 Task: Research Airbnb options in Machakos, Kenya from 6th December, 2023 to 10th December, 2023 for 1 adult.1  bedroom having 1 bed and 1 bathroom. Property type can be hotel. Amenities needed are: washing machine. Look for 3 properties as per requirement.
Action: Mouse moved to (573, 127)
Screenshot: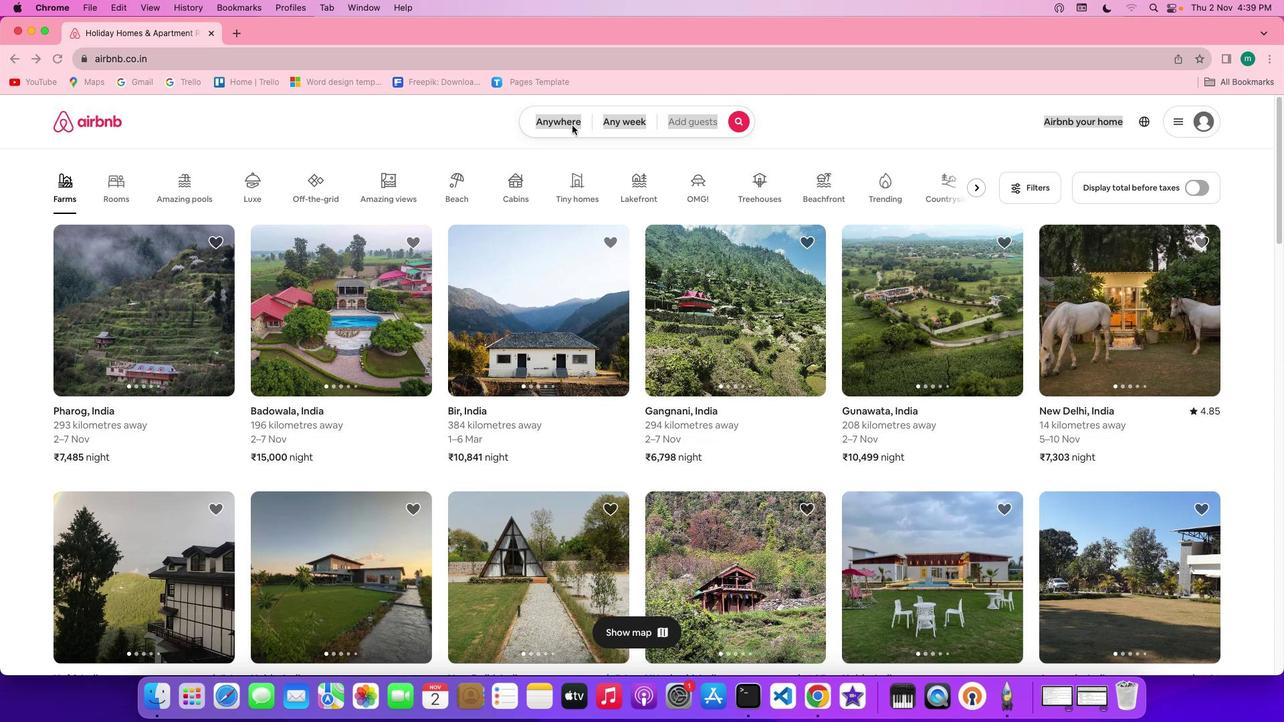 
Action: Mouse pressed left at (573, 127)
Screenshot: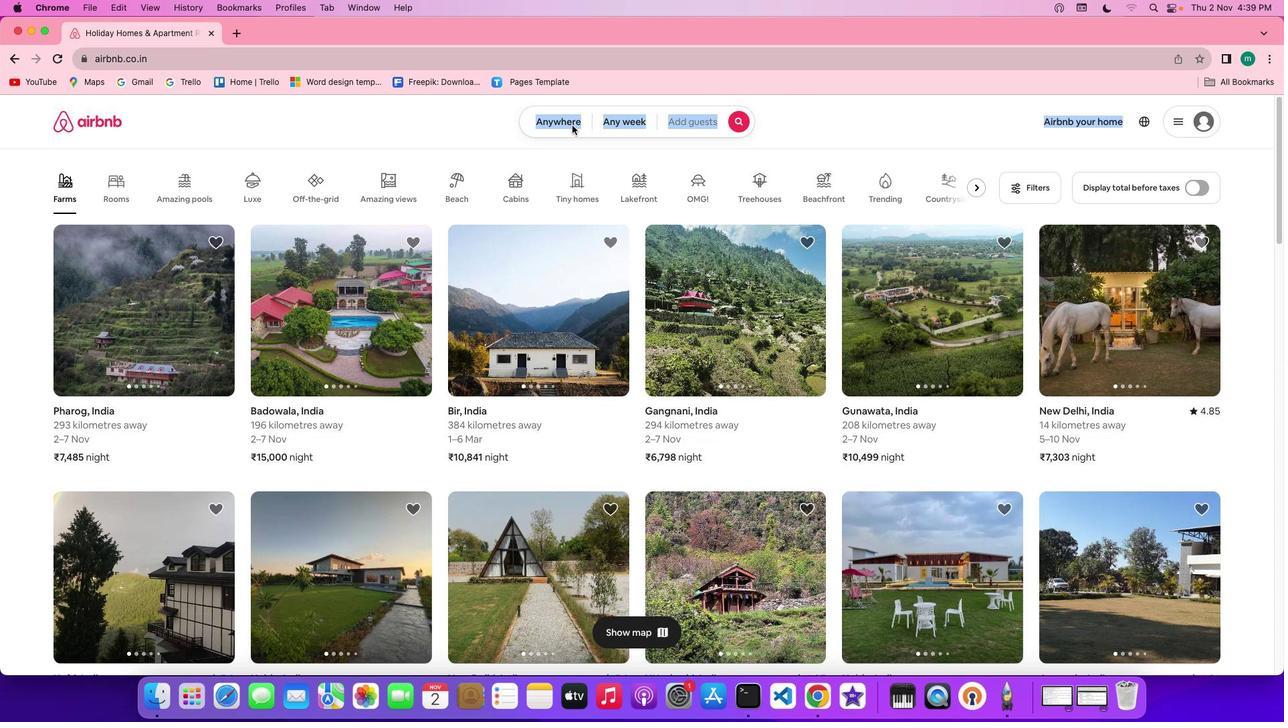 
Action: Mouse pressed left at (573, 127)
Screenshot: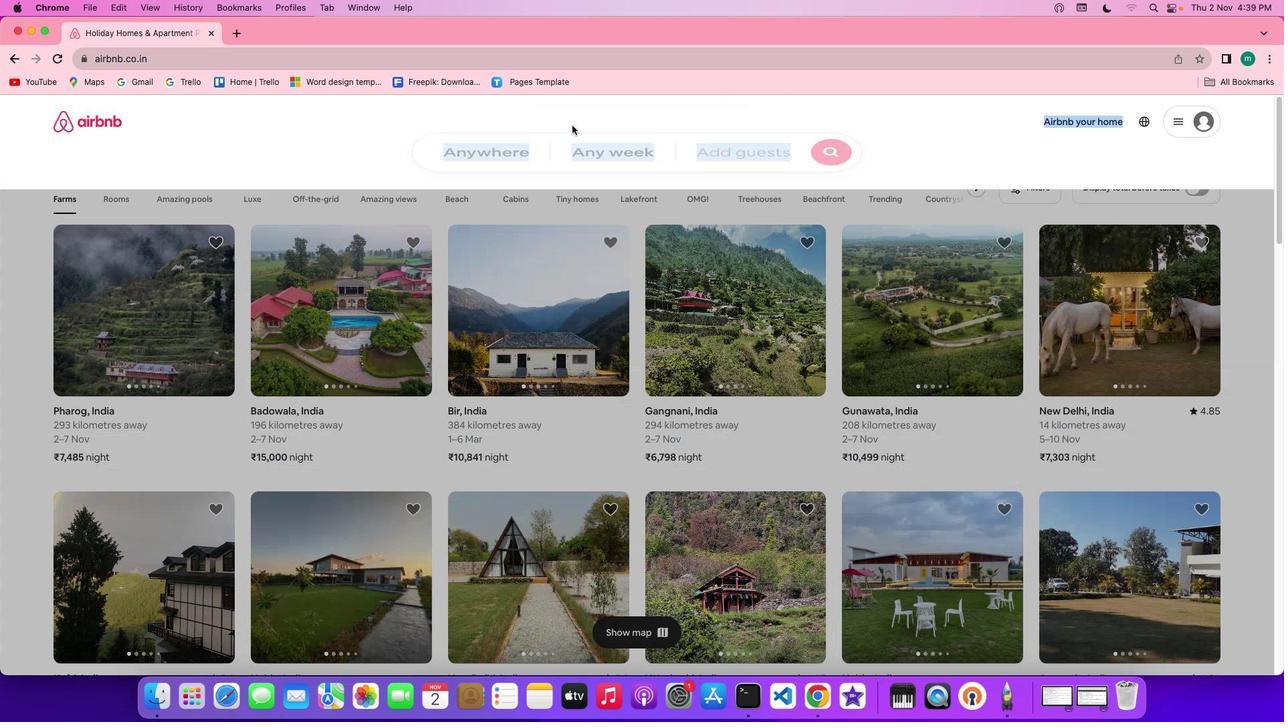 
Action: Mouse moved to (457, 177)
Screenshot: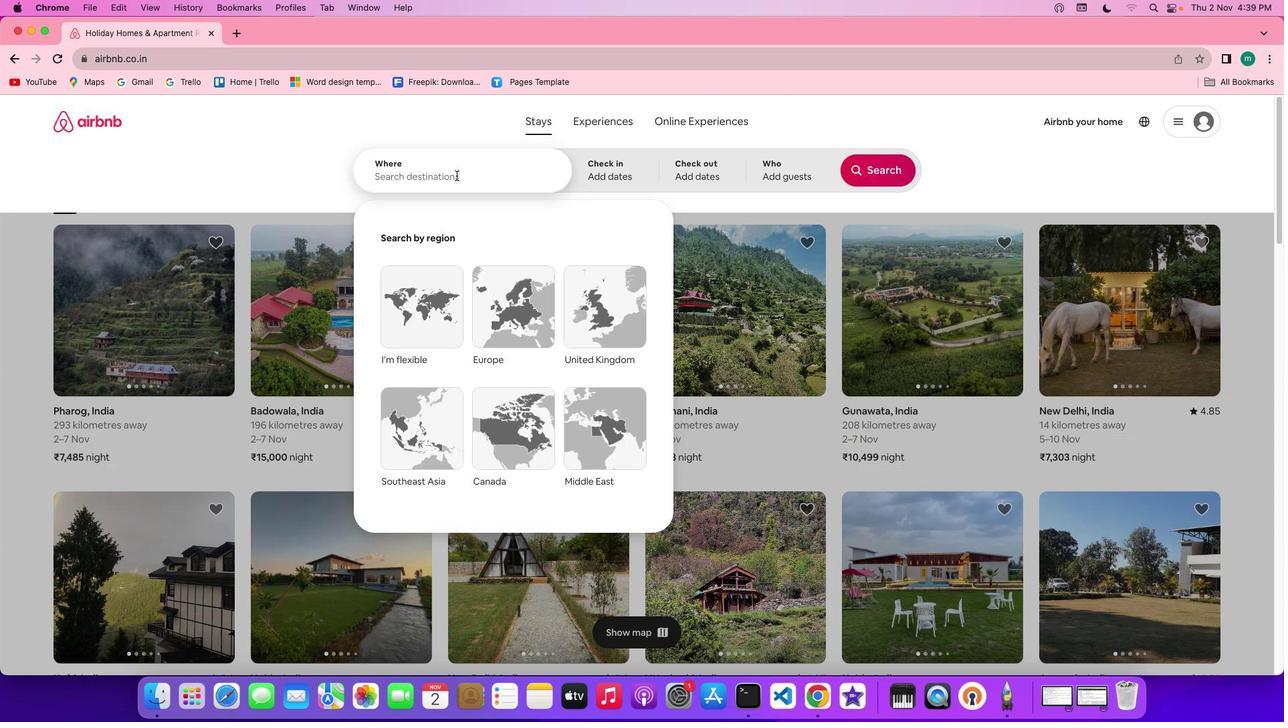 
Action: Key pressed Key.shift'M''a''c''h''a''k''o''s'','Key.shift'K''e''n''y''a'
Screenshot: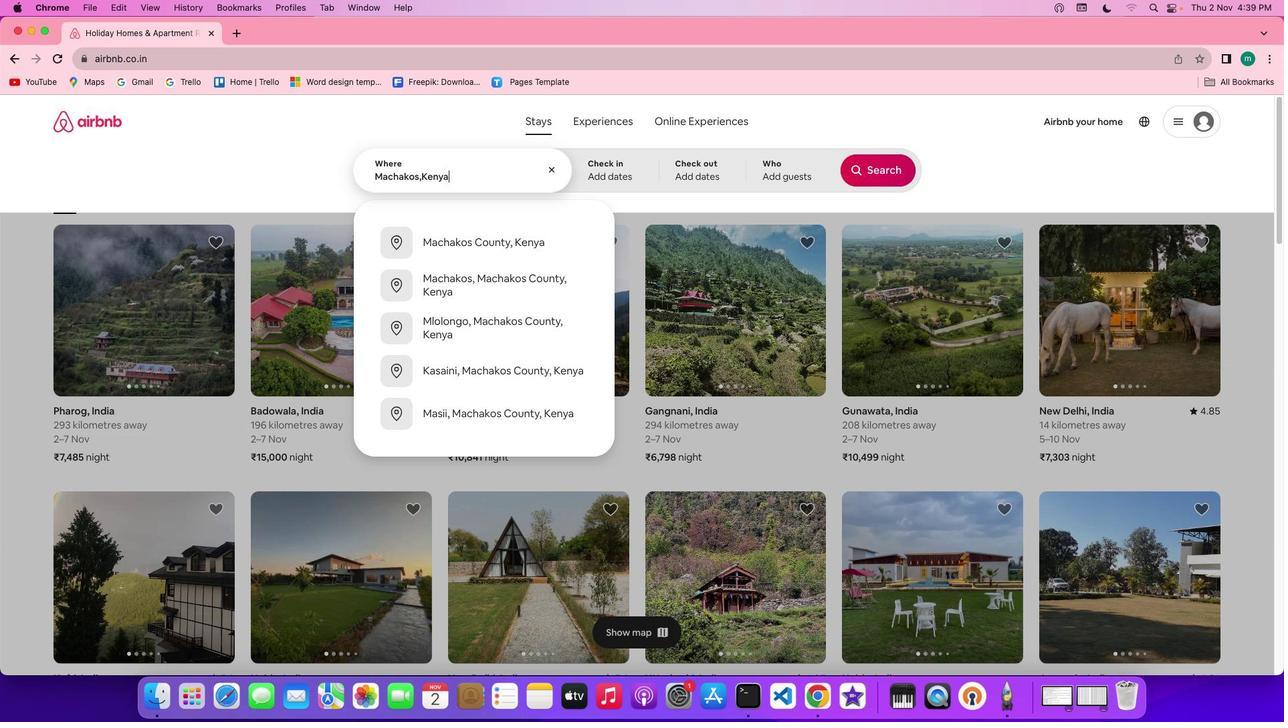 
Action: Mouse moved to (608, 175)
Screenshot: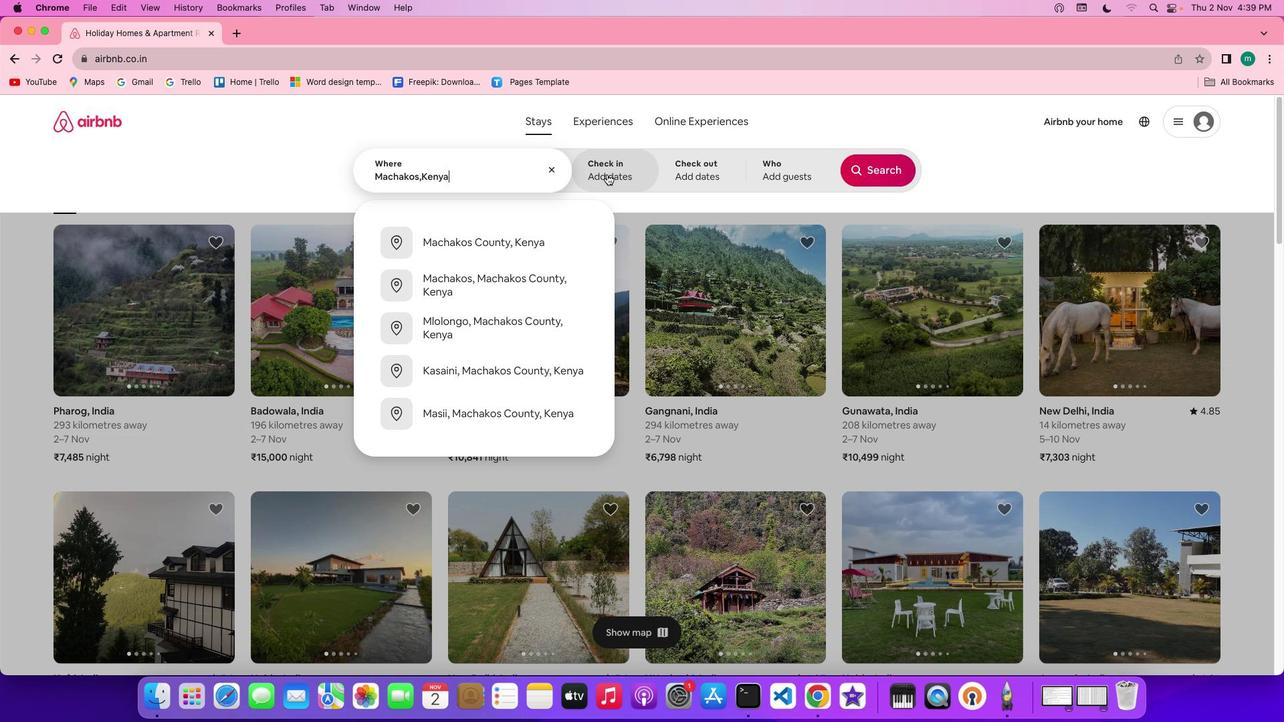 
Action: Mouse pressed left at (608, 175)
Screenshot: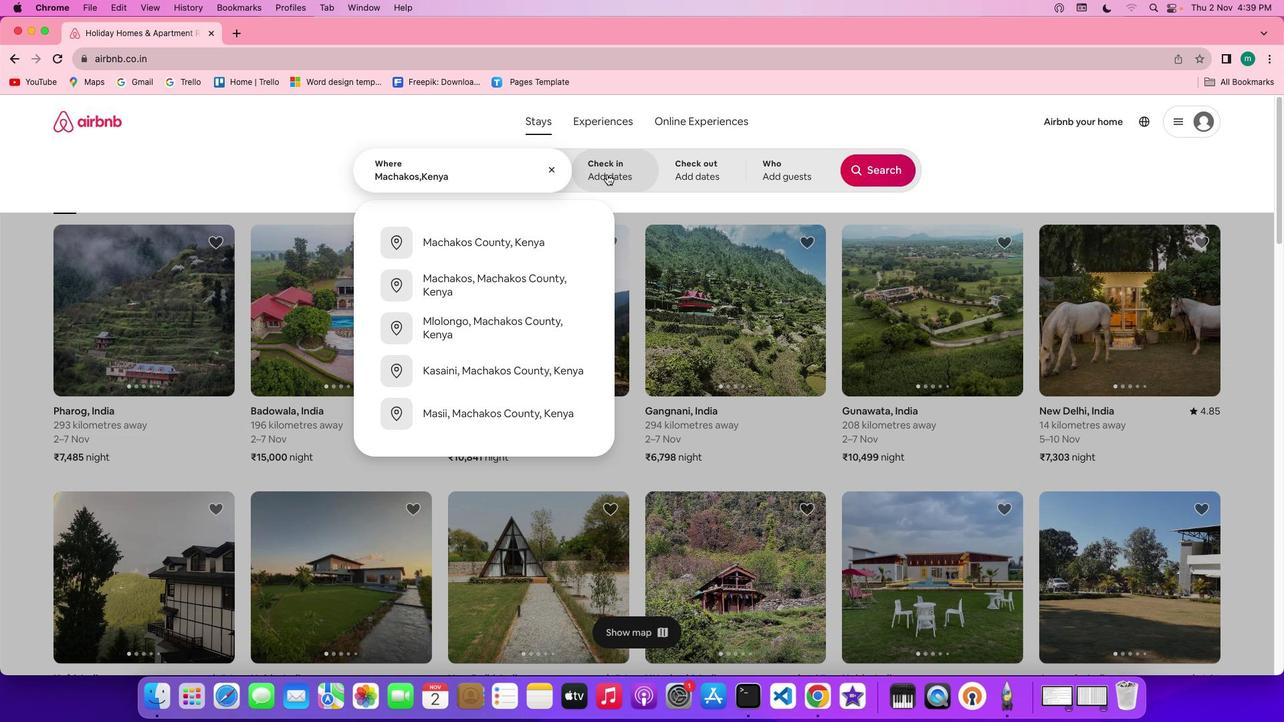 
Action: Mouse moved to (776, 372)
Screenshot: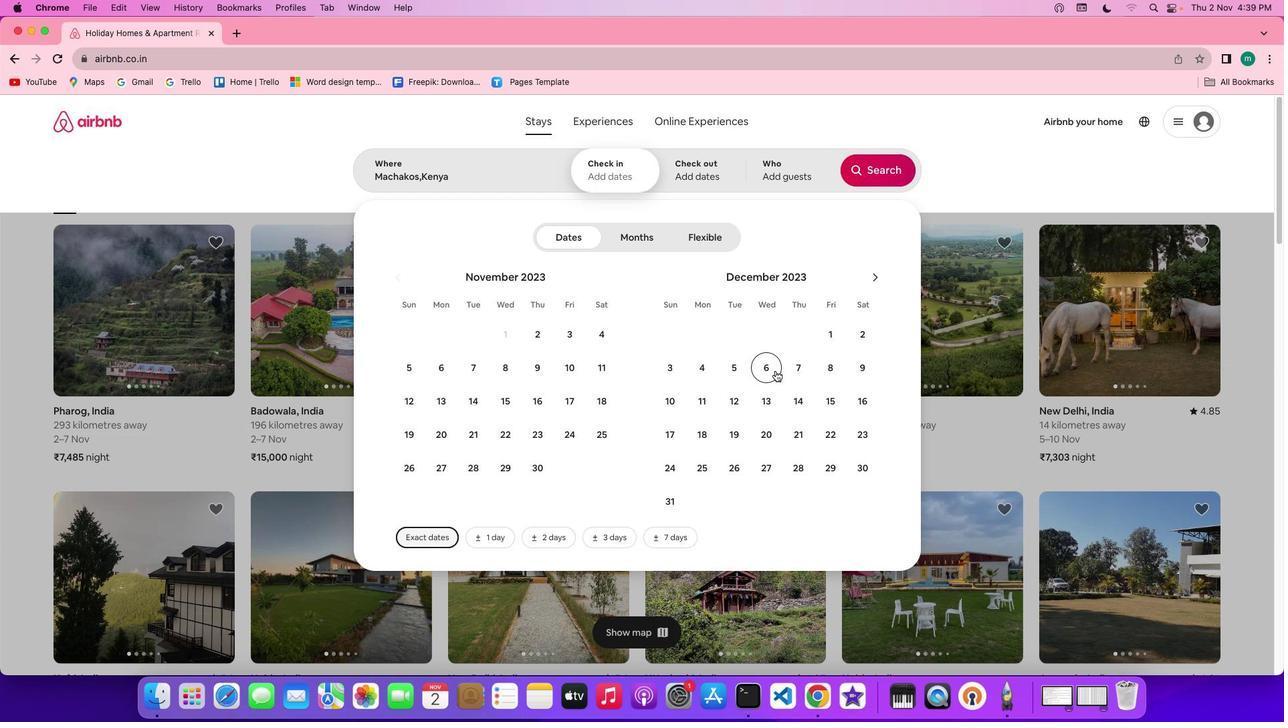 
Action: Mouse pressed left at (776, 372)
Screenshot: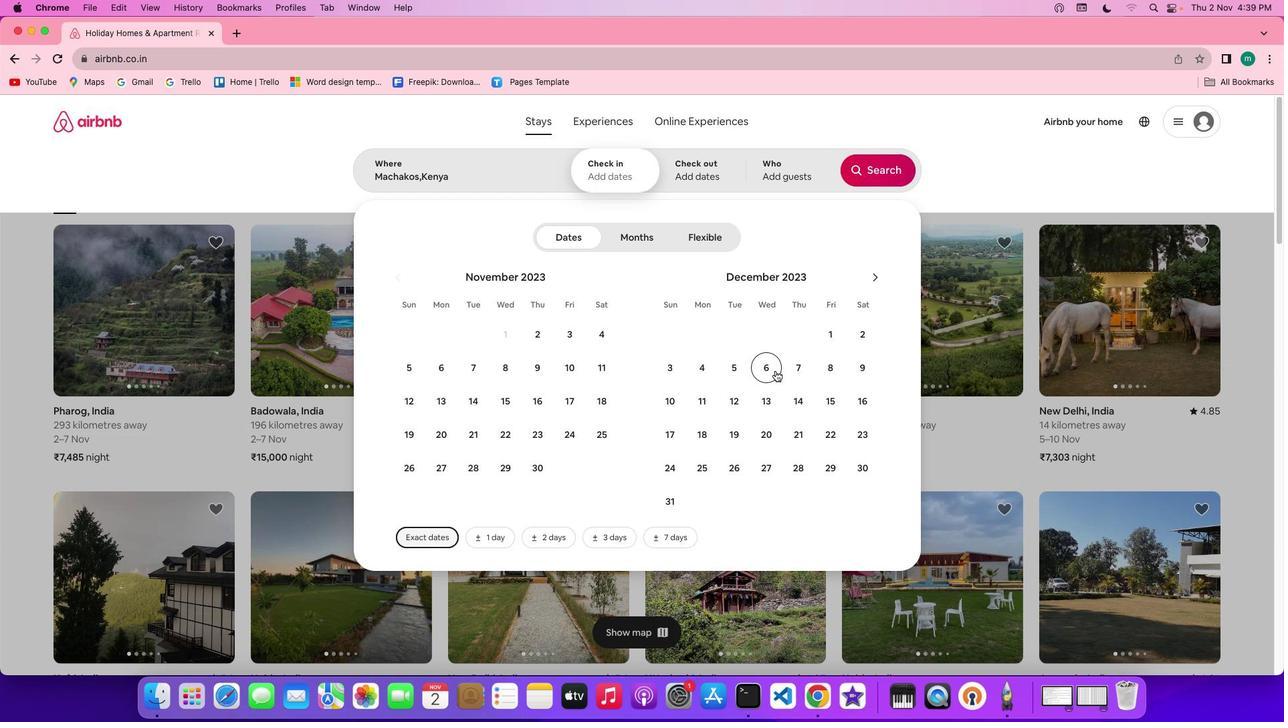 
Action: Mouse moved to (674, 398)
Screenshot: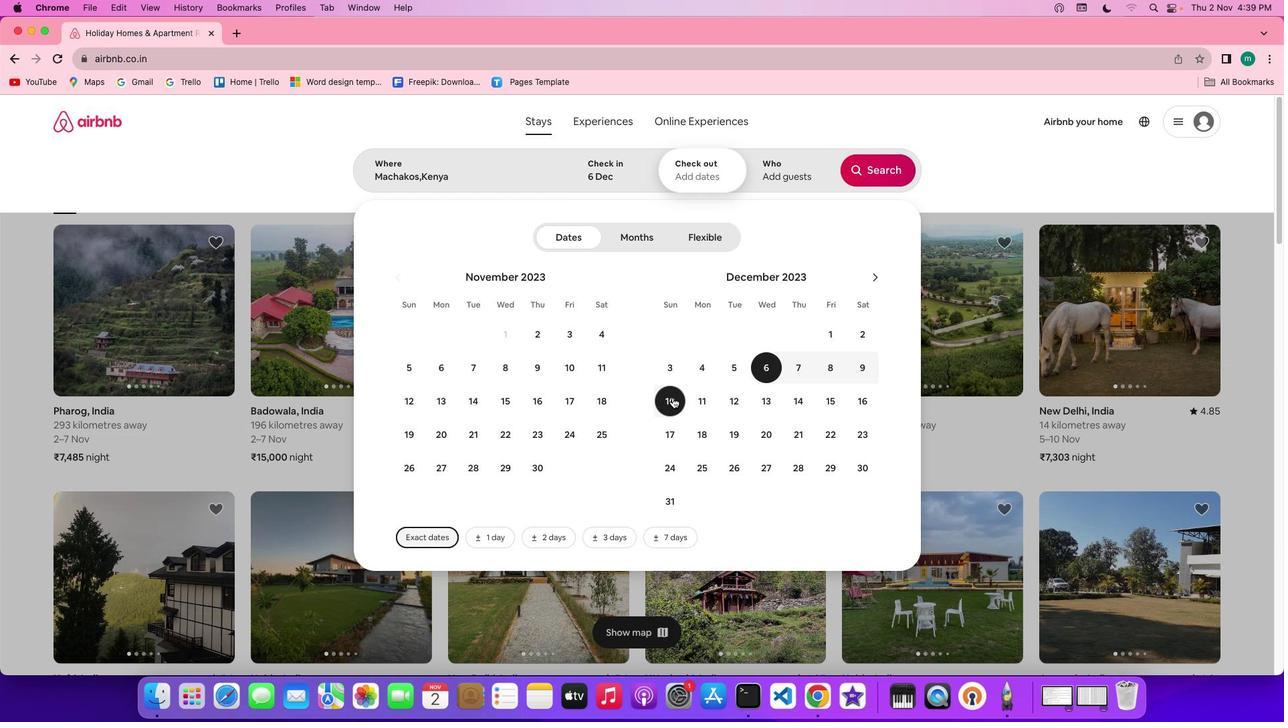 
Action: Mouse pressed left at (674, 398)
Screenshot: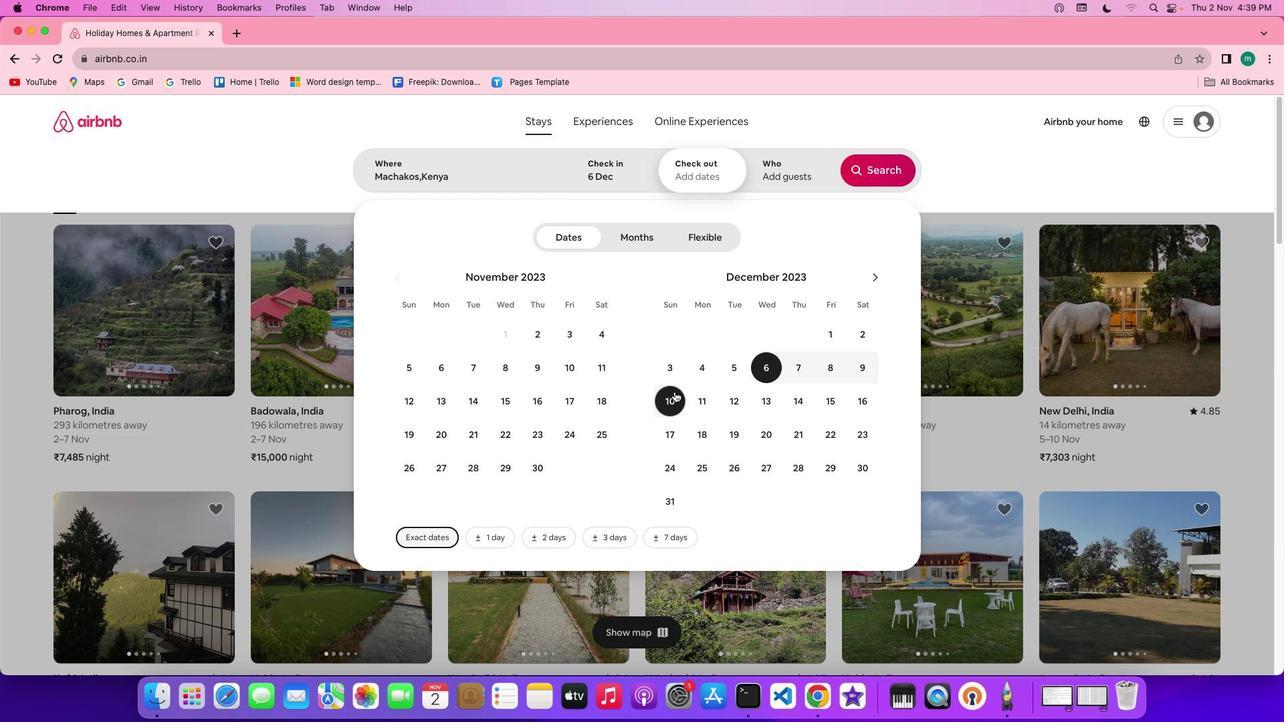 
Action: Mouse moved to (792, 163)
Screenshot: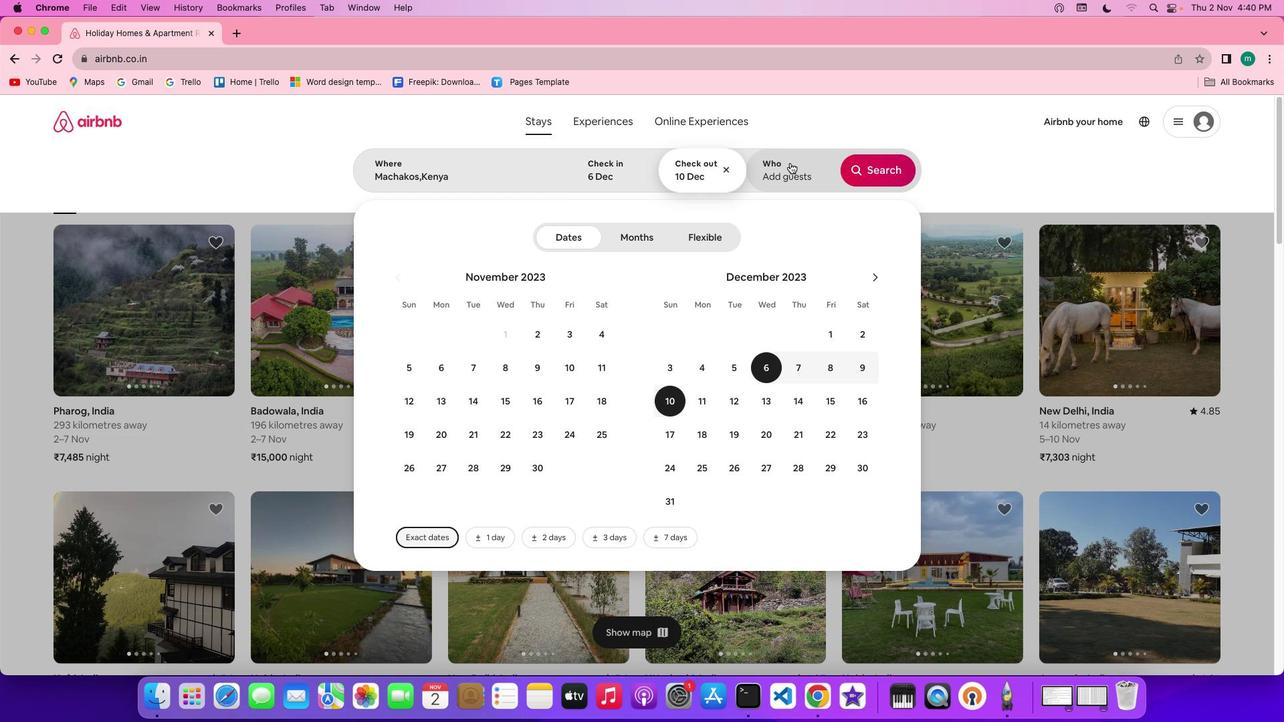 
Action: Mouse pressed left at (792, 163)
Screenshot: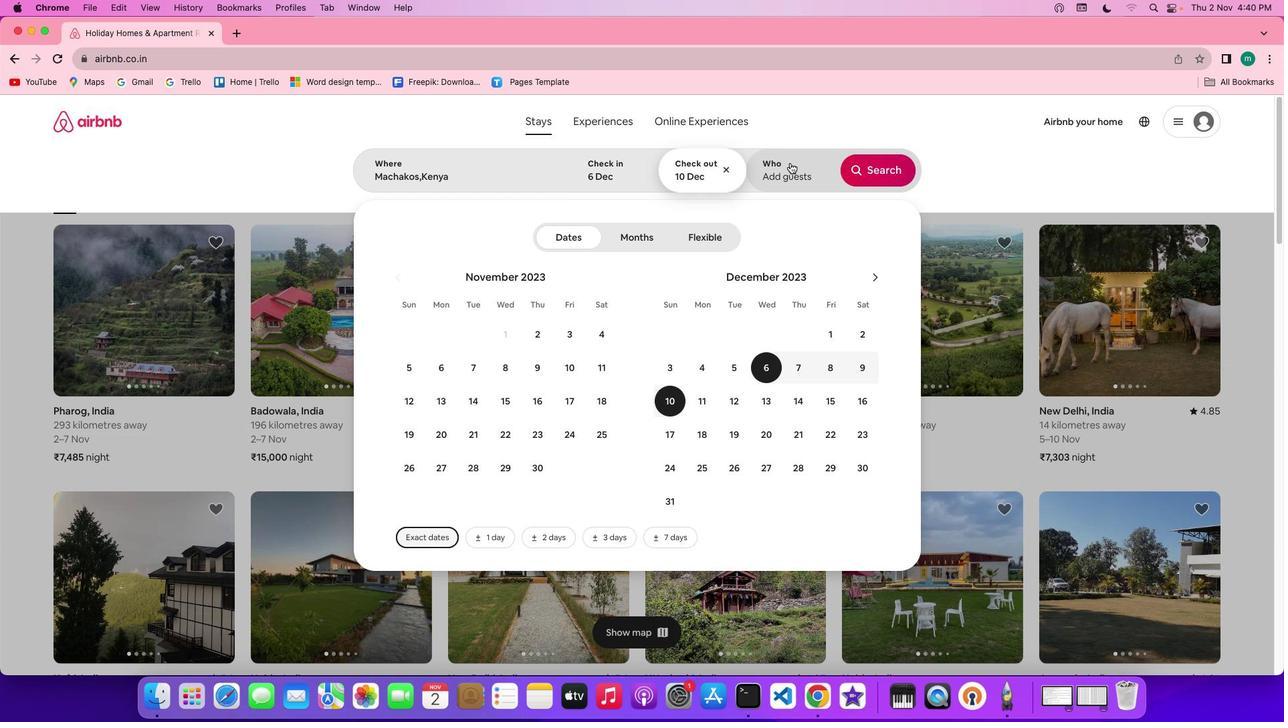 
Action: Mouse moved to (885, 237)
Screenshot: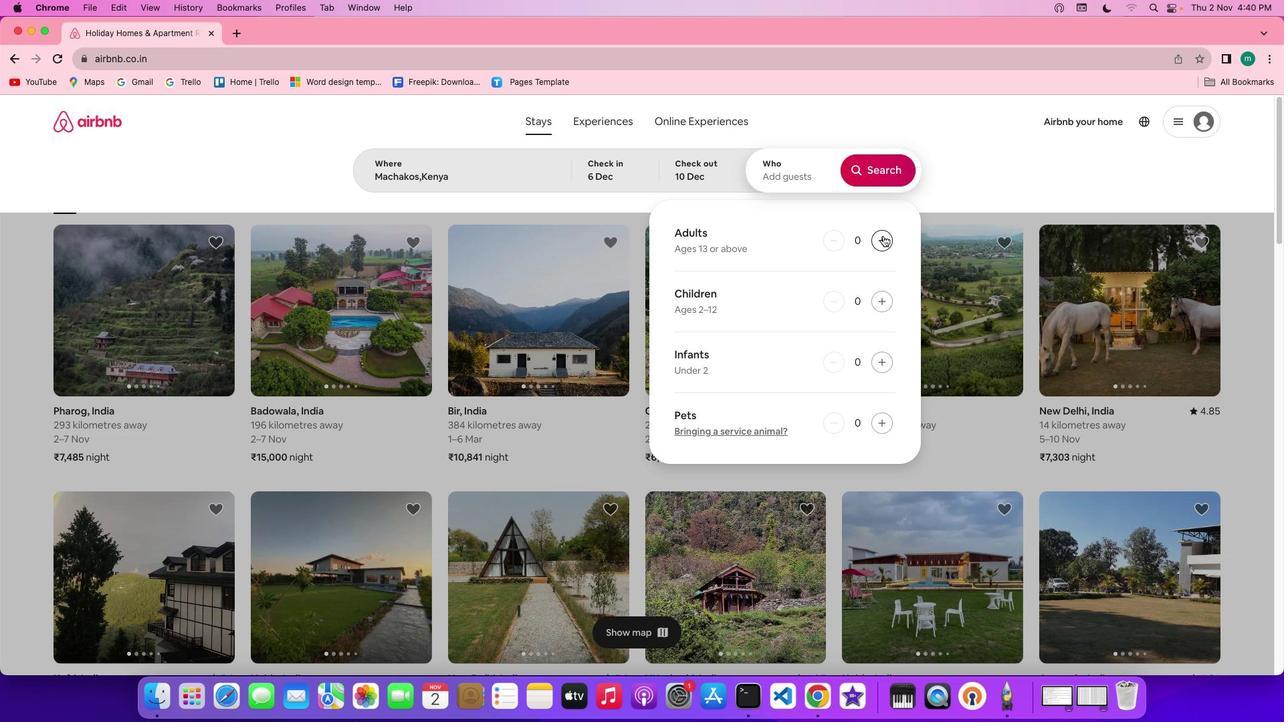 
Action: Mouse pressed left at (885, 237)
Screenshot: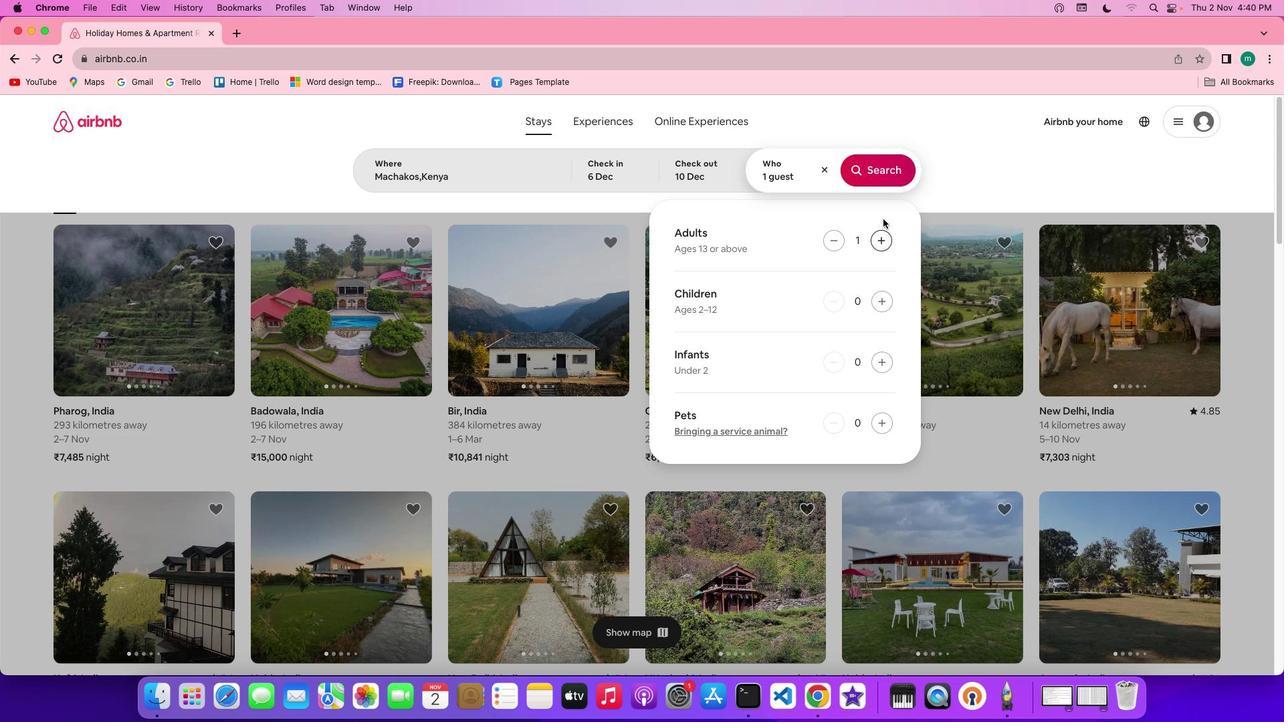 
Action: Mouse moved to (879, 163)
Screenshot: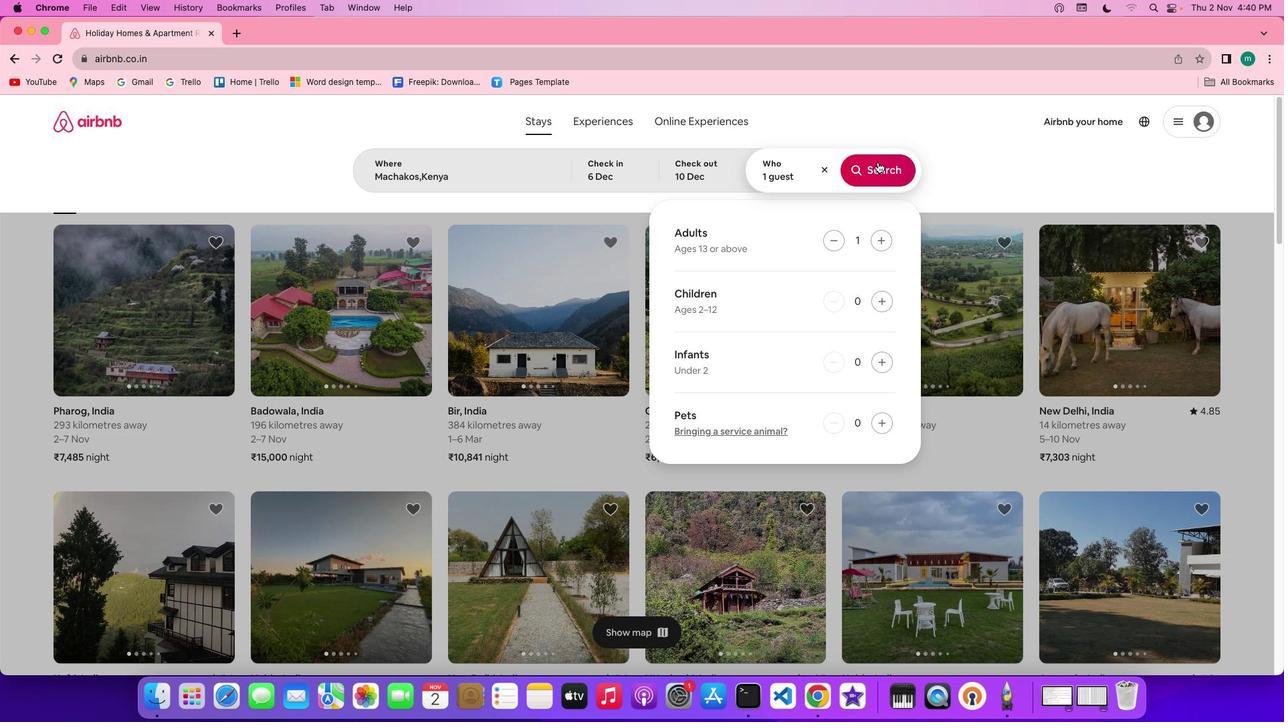 
Action: Mouse pressed left at (879, 163)
Screenshot: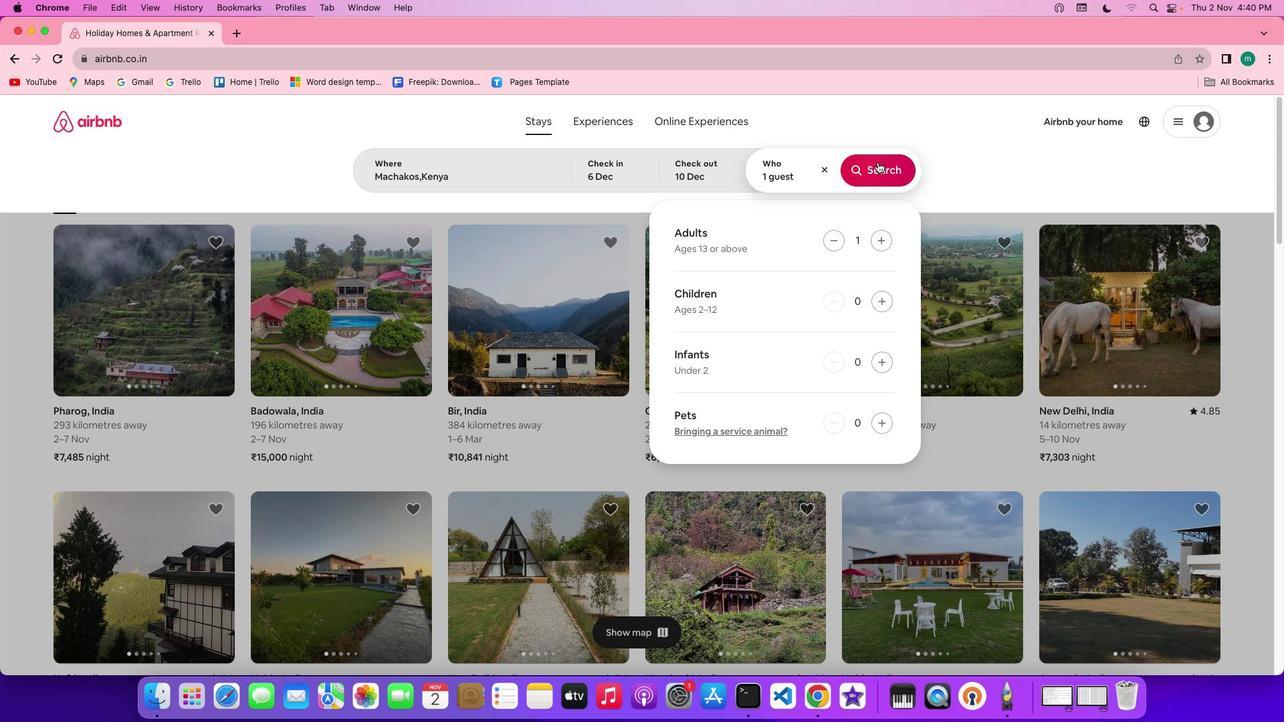 
Action: Mouse moved to (1066, 175)
Screenshot: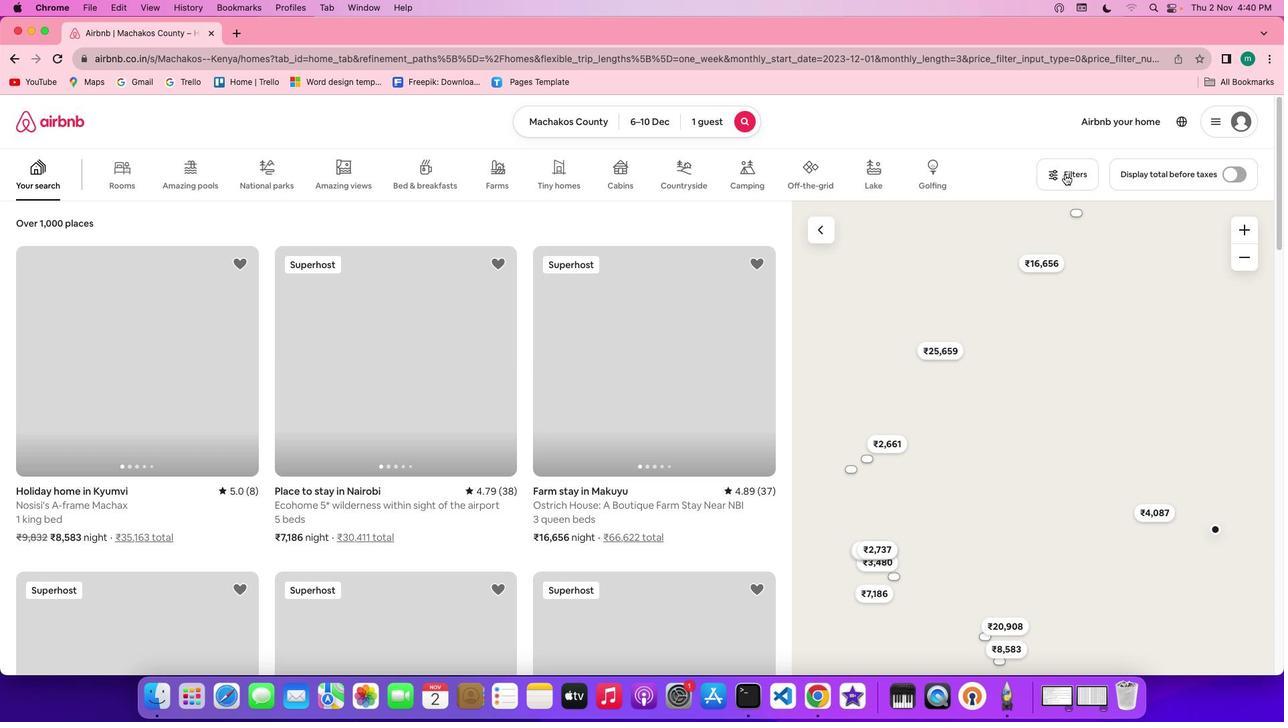 
Action: Mouse pressed left at (1066, 175)
Screenshot: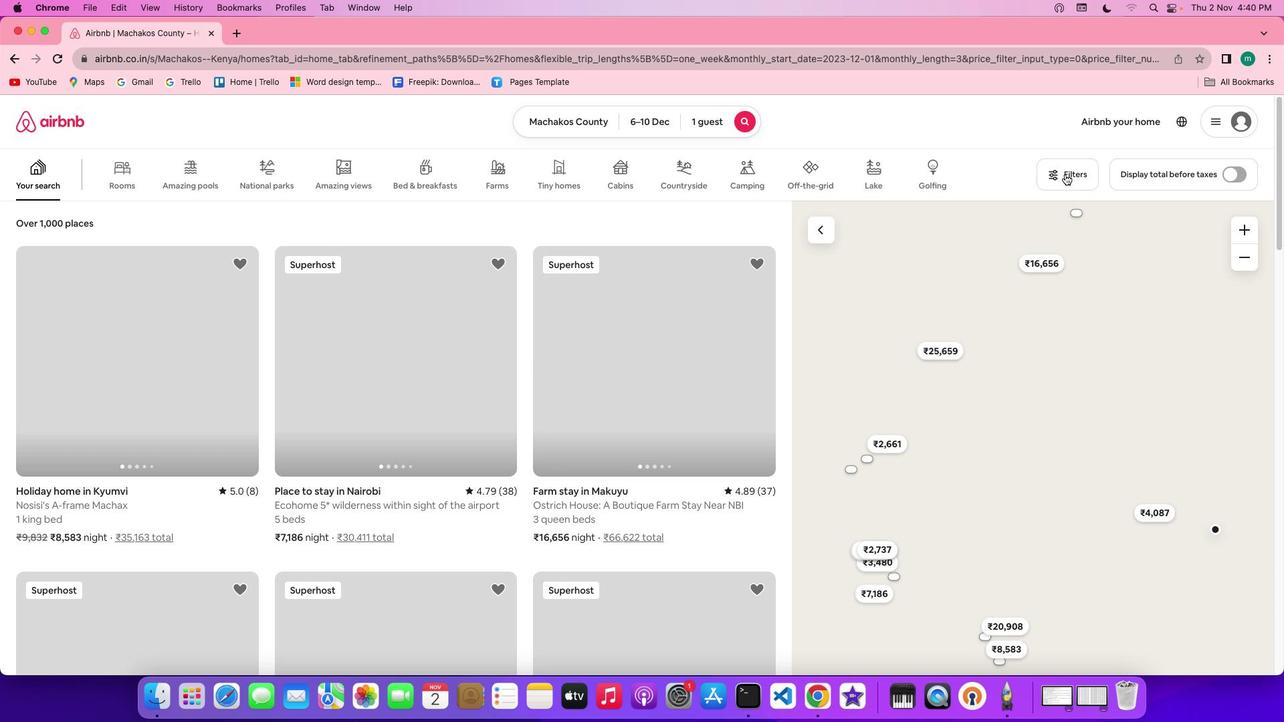 
Action: Mouse moved to (665, 464)
Screenshot: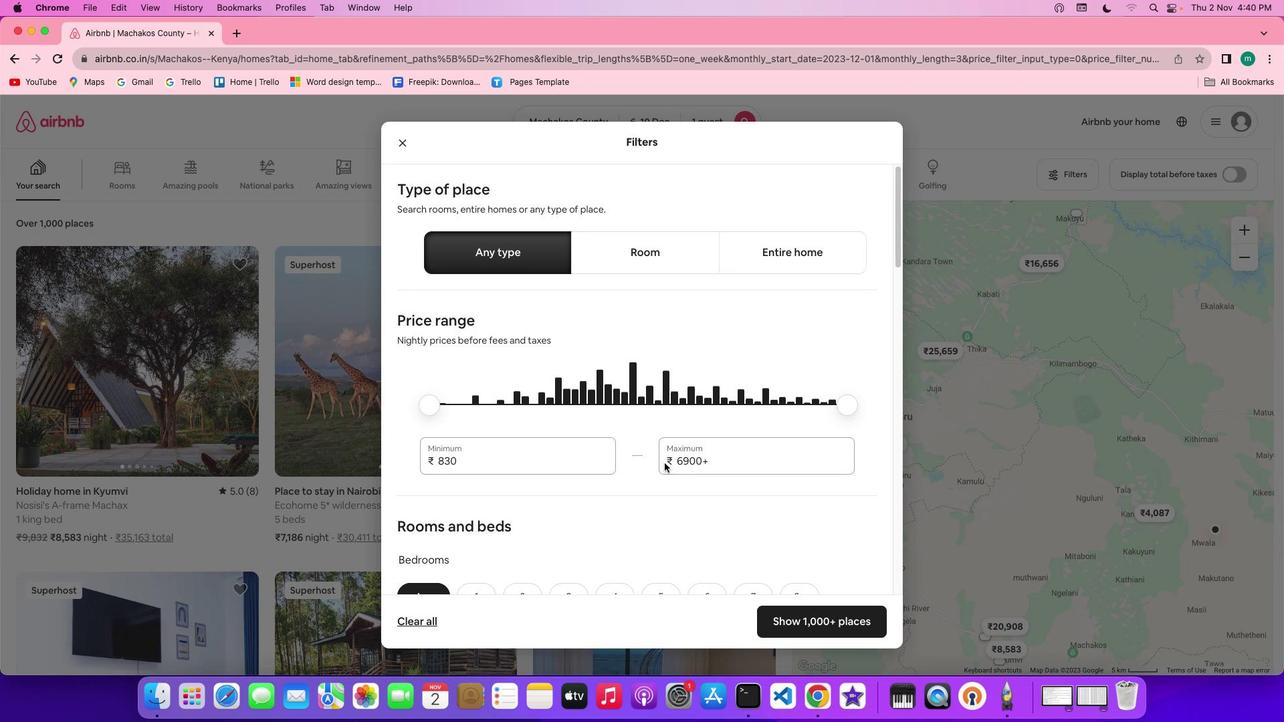
Action: Mouse scrolled (665, 464) with delta (1, 0)
Screenshot: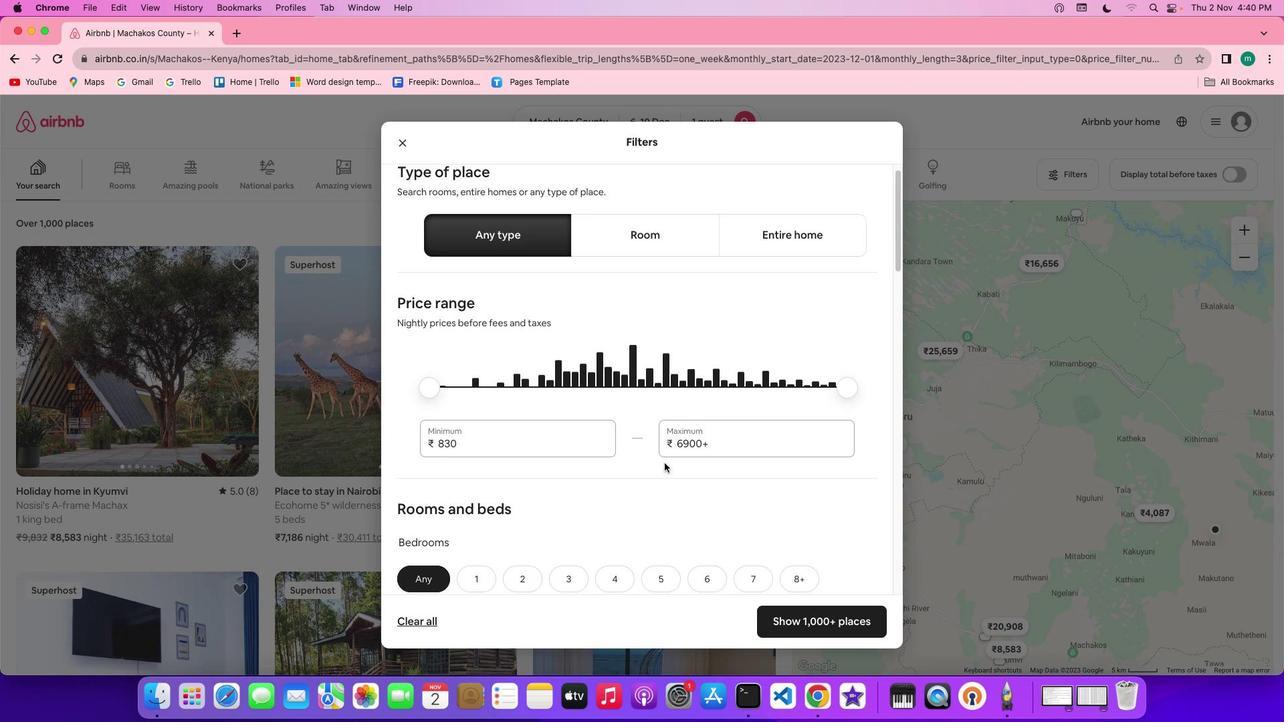 
Action: Mouse scrolled (665, 464) with delta (1, 0)
Screenshot: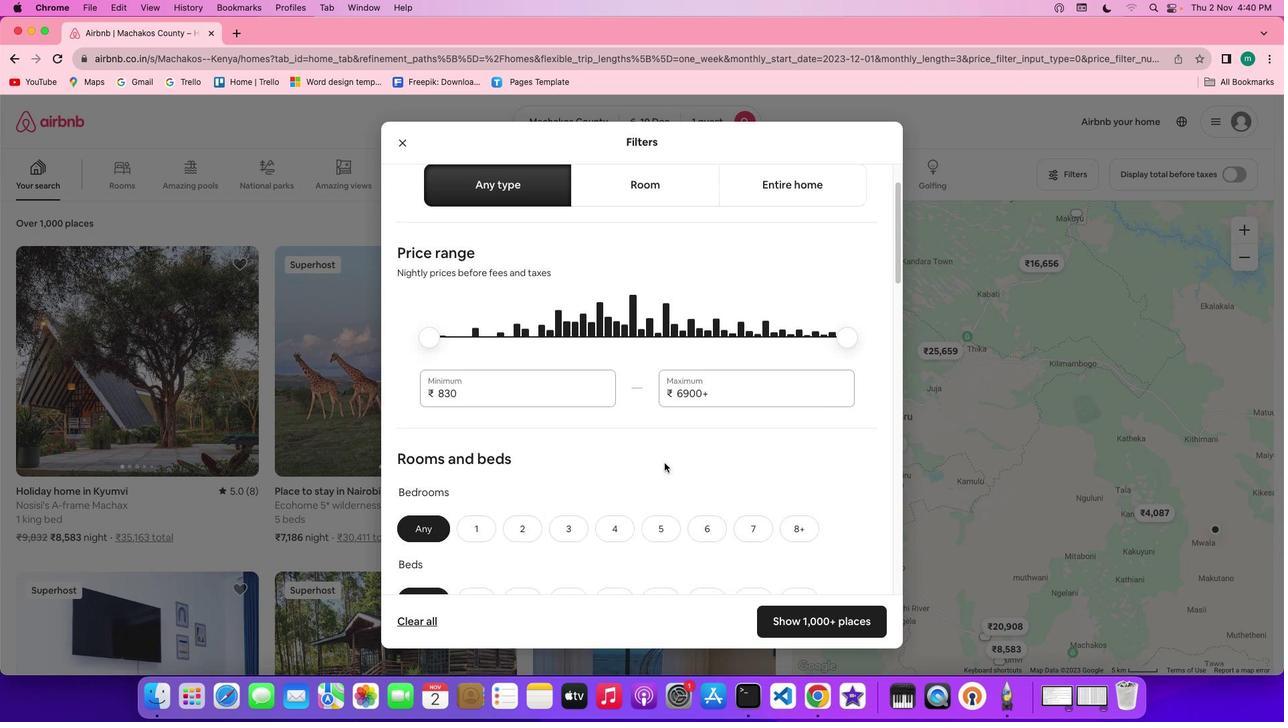 
Action: Mouse scrolled (665, 464) with delta (1, 0)
Screenshot: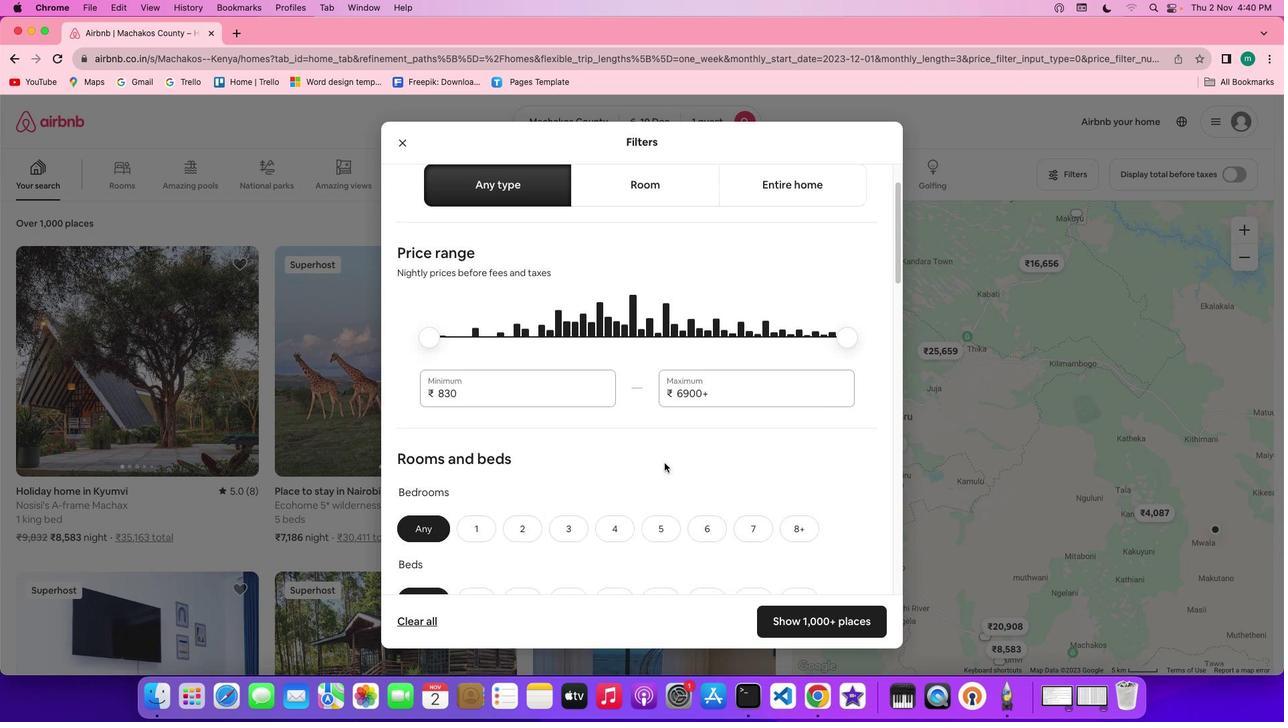 
Action: Mouse scrolled (665, 464) with delta (1, 0)
Screenshot: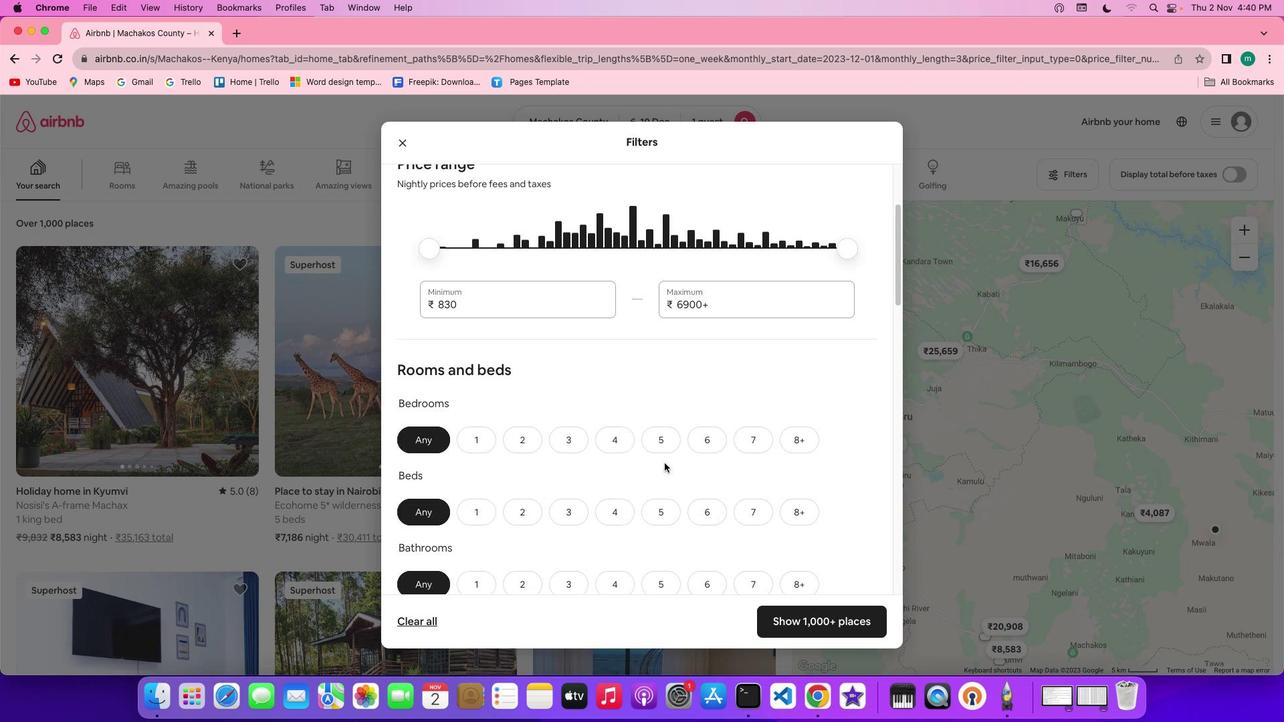 
Action: Mouse scrolled (665, 464) with delta (1, 0)
Screenshot: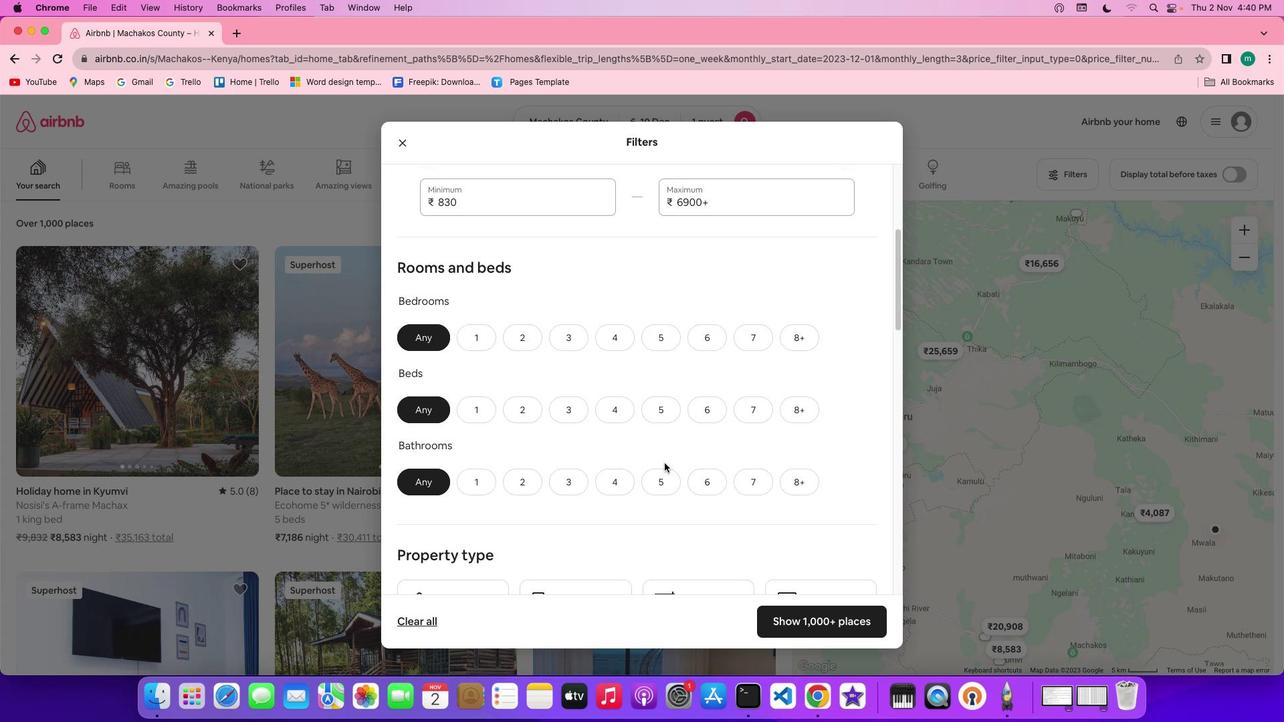
Action: Mouse scrolled (665, 464) with delta (1, 0)
Screenshot: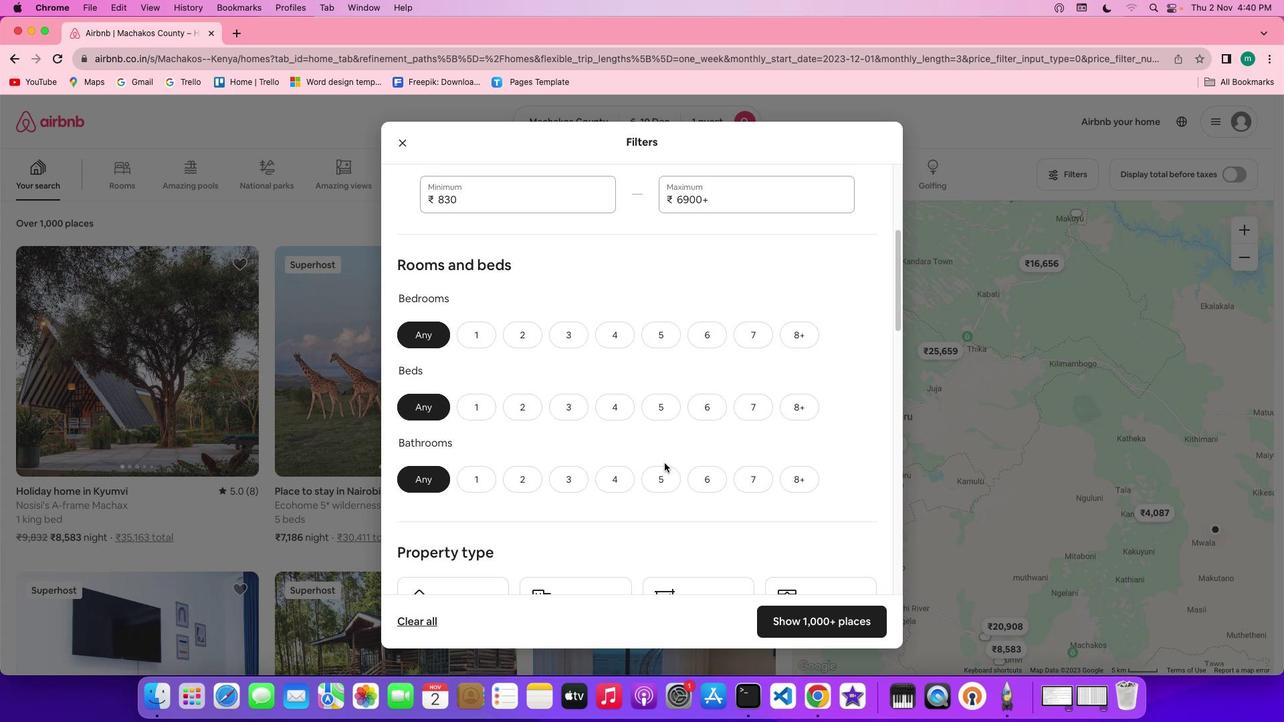 
Action: Mouse moved to (485, 333)
Screenshot: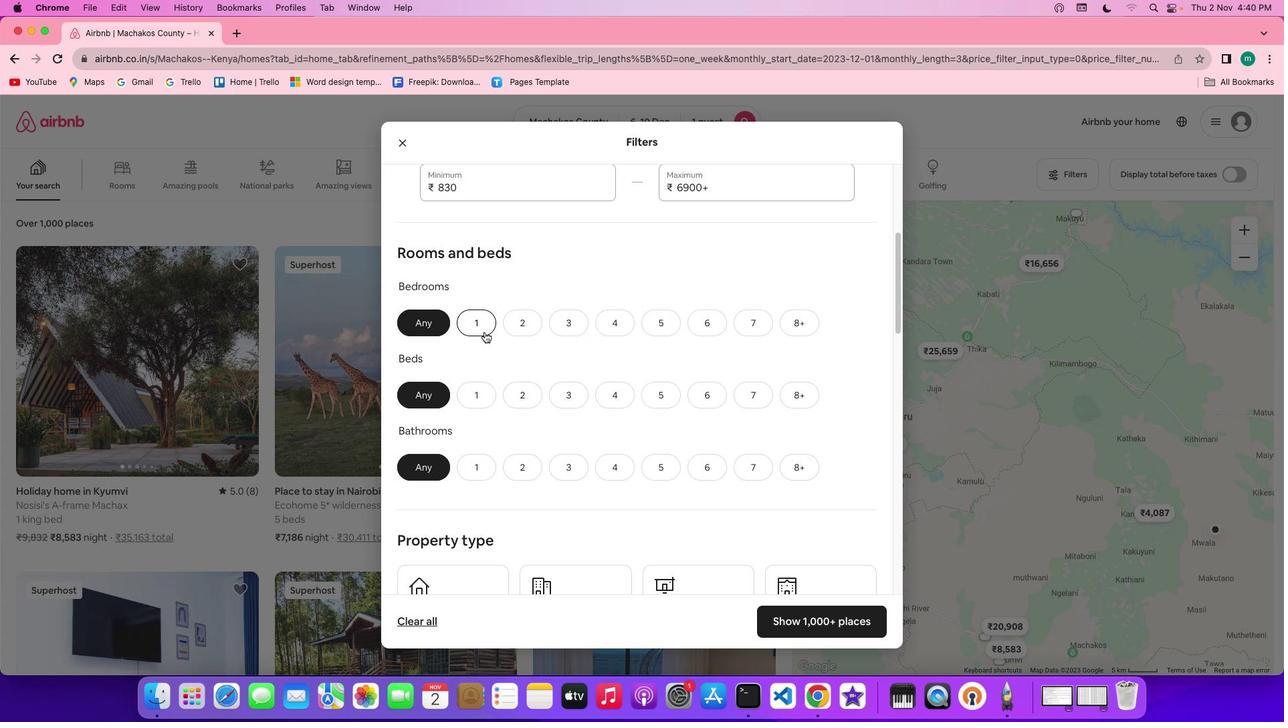 
Action: Mouse pressed left at (485, 333)
Screenshot: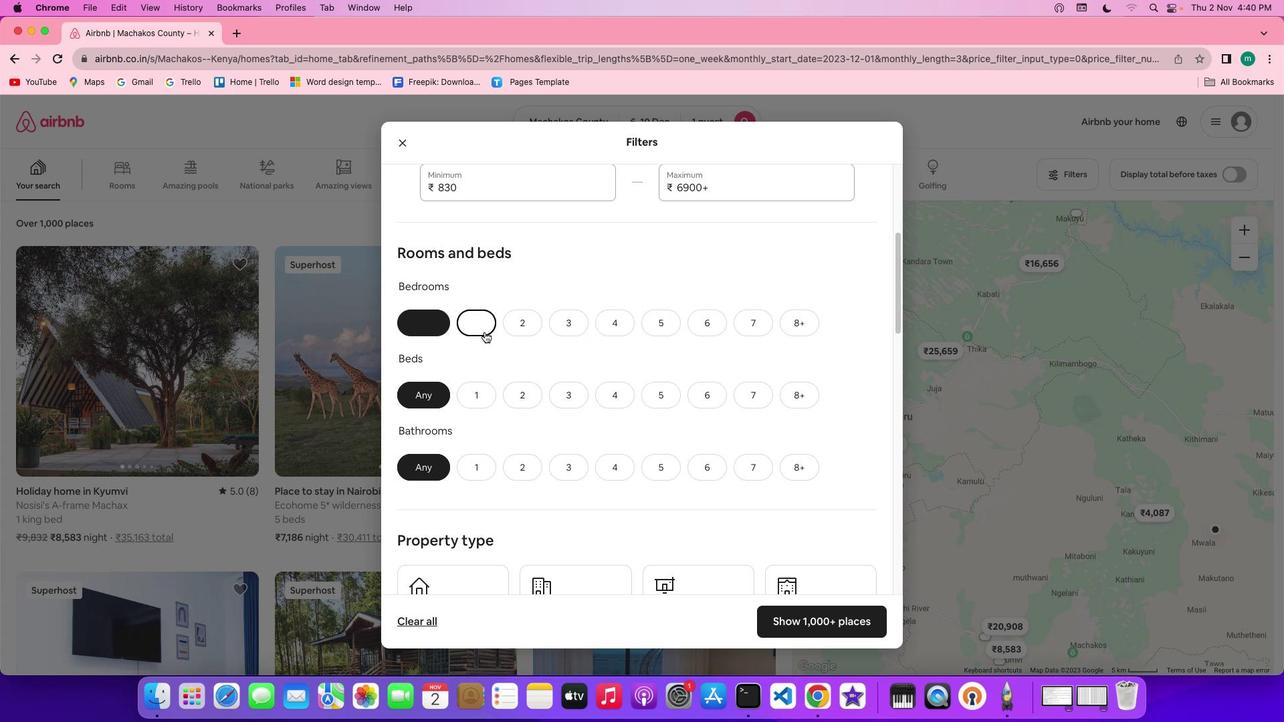 
Action: Mouse moved to (481, 396)
Screenshot: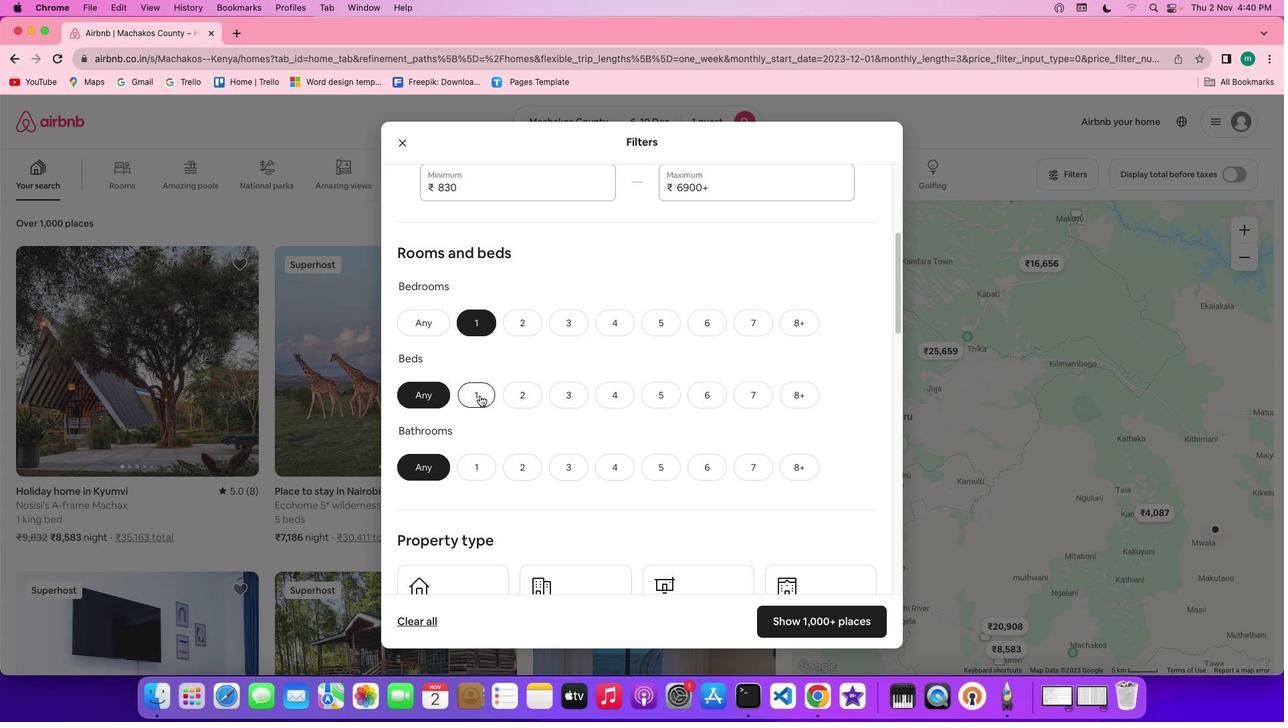 
Action: Mouse pressed left at (481, 396)
Screenshot: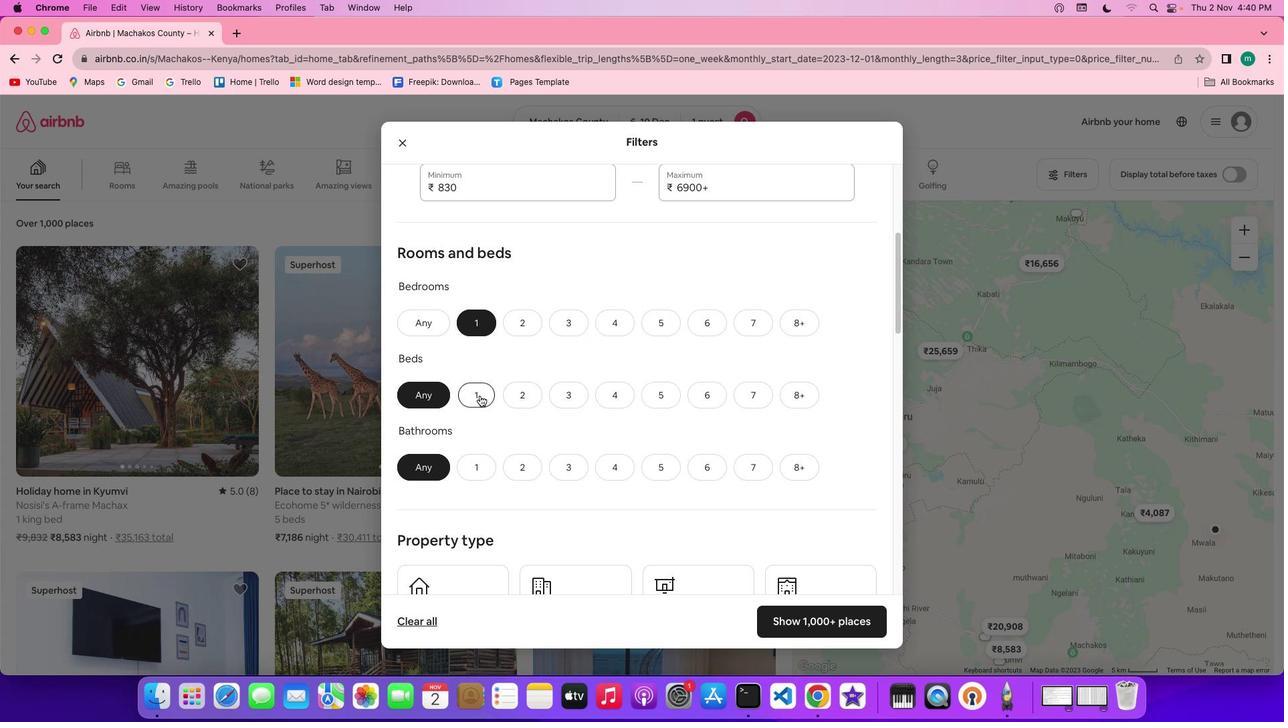 
Action: Mouse moved to (483, 460)
Screenshot: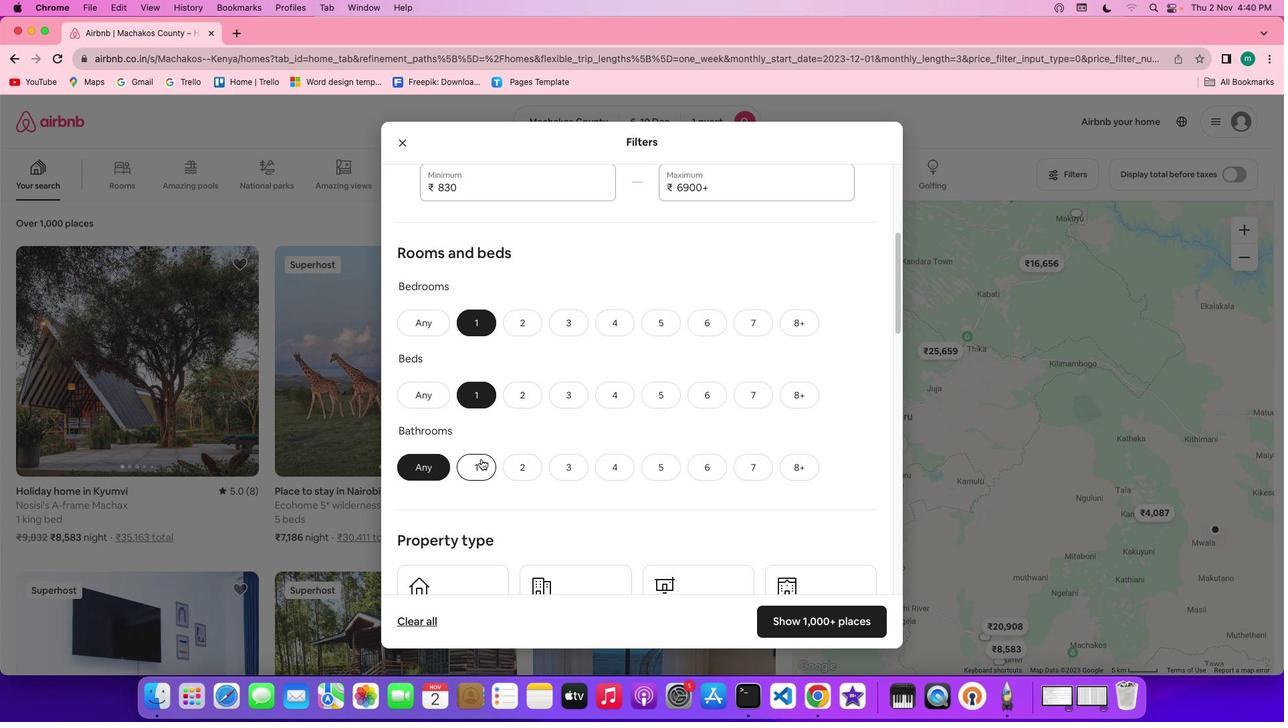 
Action: Mouse pressed left at (483, 460)
Screenshot: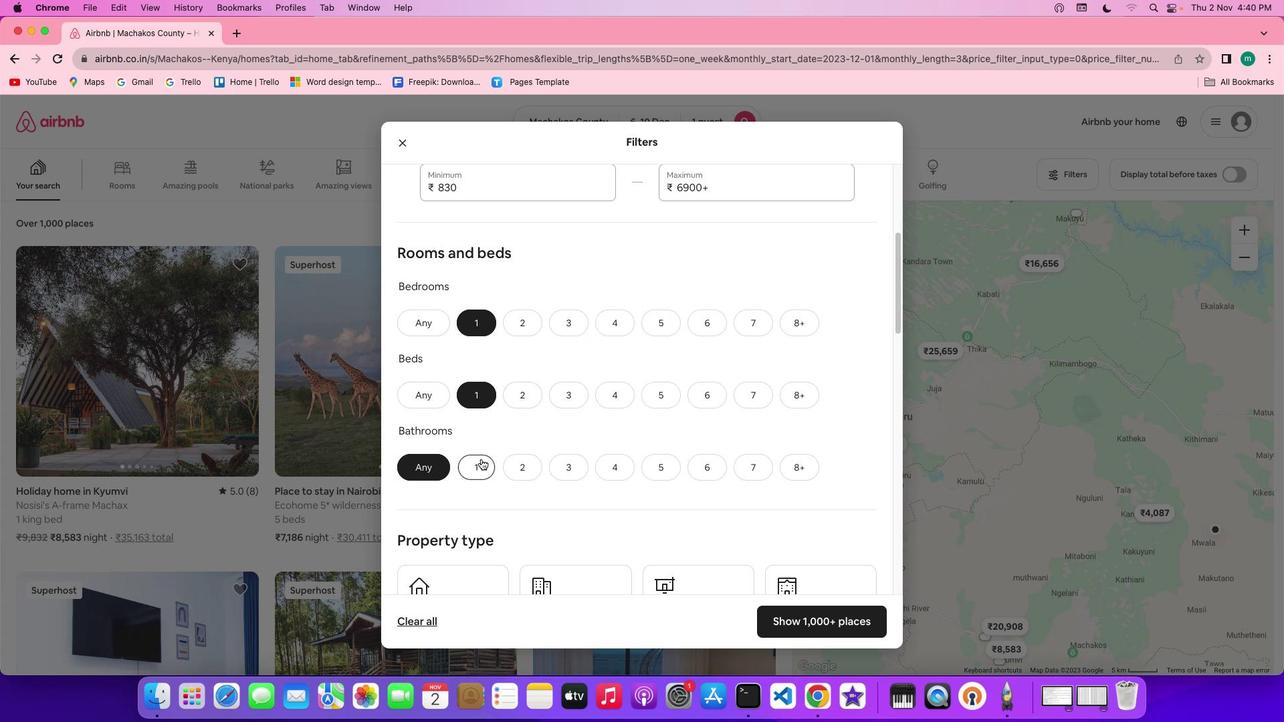 
Action: Mouse moved to (655, 474)
Screenshot: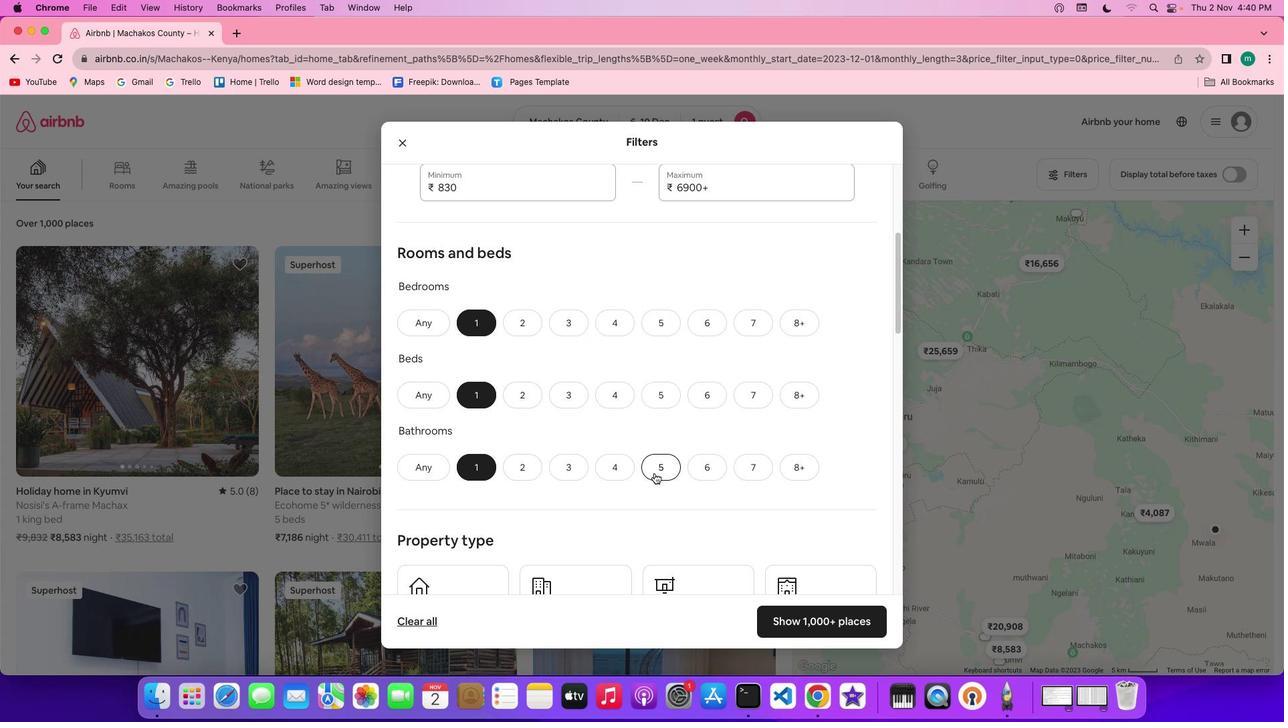 
Action: Mouse scrolled (655, 474) with delta (1, 0)
Screenshot: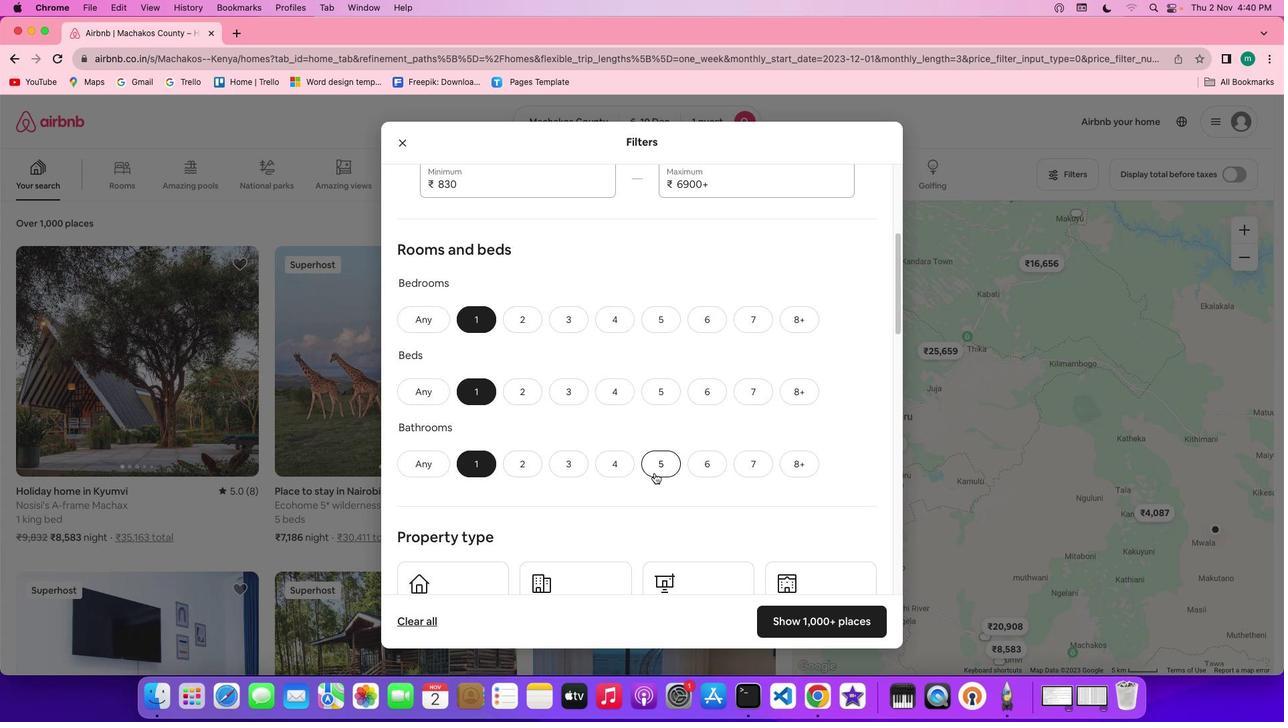 
Action: Mouse scrolled (655, 474) with delta (1, 0)
Screenshot: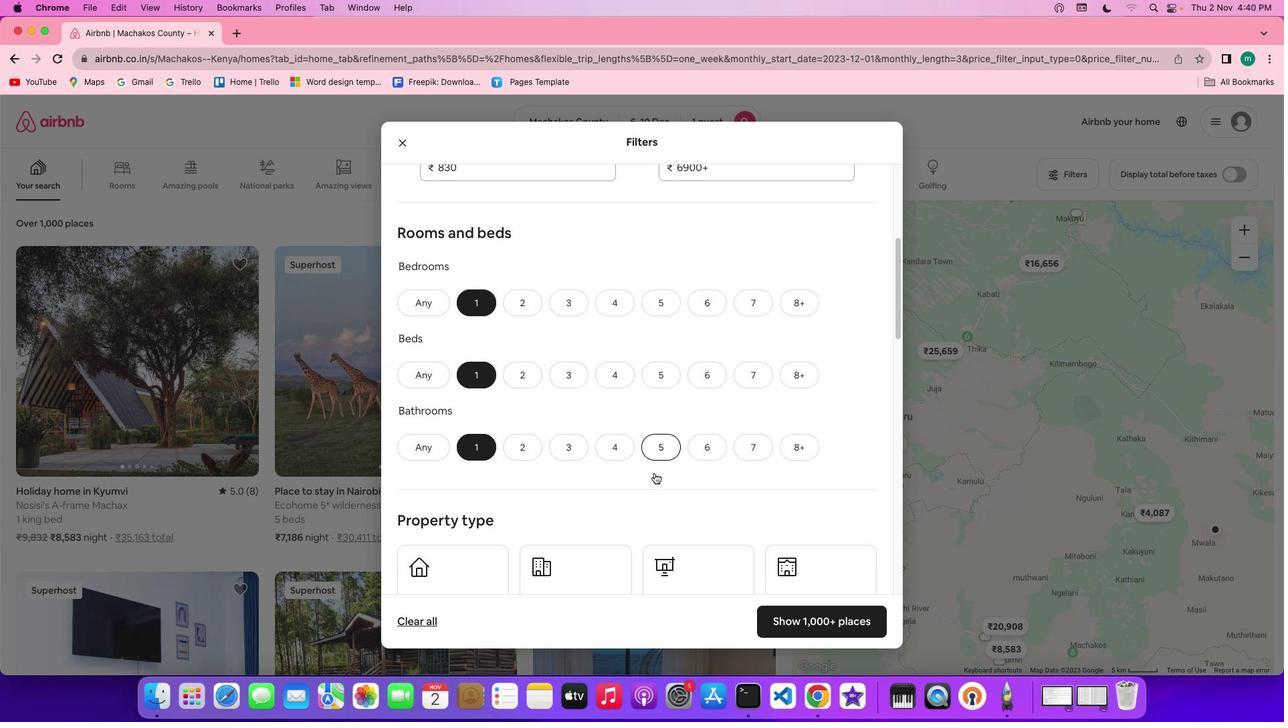 
Action: Mouse scrolled (655, 474) with delta (1, 0)
Screenshot: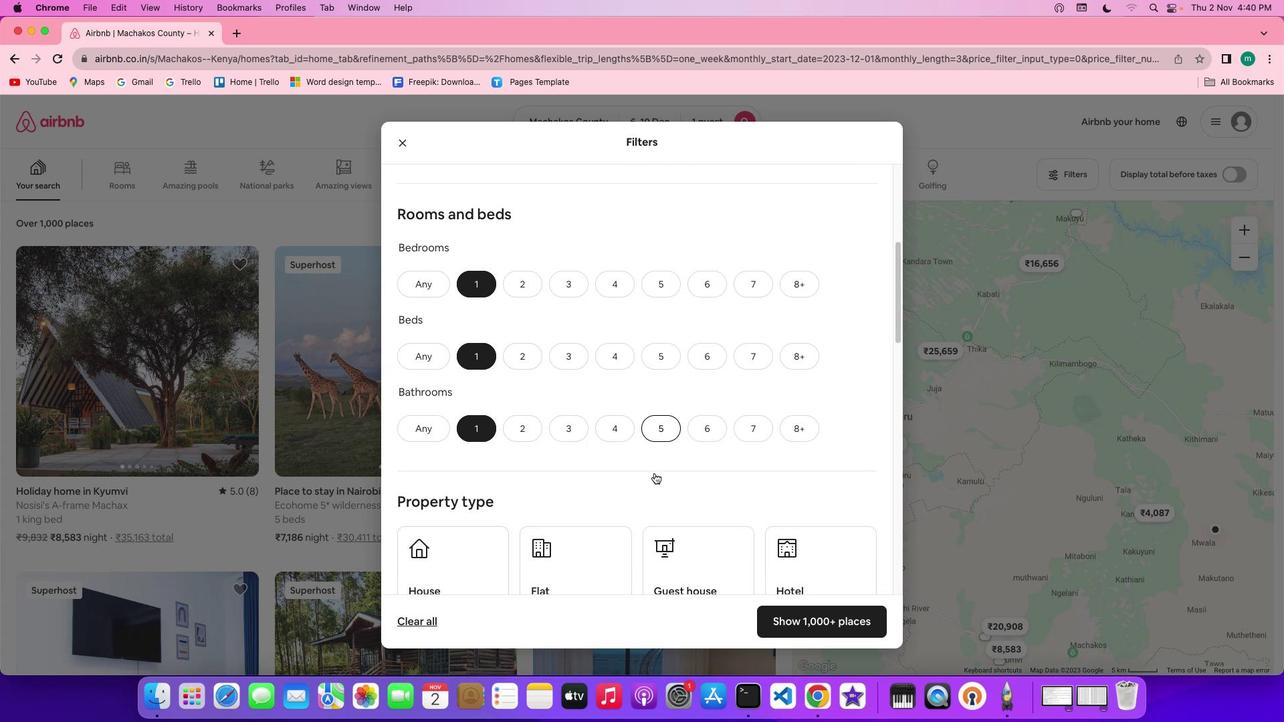 
Action: Mouse scrolled (655, 474) with delta (1, 0)
Screenshot: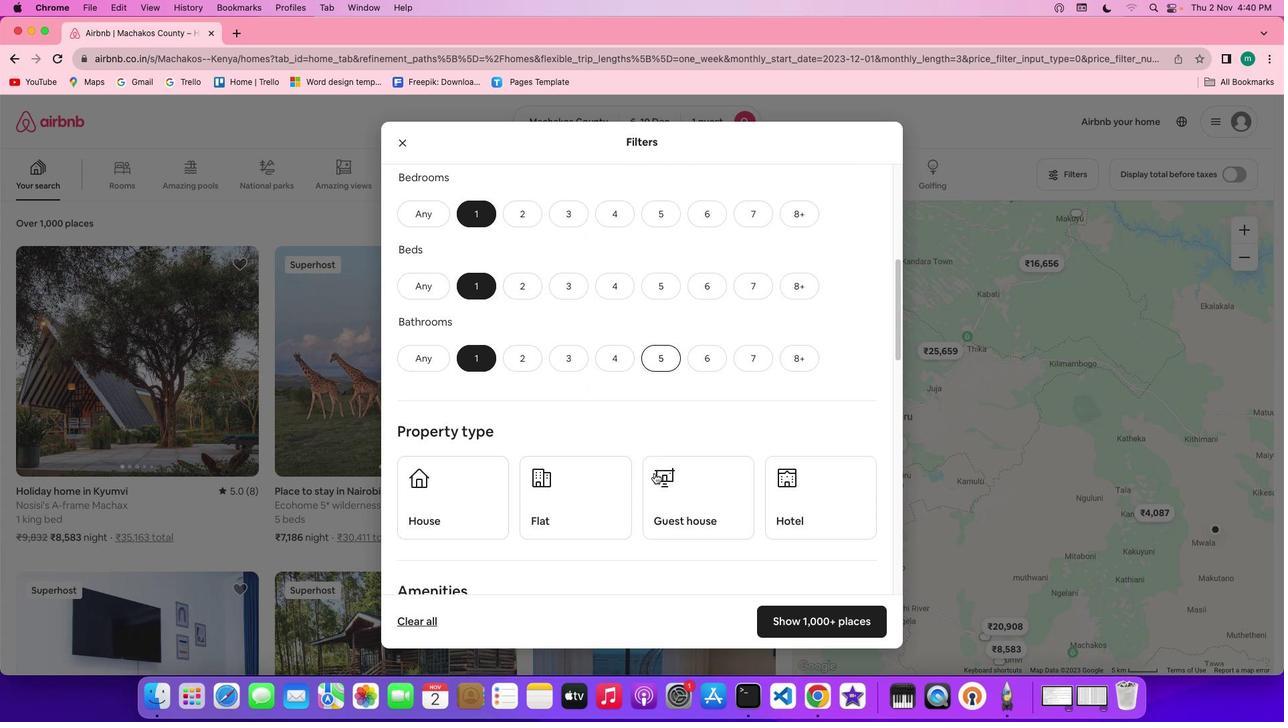 
Action: Mouse scrolled (655, 474) with delta (1, 0)
Screenshot: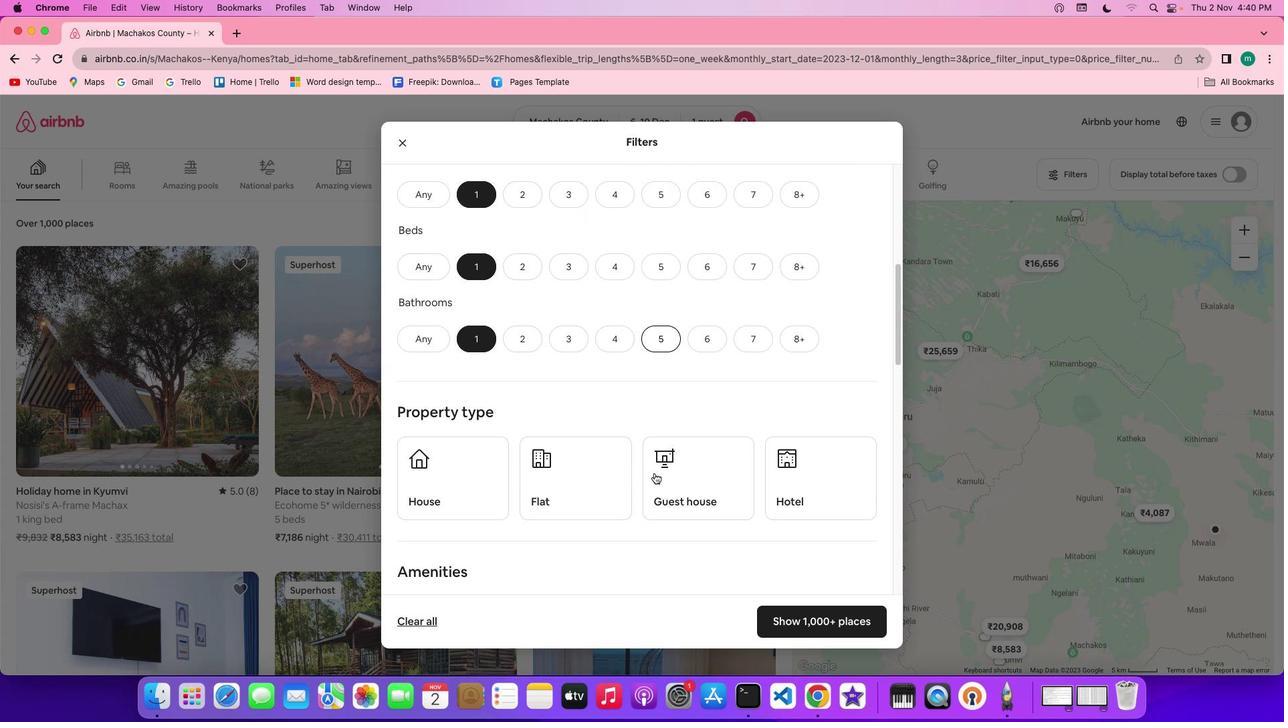 
Action: Mouse scrolled (655, 474) with delta (1, 0)
Screenshot: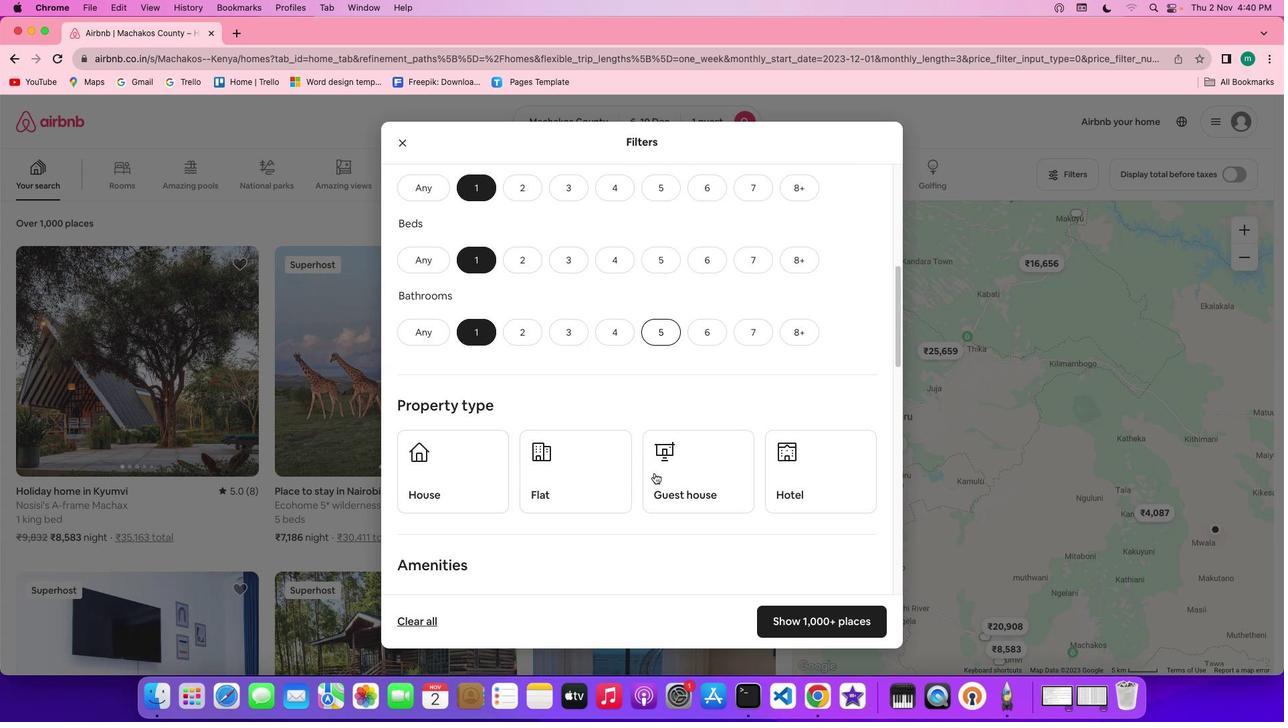 
Action: Mouse scrolled (655, 474) with delta (1, 0)
Screenshot: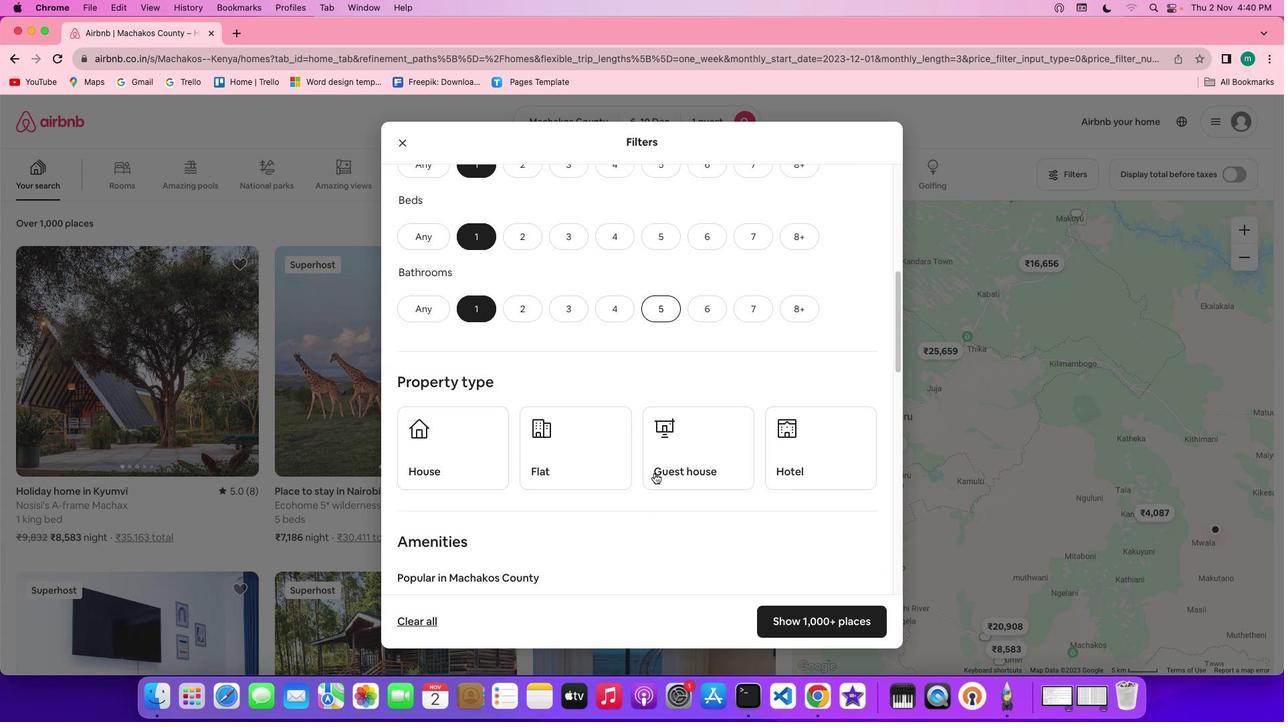 
Action: Mouse scrolled (655, 474) with delta (1, 0)
Screenshot: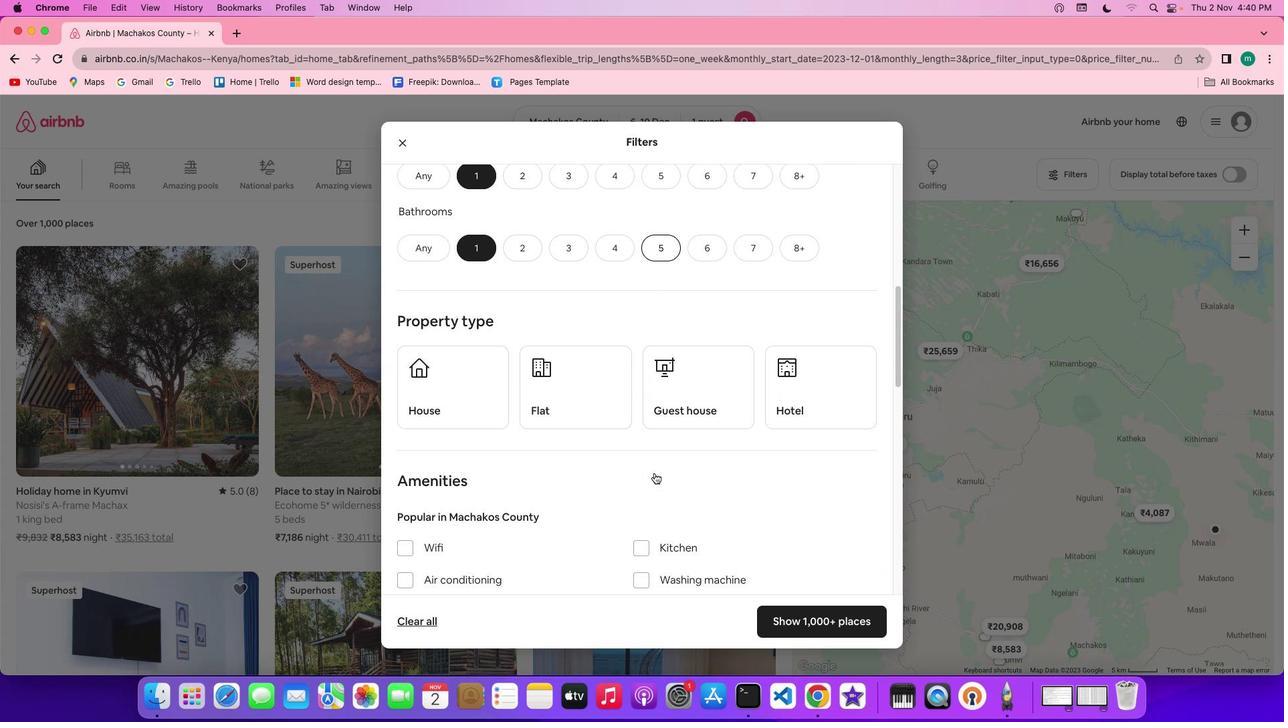 
Action: Mouse scrolled (655, 474) with delta (1, 0)
Screenshot: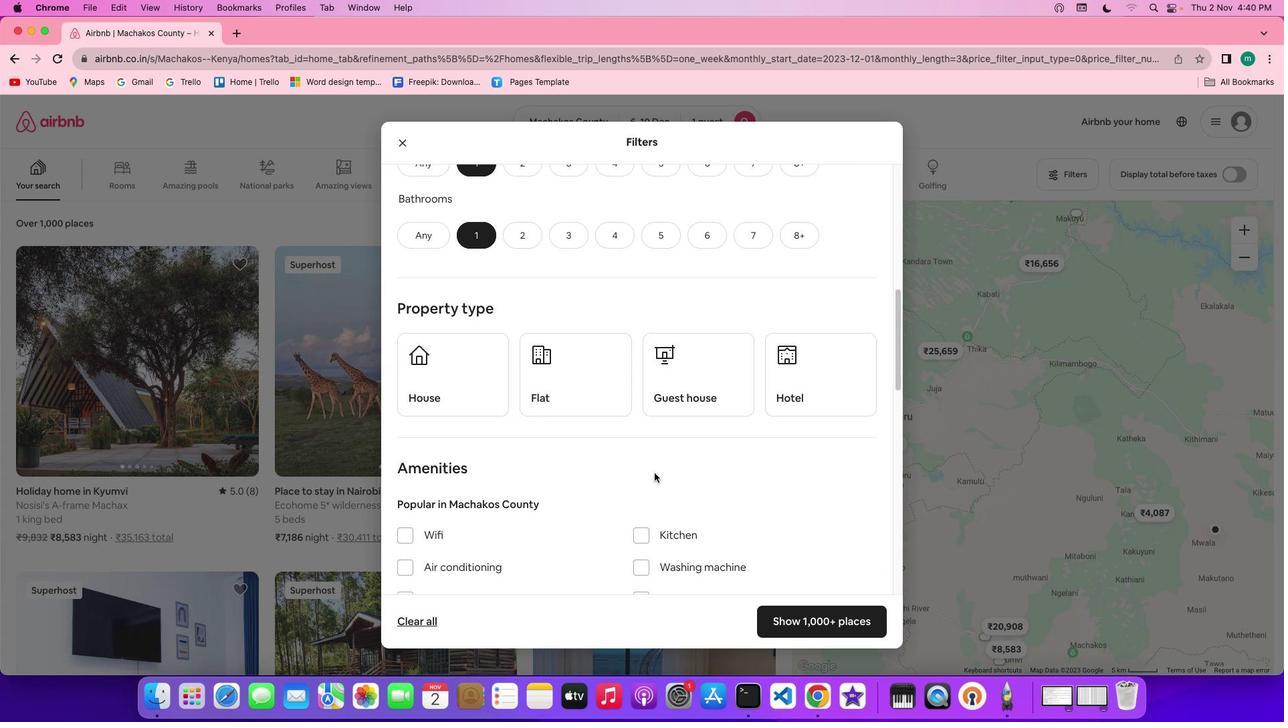 
Action: Mouse scrolled (655, 474) with delta (1, 0)
Screenshot: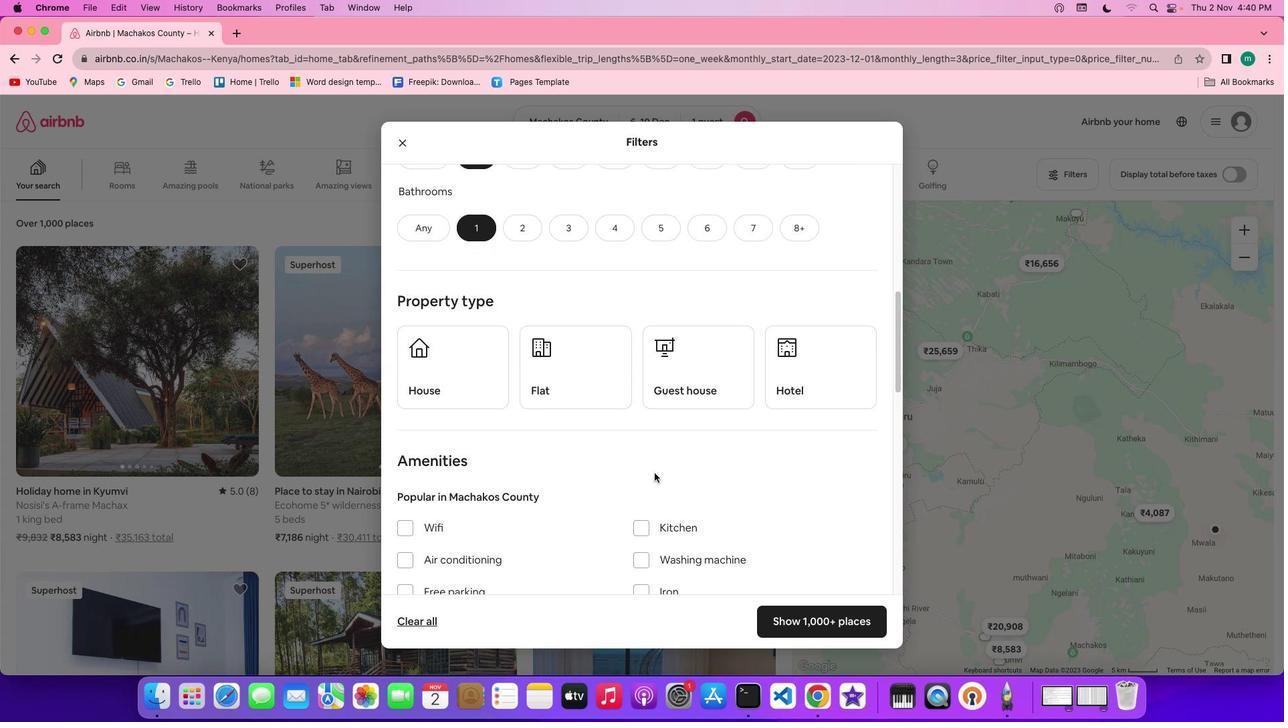 
Action: Mouse scrolled (655, 474) with delta (1, 0)
Screenshot: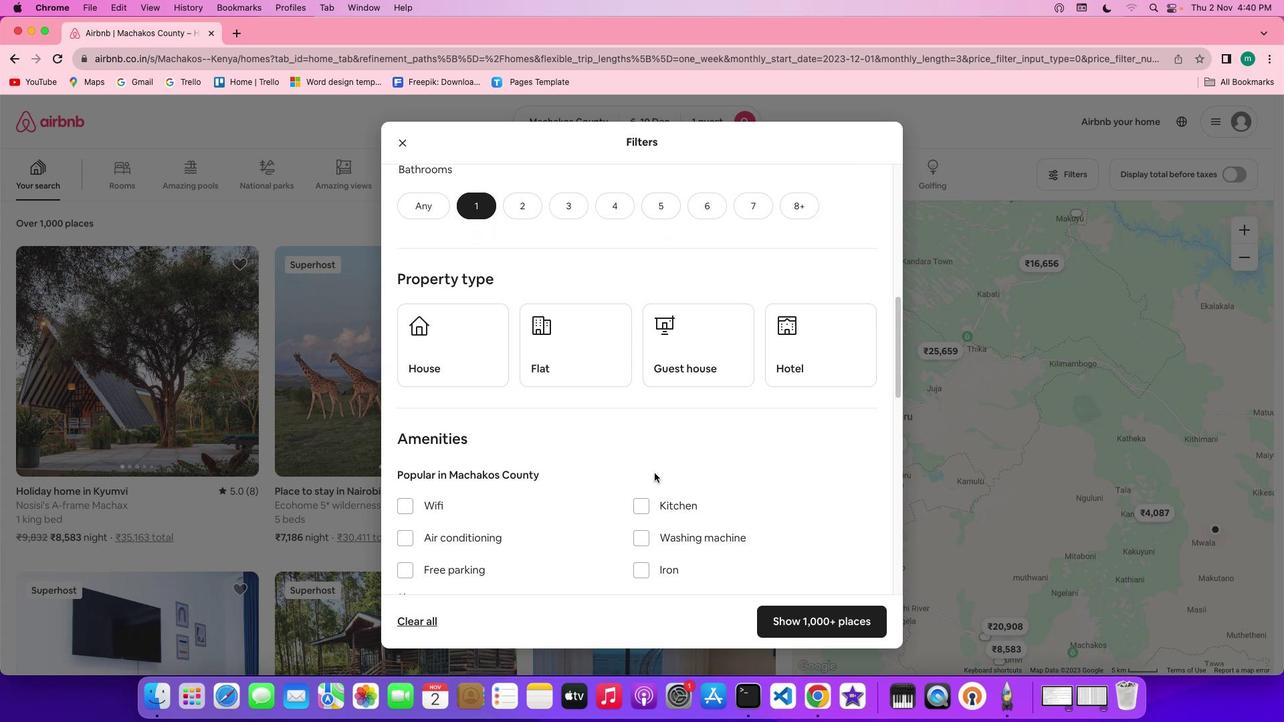 
Action: Mouse scrolled (655, 474) with delta (1, 0)
Screenshot: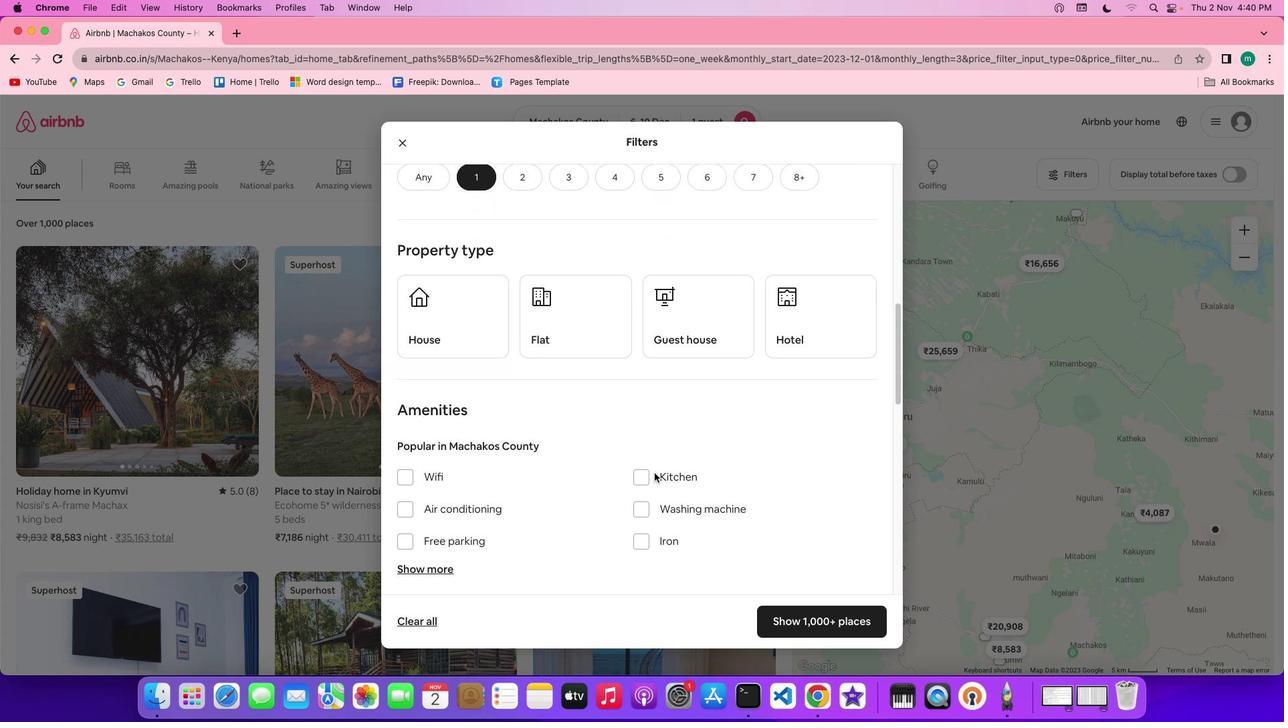 
Action: Mouse moved to (766, 337)
Screenshot: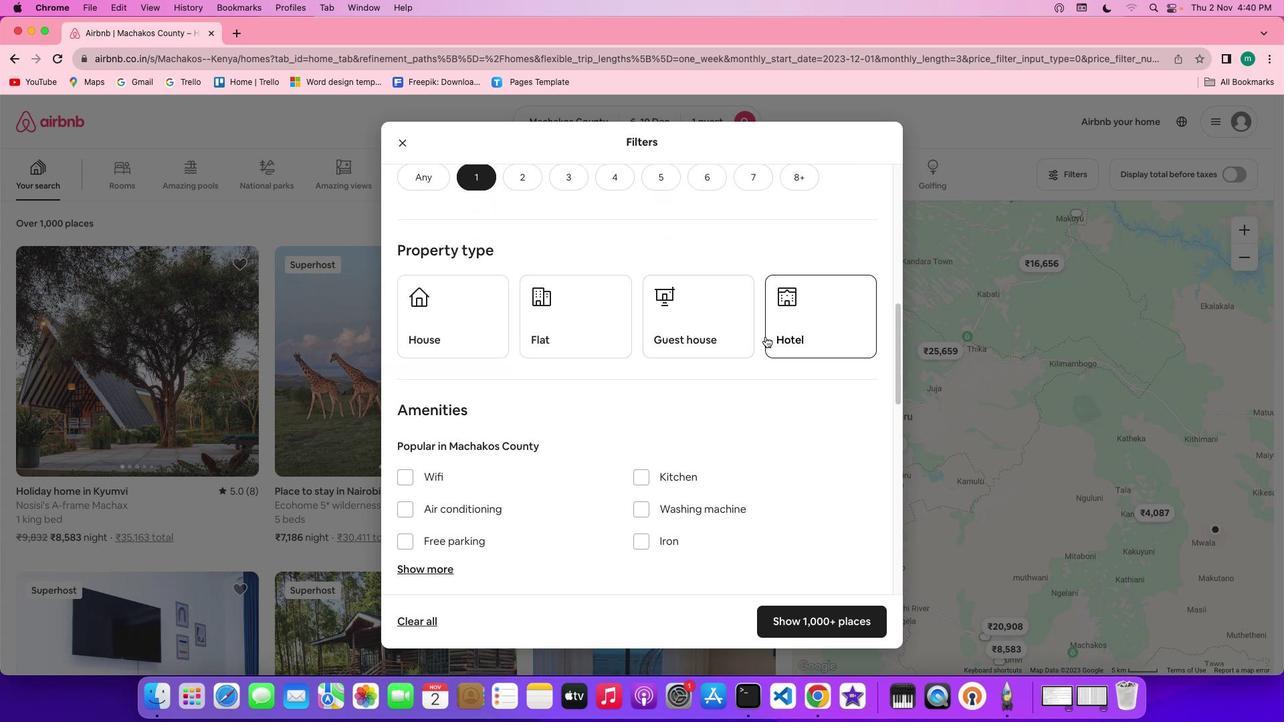 
Action: Mouse pressed left at (766, 337)
Screenshot: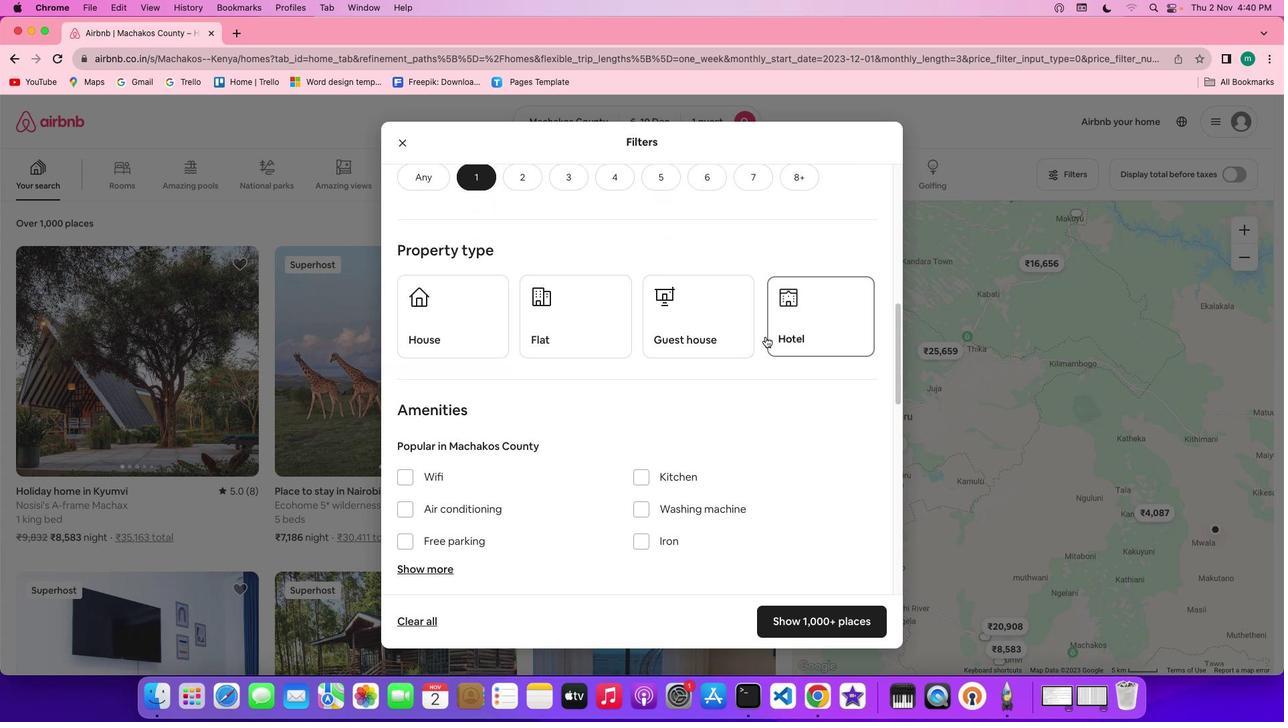 
Action: Mouse moved to (790, 337)
Screenshot: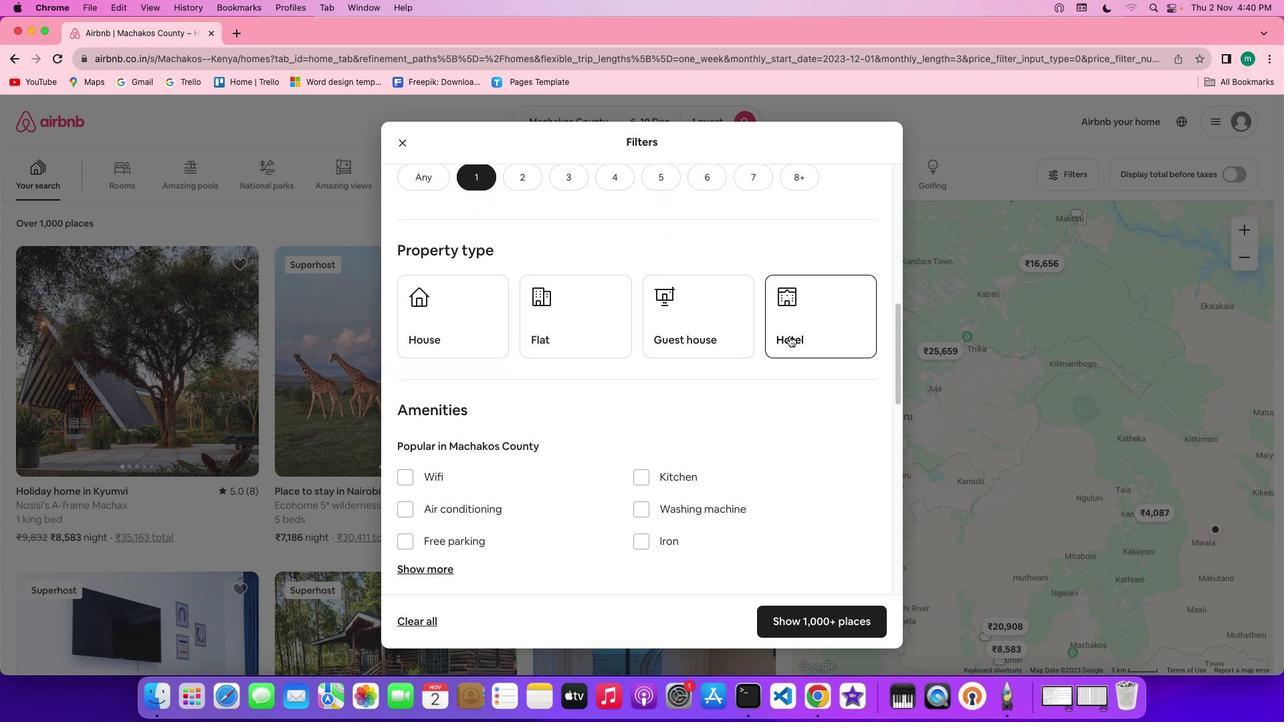 
Action: Mouse pressed left at (790, 337)
Screenshot: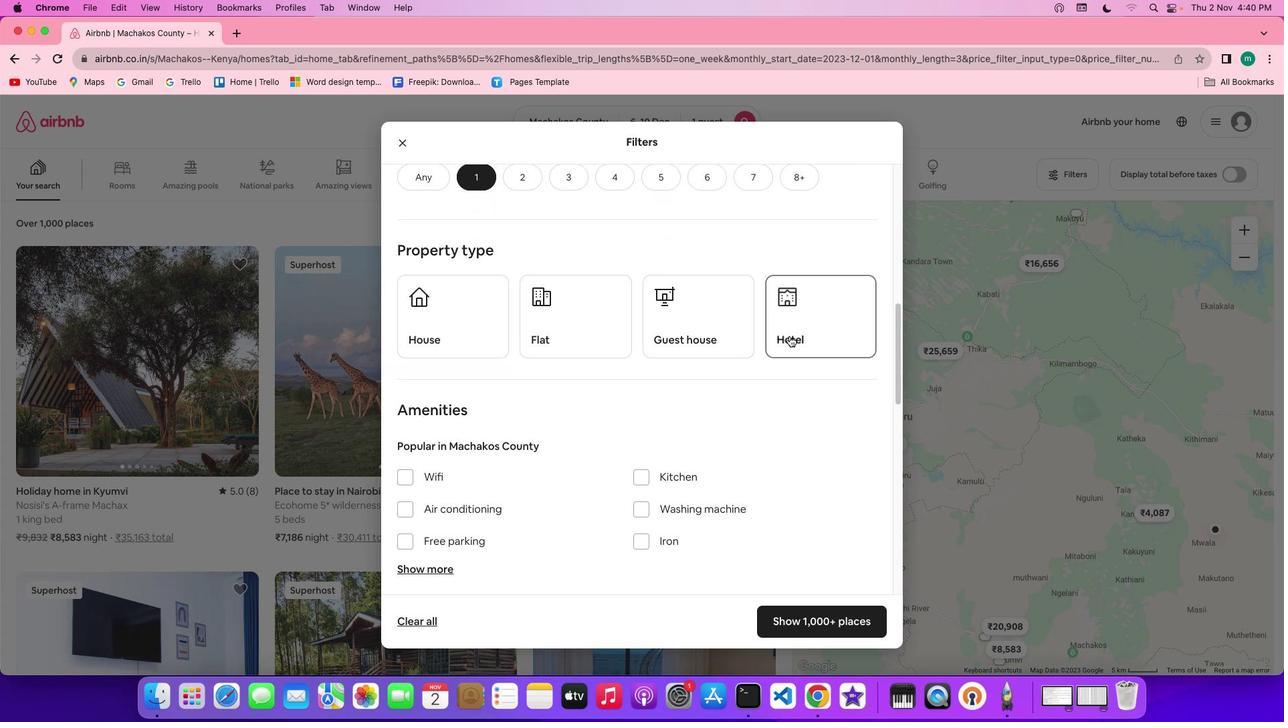 
Action: Mouse moved to (656, 439)
Screenshot: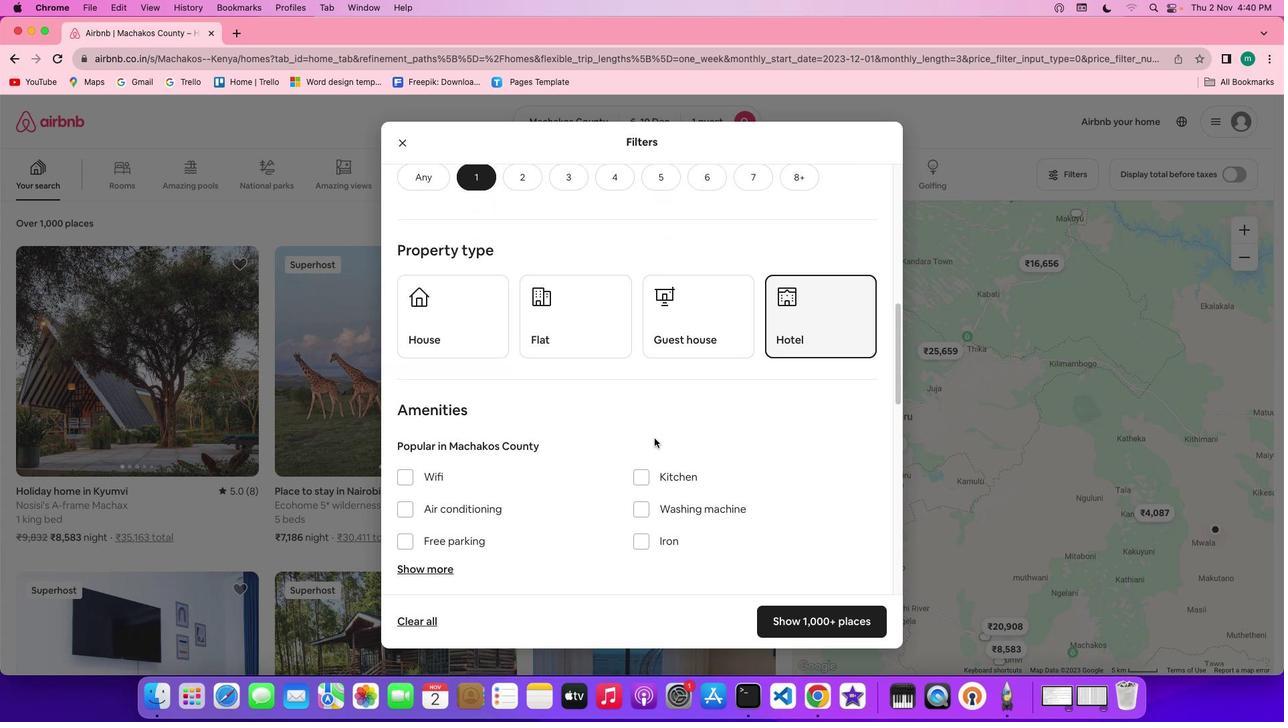 
Action: Mouse scrolled (656, 439) with delta (1, 0)
Screenshot: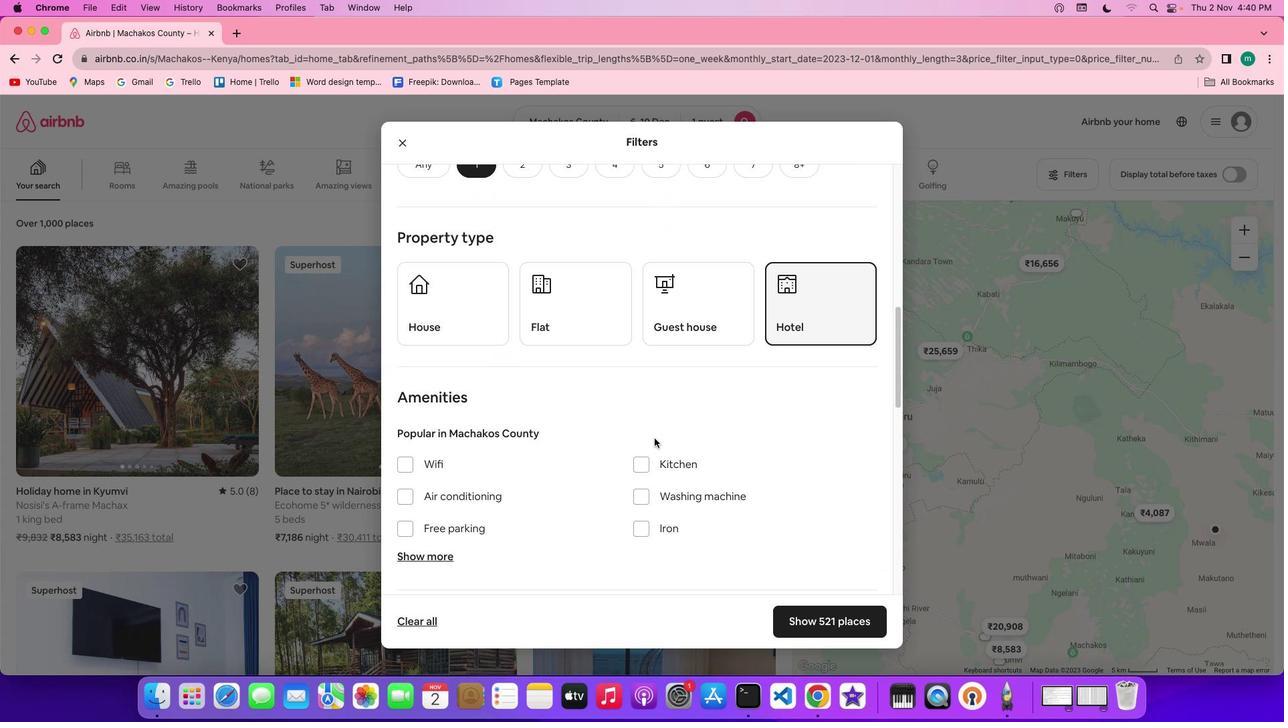 
Action: Mouse scrolled (656, 439) with delta (1, 0)
Screenshot: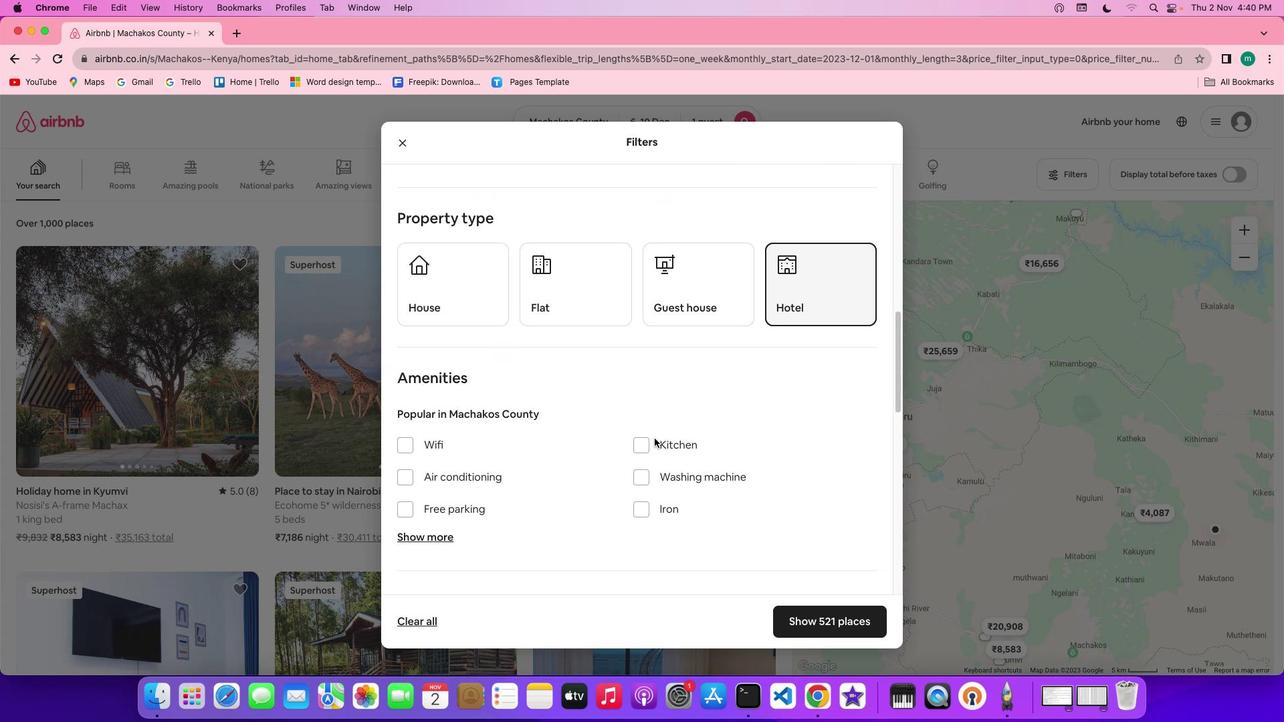
Action: Mouse scrolled (656, 439) with delta (1, 0)
Screenshot: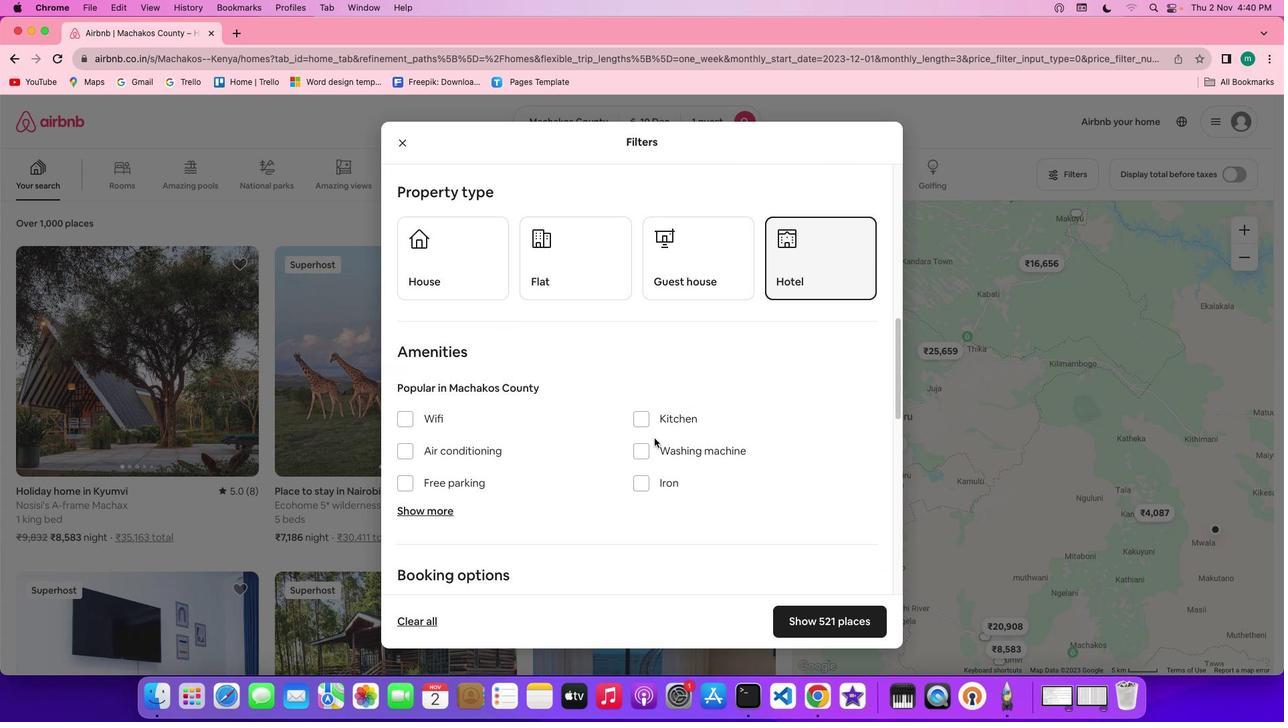 
Action: Mouse scrolled (656, 439) with delta (1, 0)
Screenshot: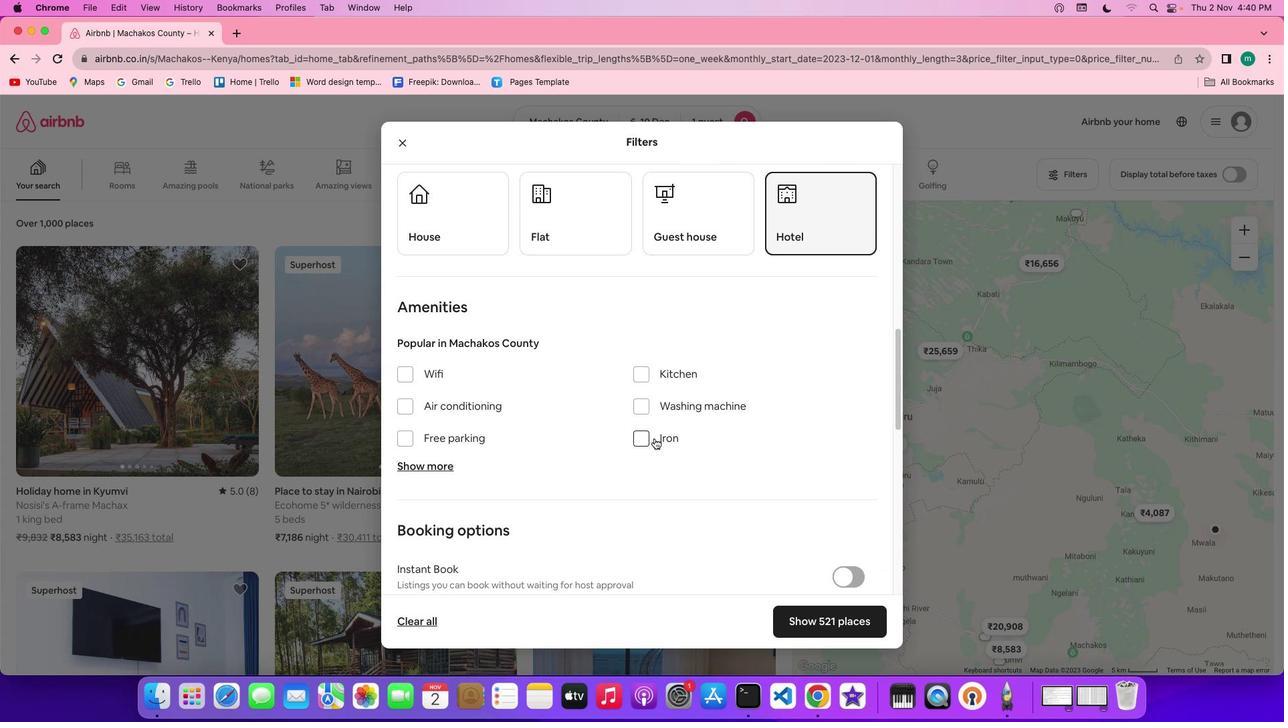 
Action: Mouse scrolled (656, 439) with delta (1, 0)
Screenshot: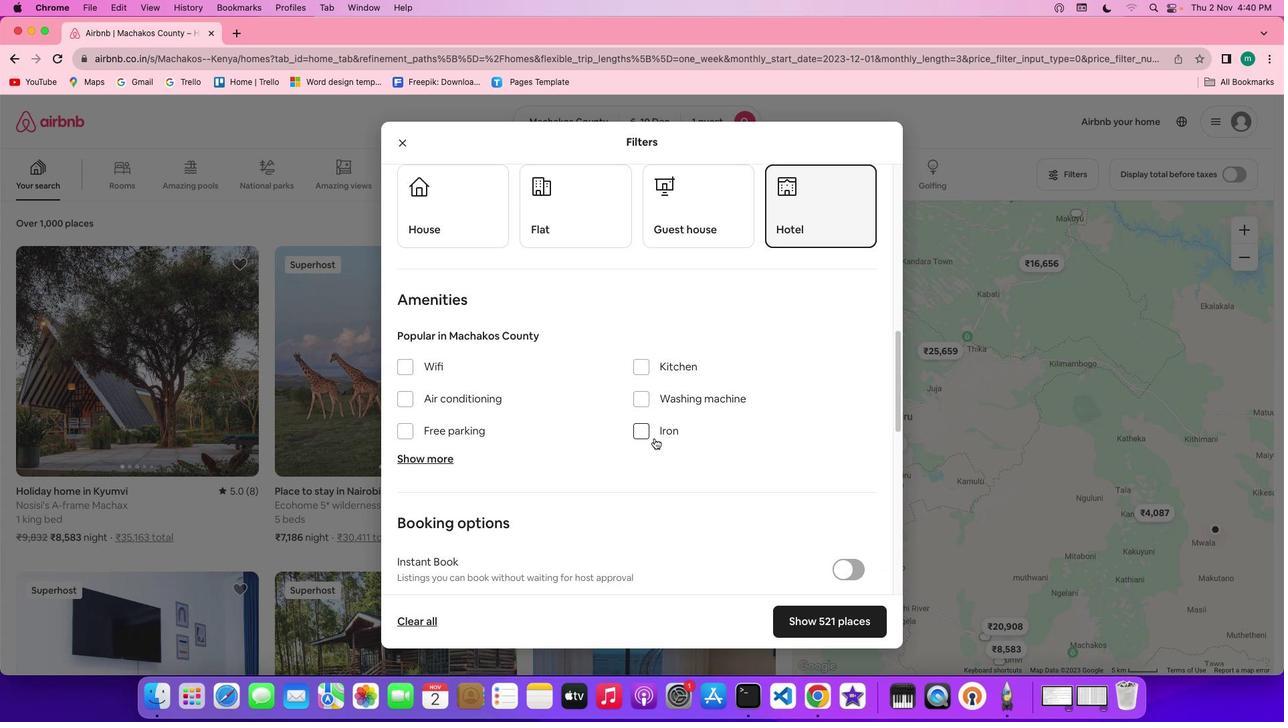 
Action: Mouse scrolled (656, 439) with delta (1, 0)
Screenshot: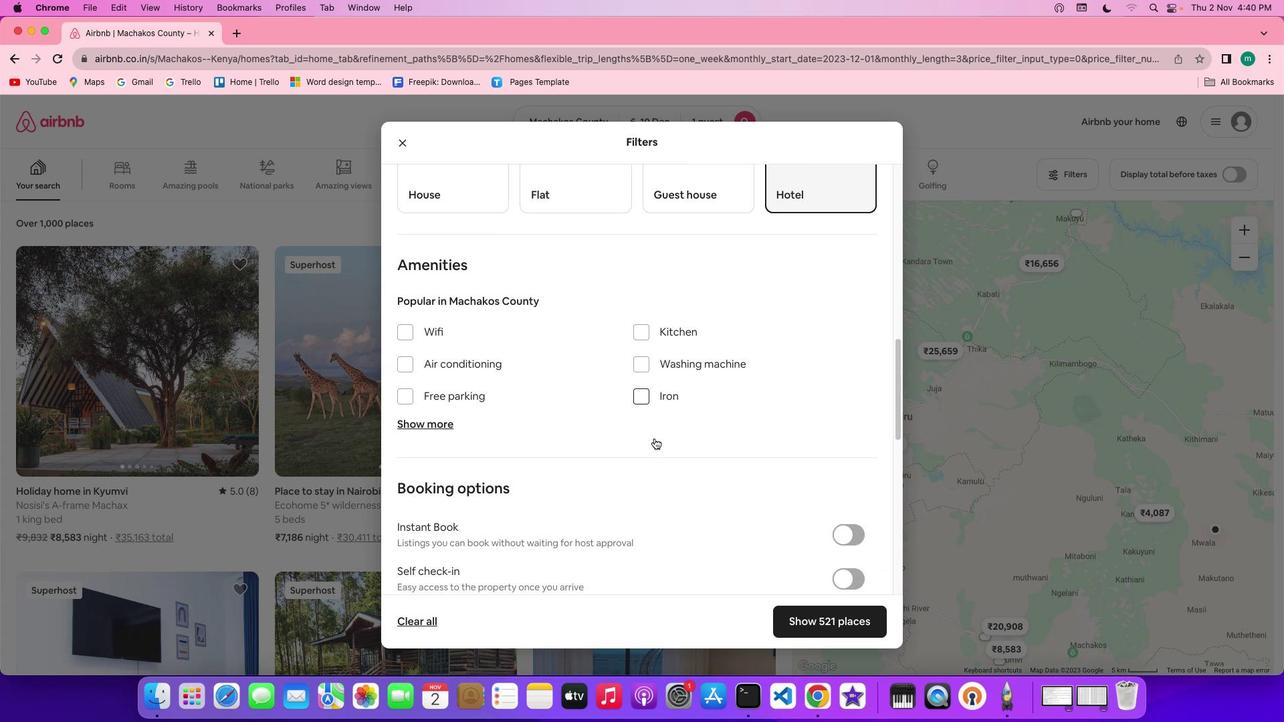 
Action: Mouse scrolled (656, 439) with delta (1, 0)
Screenshot: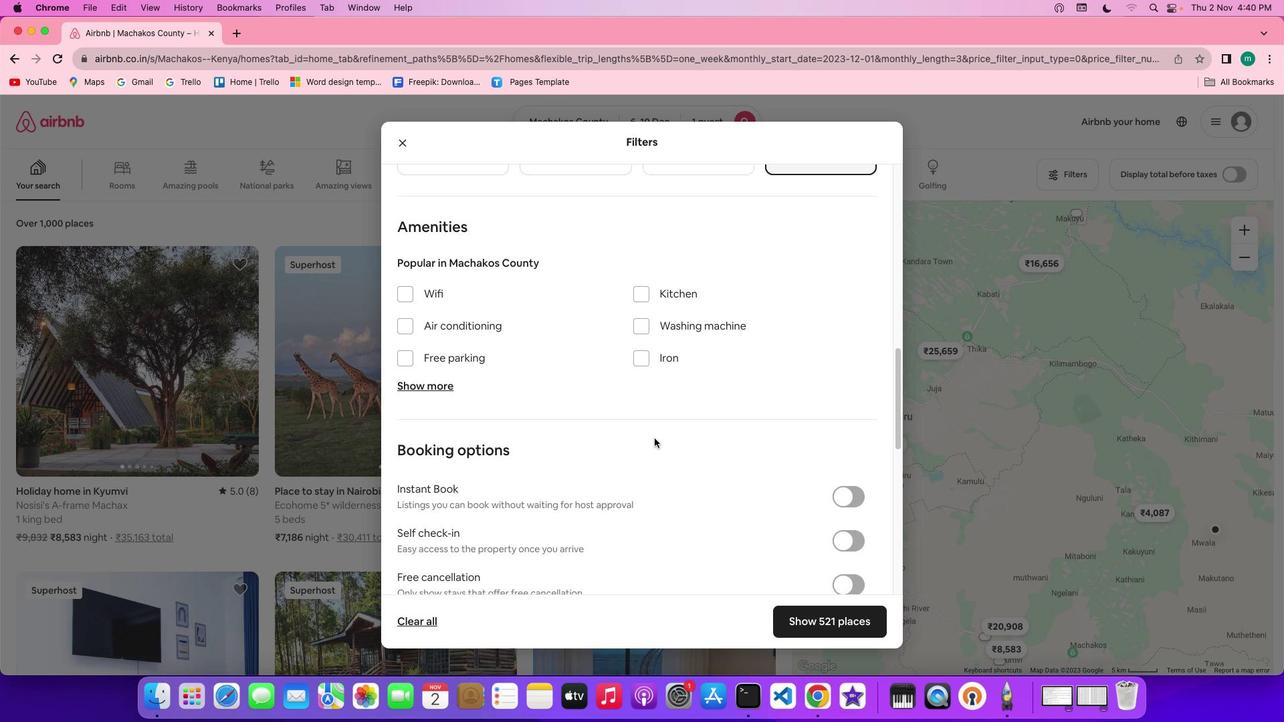 
Action: Mouse scrolled (656, 439) with delta (1, 0)
Screenshot: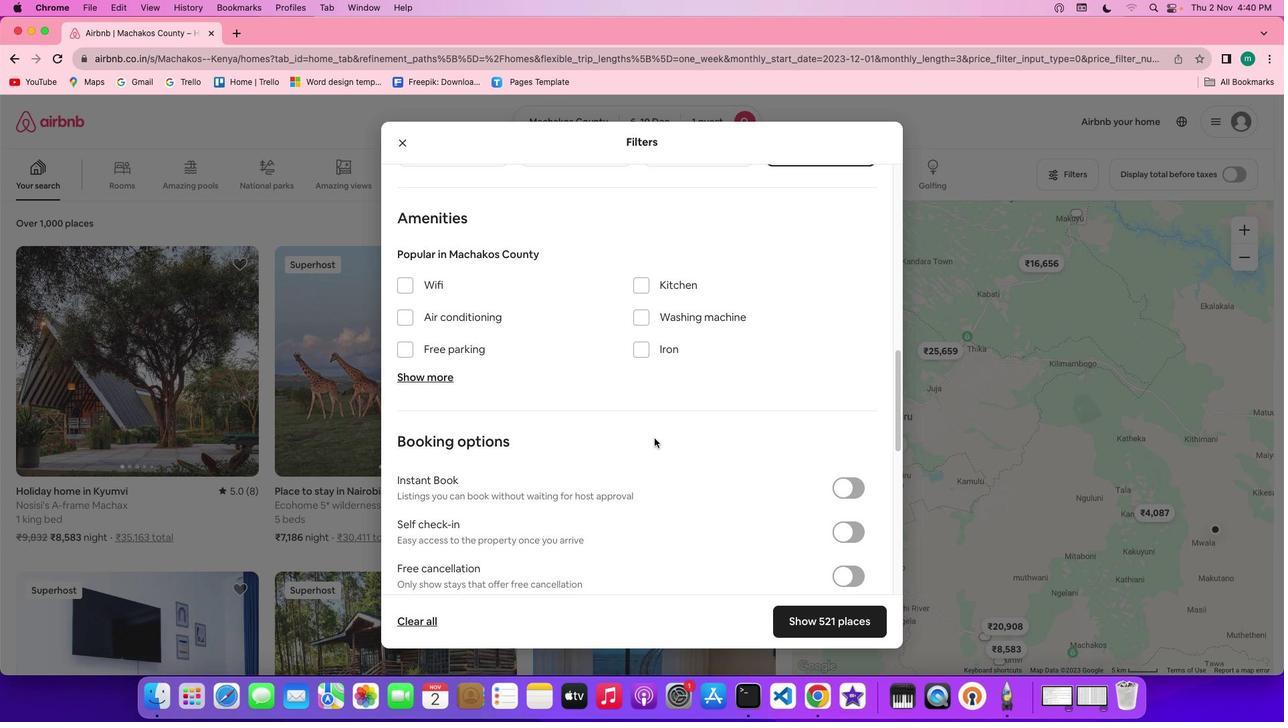 
Action: Mouse scrolled (656, 439) with delta (1, 0)
Screenshot: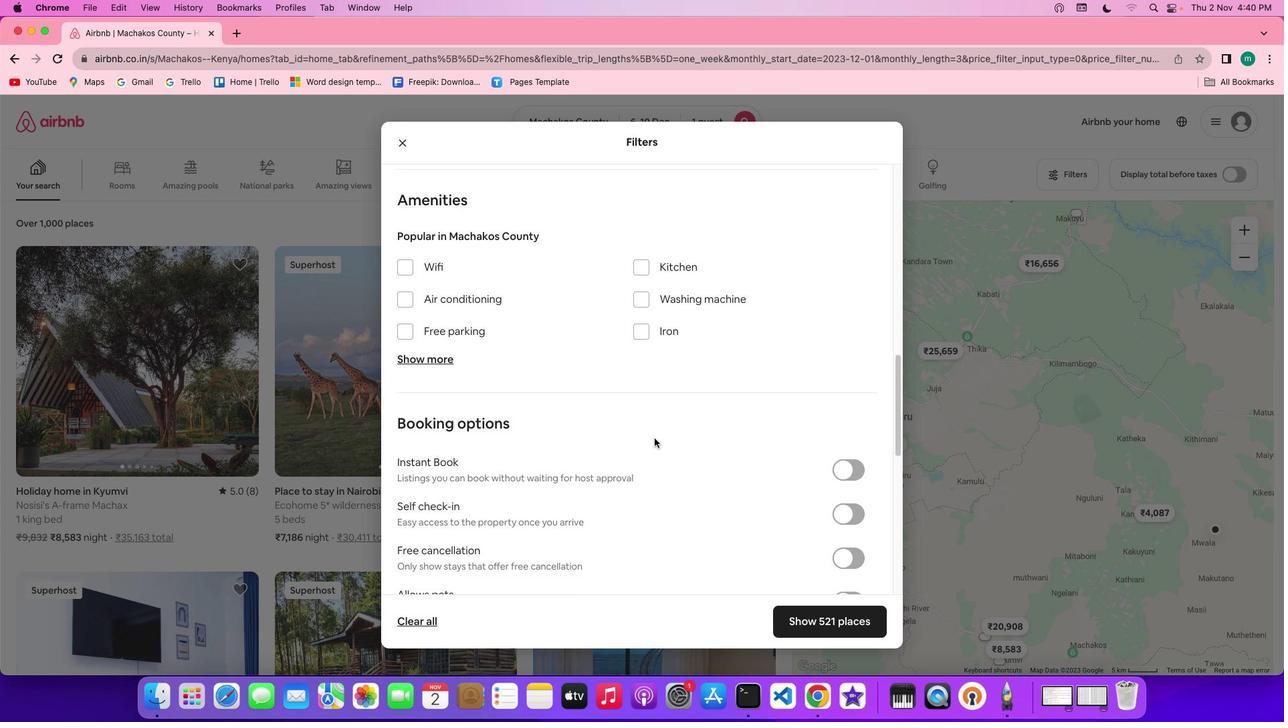 
Action: Mouse scrolled (656, 439) with delta (1, 0)
Screenshot: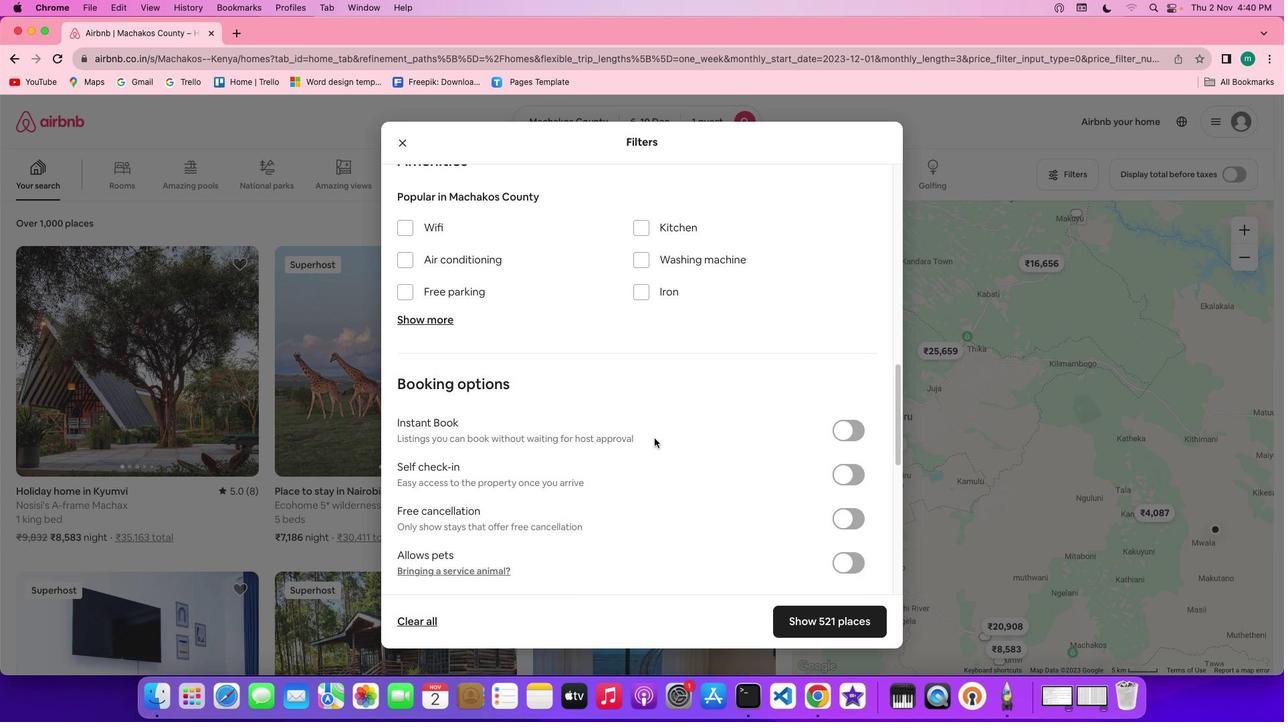 
Action: Mouse moved to (651, 258)
Screenshot: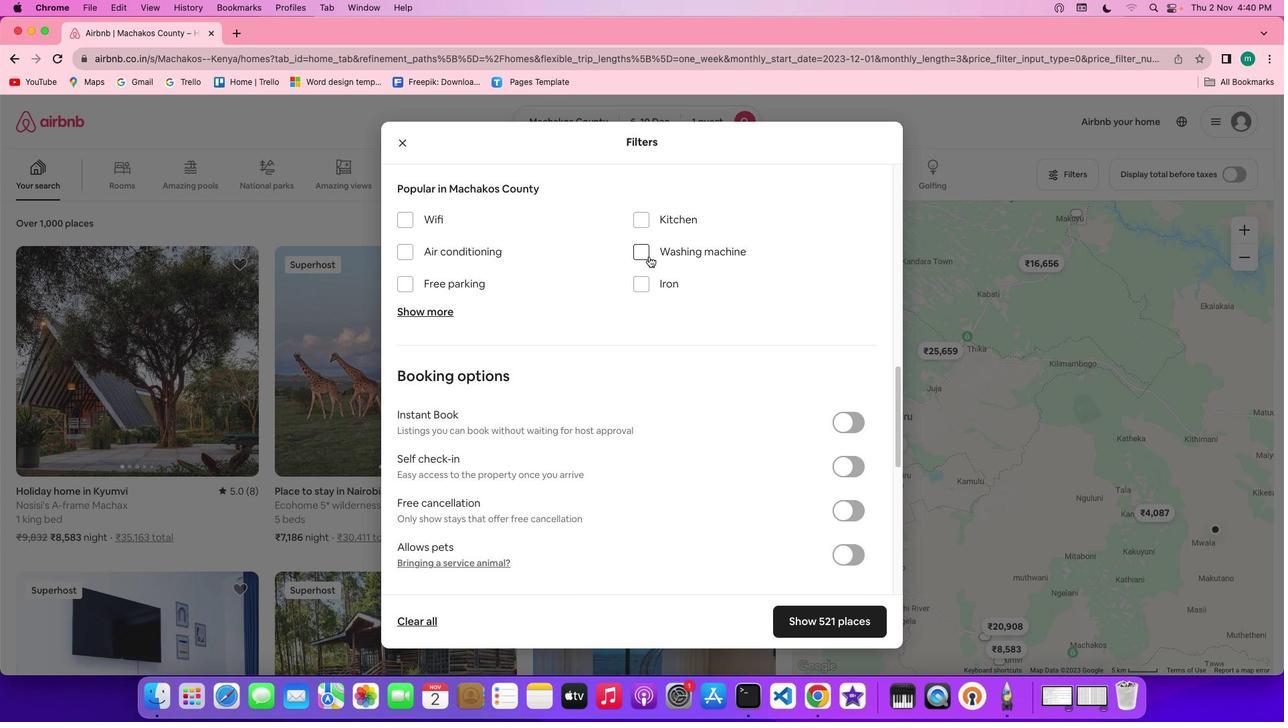 
Action: Mouse pressed left at (651, 258)
Screenshot: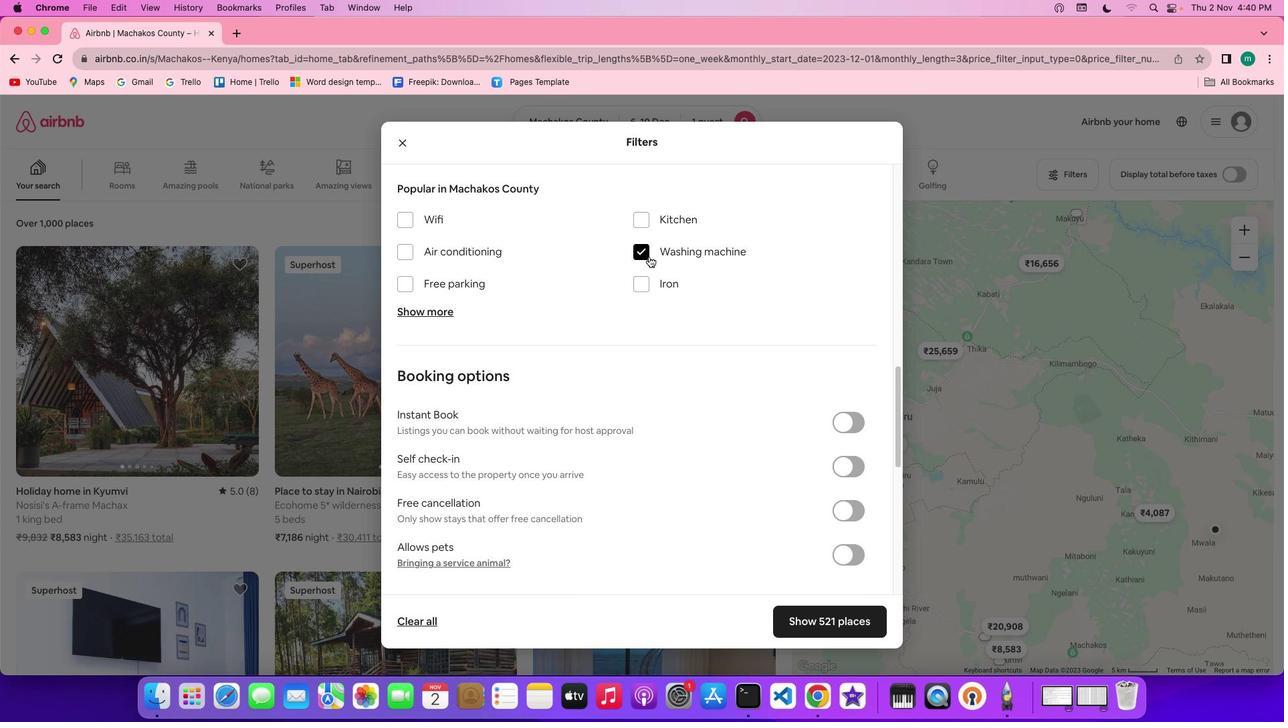 
Action: Mouse moved to (647, 457)
Screenshot: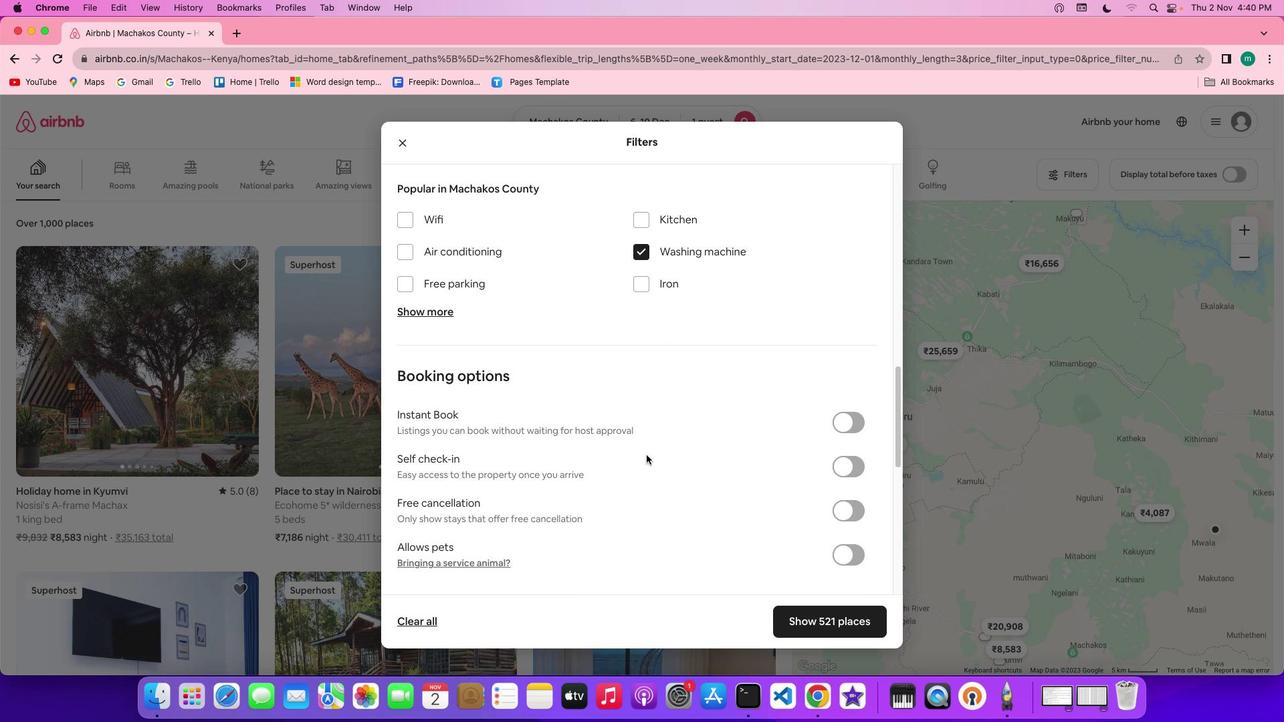
Action: Mouse scrolled (647, 457) with delta (1, 0)
Screenshot: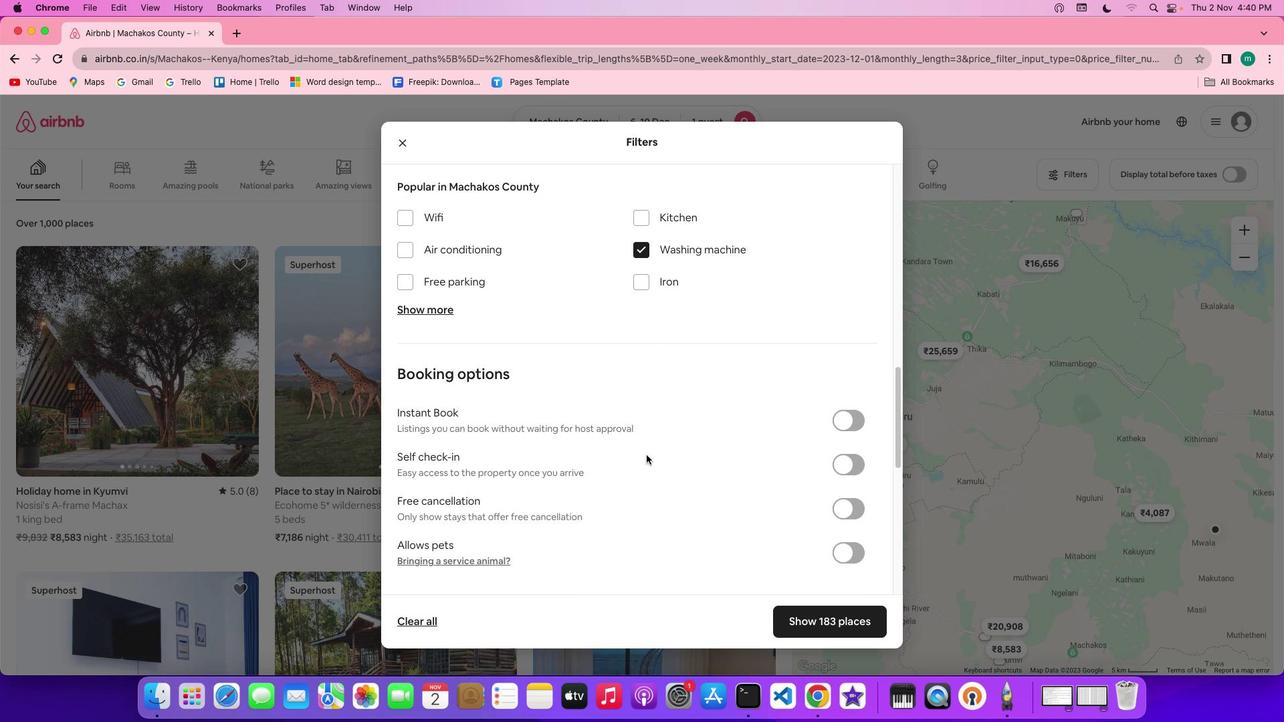 
Action: Mouse scrolled (647, 457) with delta (1, 0)
Screenshot: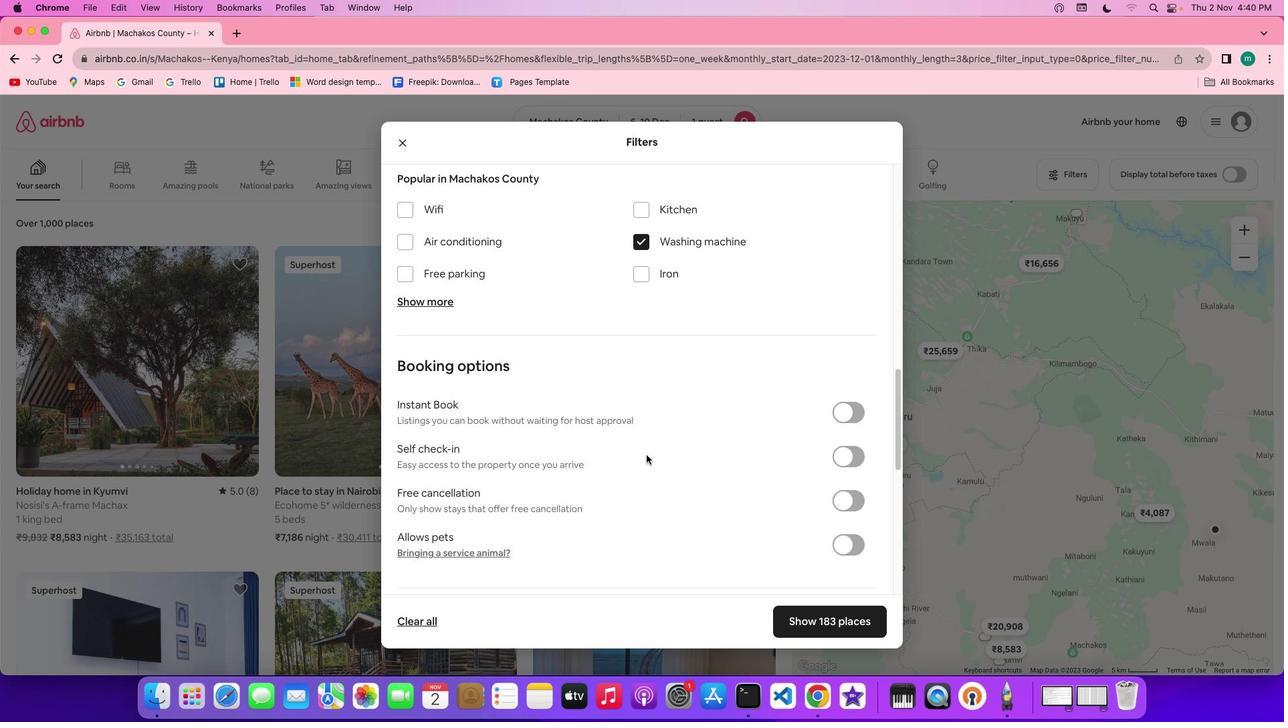 
Action: Mouse scrolled (647, 457) with delta (1, 0)
Screenshot: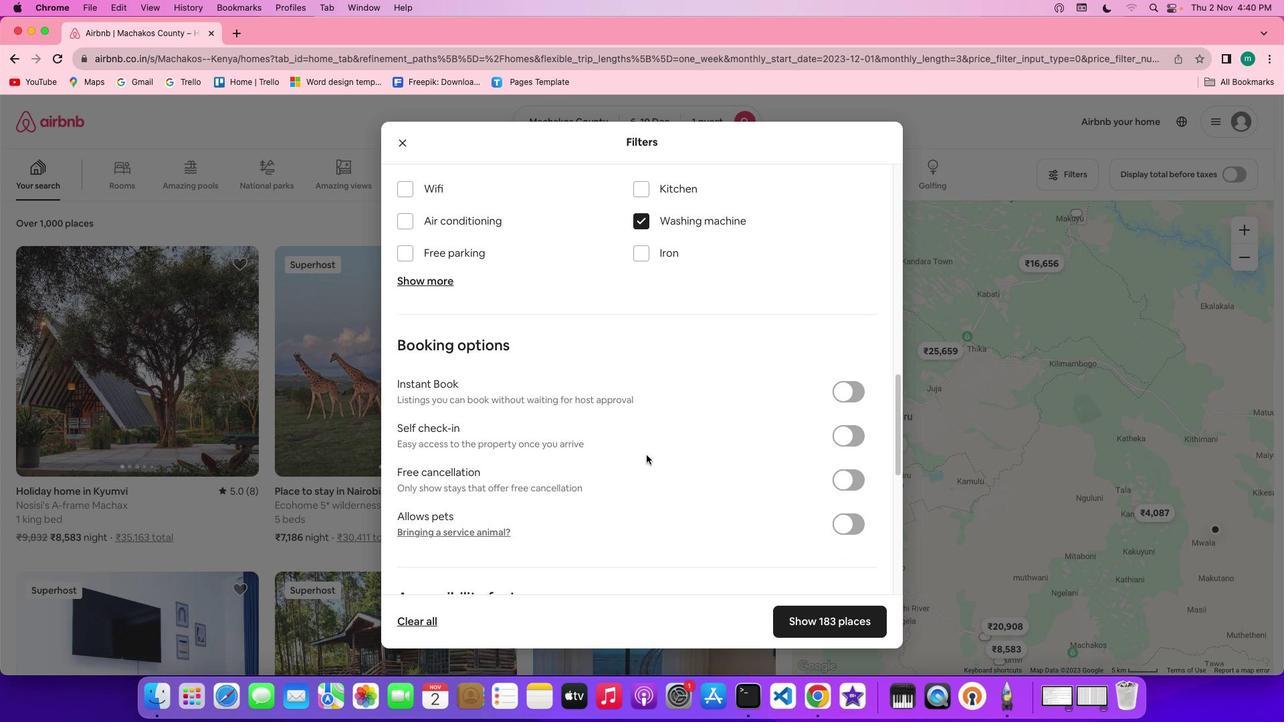 
Action: Mouse scrolled (647, 457) with delta (1, 0)
Screenshot: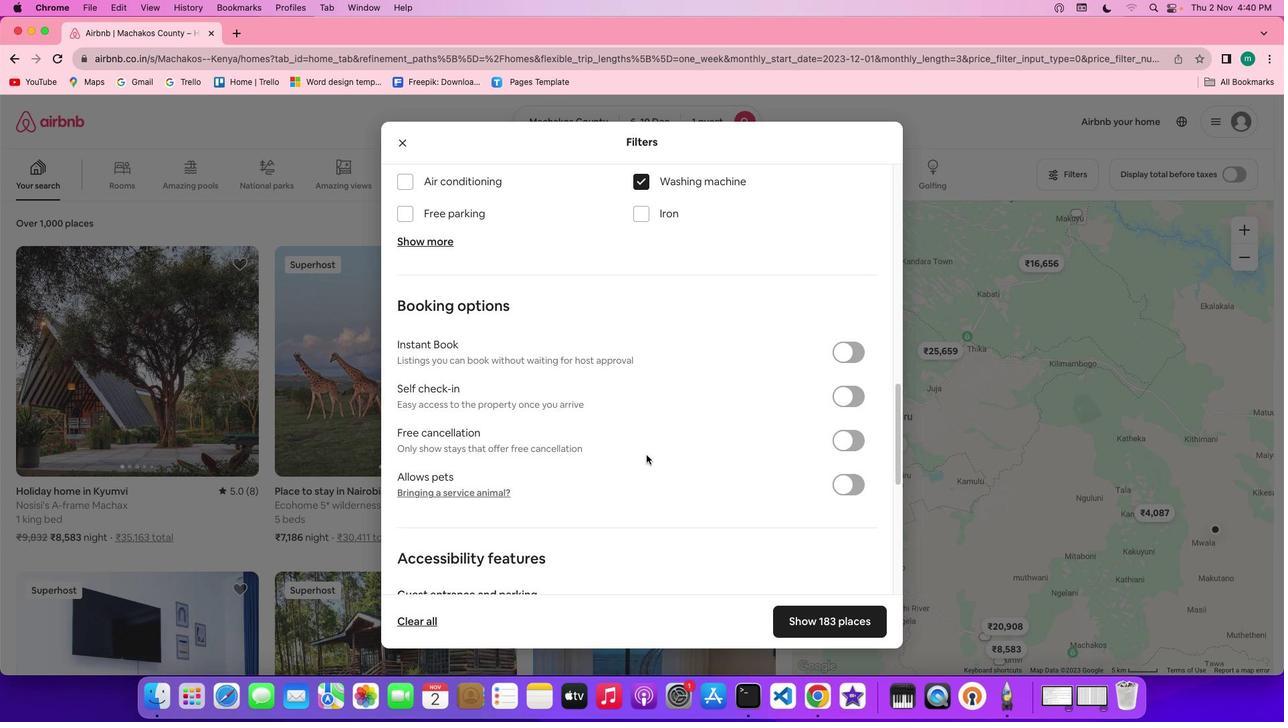 
Action: Mouse scrolled (647, 457) with delta (1, 0)
Screenshot: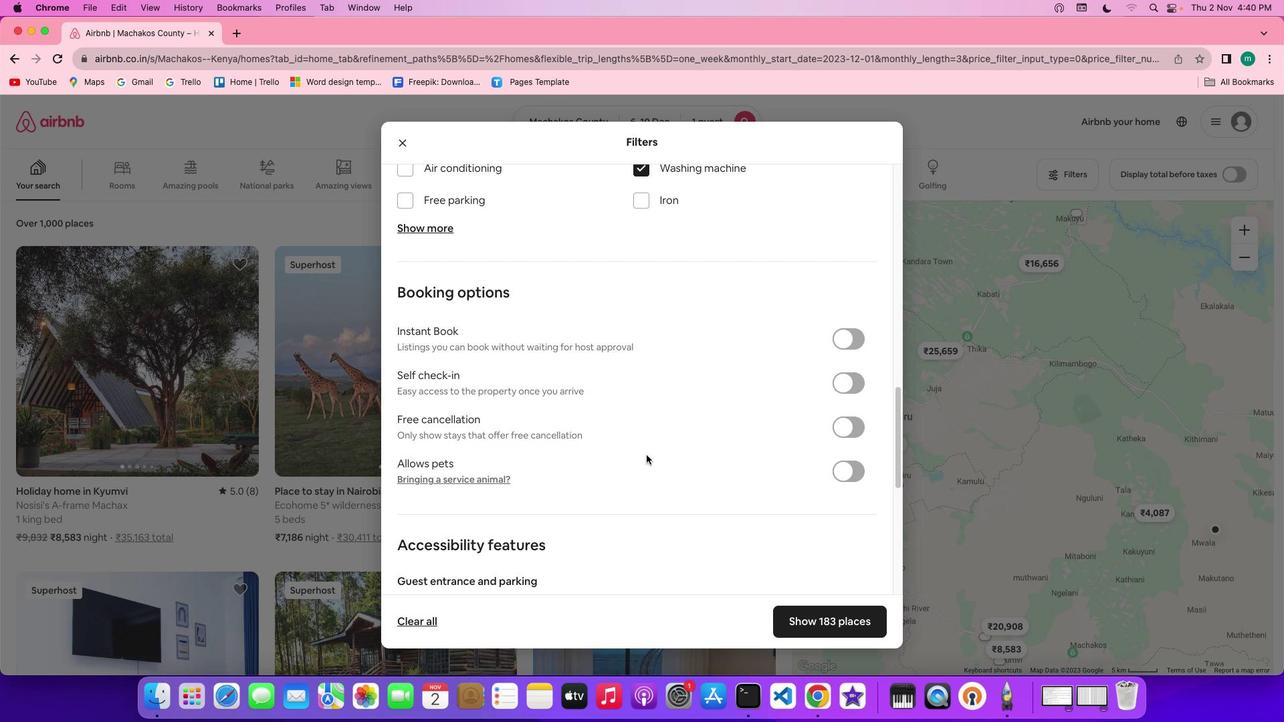 
Action: Mouse scrolled (647, 457) with delta (1, 0)
Screenshot: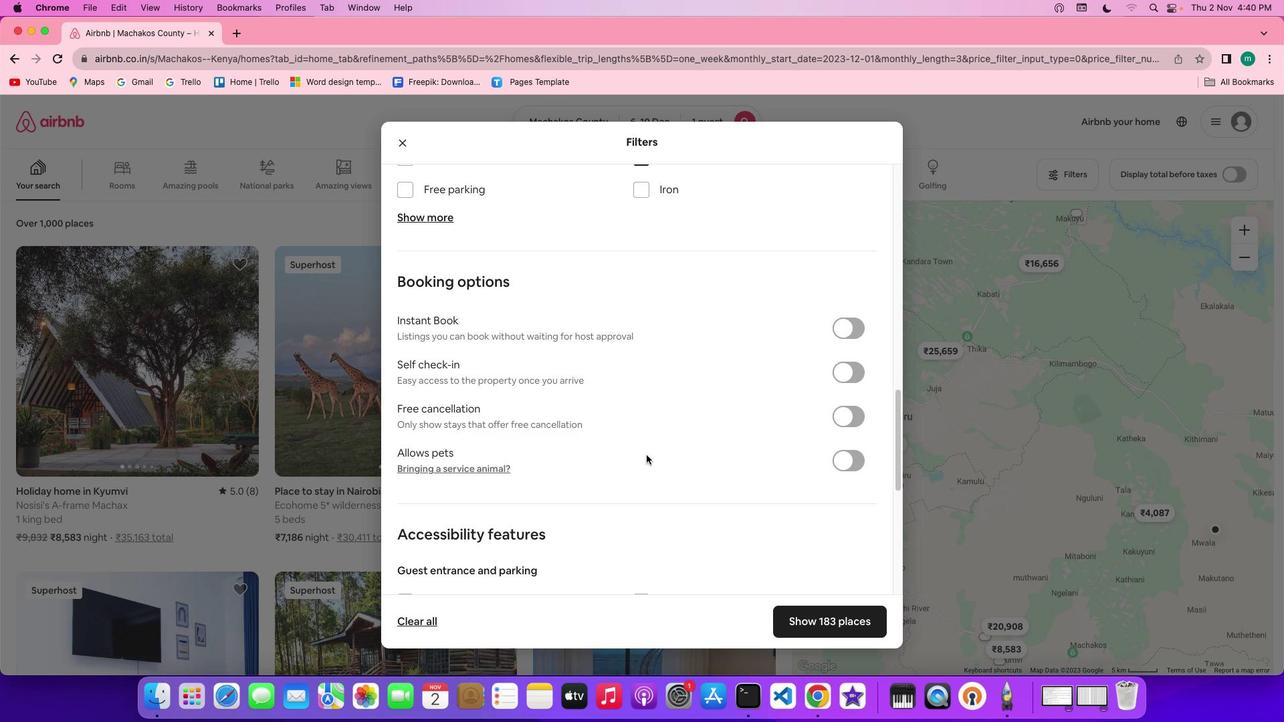 
Action: Mouse scrolled (647, 457) with delta (1, 0)
Screenshot: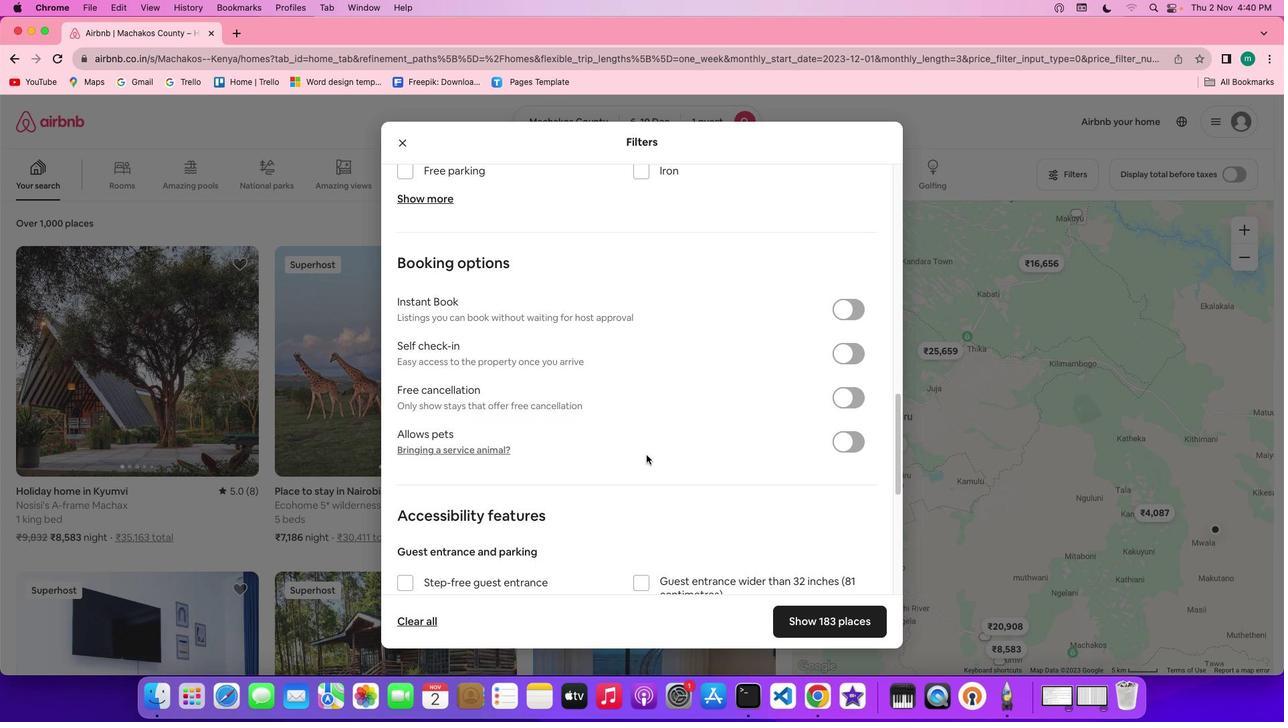 
Action: Mouse scrolled (647, 457) with delta (1, 0)
Screenshot: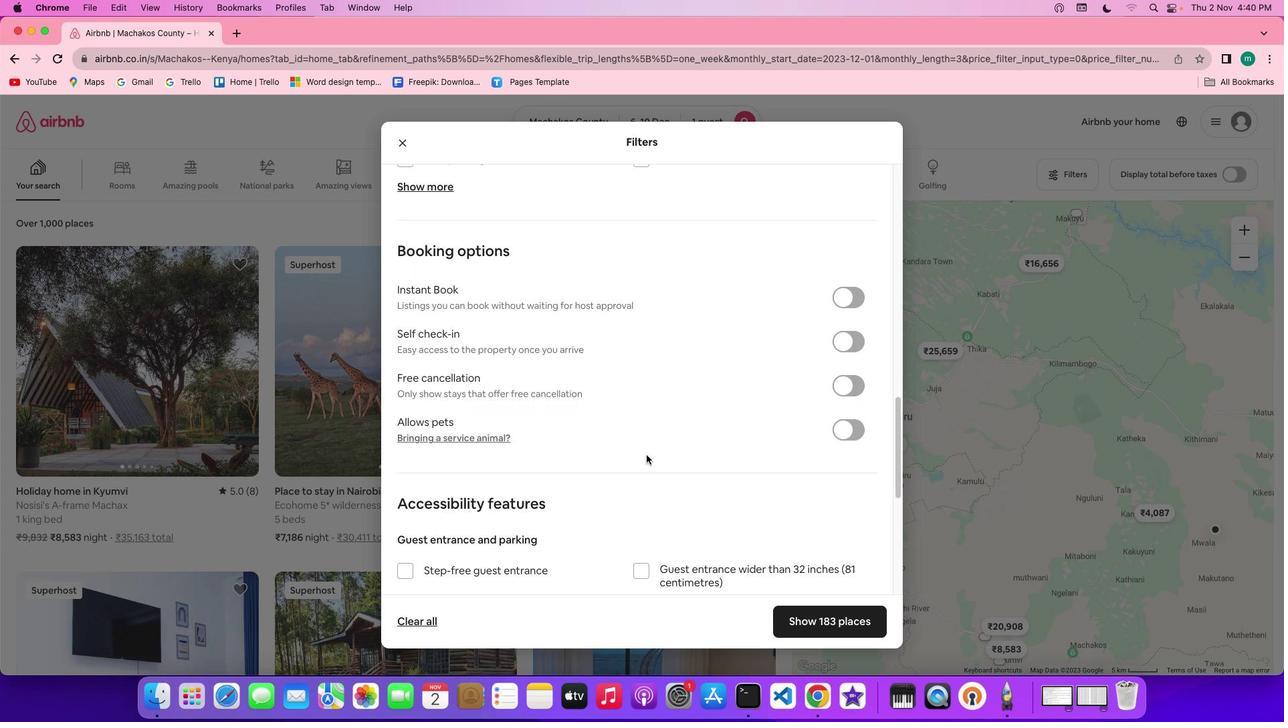 
Action: Mouse scrolled (647, 457) with delta (1, 0)
Screenshot: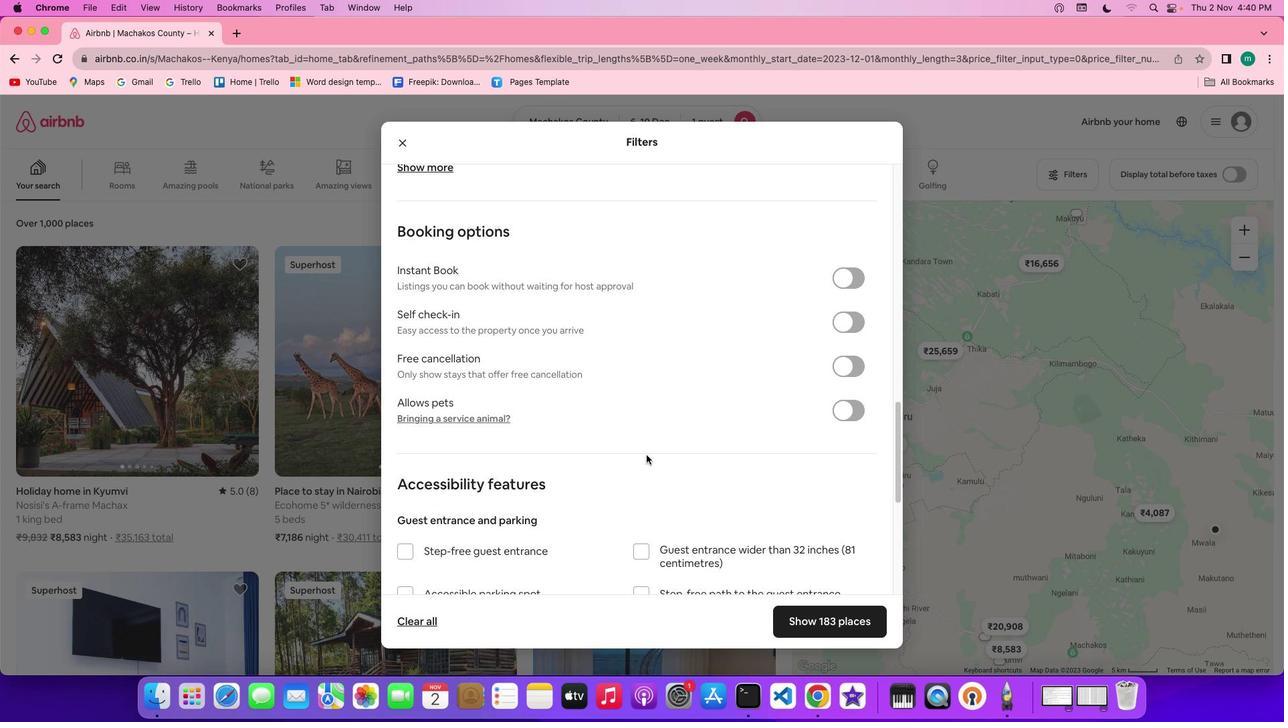 
Action: Mouse scrolled (647, 457) with delta (1, 0)
Screenshot: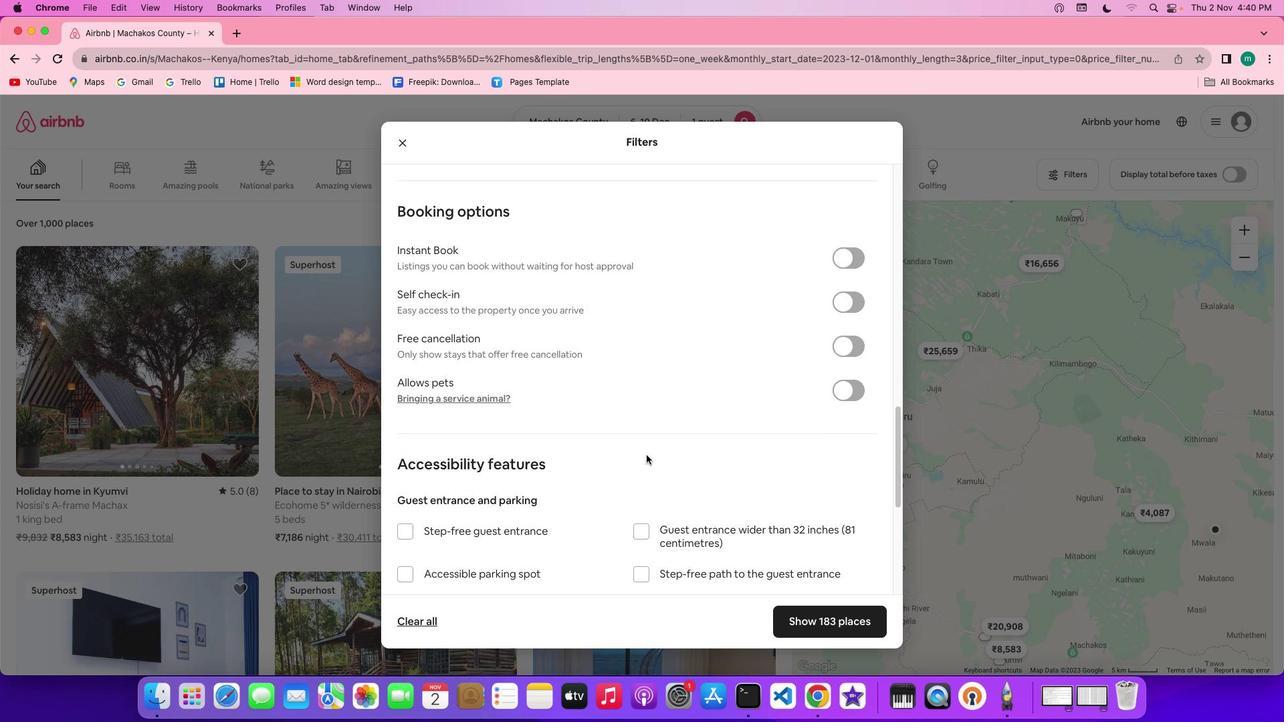 
Action: Mouse scrolled (647, 457) with delta (1, 0)
Screenshot: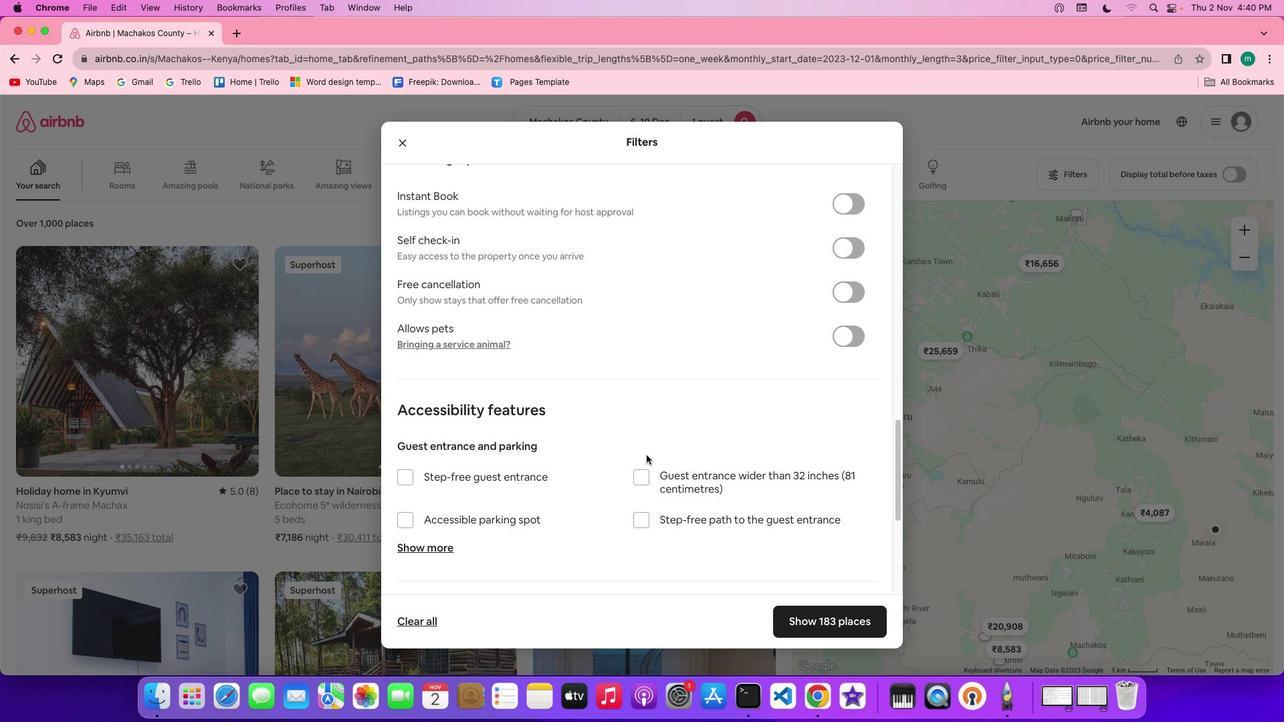 
Action: Mouse scrolled (647, 457) with delta (1, 0)
Screenshot: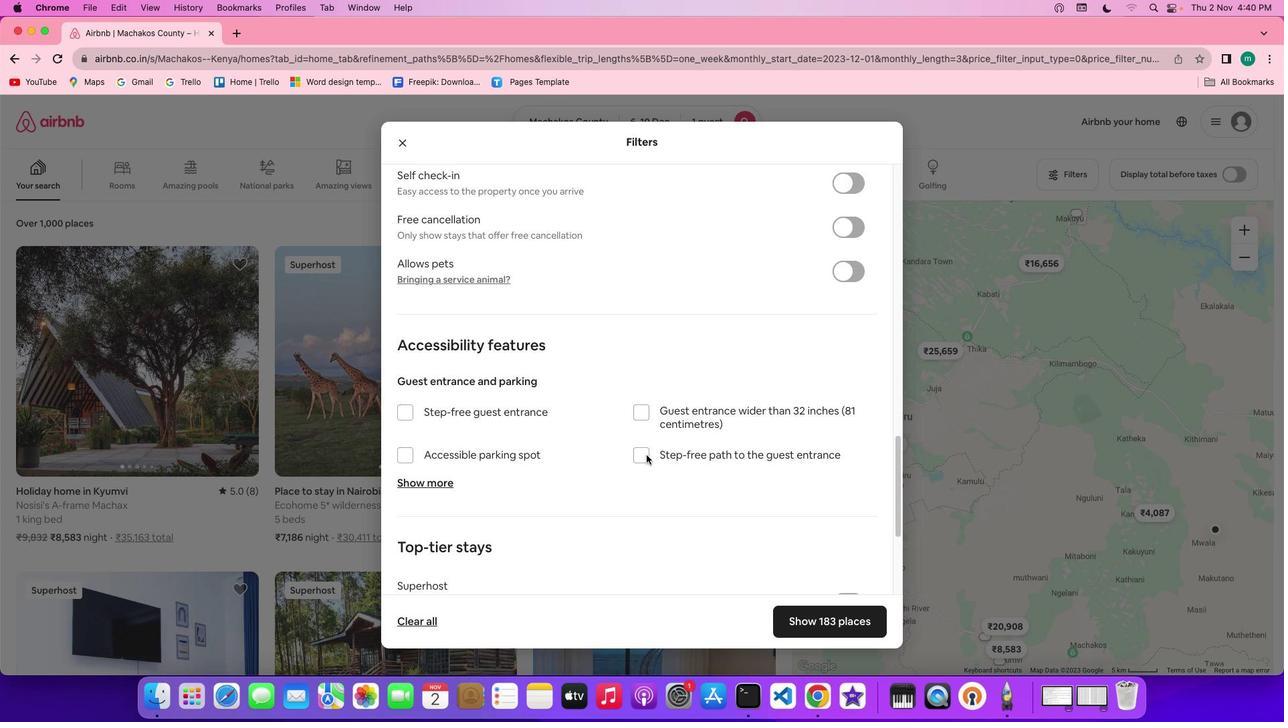 
Action: Mouse scrolled (647, 457) with delta (1, 0)
Screenshot: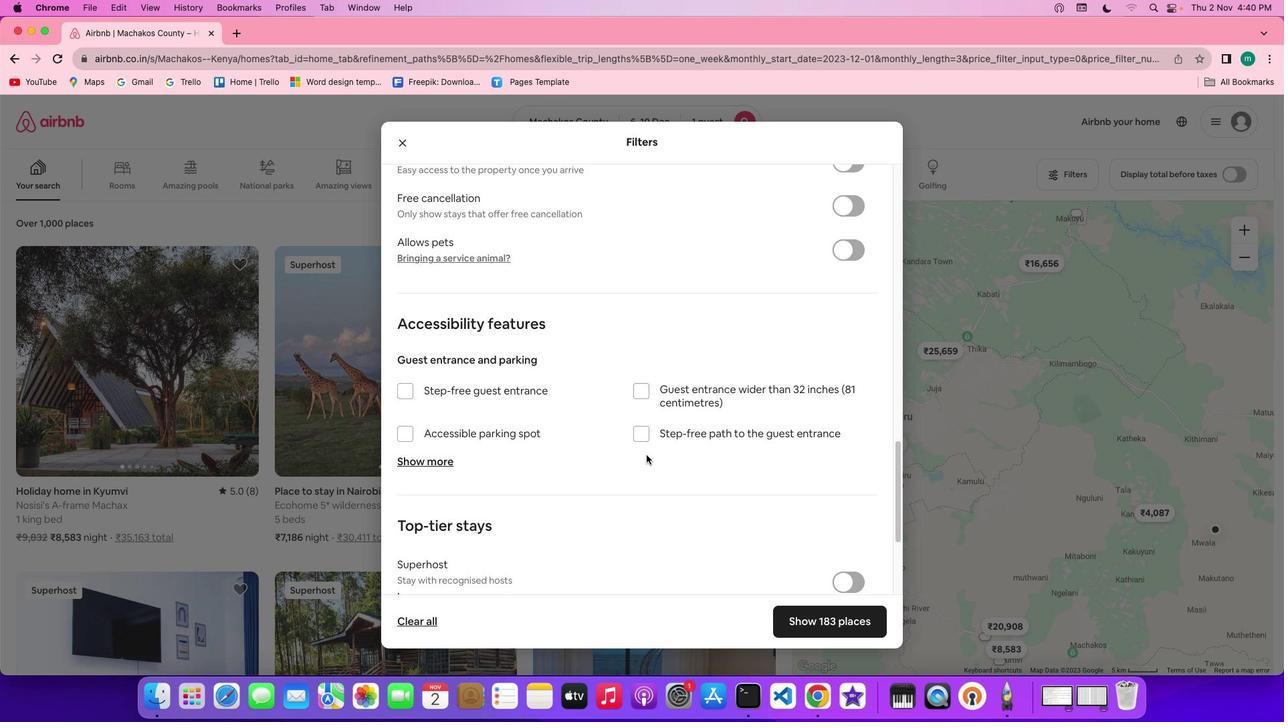 
Action: Mouse scrolled (647, 457) with delta (1, 0)
Screenshot: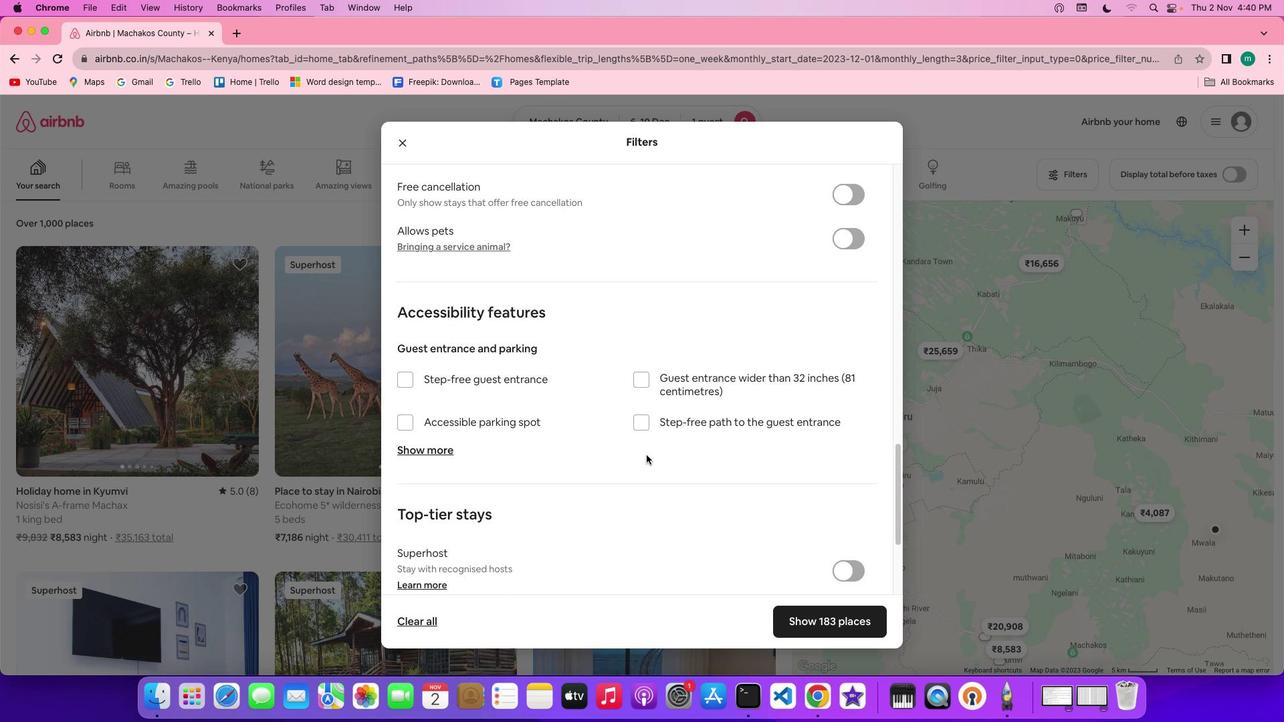 
Action: Mouse scrolled (647, 457) with delta (1, 0)
Screenshot: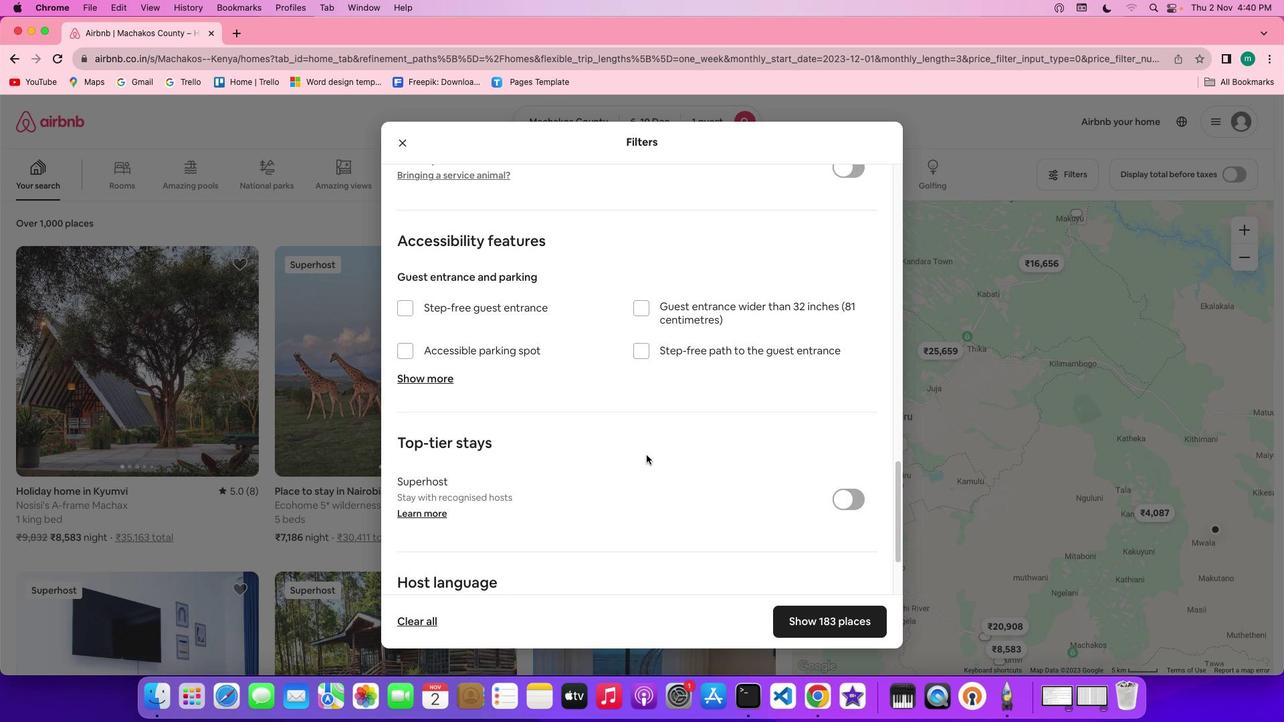 
Action: Mouse scrolled (647, 457) with delta (1, 0)
Screenshot: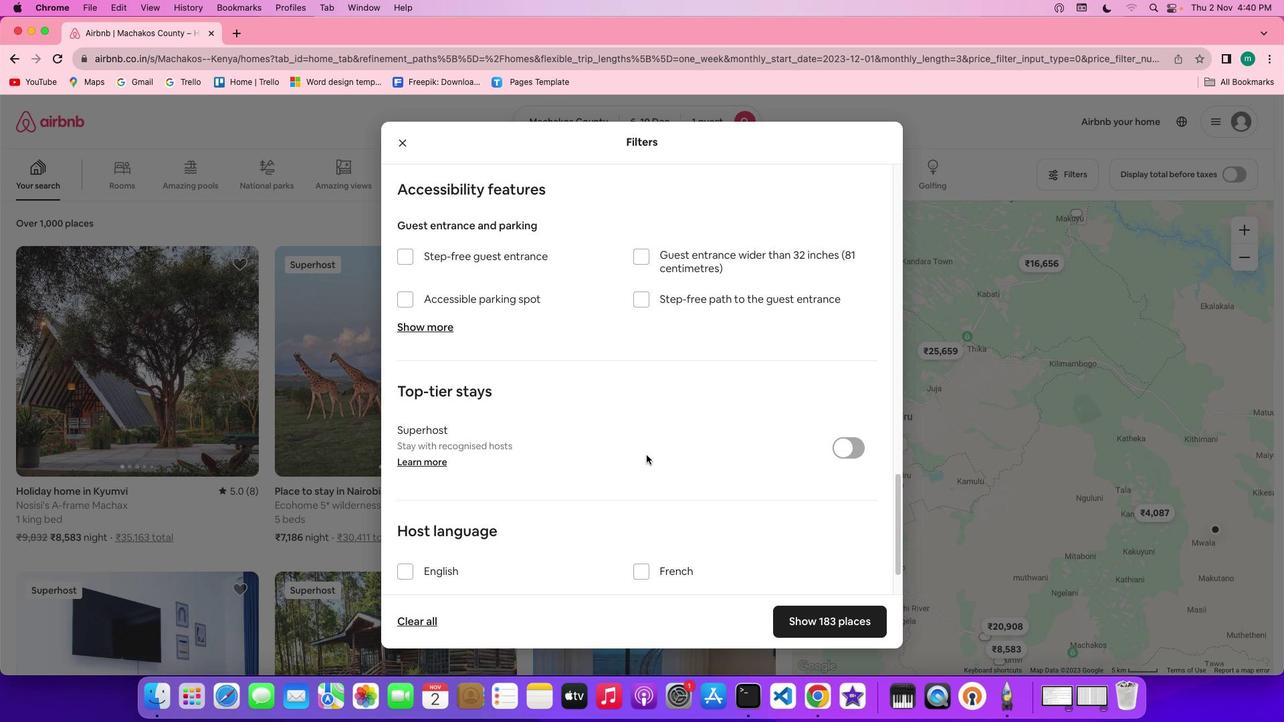 
Action: Mouse scrolled (647, 457) with delta (1, 0)
Screenshot: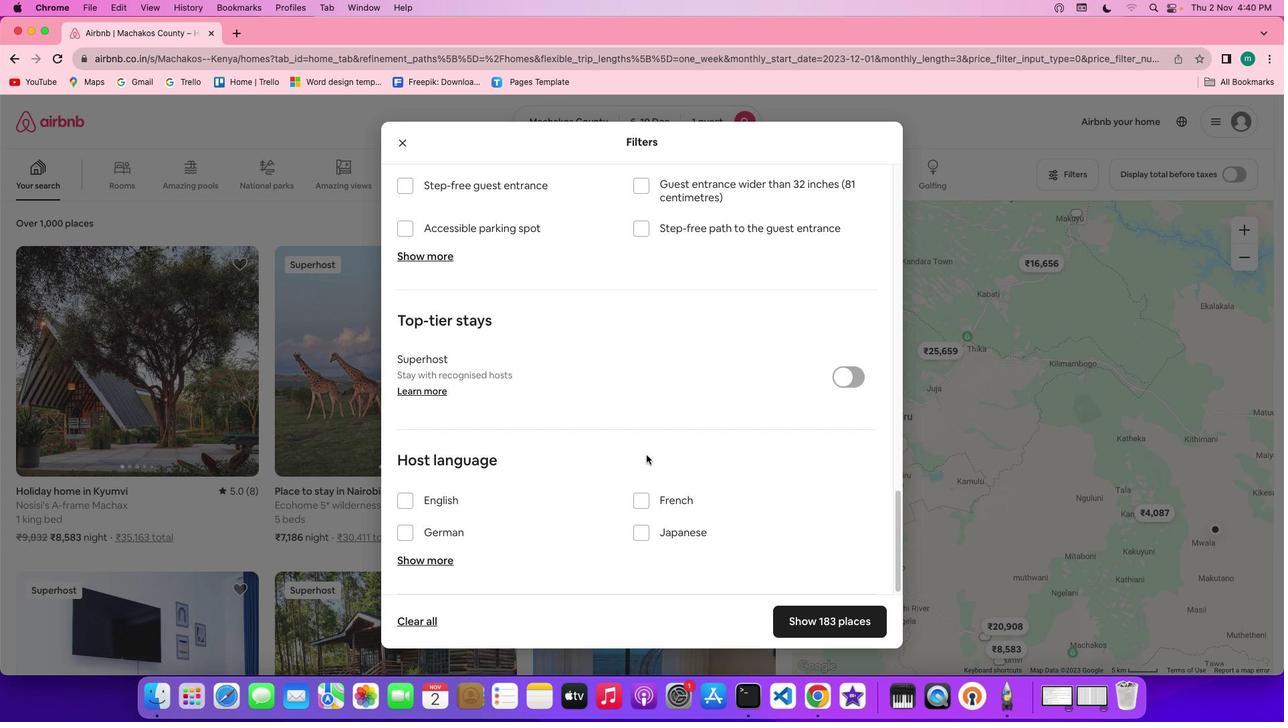 
Action: Mouse scrolled (647, 457) with delta (1, 0)
Screenshot: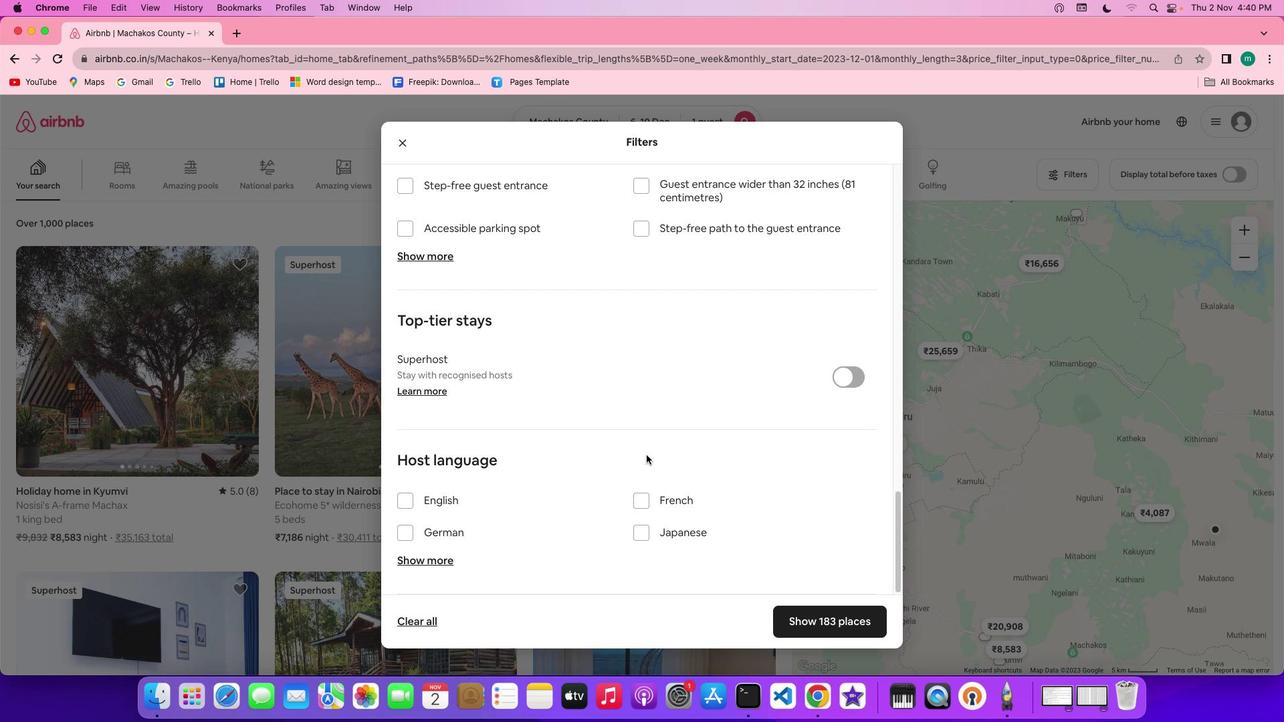 
Action: Mouse scrolled (647, 457) with delta (1, 0)
Screenshot: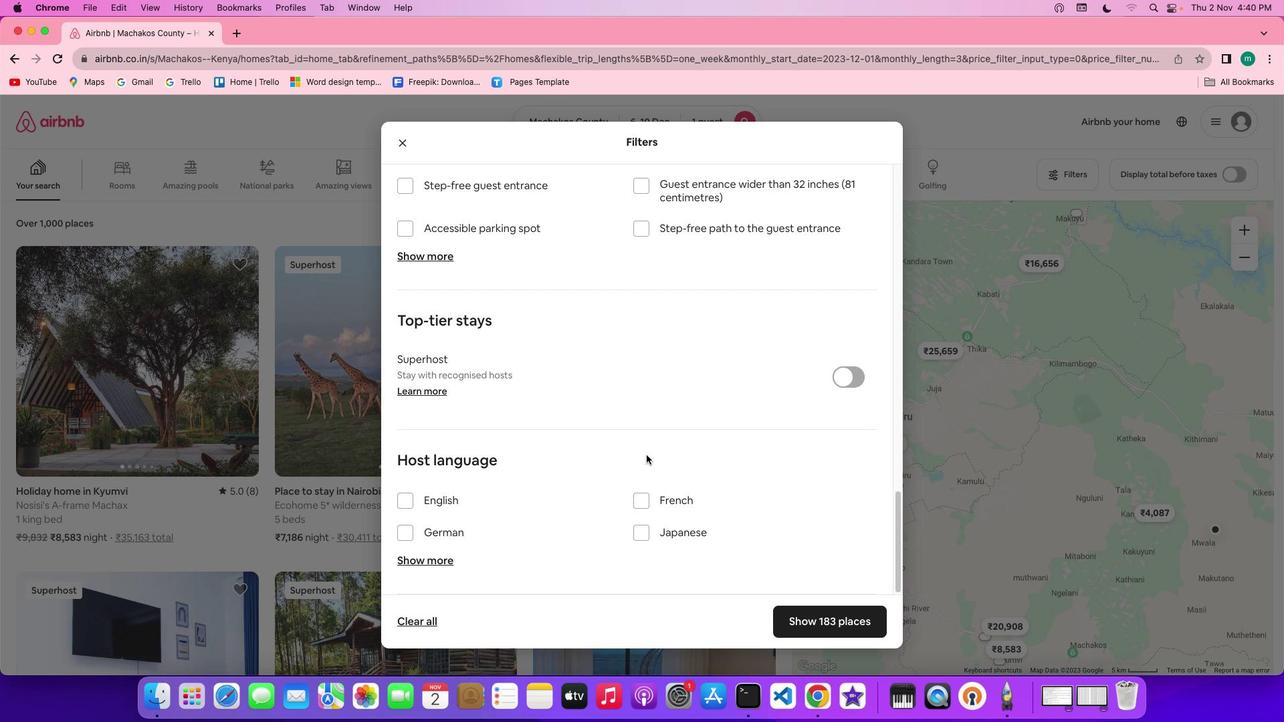 
Action: Mouse scrolled (647, 457) with delta (1, 0)
Screenshot: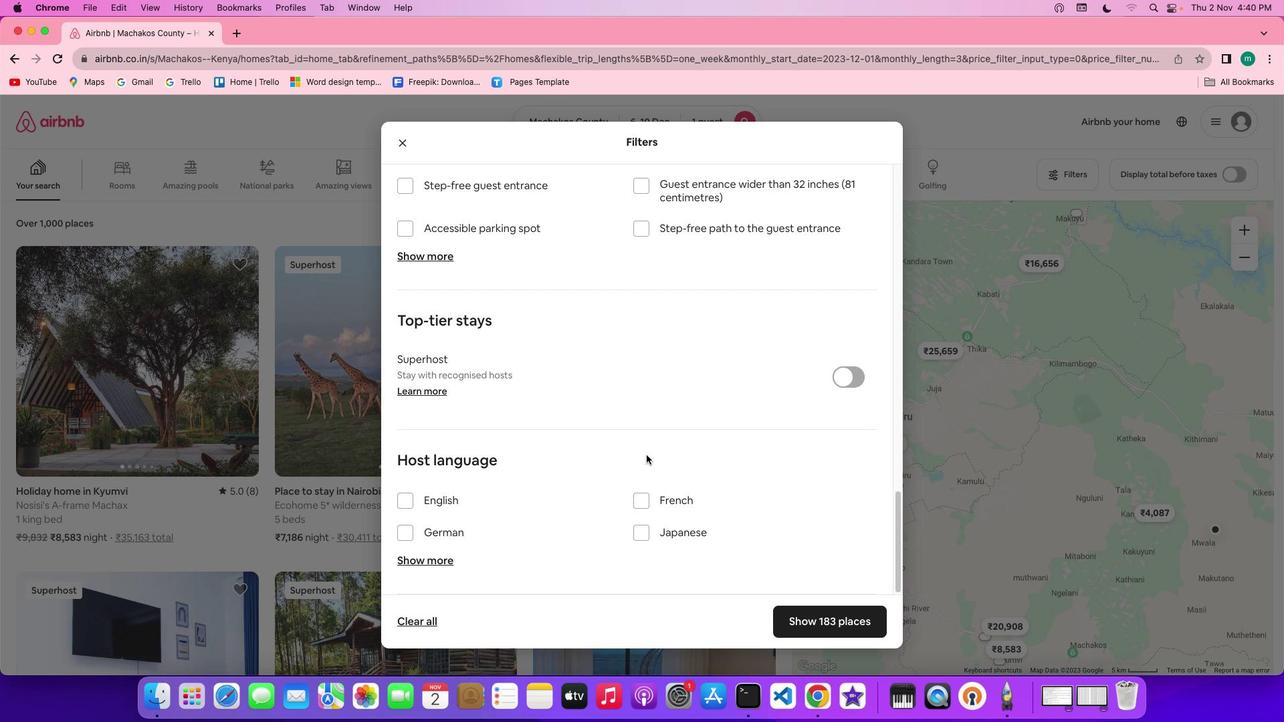 
Action: Mouse scrolled (647, 457) with delta (1, -1)
Screenshot: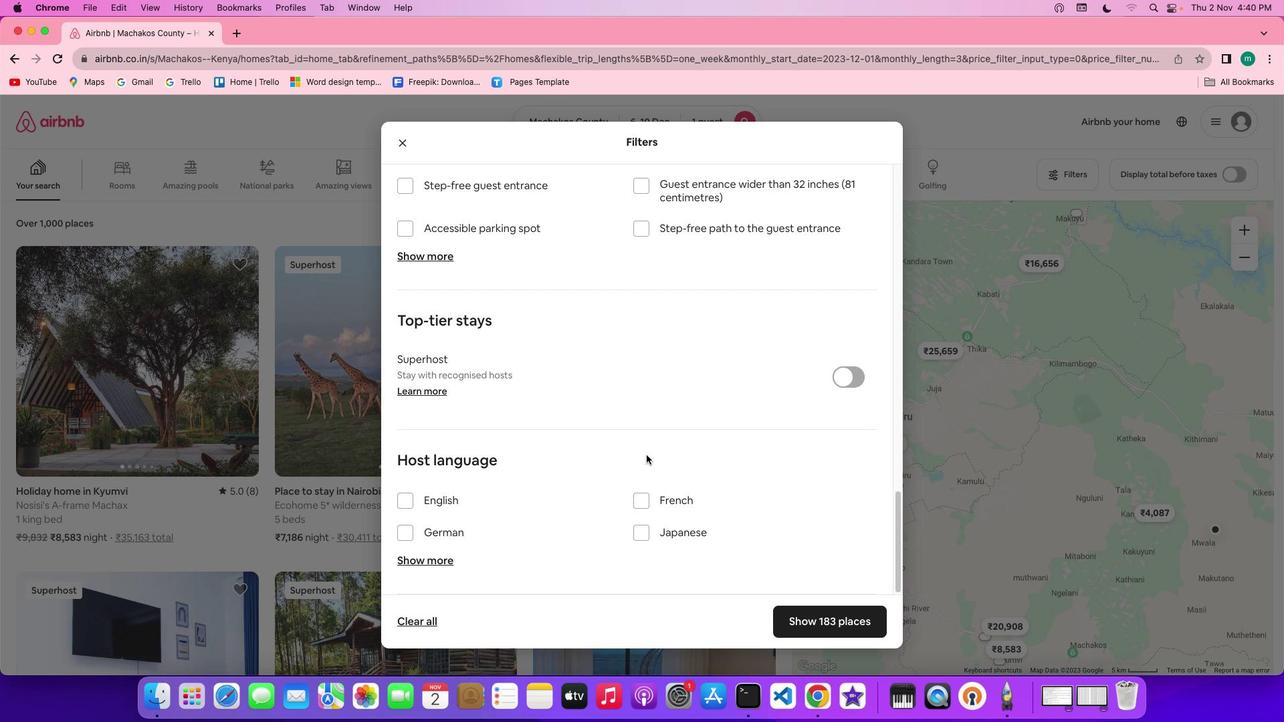 
Action: Mouse scrolled (647, 457) with delta (1, -1)
Screenshot: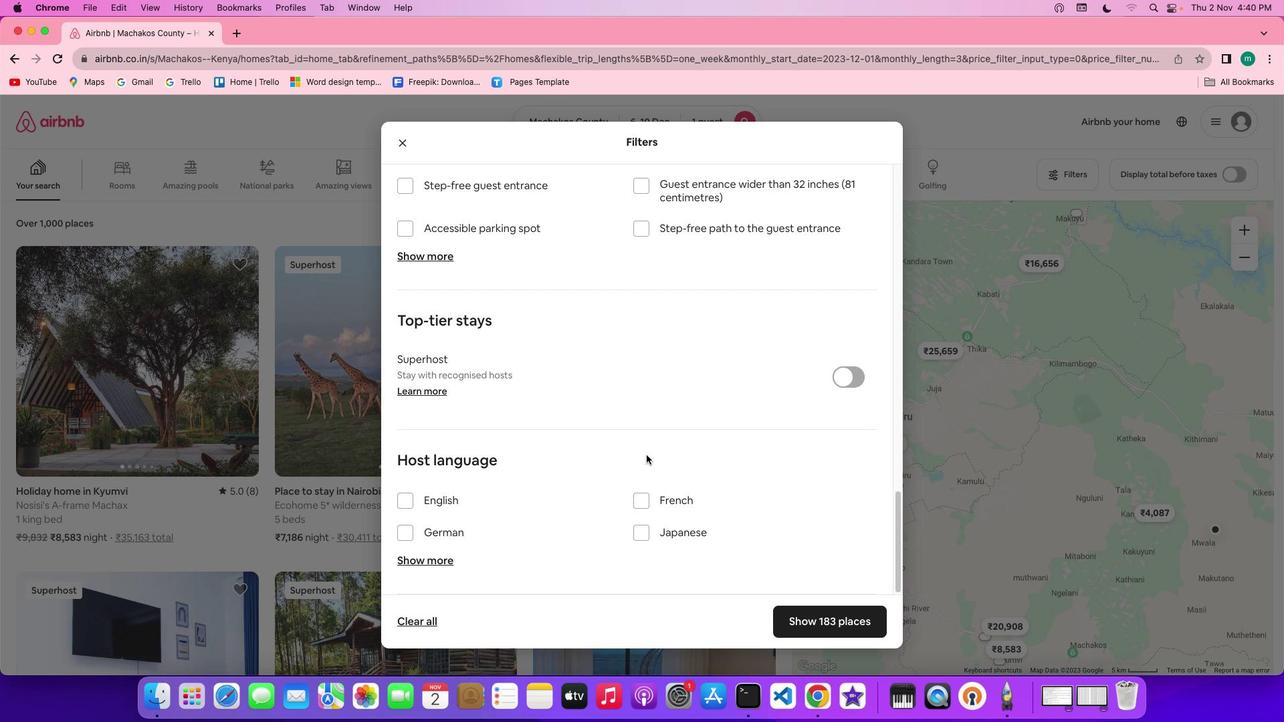 
Action: Mouse scrolled (647, 457) with delta (1, 0)
Screenshot: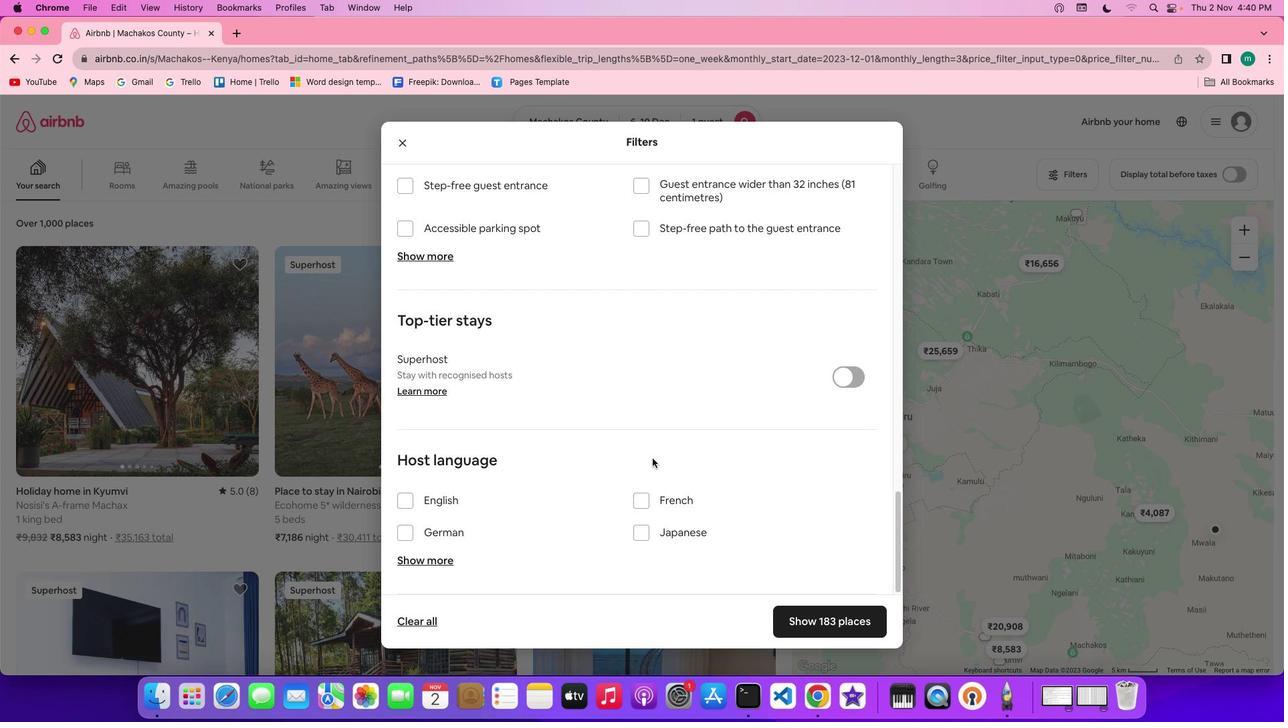 
Action: Mouse moved to (647, 457)
Screenshot: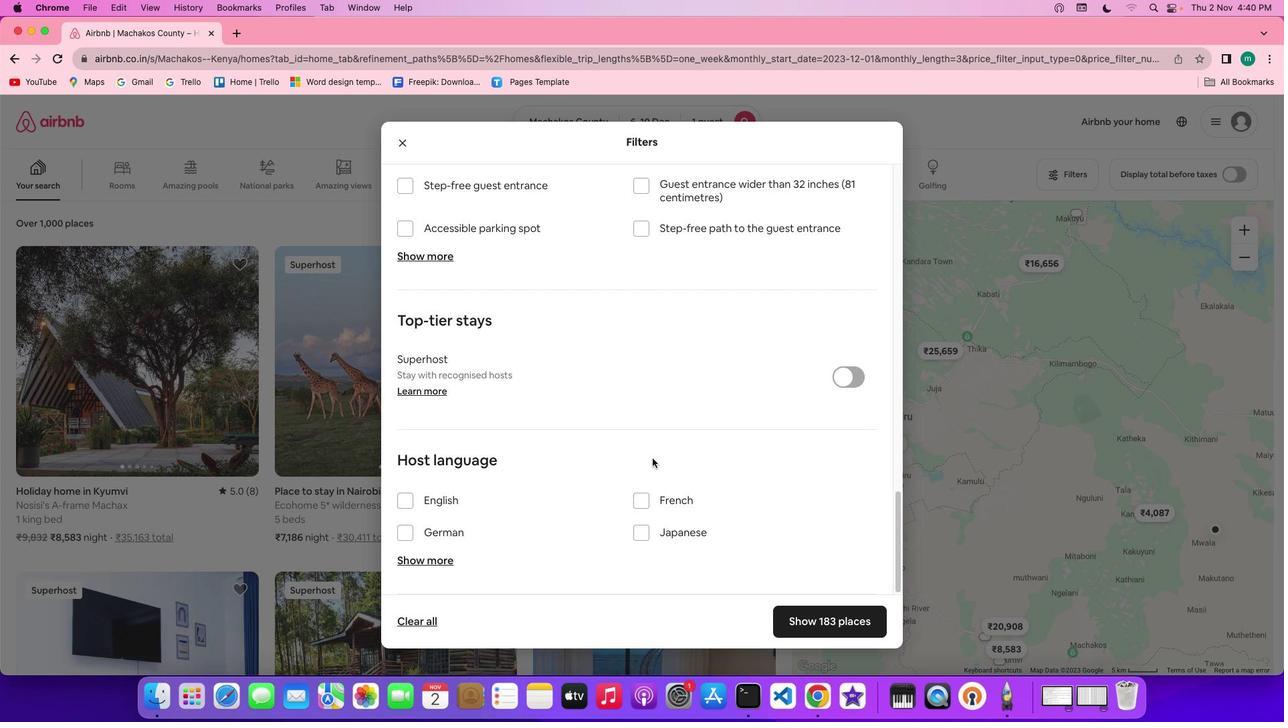 
Action: Mouse scrolled (647, 457) with delta (1, 0)
Screenshot: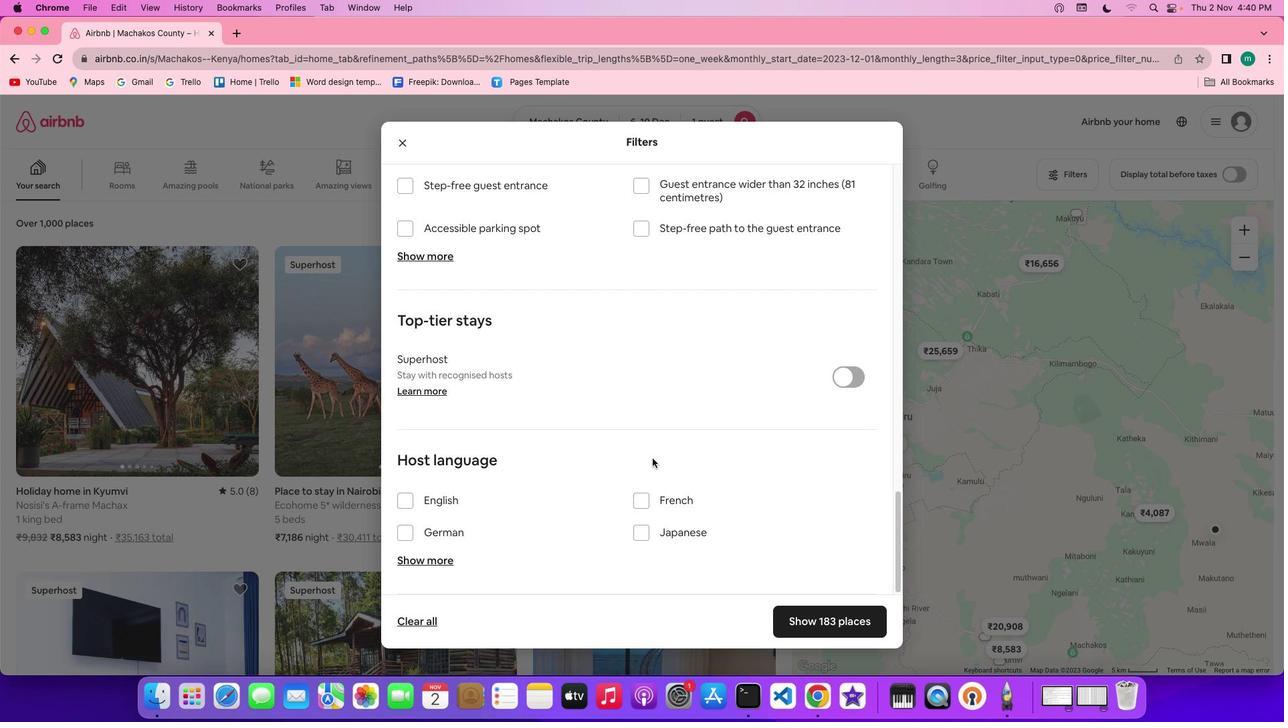 
Action: Mouse scrolled (647, 457) with delta (1, 0)
Screenshot: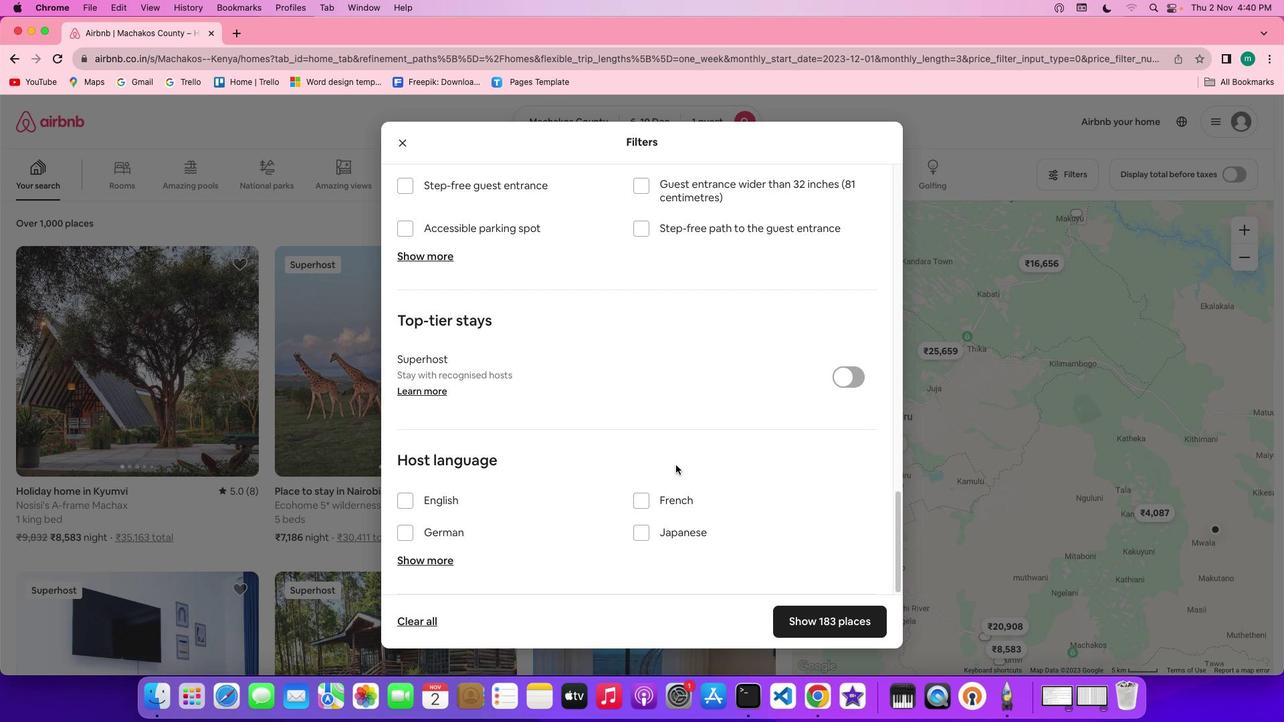 
Action: Mouse moved to (647, 457)
Screenshot: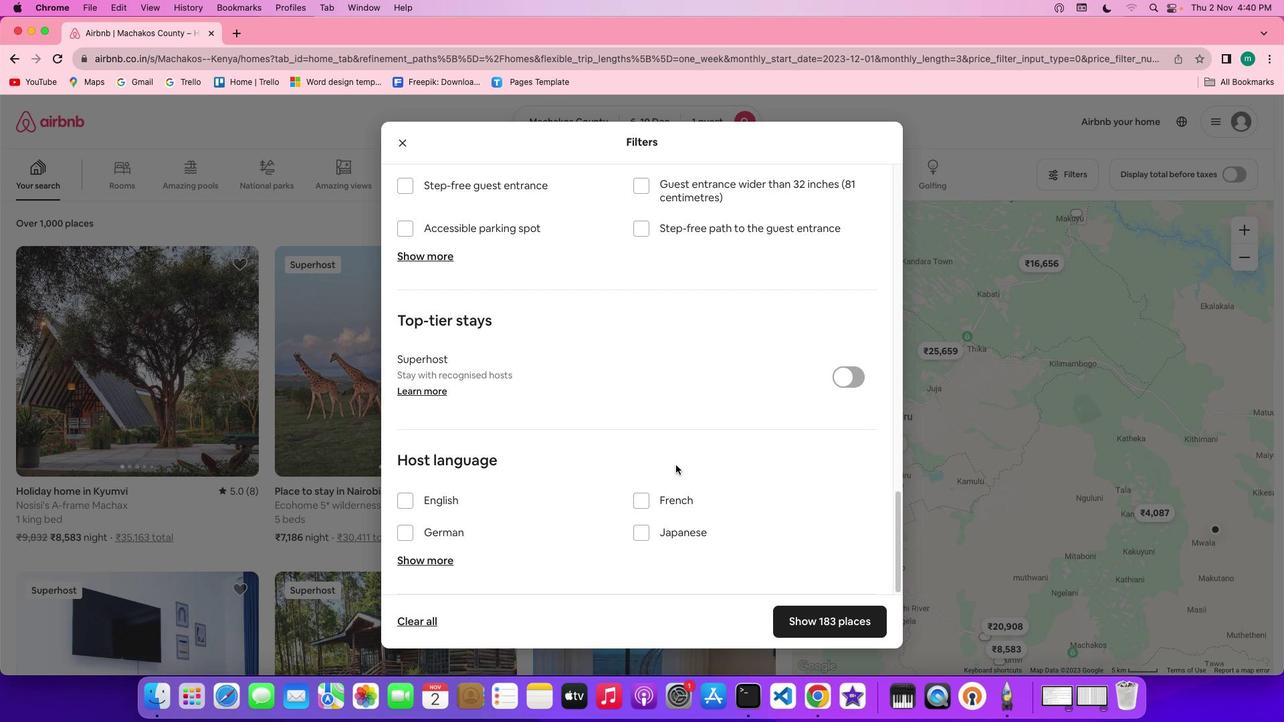 
Action: Mouse scrolled (647, 457) with delta (1, -1)
Screenshot: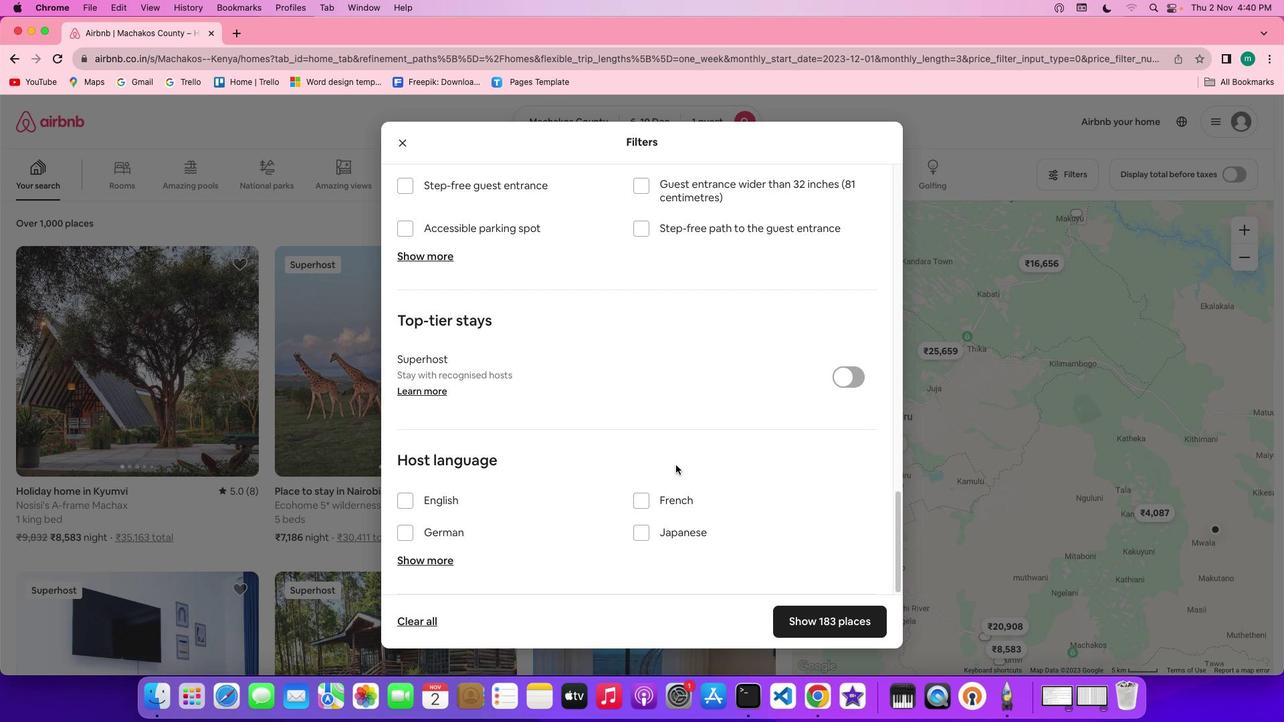 
Action: Mouse scrolled (647, 457) with delta (1, -2)
Screenshot: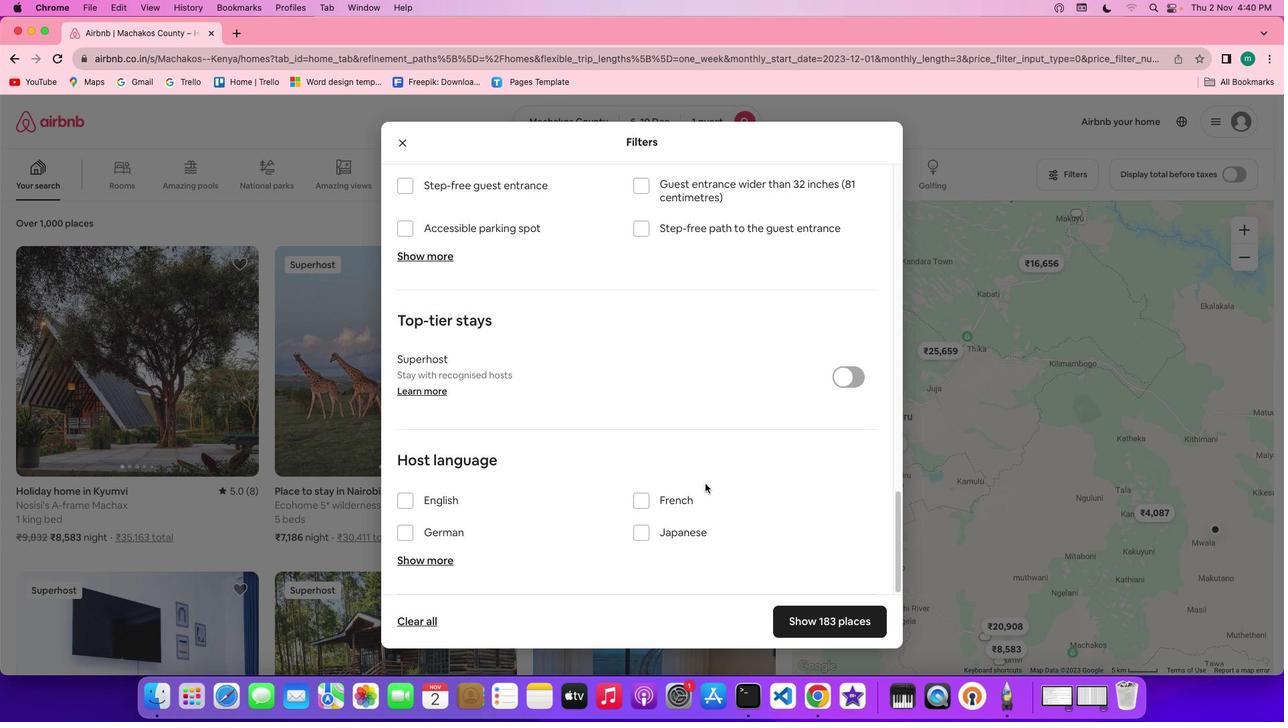 
Action: Mouse moved to (831, 630)
Screenshot: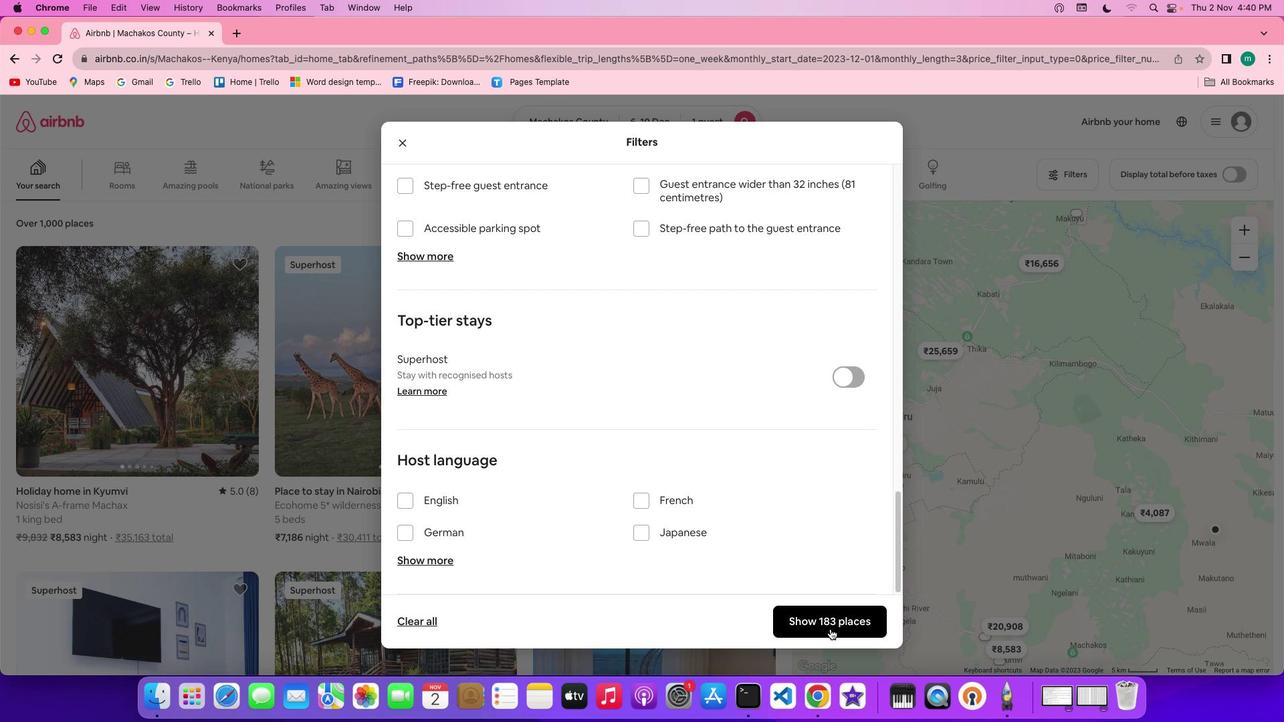 
Action: Mouse pressed left at (831, 630)
Screenshot: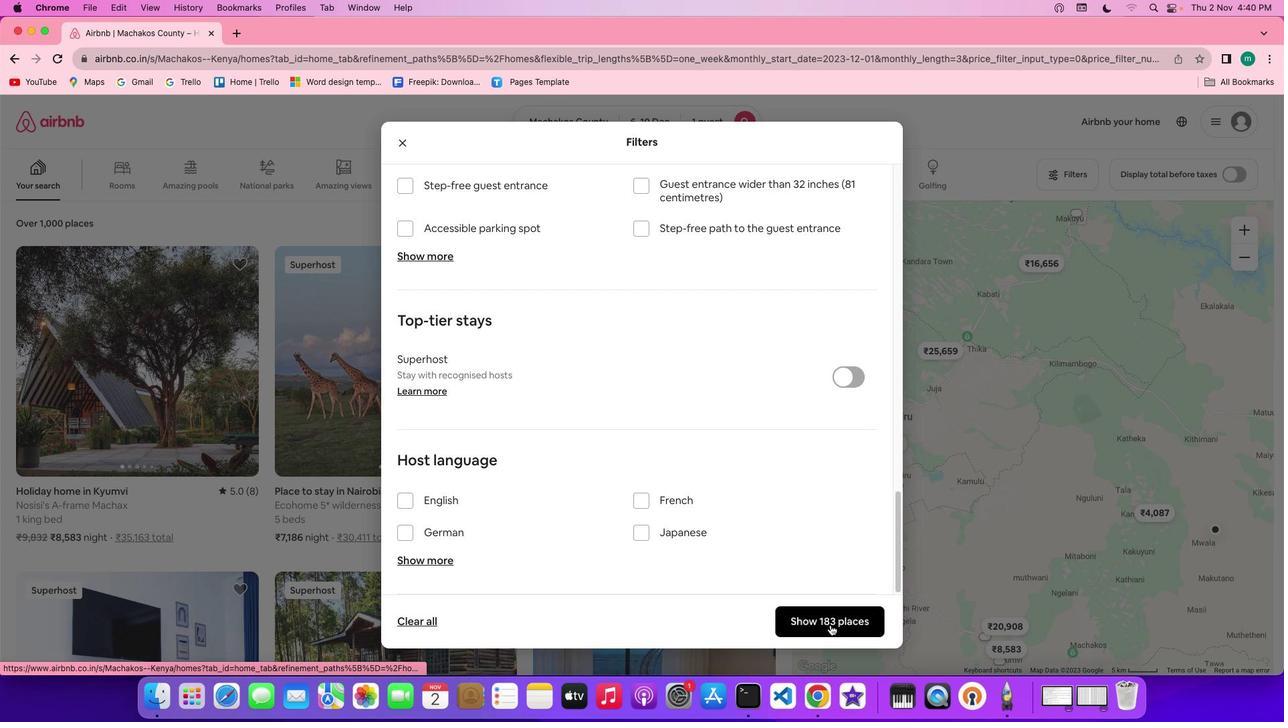 
Action: Mouse moved to (184, 385)
Screenshot: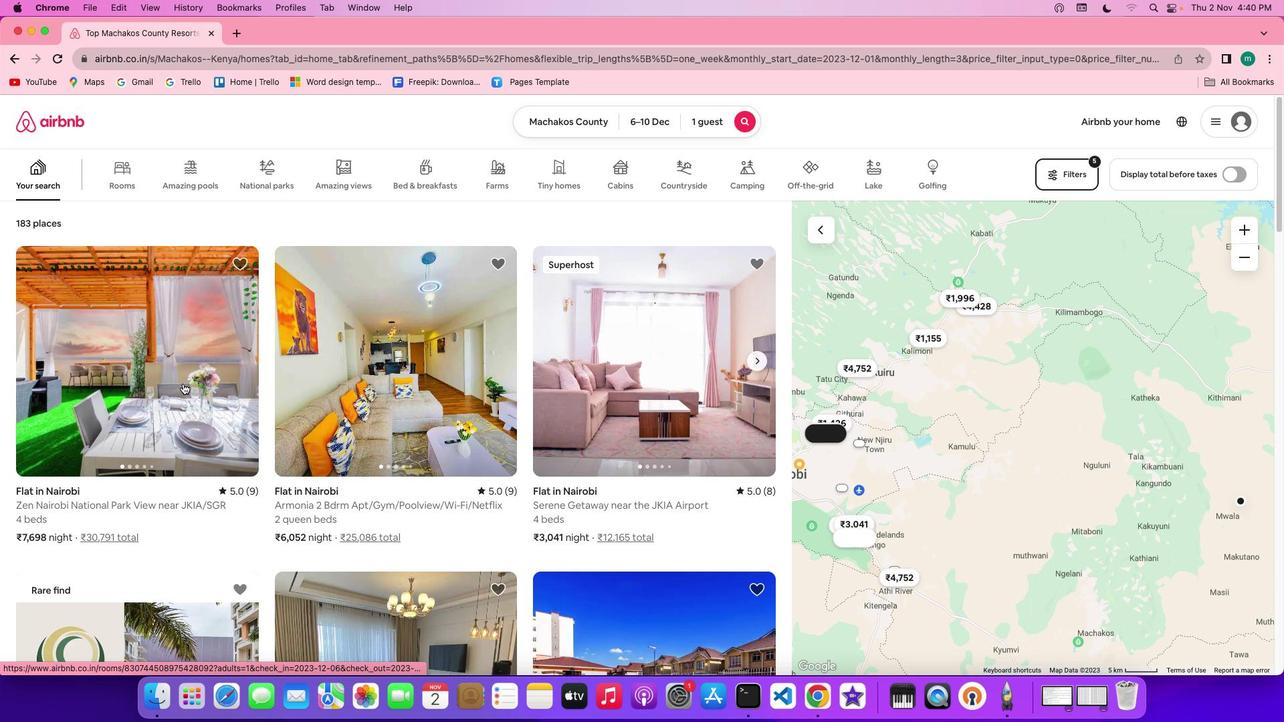 
Action: Mouse pressed left at (184, 385)
Screenshot: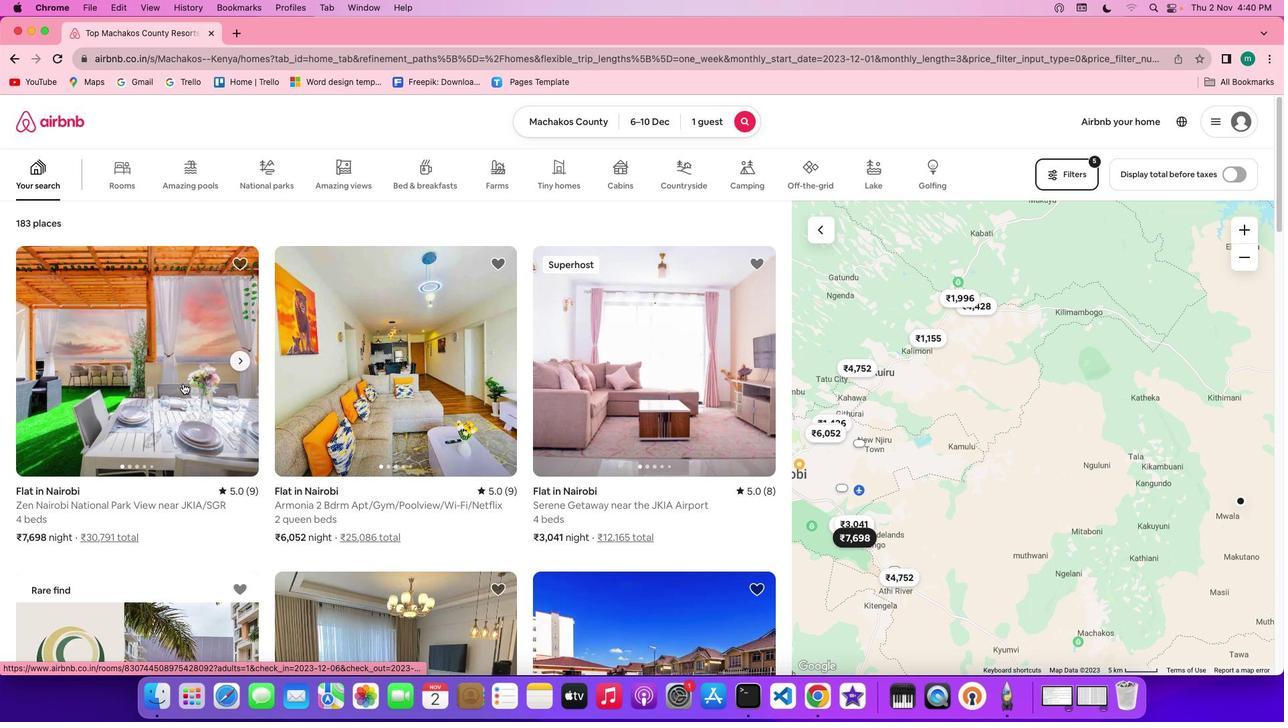 
Action: Mouse moved to (919, 495)
Screenshot: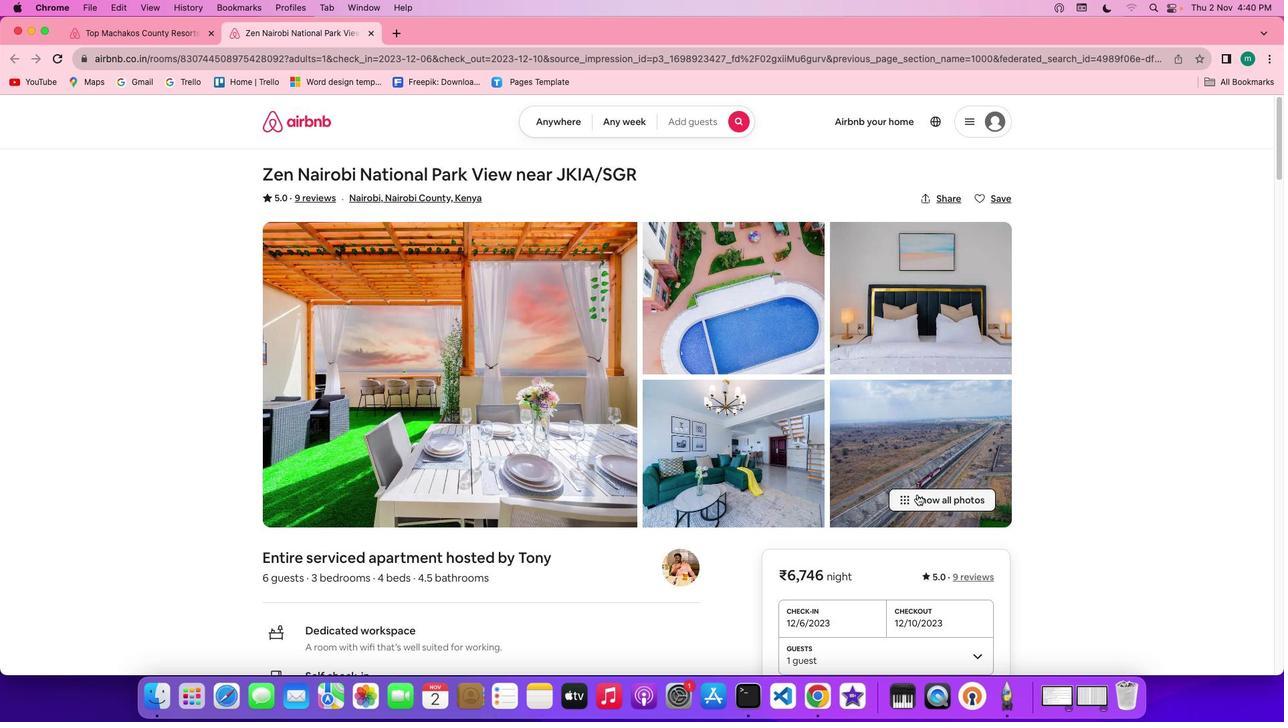 
Action: Mouse pressed left at (919, 495)
Screenshot: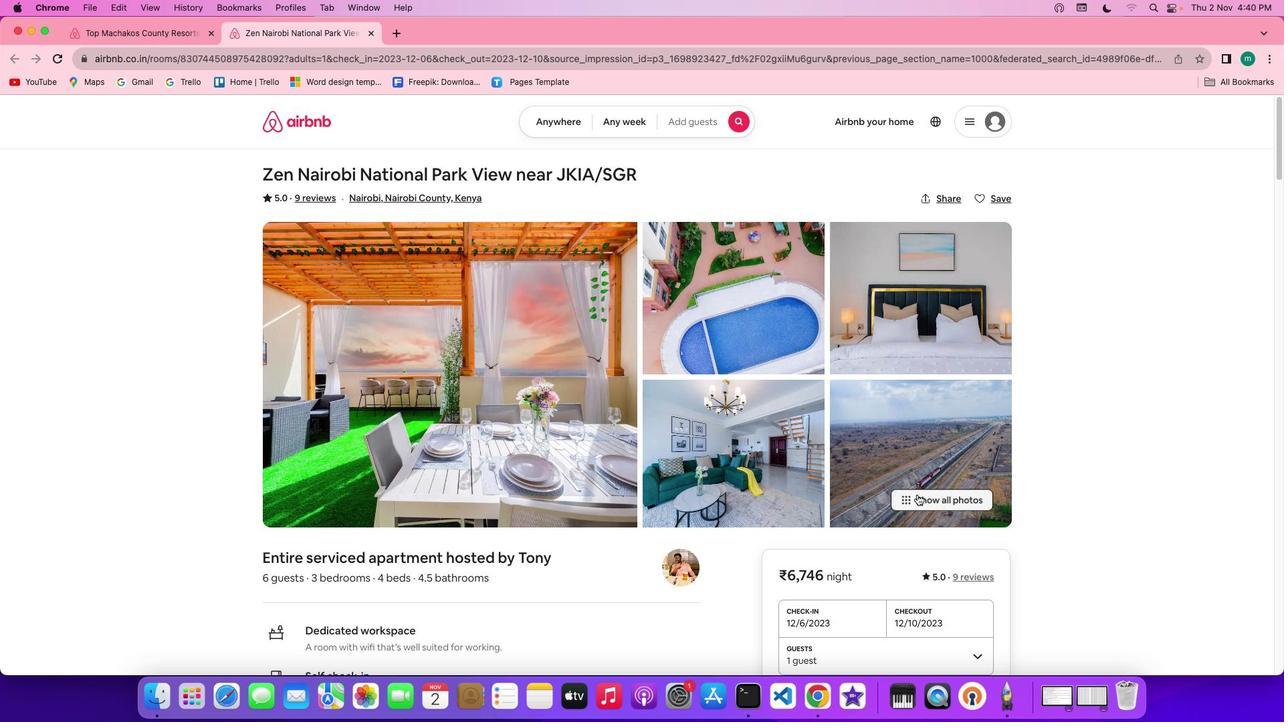 
Action: Mouse moved to (762, 493)
Screenshot: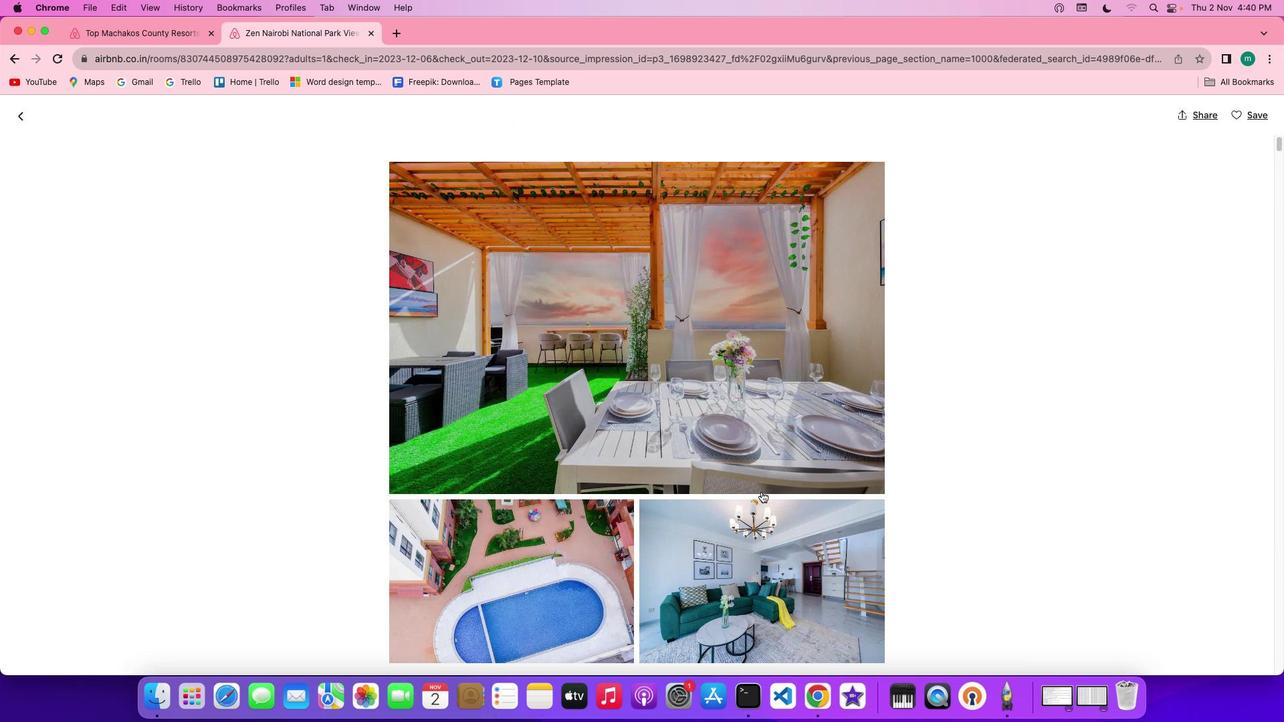 
Action: Mouse scrolled (762, 493) with delta (1, 0)
Screenshot: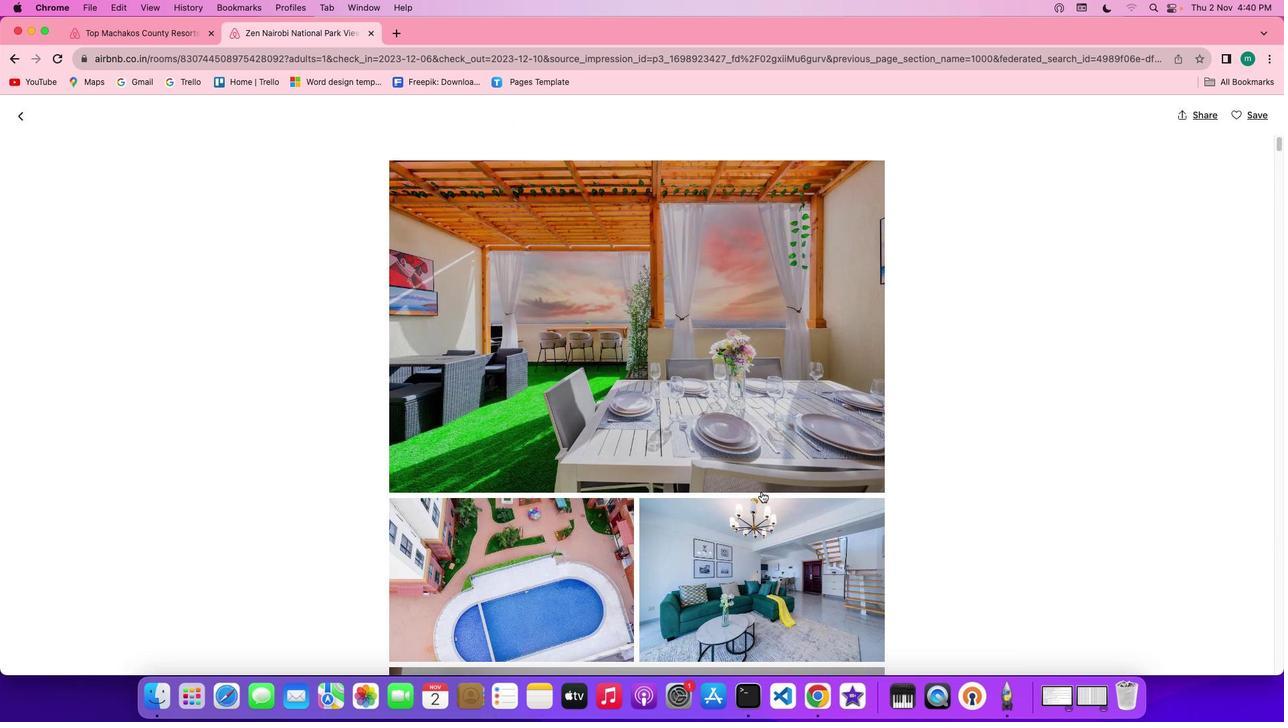 
Action: Mouse scrolled (762, 493) with delta (1, 0)
Screenshot: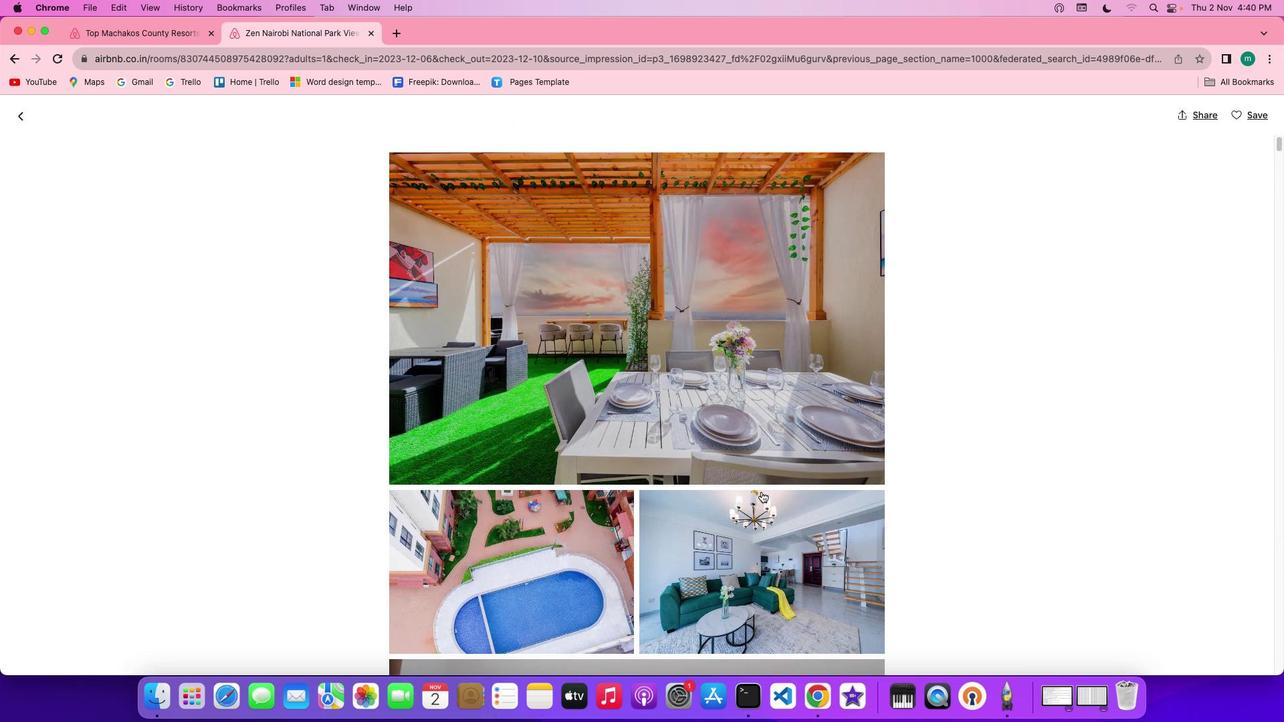 
Action: Mouse scrolled (762, 493) with delta (1, 0)
Screenshot: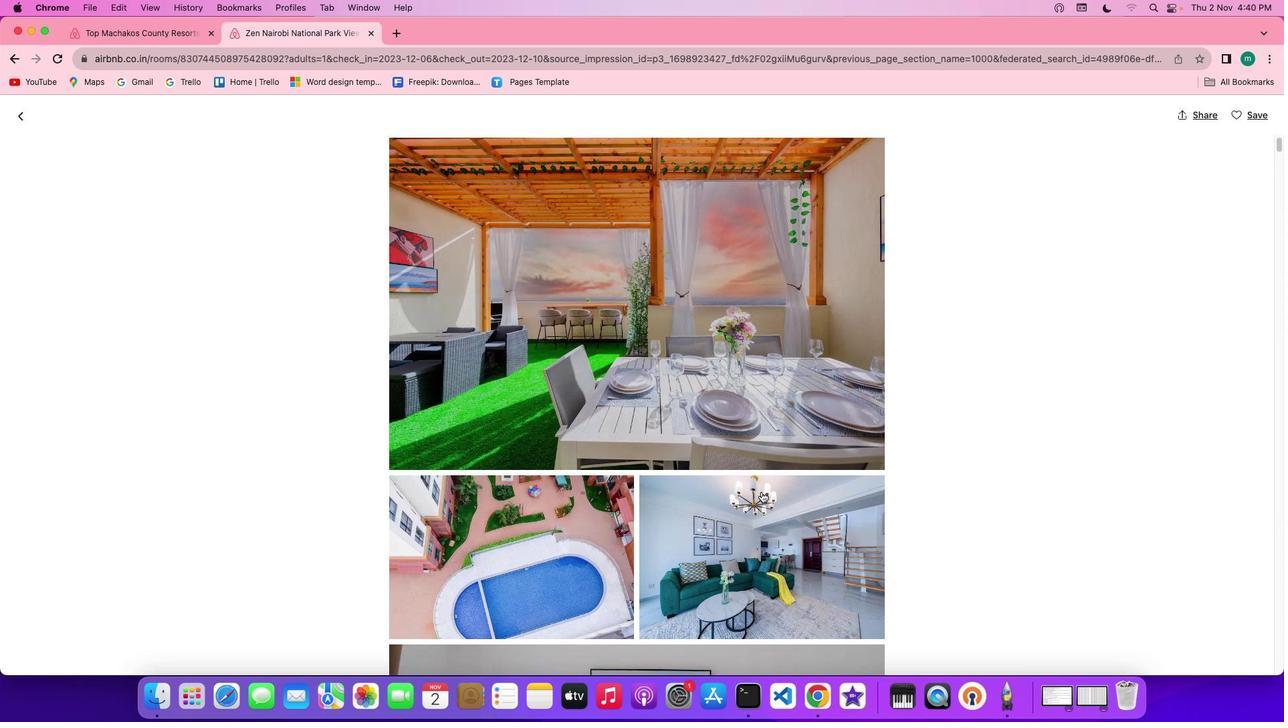 
Action: Mouse scrolled (762, 493) with delta (1, 0)
Screenshot: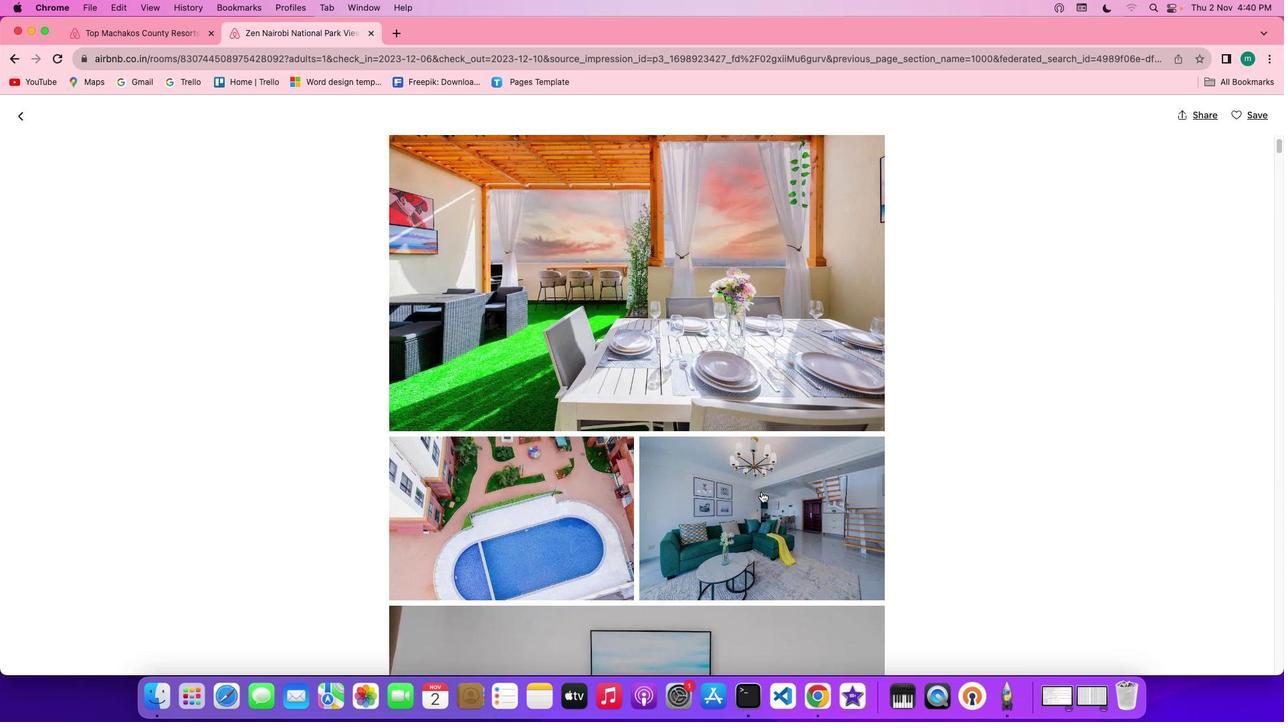 
Action: Mouse scrolled (762, 493) with delta (1, 0)
Screenshot: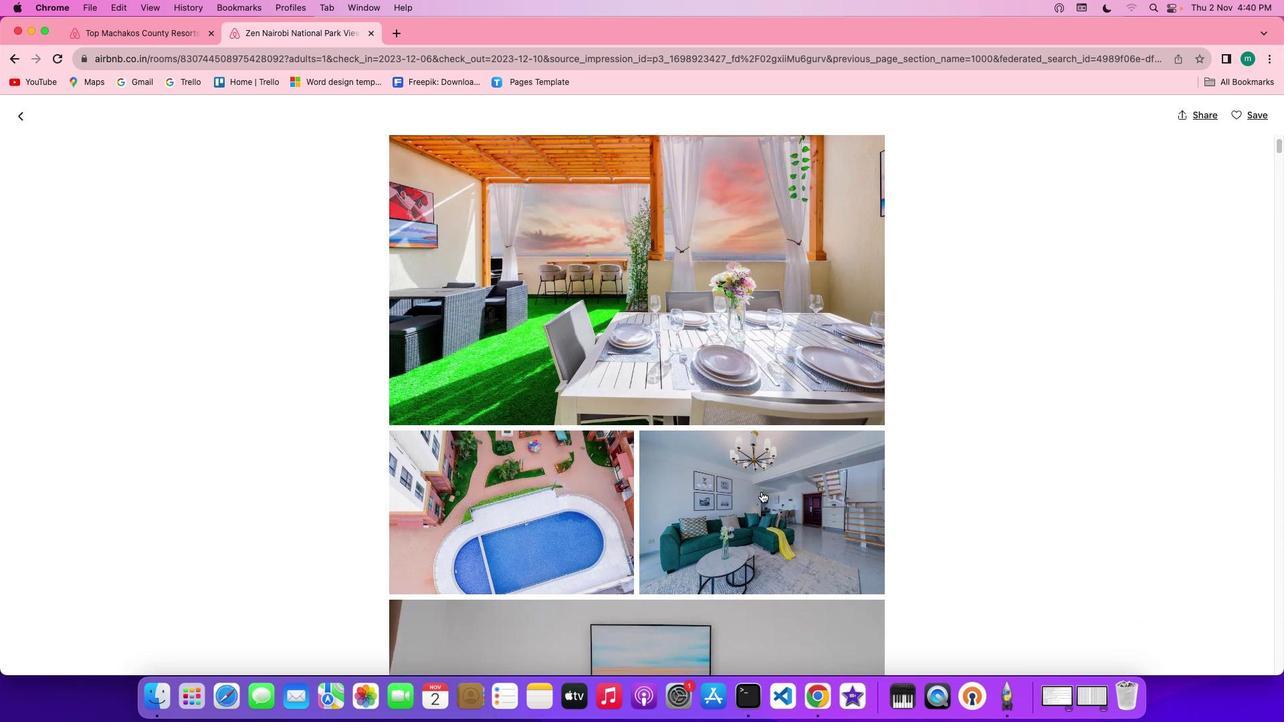 
Action: Mouse scrolled (762, 493) with delta (1, 0)
Screenshot: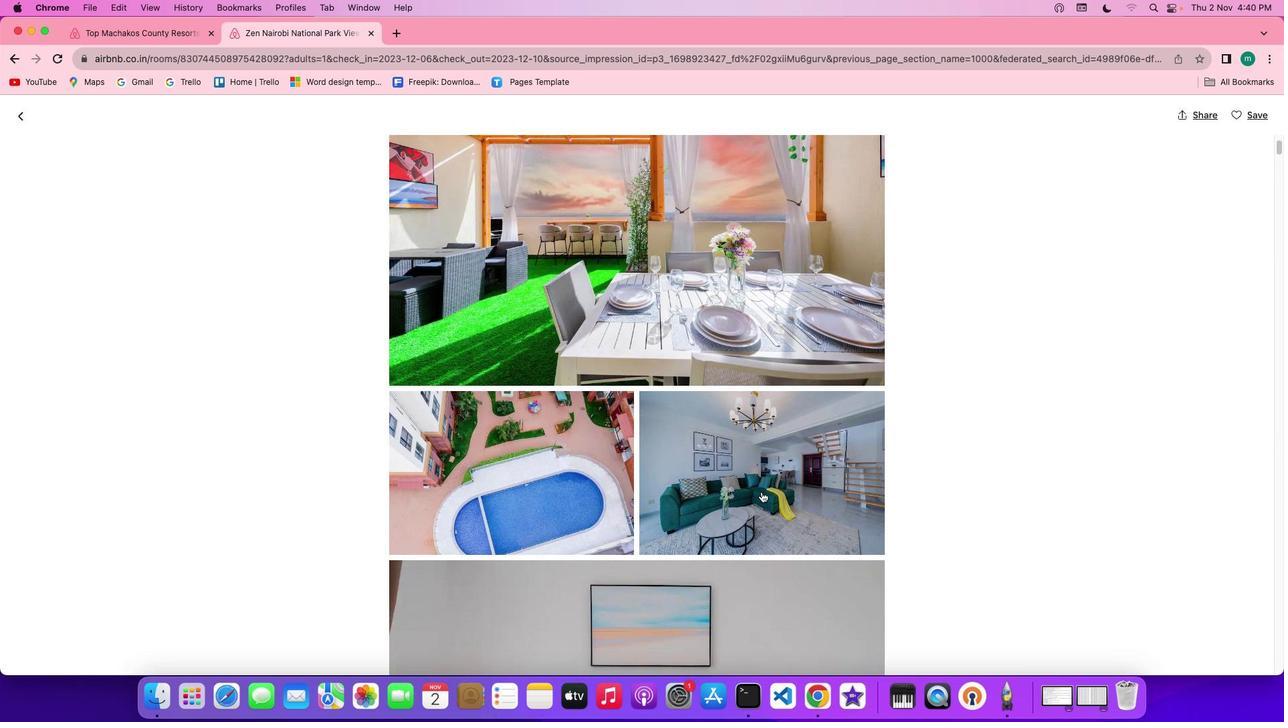 
Action: Mouse scrolled (762, 493) with delta (1, 0)
Screenshot: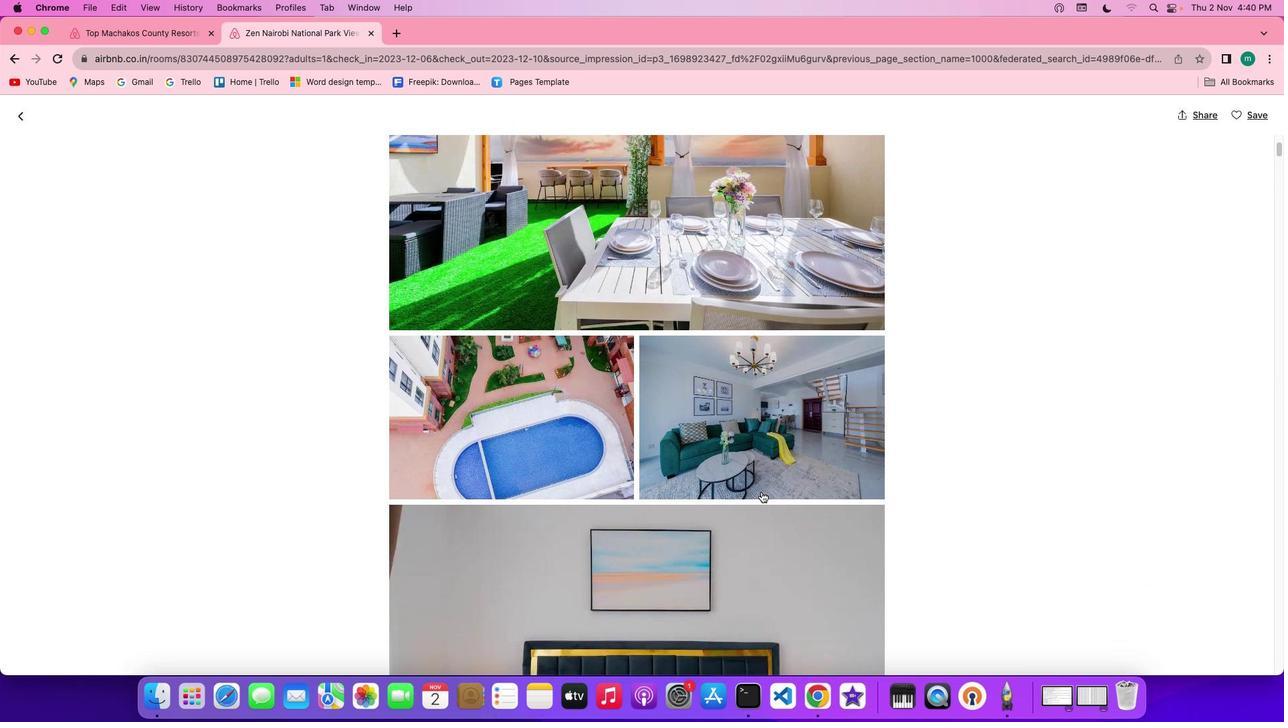 
Action: Mouse scrolled (762, 493) with delta (1, 0)
Screenshot: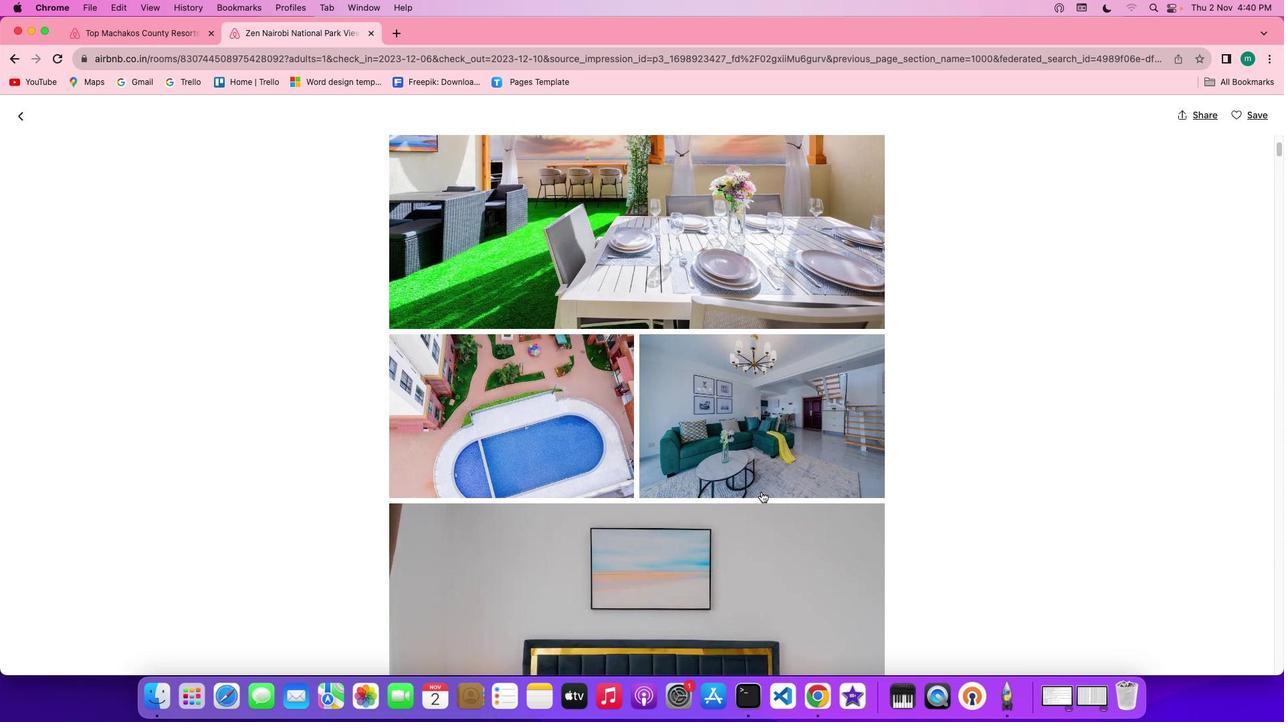 
Action: Mouse scrolled (762, 493) with delta (1, 0)
Screenshot: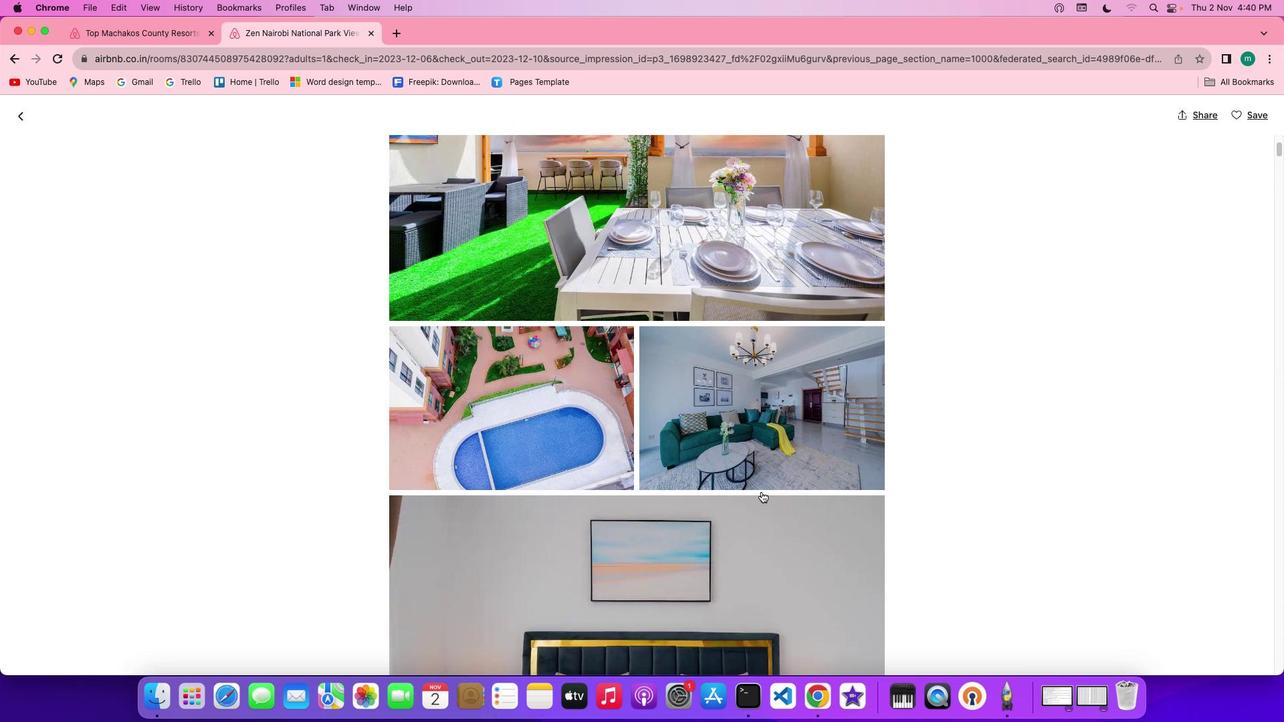 
Action: Mouse scrolled (762, 493) with delta (1, 0)
Screenshot: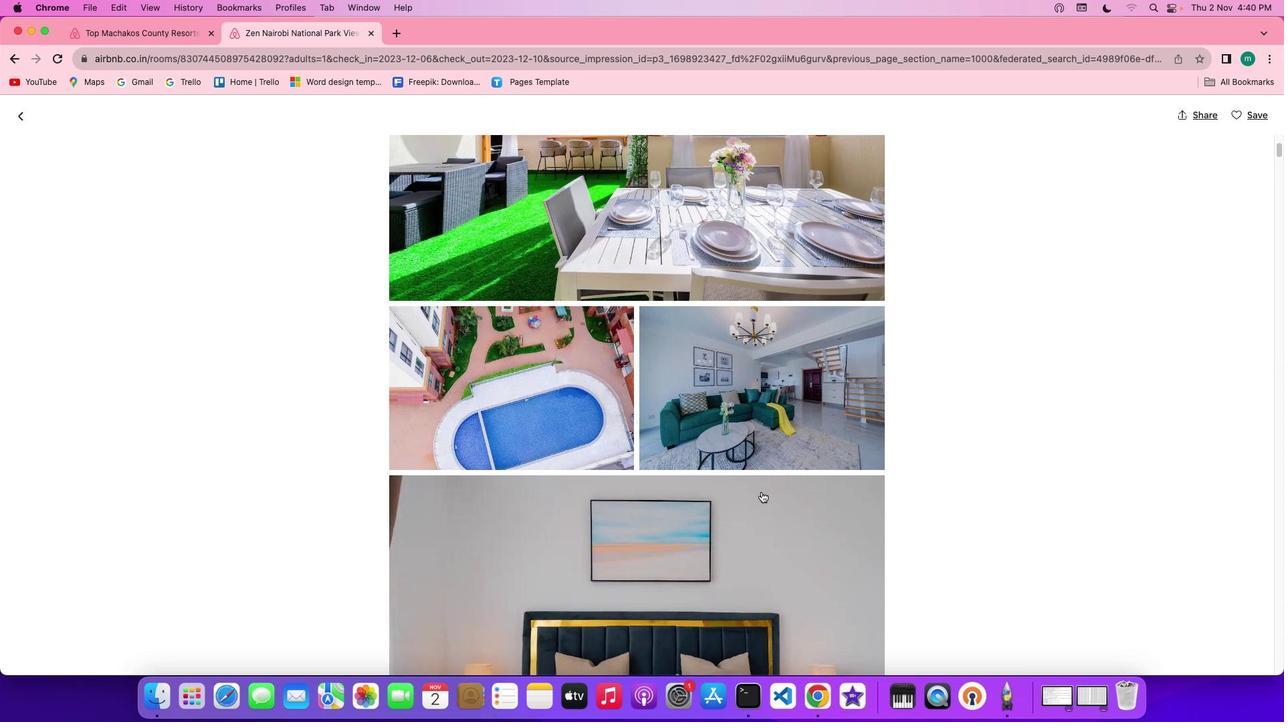 
Action: Mouse scrolled (762, 493) with delta (1, 0)
Screenshot: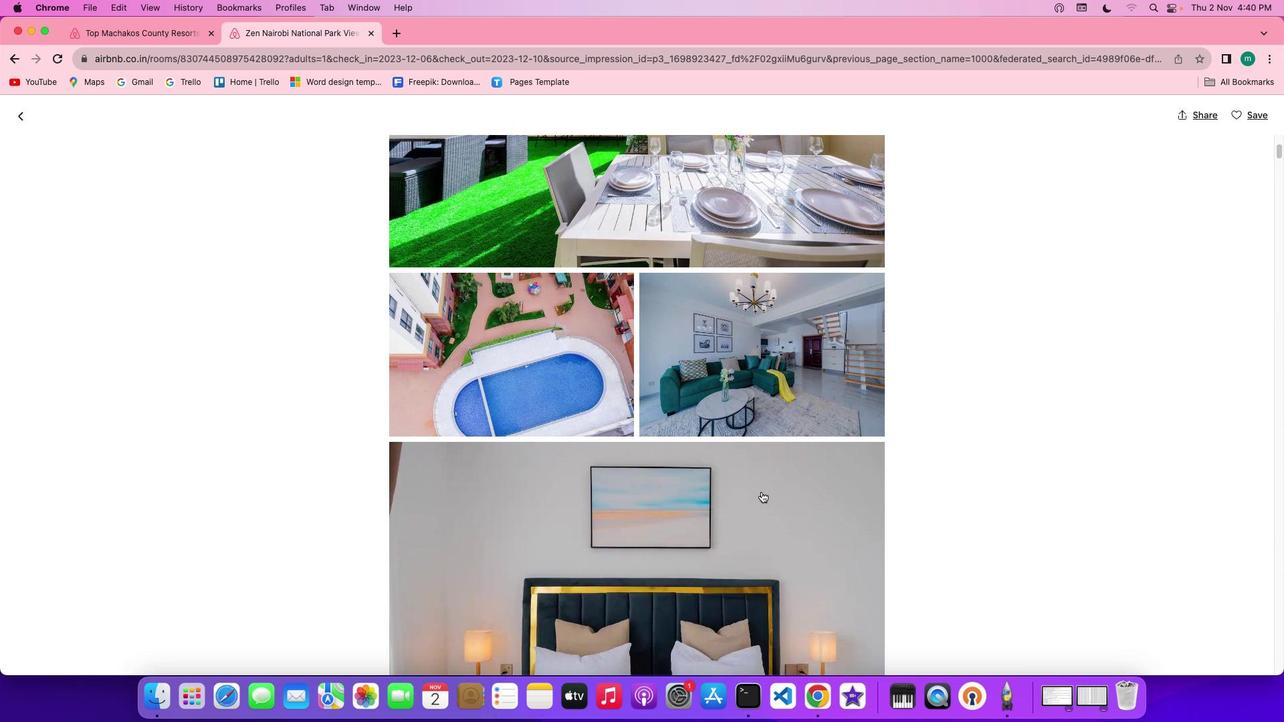 
Action: Mouse scrolled (762, 493) with delta (1, 0)
Screenshot: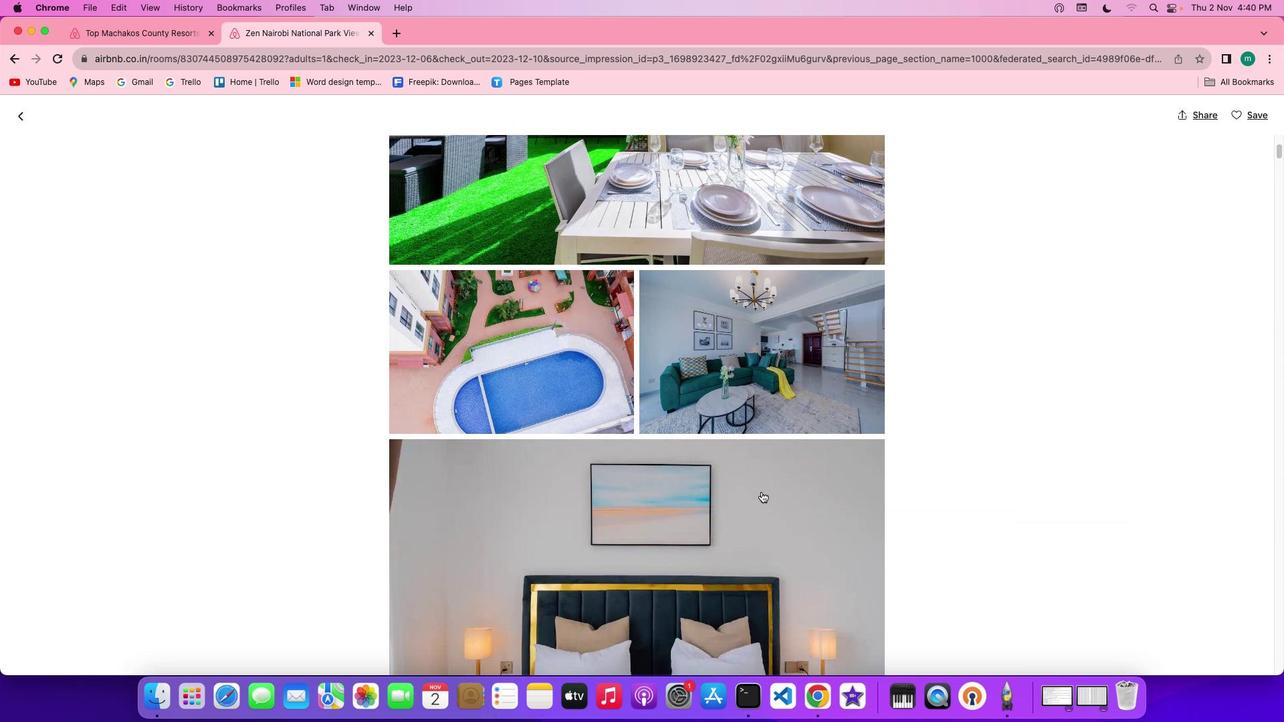 
Action: Mouse scrolled (762, 493) with delta (1, 0)
Screenshot: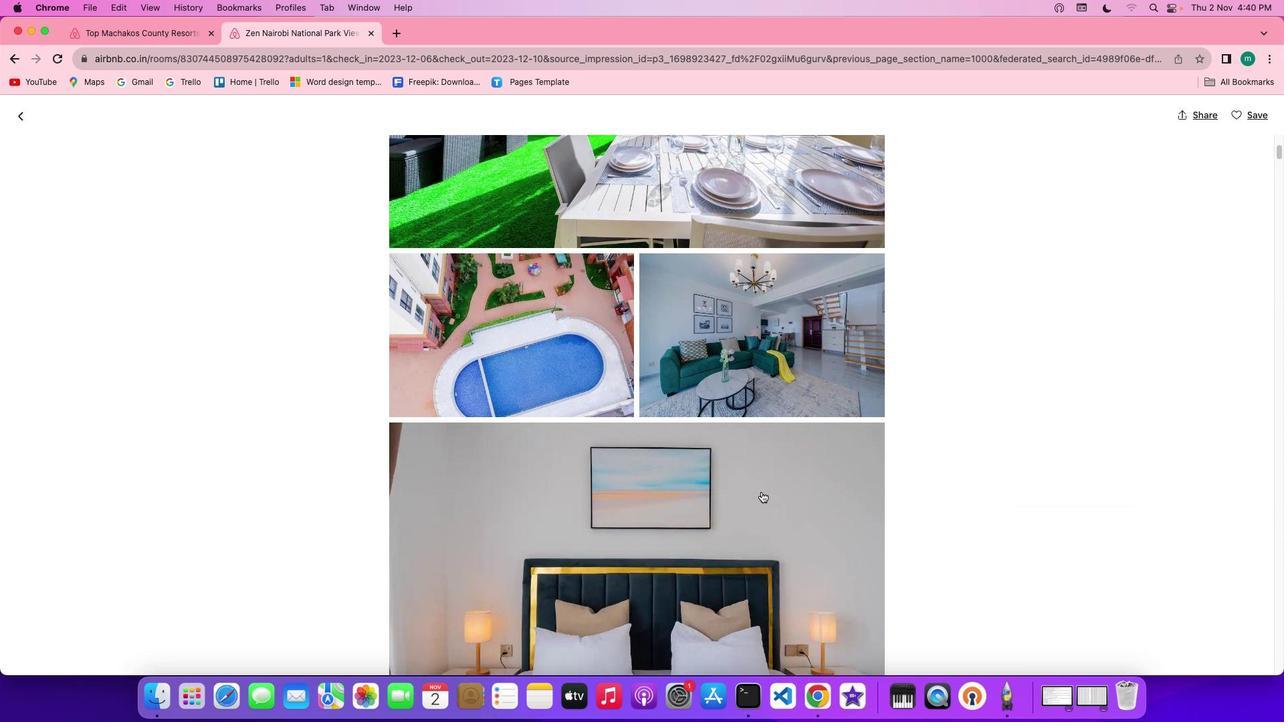 
Action: Mouse scrolled (762, 493) with delta (1, 0)
Screenshot: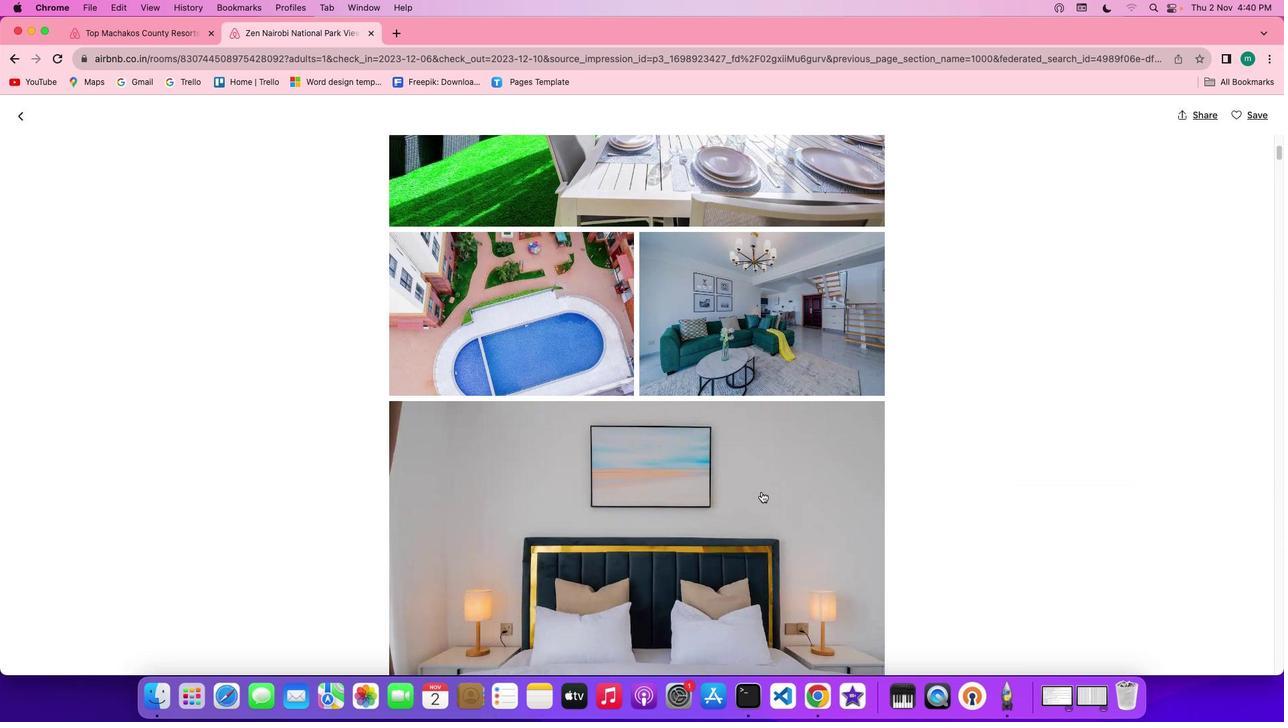 
Action: Mouse scrolled (762, 493) with delta (1, 0)
Screenshot: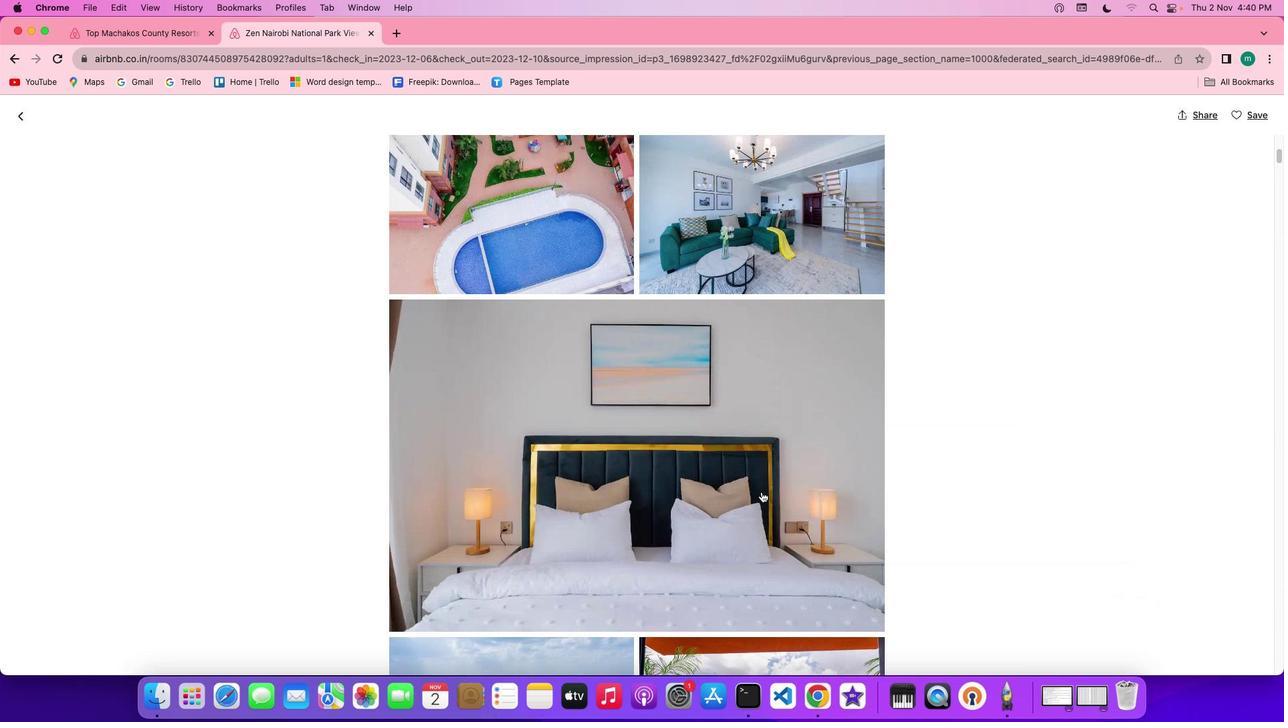 
Action: Mouse scrolled (762, 493) with delta (1, 0)
Screenshot: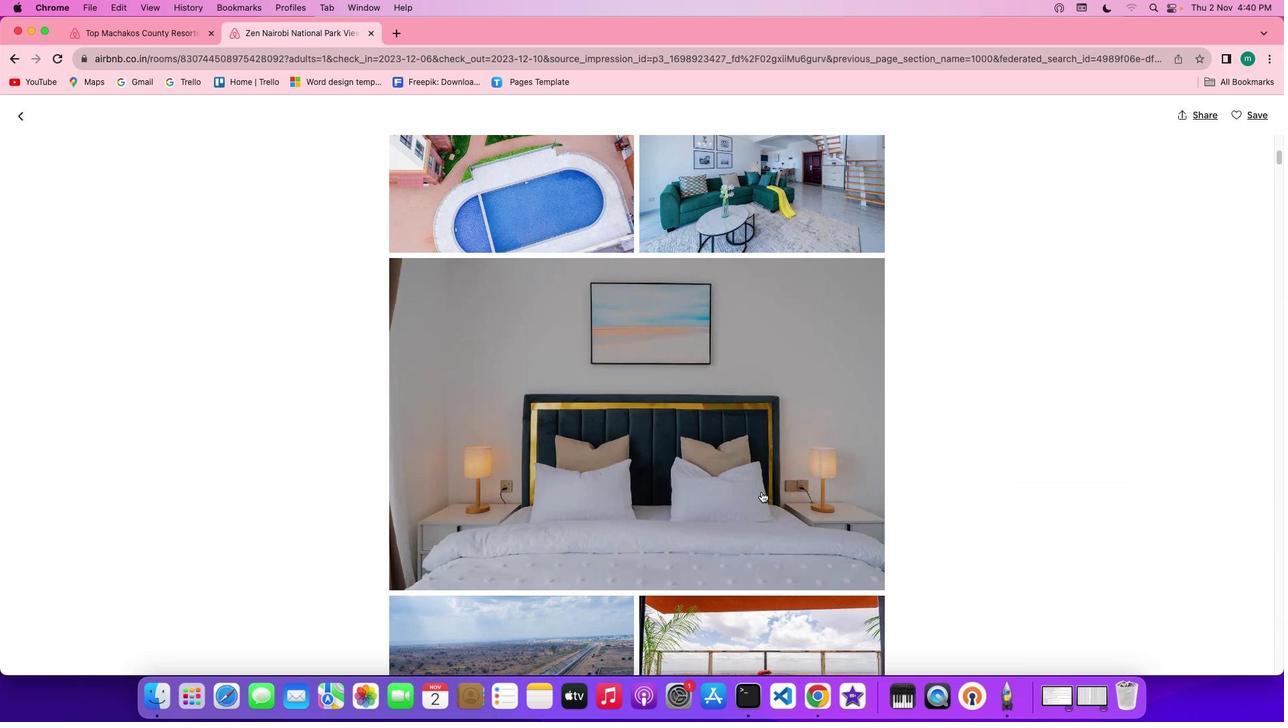 
Action: Mouse scrolled (762, 493) with delta (1, 0)
Screenshot: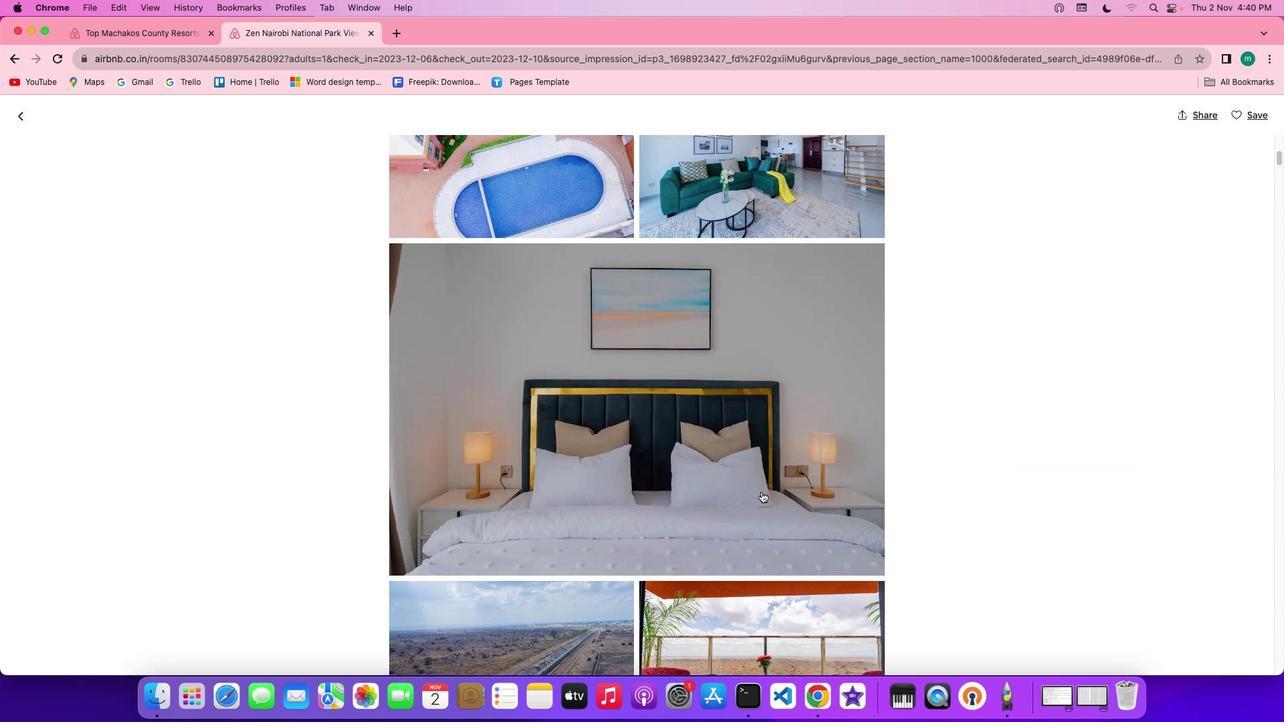 
Action: Mouse scrolled (762, 493) with delta (1, 0)
Screenshot: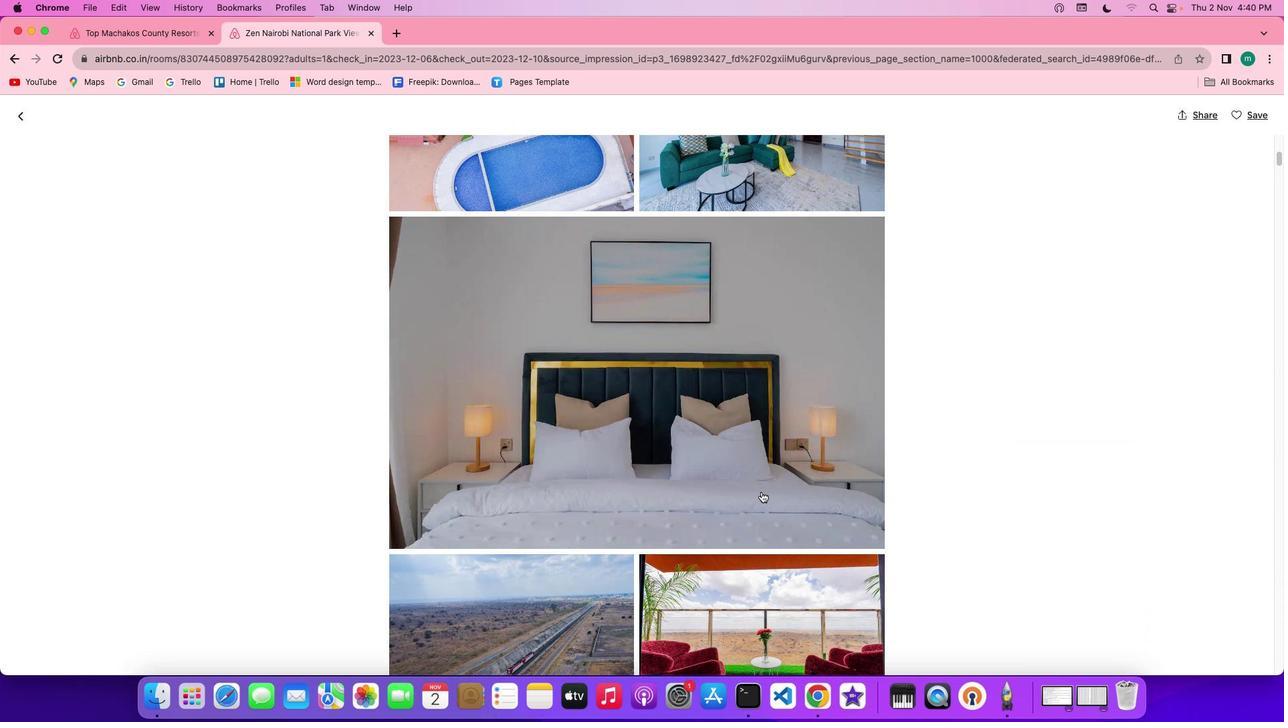 
Action: Mouse scrolled (762, 493) with delta (1, 0)
Screenshot: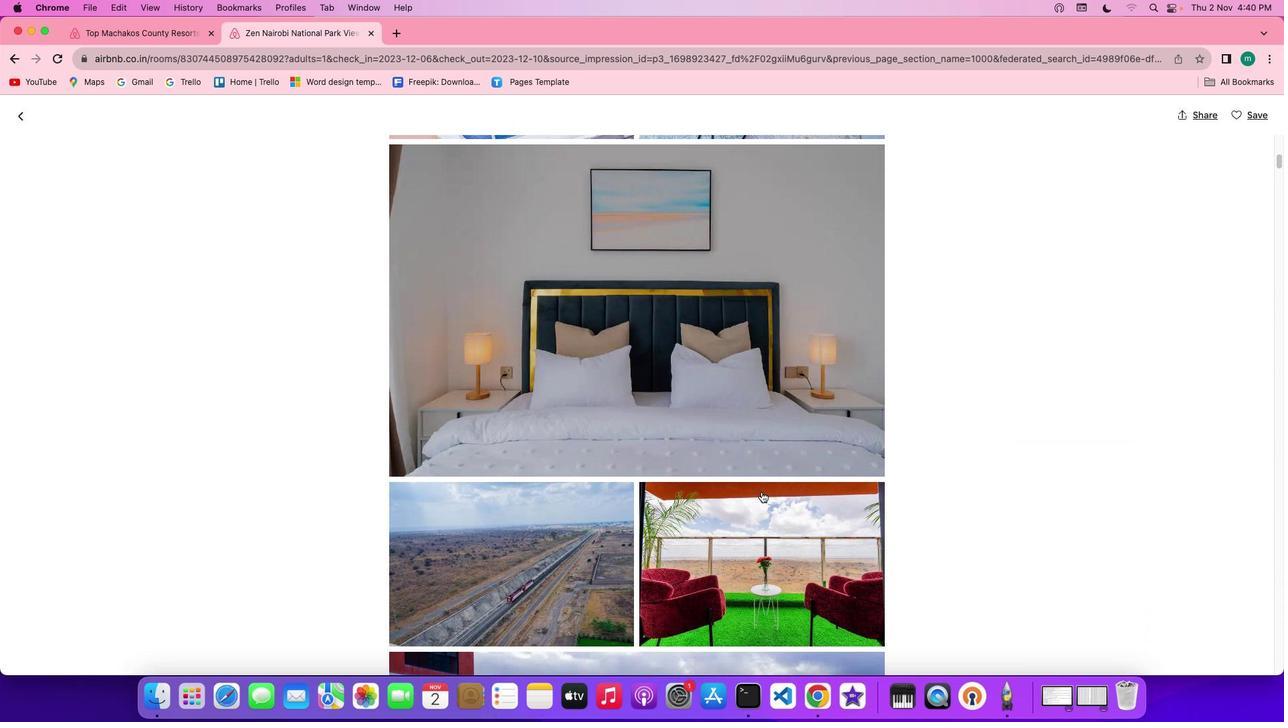 
Action: Mouse scrolled (762, 493) with delta (1, 0)
Screenshot: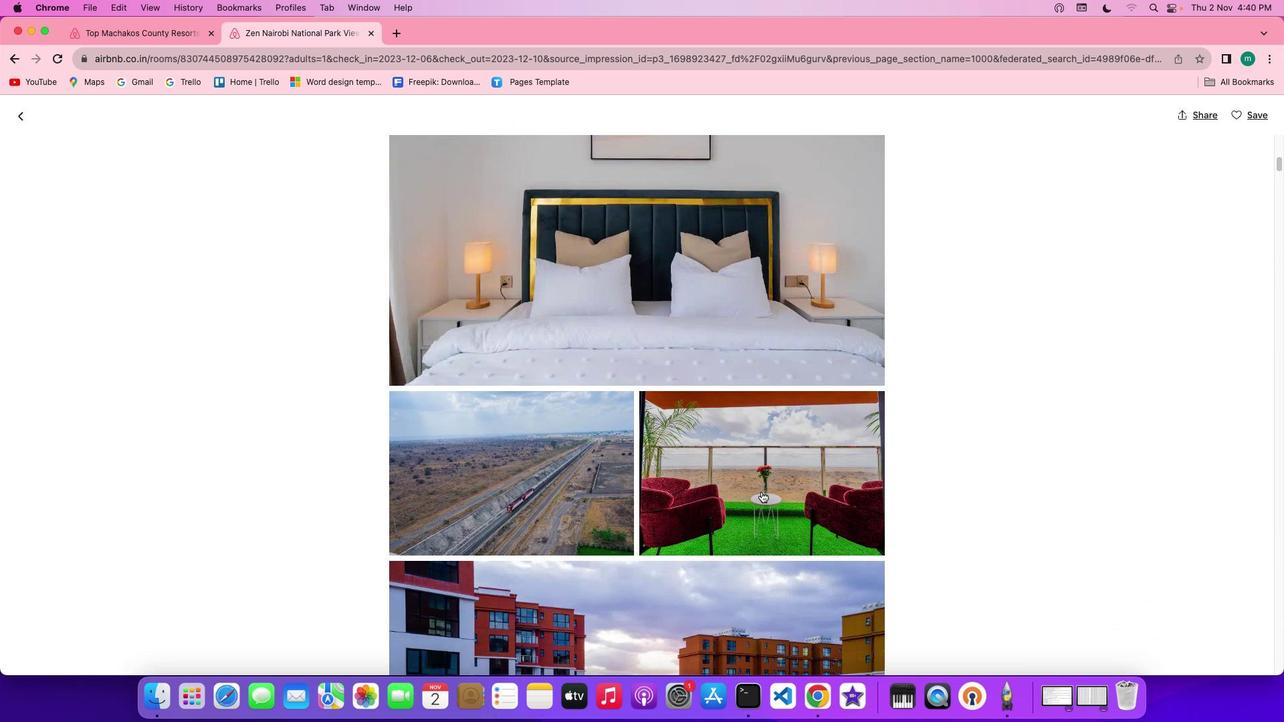 
Action: Mouse scrolled (762, 493) with delta (1, 0)
Screenshot: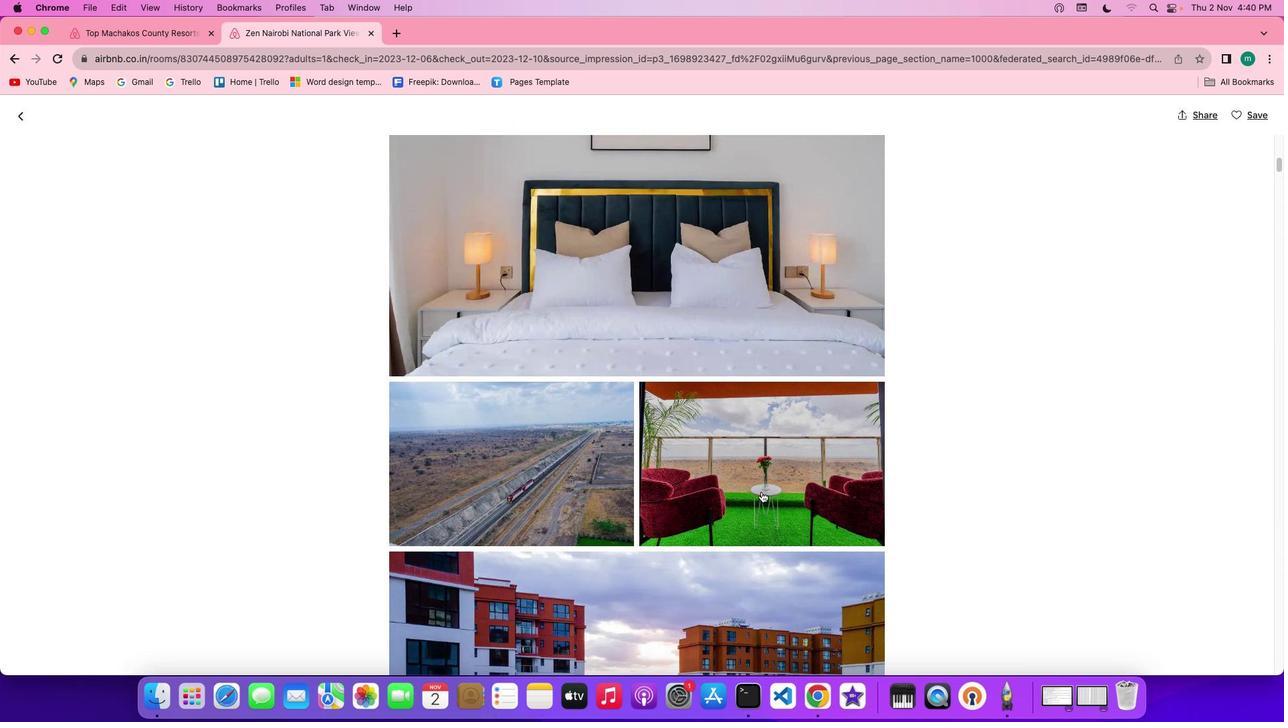 
Action: Mouse scrolled (762, 493) with delta (1, 0)
Screenshot: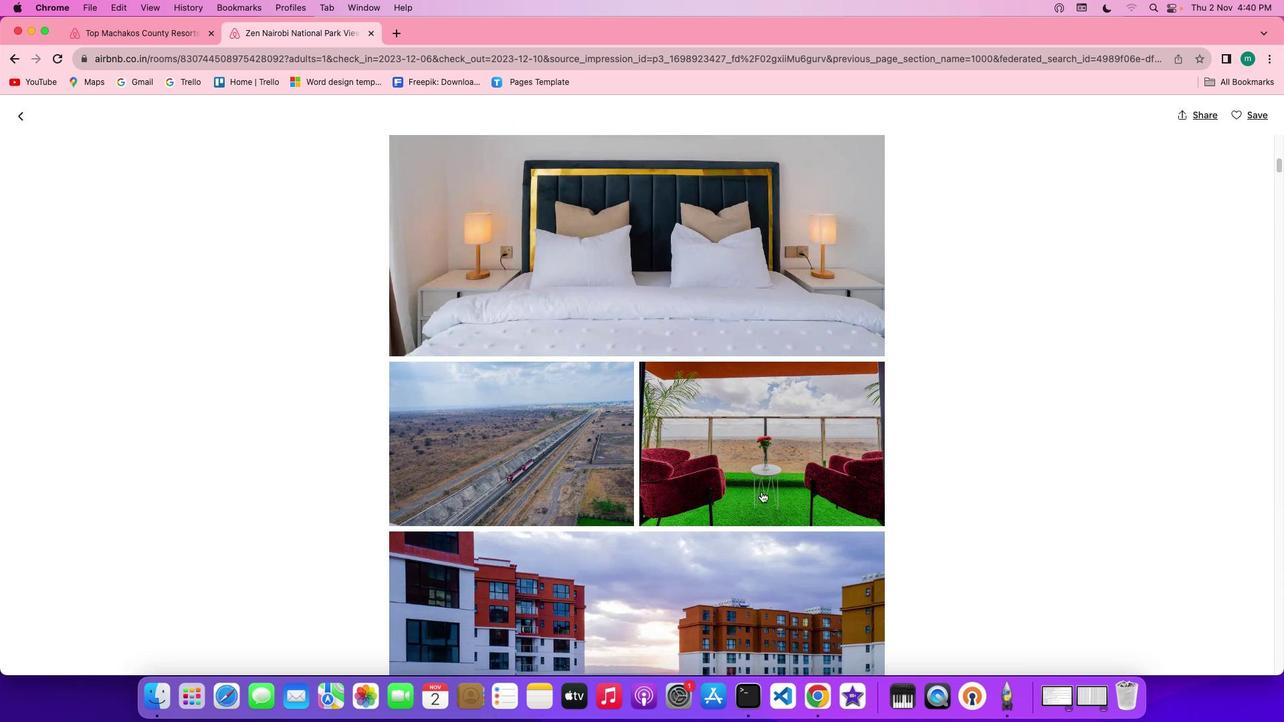 
Action: Mouse scrolled (762, 493) with delta (1, 0)
Screenshot: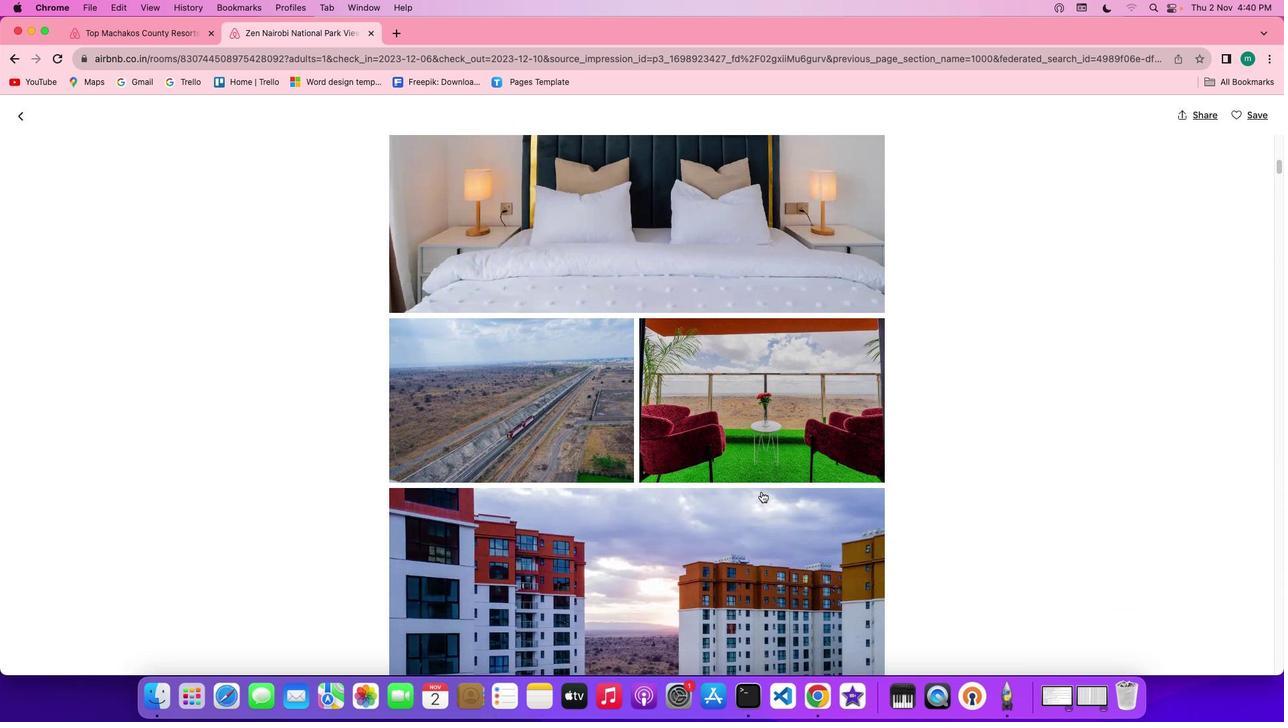
Action: Mouse scrolled (762, 493) with delta (1, 0)
Screenshot: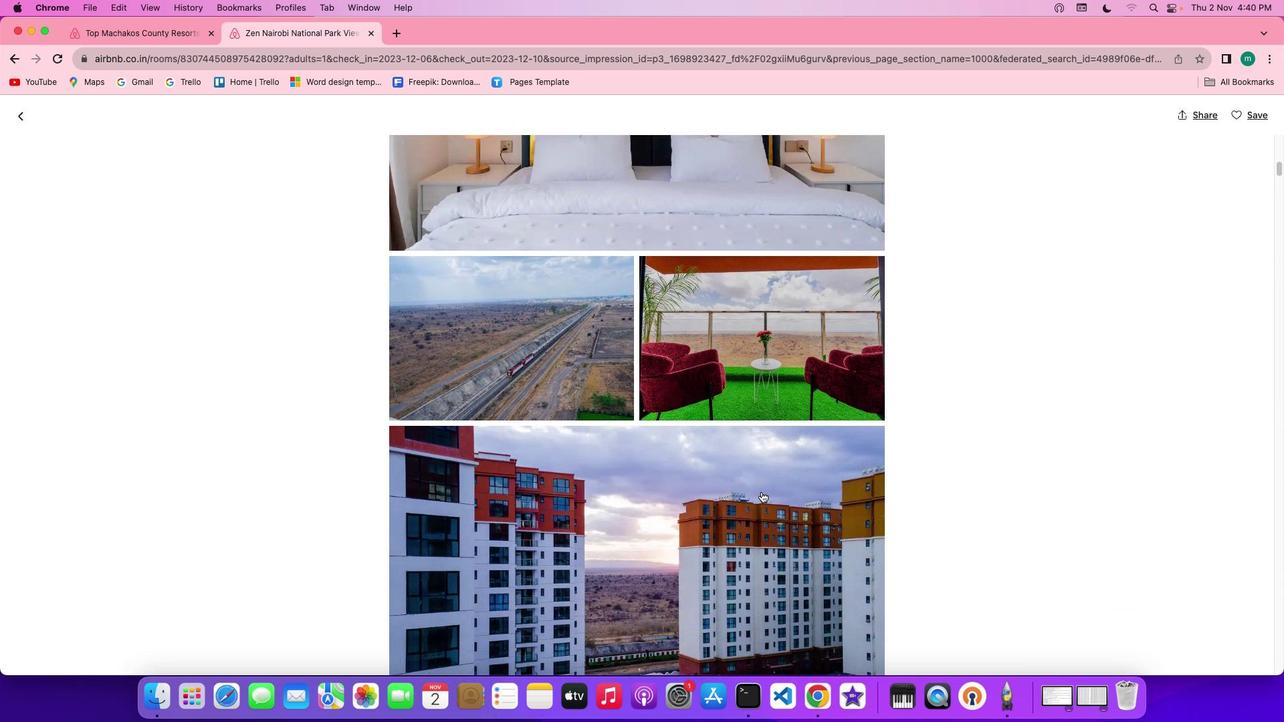 
Action: Mouse scrolled (762, 493) with delta (1, 0)
Screenshot: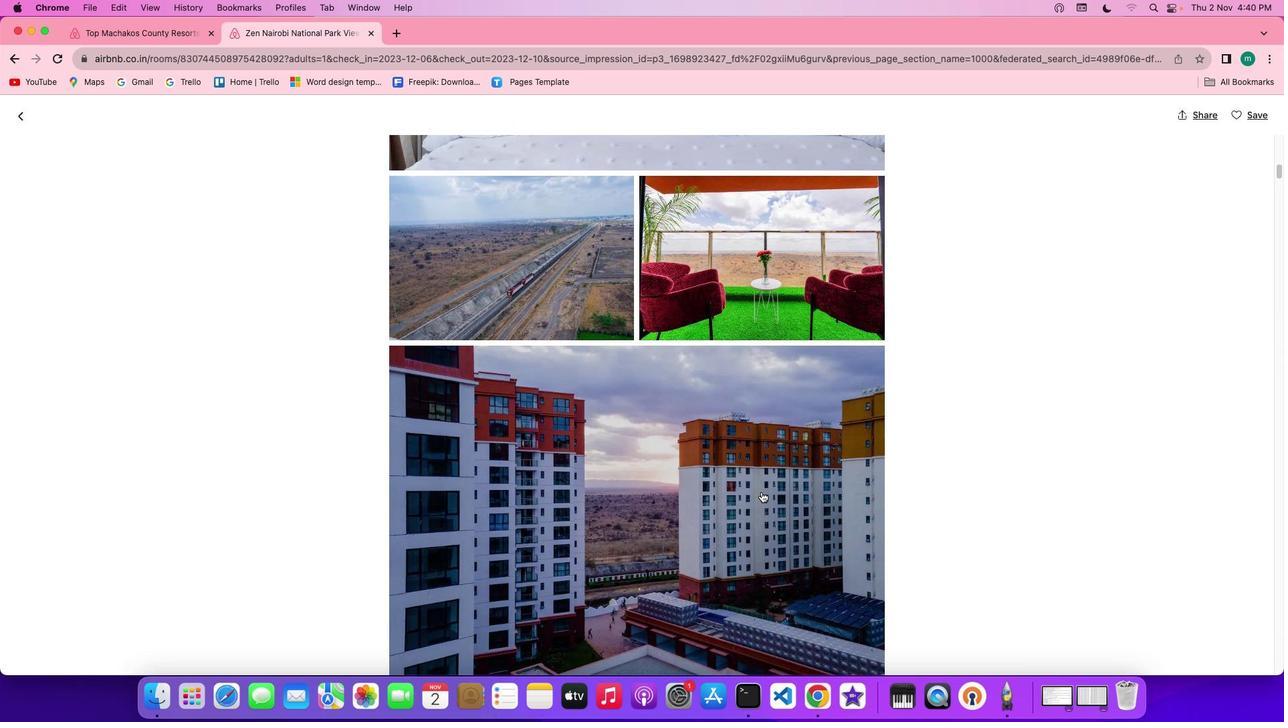 
Action: Mouse scrolled (762, 493) with delta (1, 0)
Screenshot: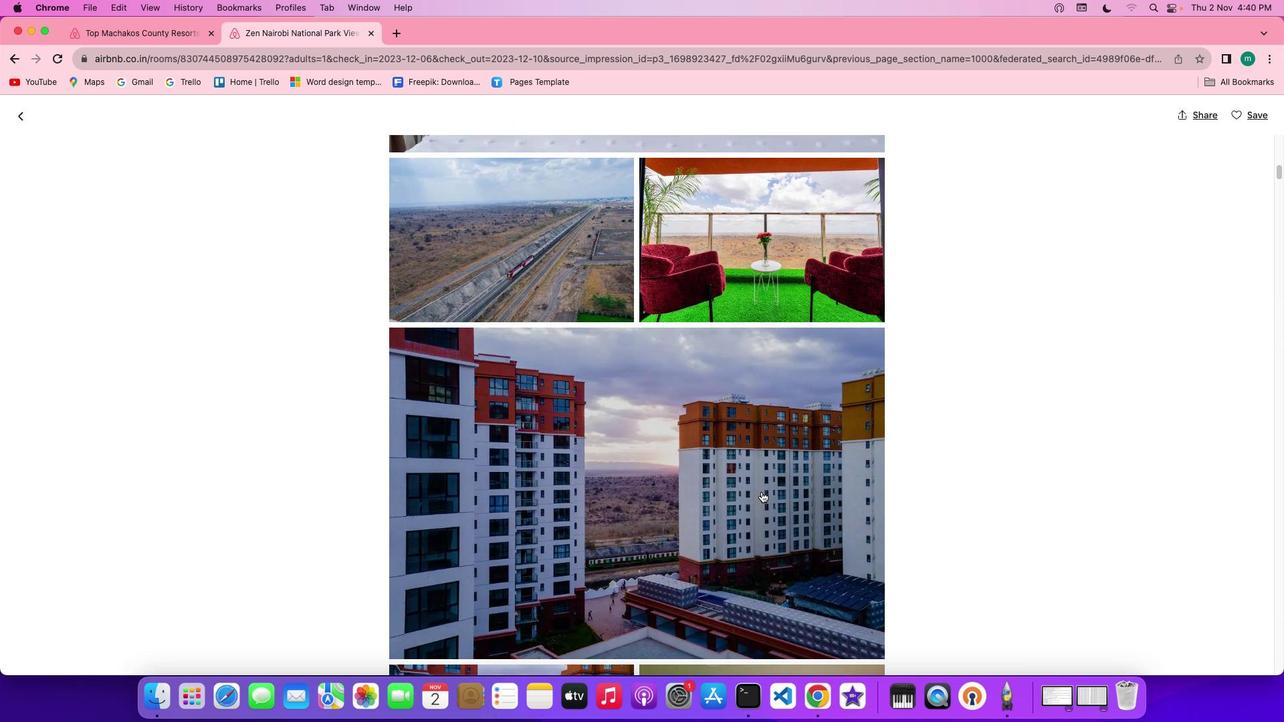 
Action: Mouse scrolled (762, 493) with delta (1, 0)
Screenshot: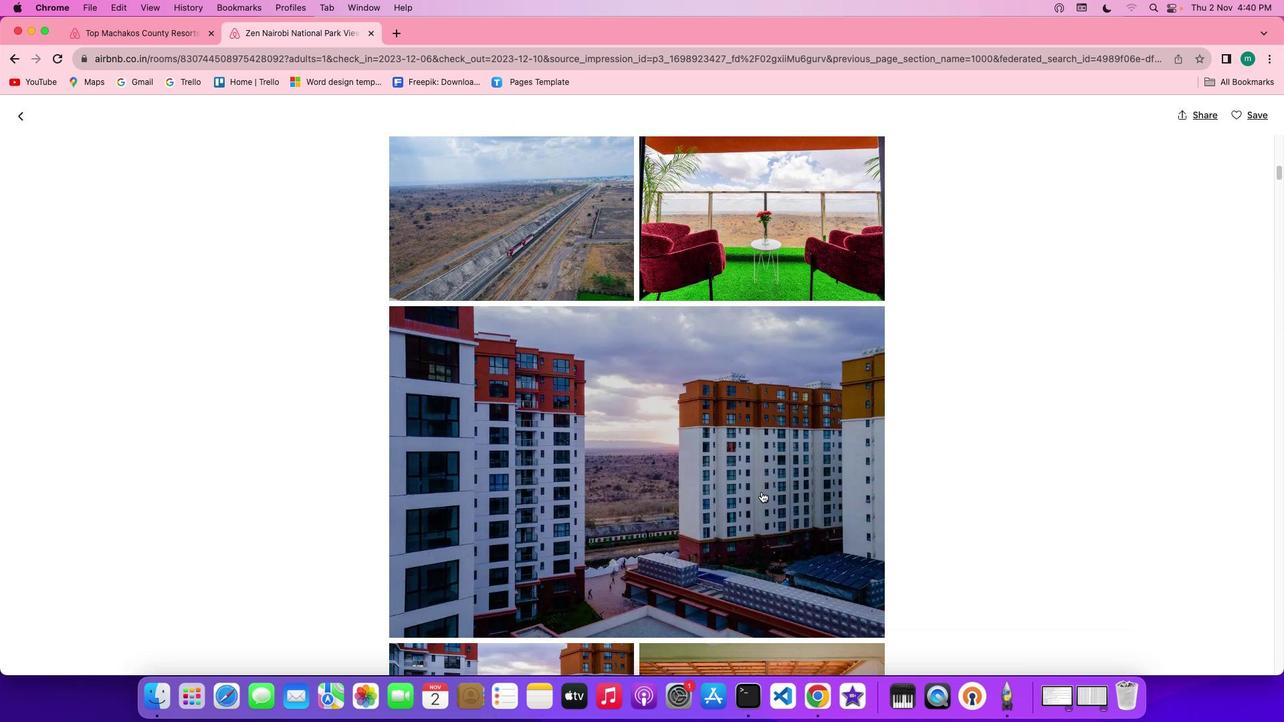 
Action: Mouse scrolled (762, 493) with delta (1, 0)
Screenshot: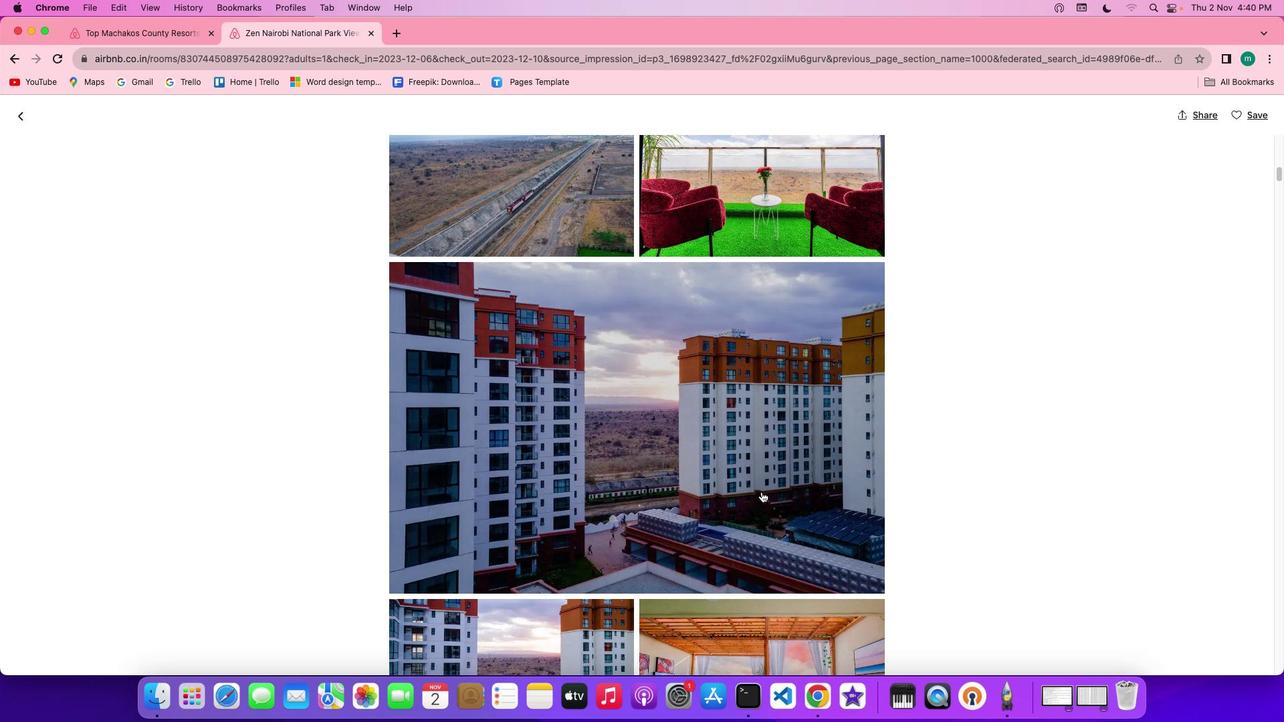 
Action: Mouse scrolled (762, 493) with delta (1, 0)
Screenshot: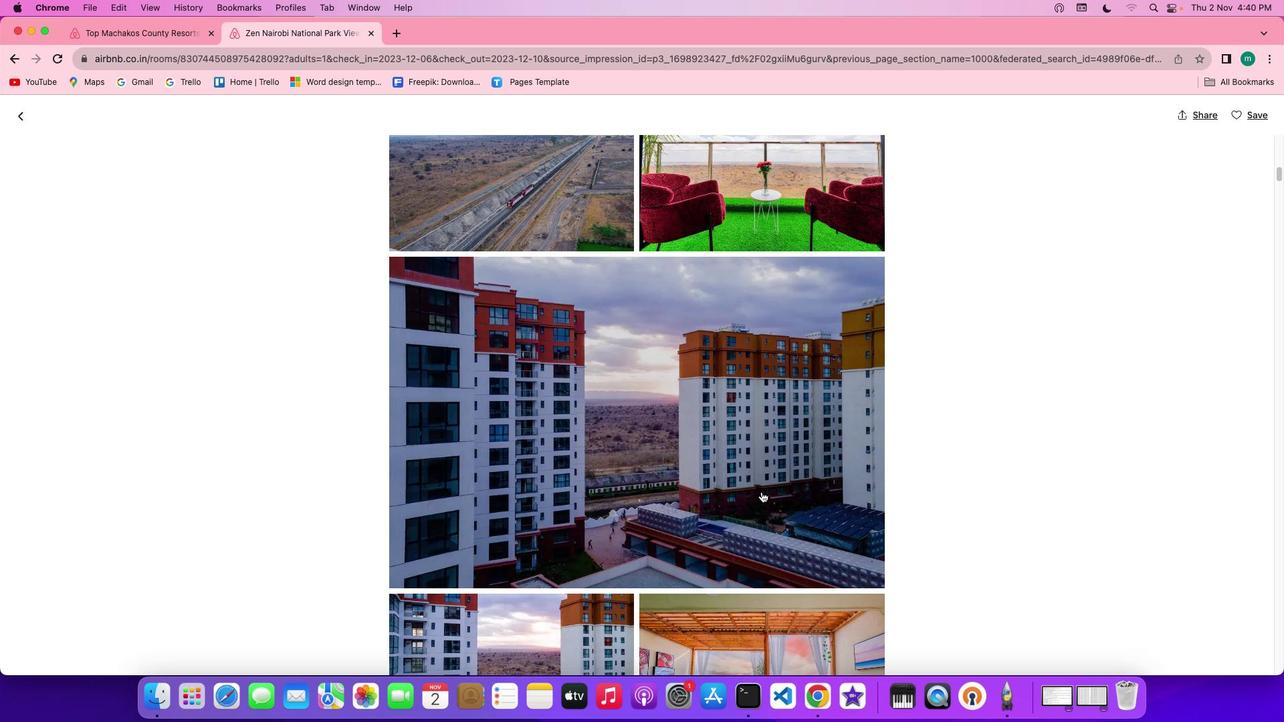 
Action: Mouse scrolled (762, 493) with delta (1, 0)
Screenshot: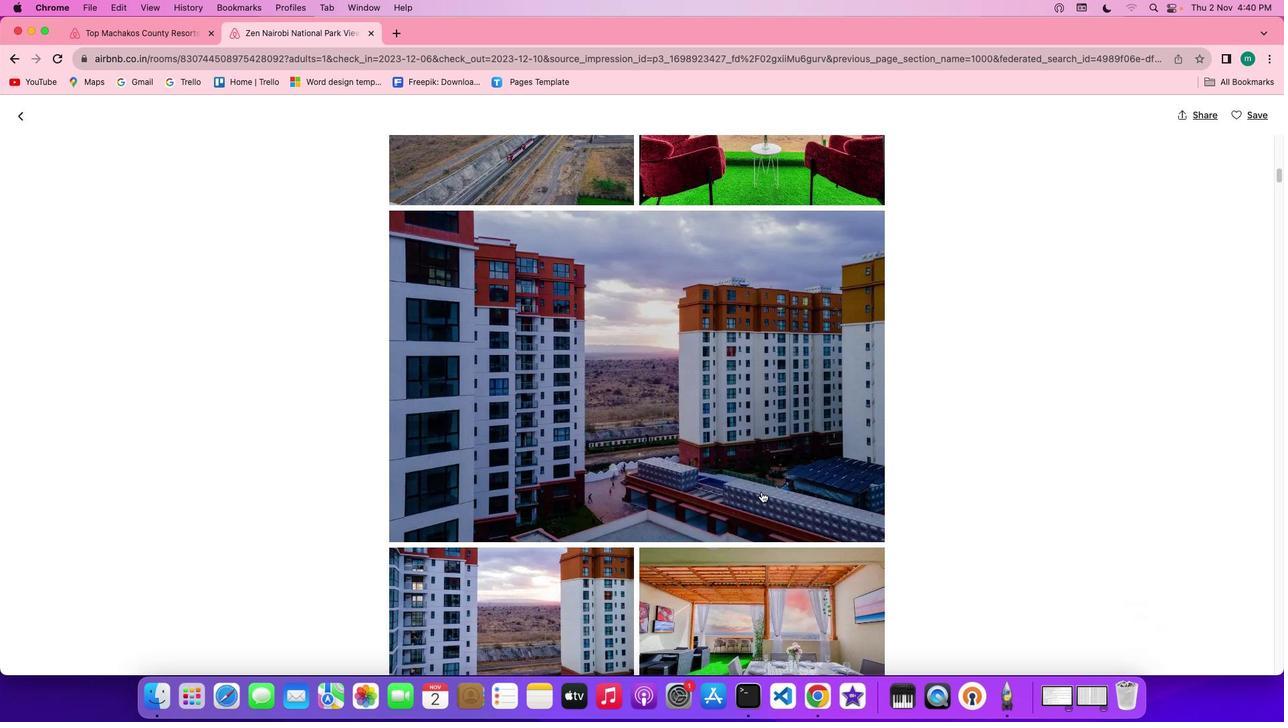 
Action: Mouse scrolled (762, 493) with delta (1, 0)
Screenshot: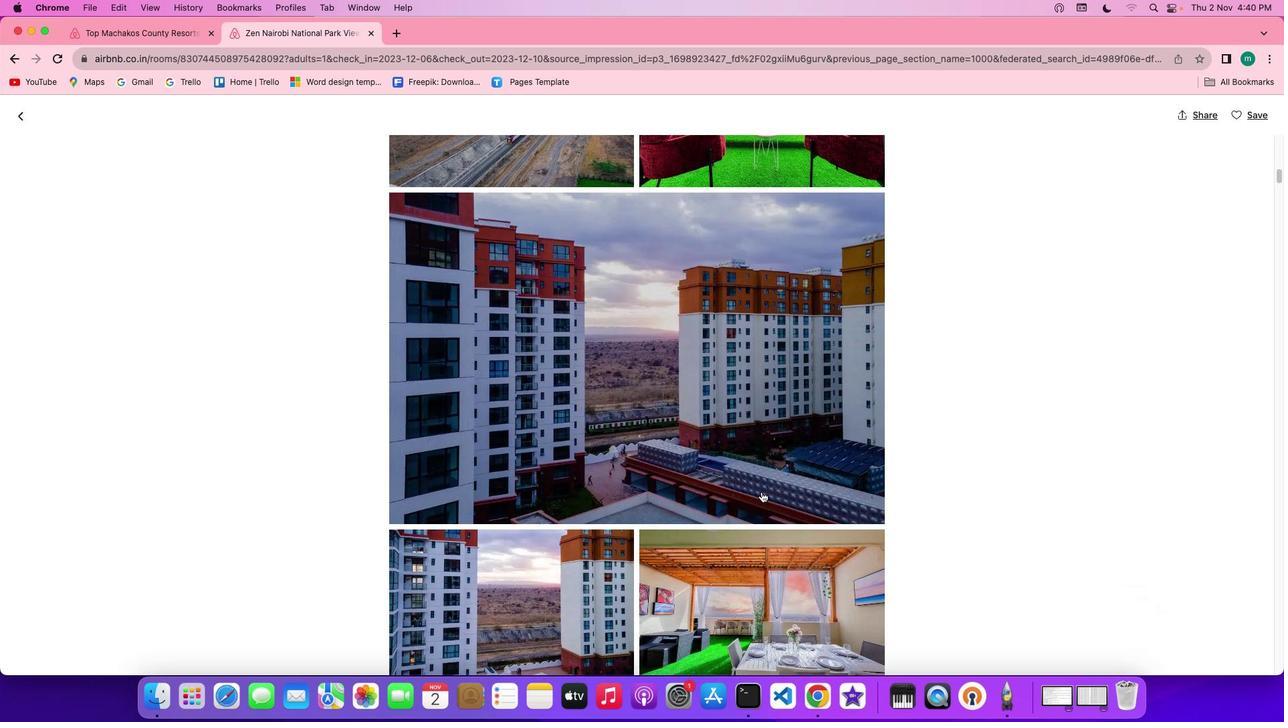 
Action: Mouse scrolled (762, 493) with delta (1, 0)
Screenshot: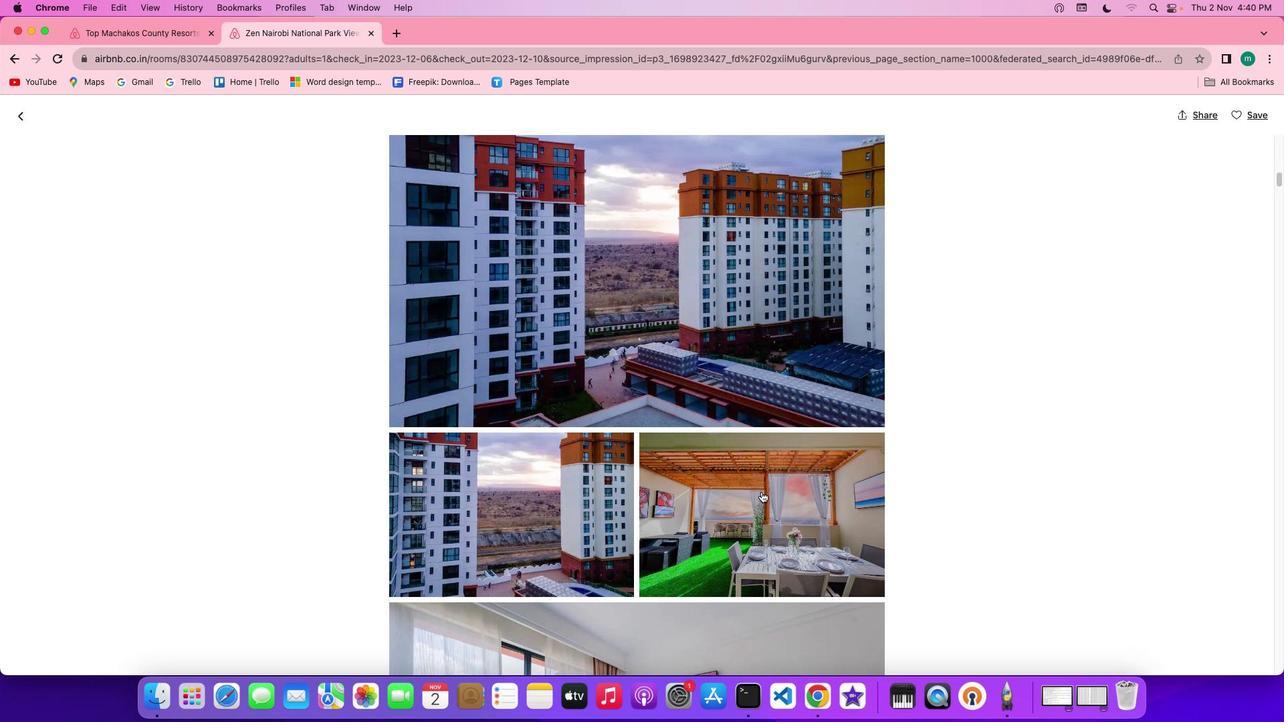 
Action: Mouse scrolled (762, 493) with delta (1, 0)
Screenshot: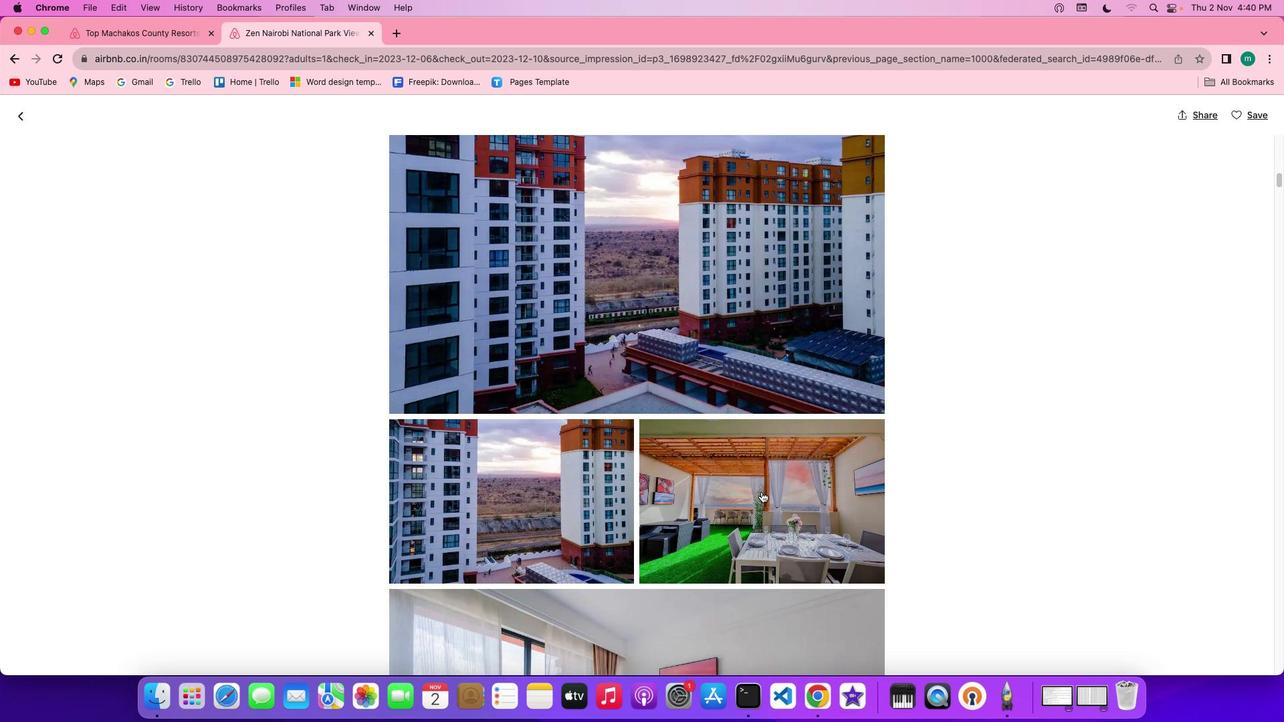 
Action: Mouse scrolled (762, 493) with delta (1, 0)
Screenshot: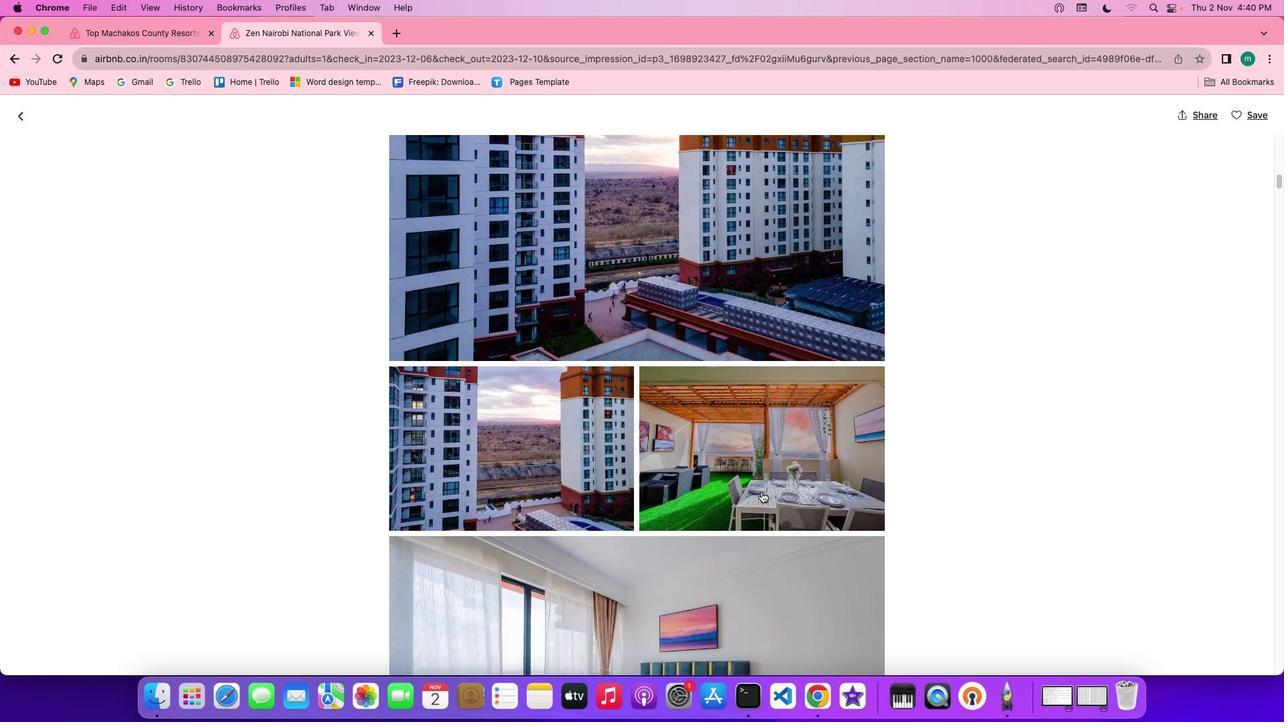 
Action: Mouse scrolled (762, 493) with delta (1, 0)
Screenshot: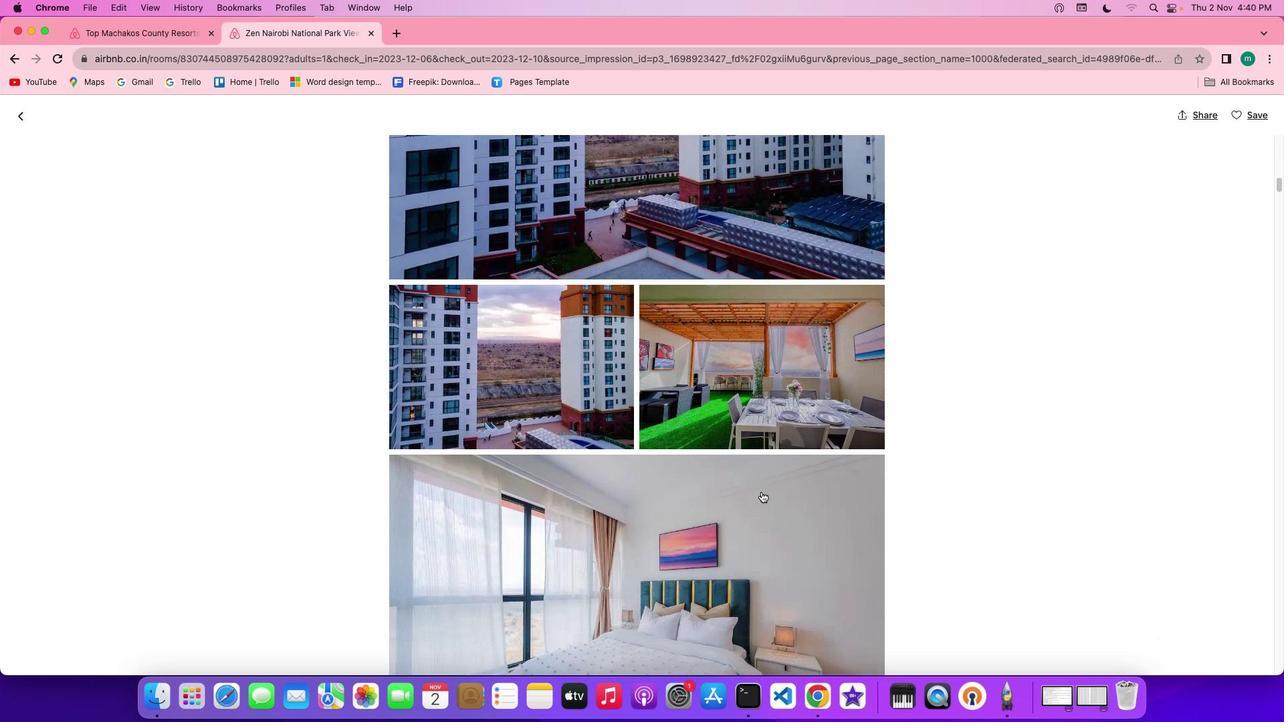 
Action: Mouse scrolled (762, 493) with delta (1, 0)
Screenshot: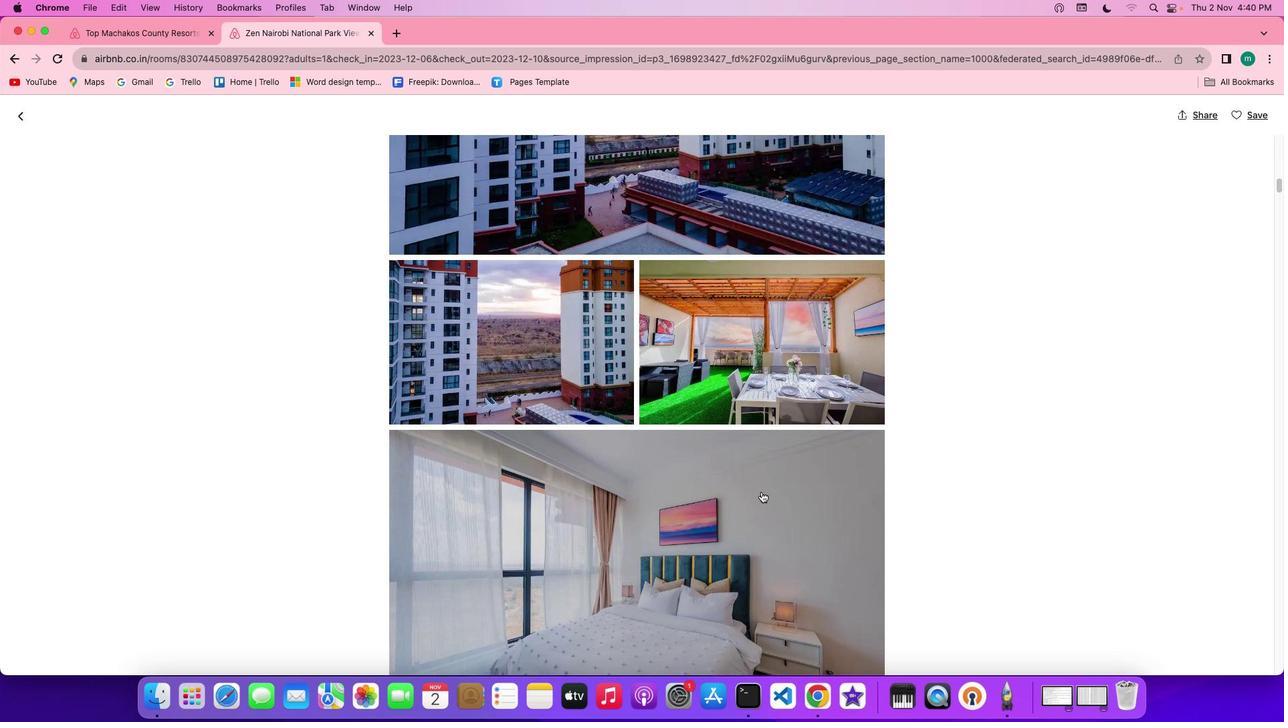 
Action: Mouse scrolled (762, 493) with delta (1, 0)
Screenshot: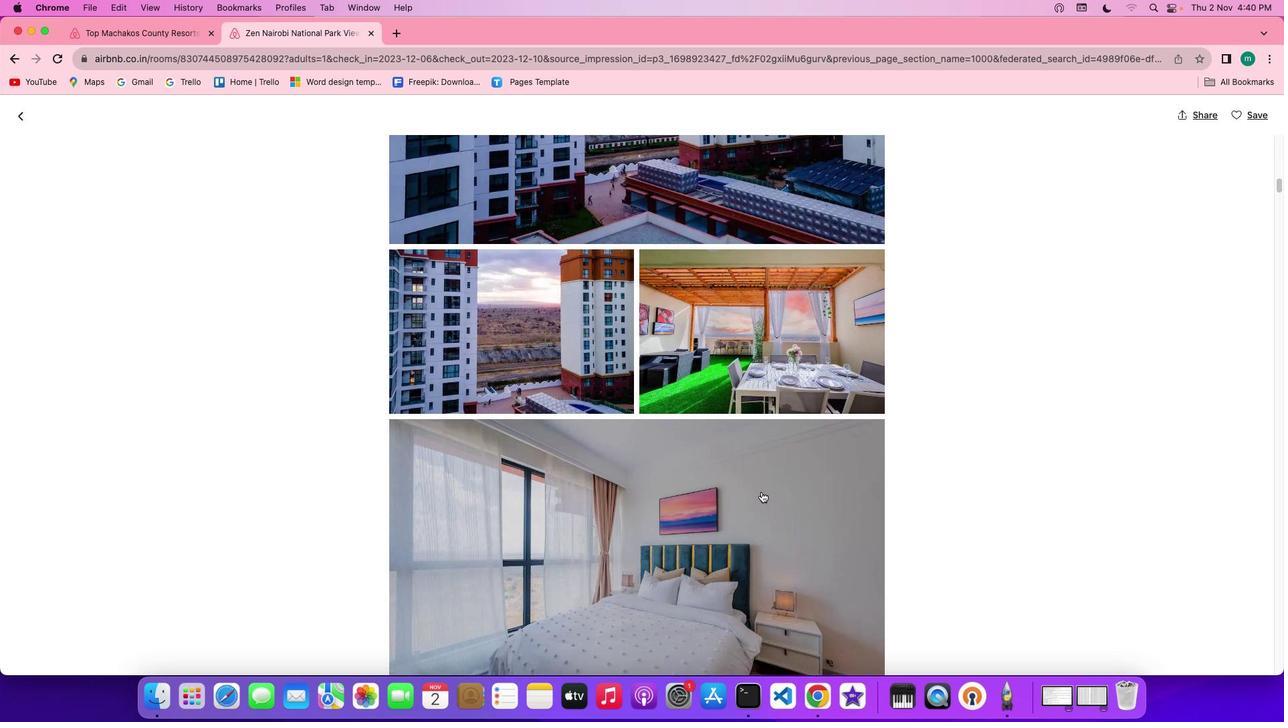
Action: Mouse scrolled (762, 493) with delta (1, 0)
Screenshot: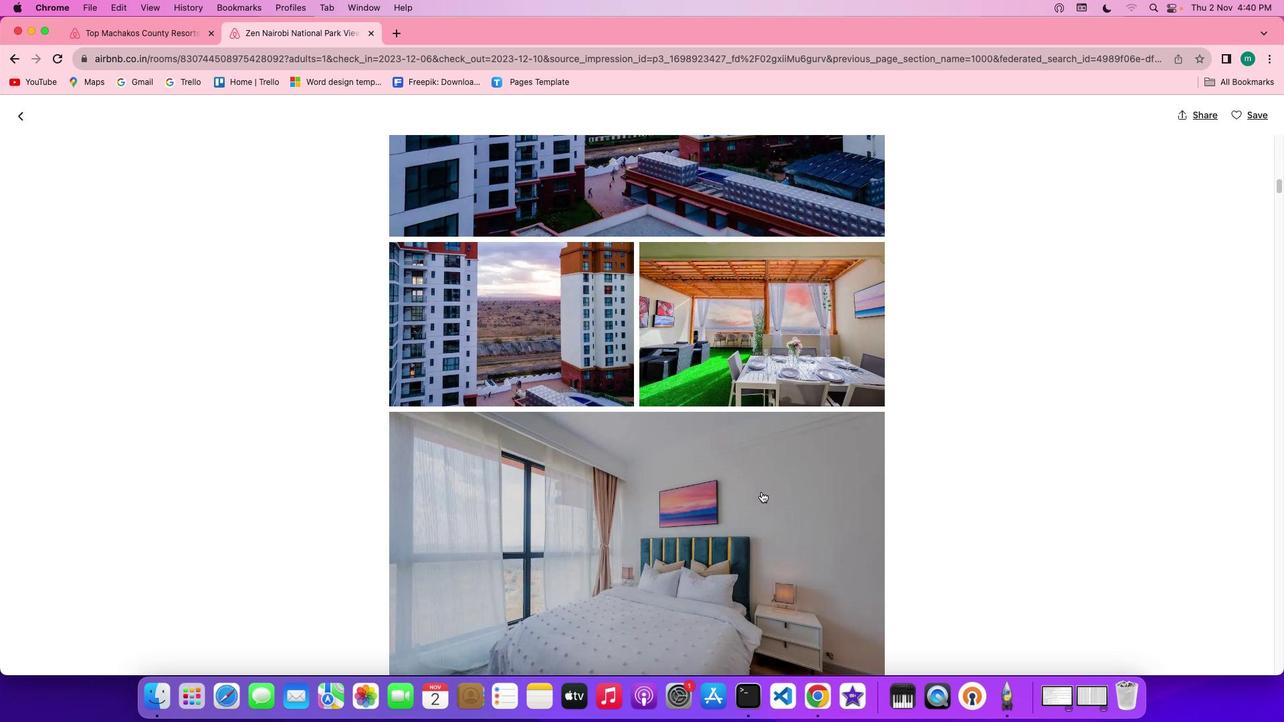 
Action: Mouse scrolled (762, 493) with delta (1, 0)
Screenshot: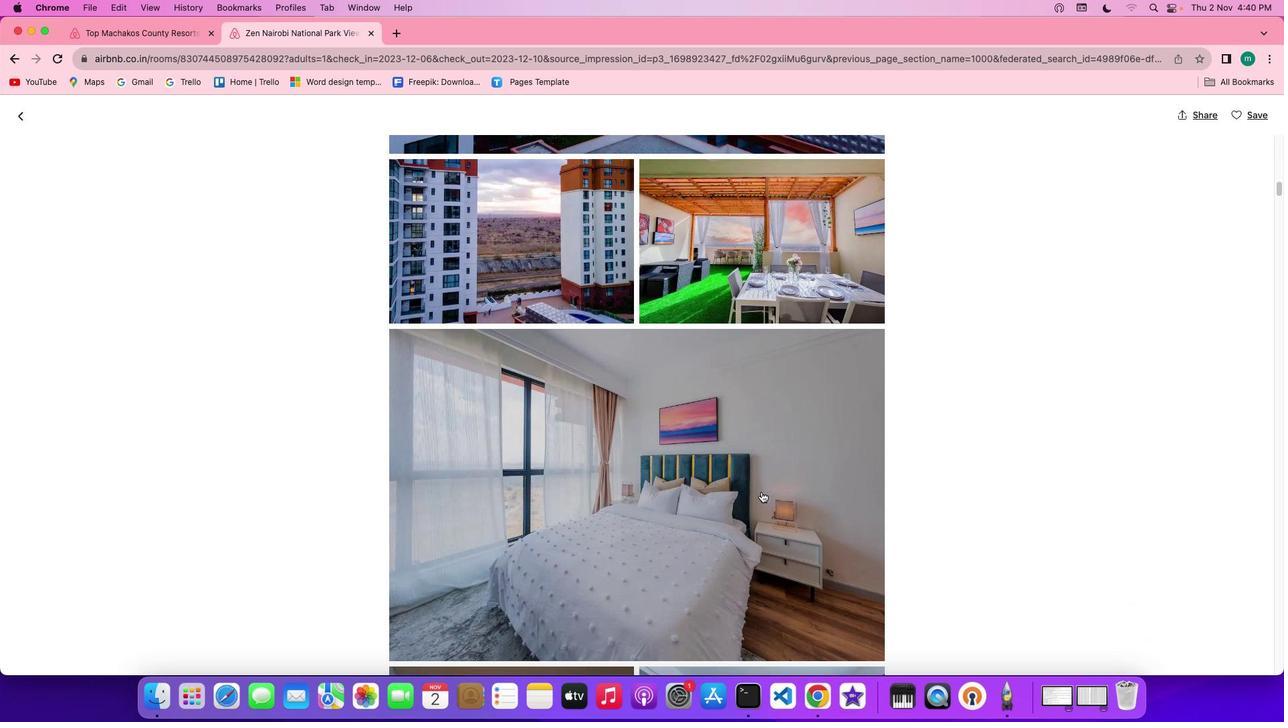 
Action: Mouse scrolled (762, 493) with delta (1, 0)
Screenshot: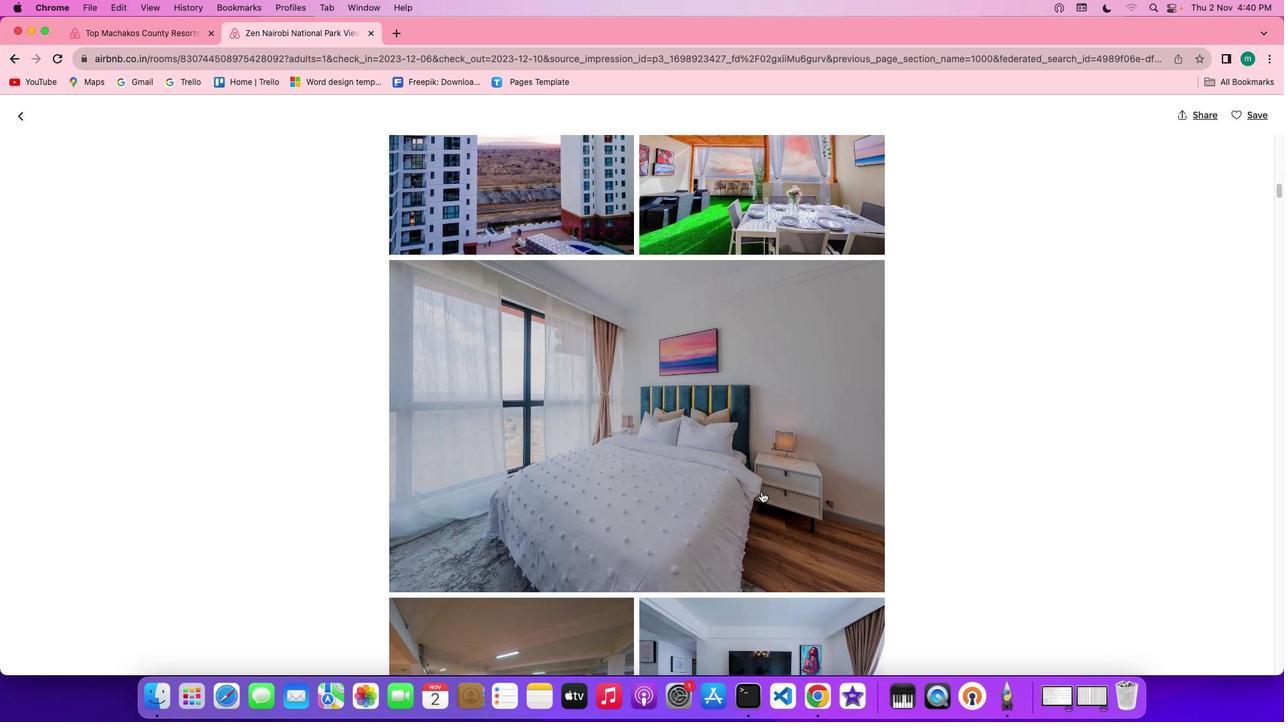 
Action: Mouse scrolled (762, 493) with delta (1, 0)
Screenshot: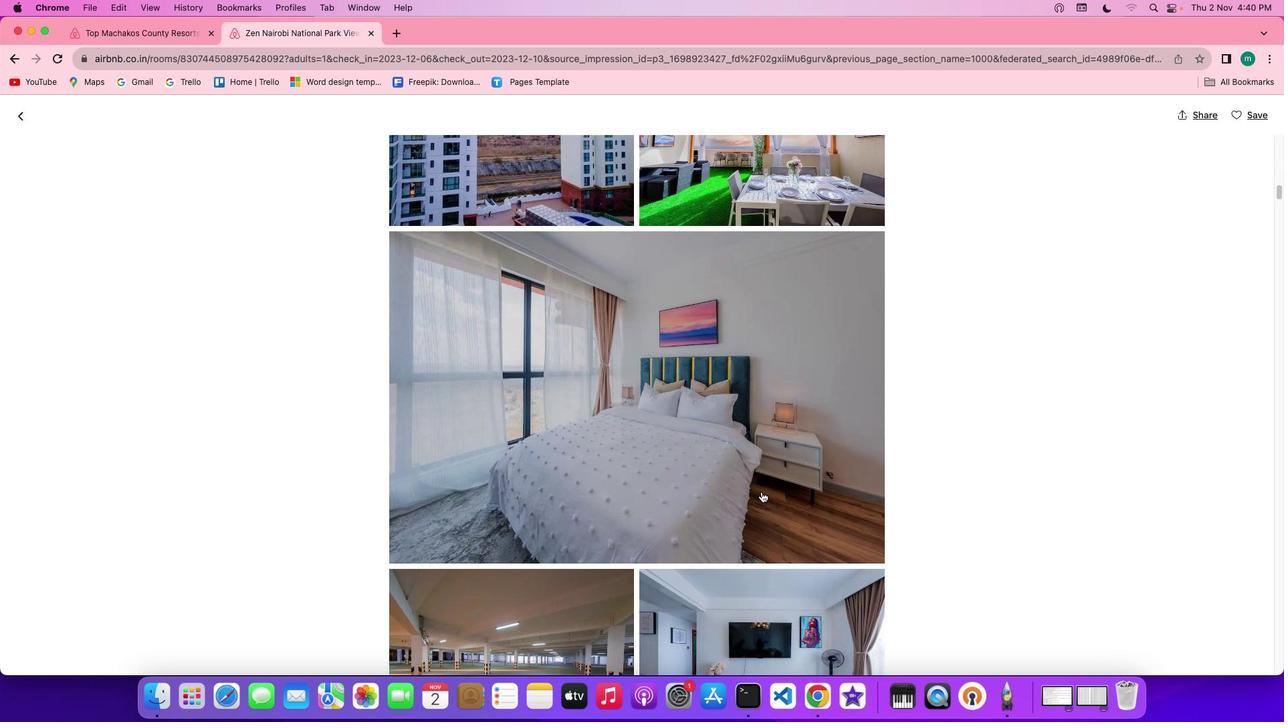 
Action: Mouse scrolled (762, 493) with delta (1, 0)
Screenshot: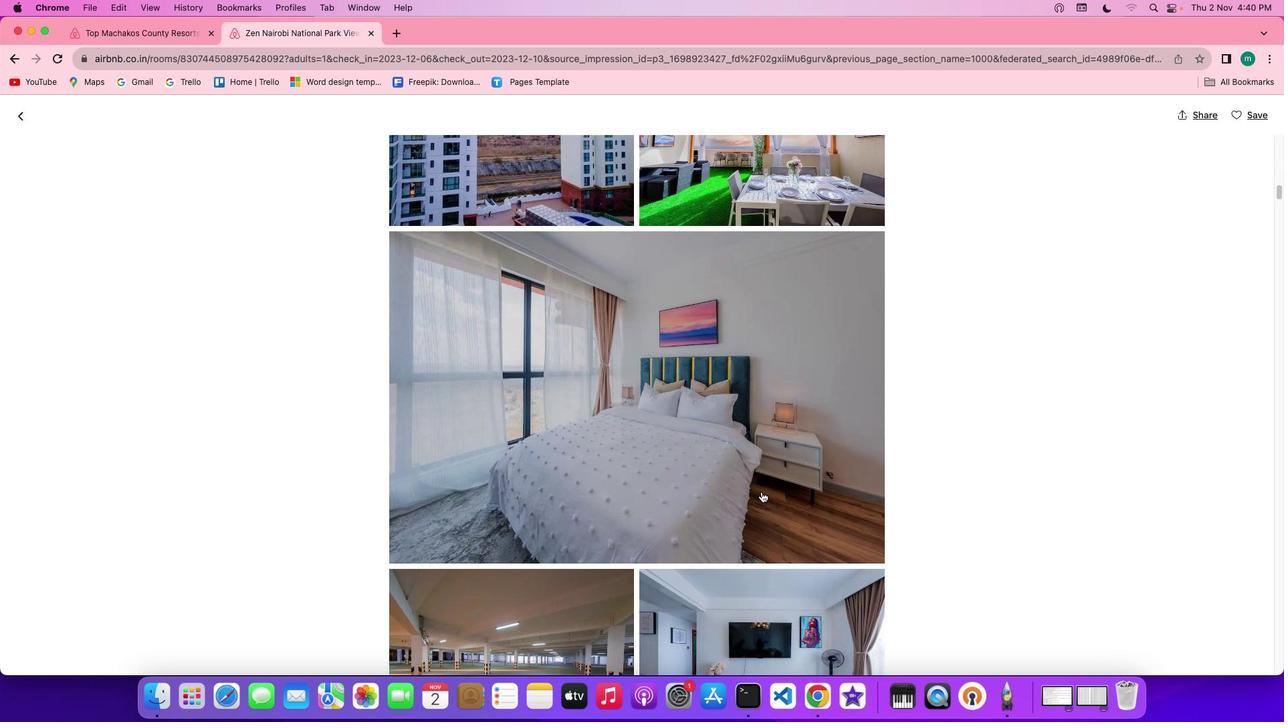 
Action: Mouse scrolled (762, 493) with delta (1, 0)
Screenshot: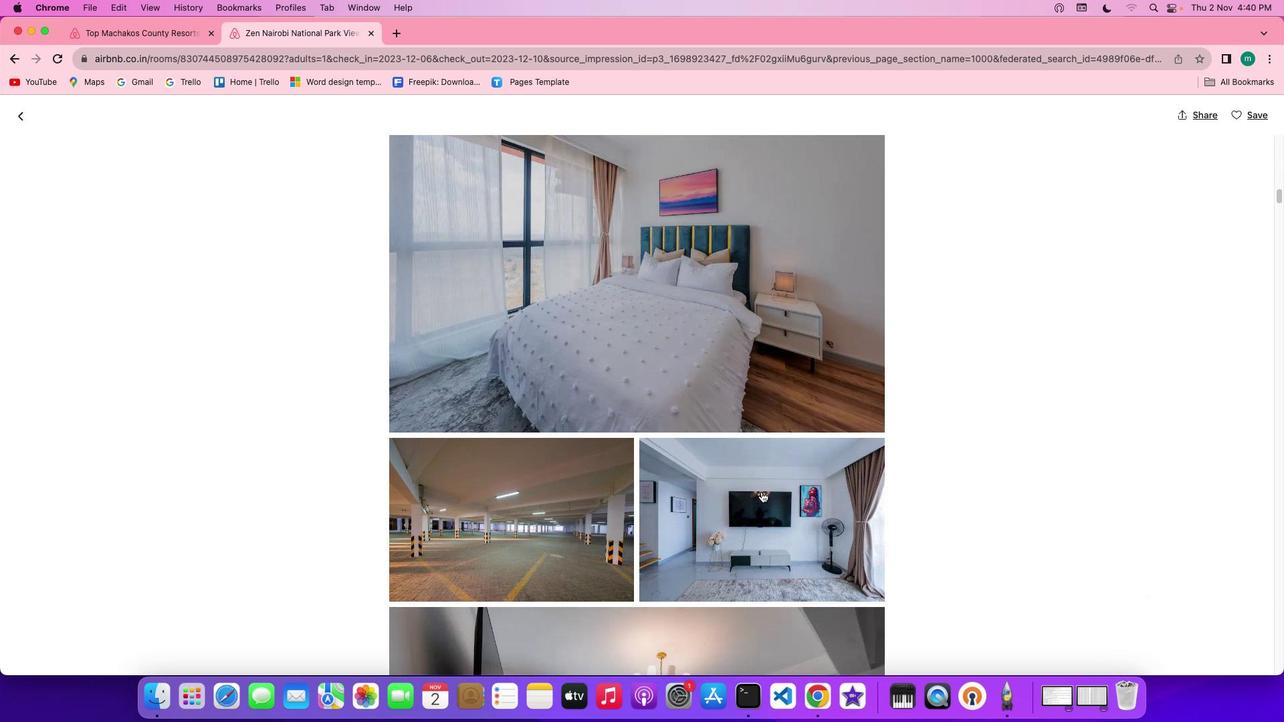 
Action: Mouse scrolled (762, 493) with delta (1, 0)
Screenshot: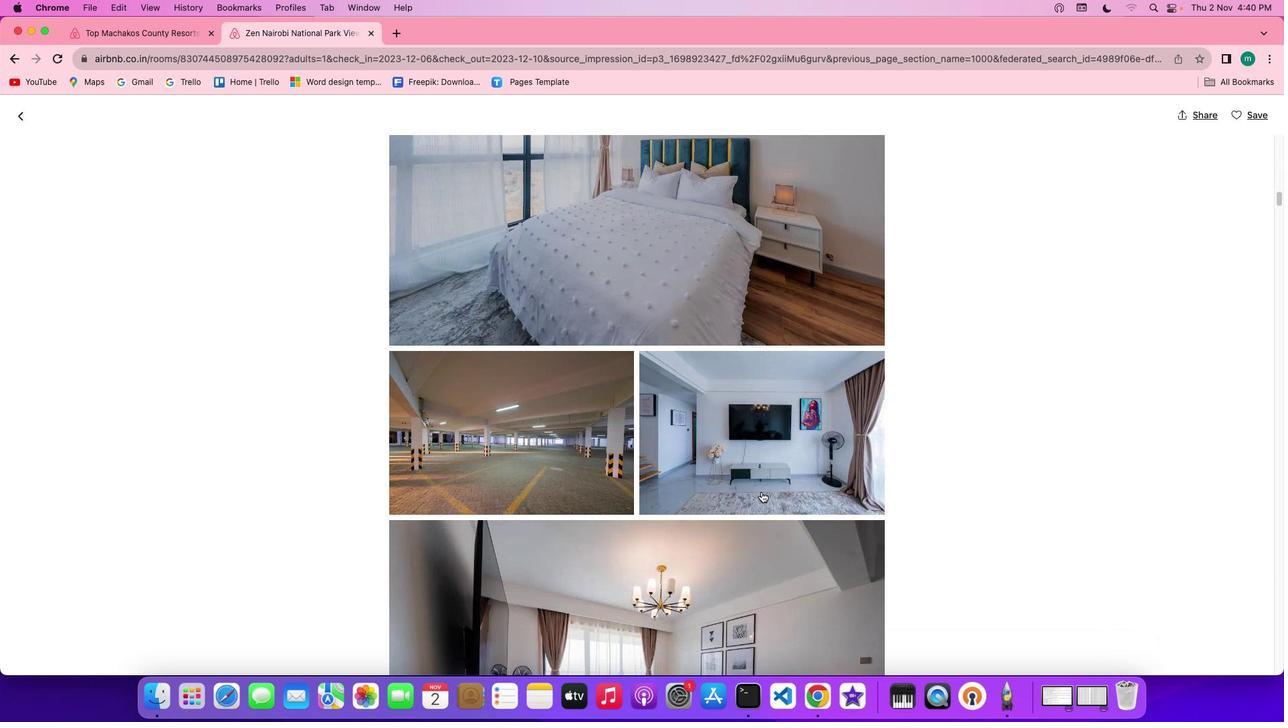 
Action: Mouse scrolled (762, 493) with delta (1, 0)
Screenshot: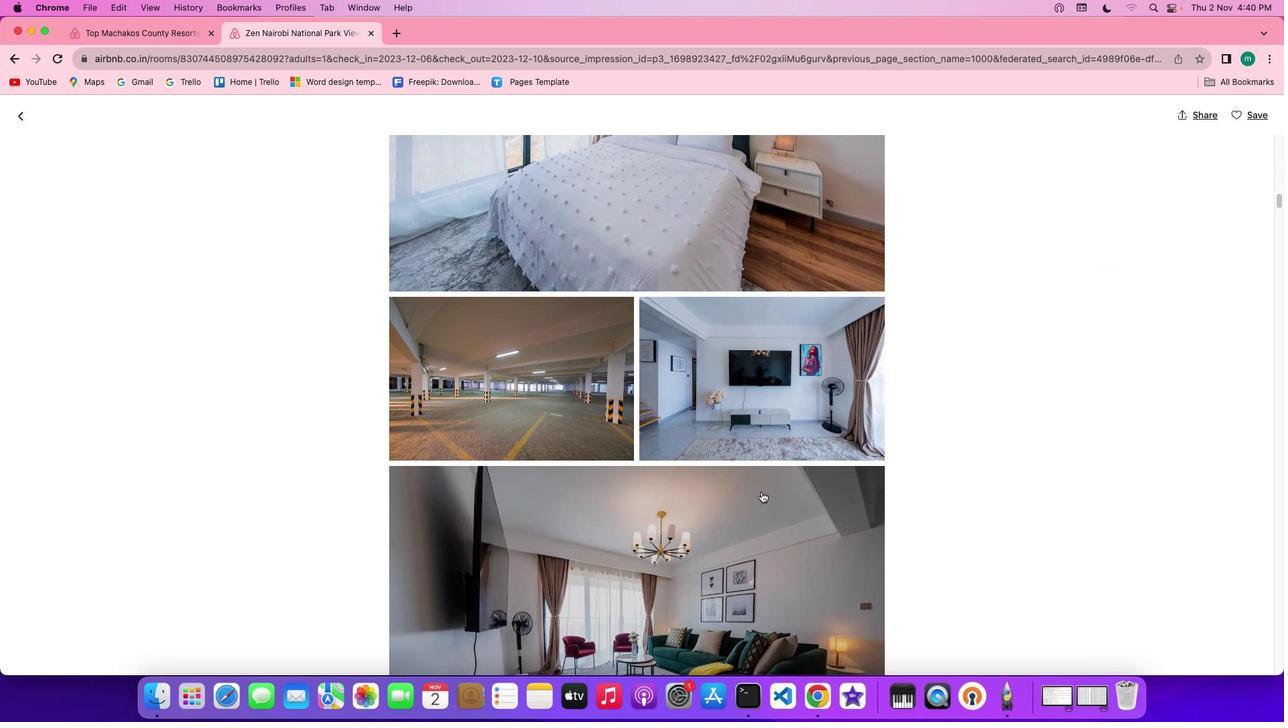 
Action: Mouse scrolled (762, 493) with delta (1, 0)
Screenshot: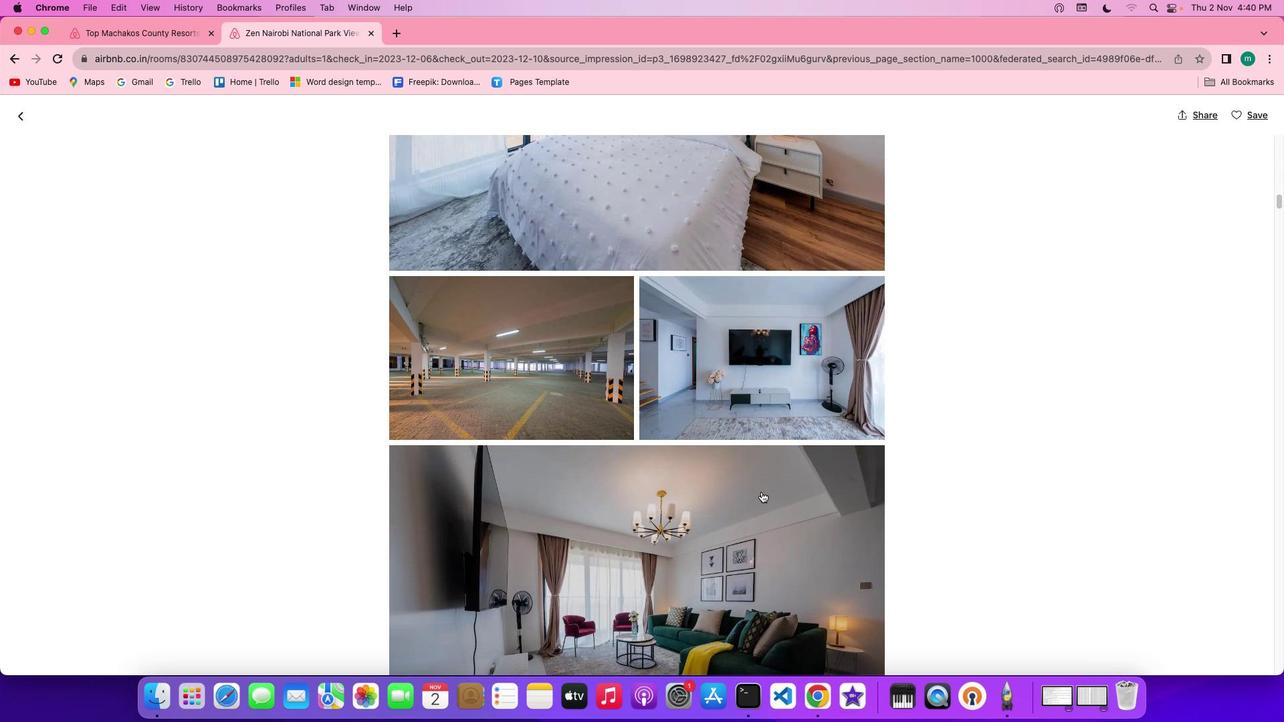 
Action: Mouse scrolled (762, 493) with delta (1, 0)
Screenshot: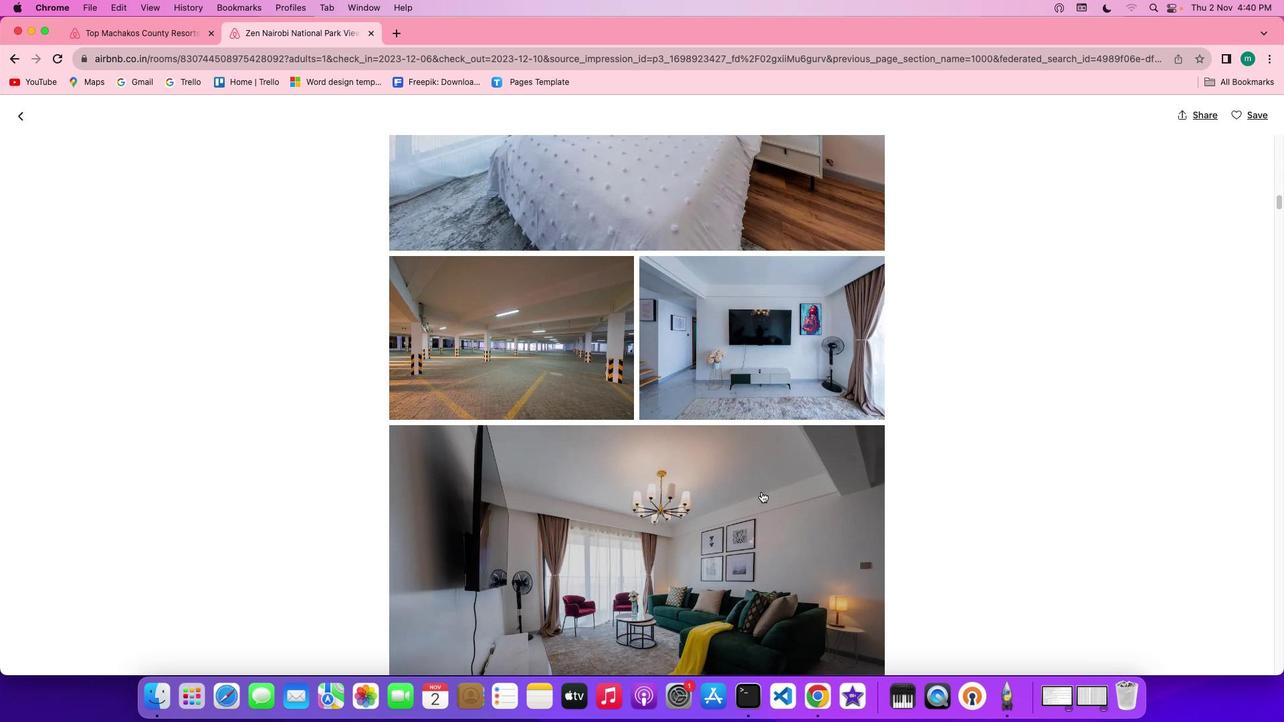 
Action: Mouse scrolled (762, 493) with delta (1, 0)
Screenshot: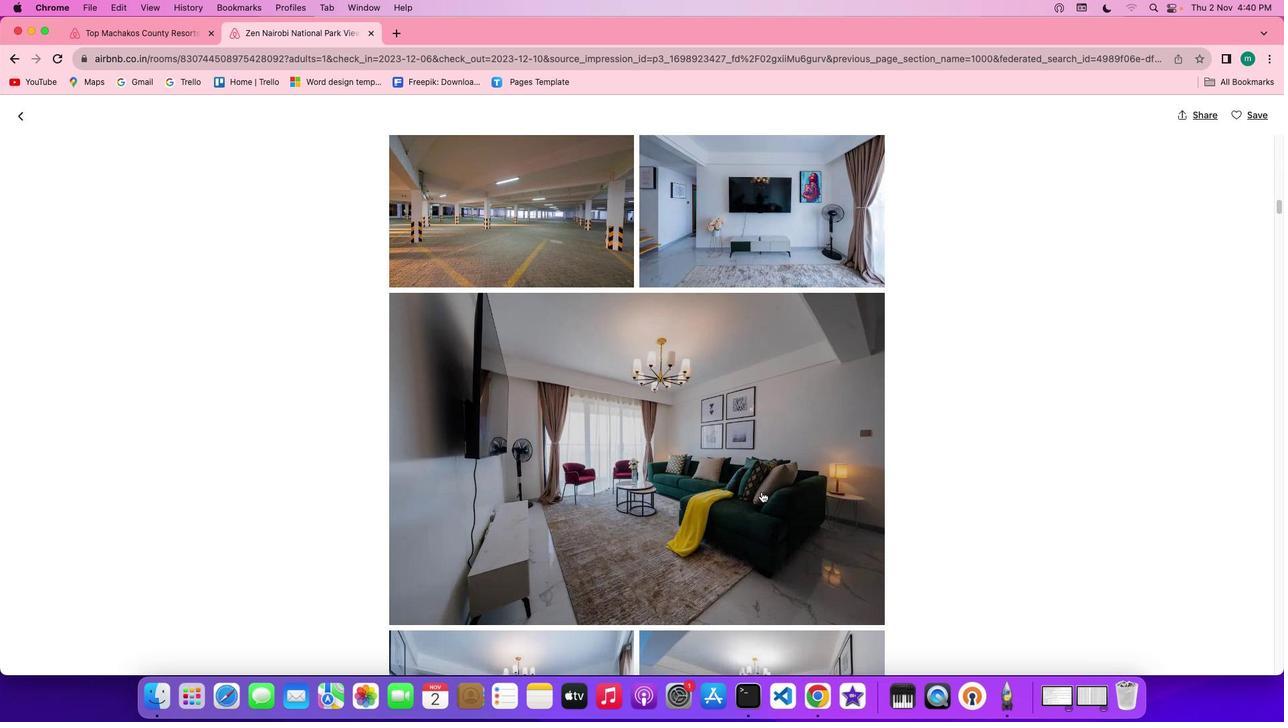 
Action: Mouse scrolled (762, 493) with delta (1, 0)
Screenshot: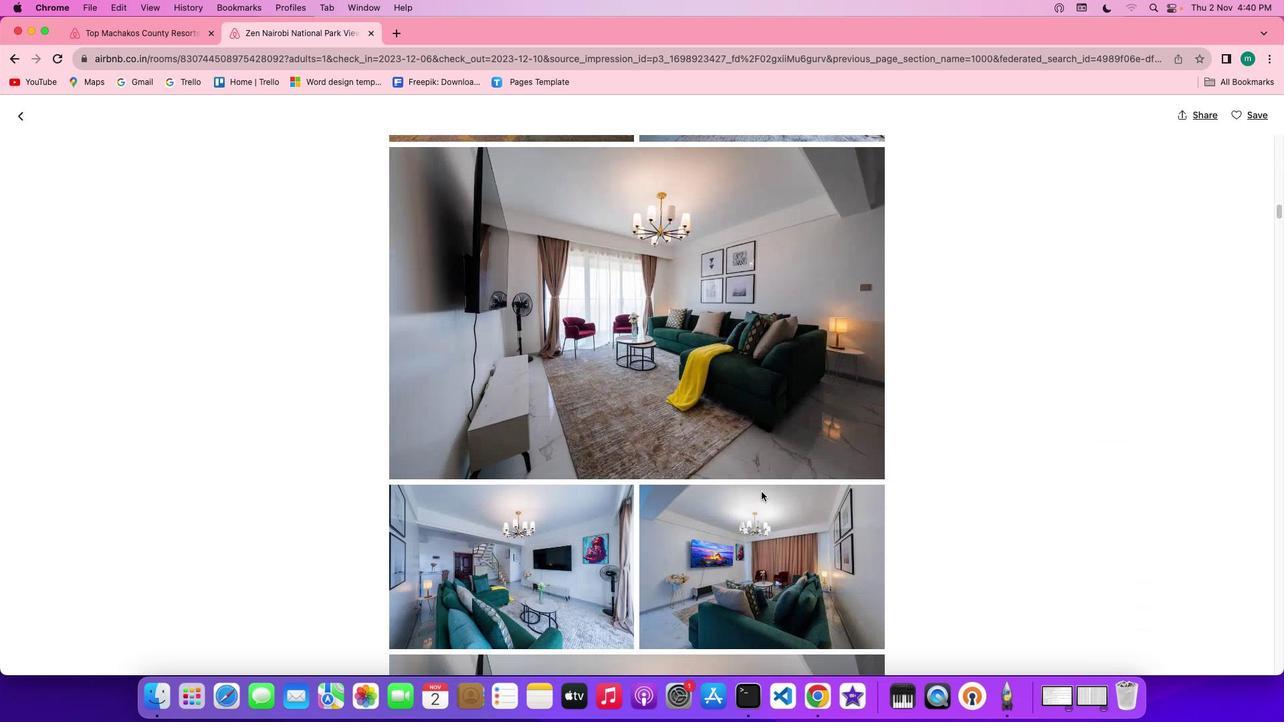 
Action: Mouse scrolled (762, 493) with delta (1, 0)
Screenshot: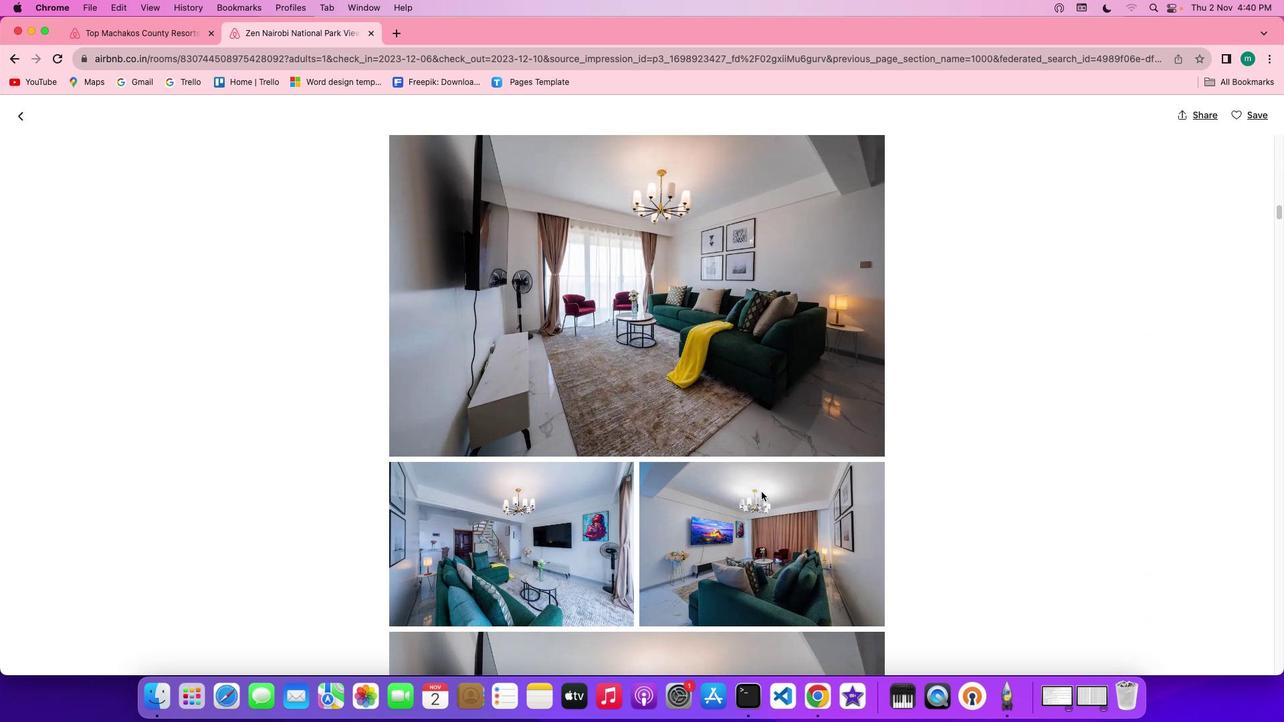 
Action: Mouse scrolled (762, 493) with delta (1, 0)
Screenshot: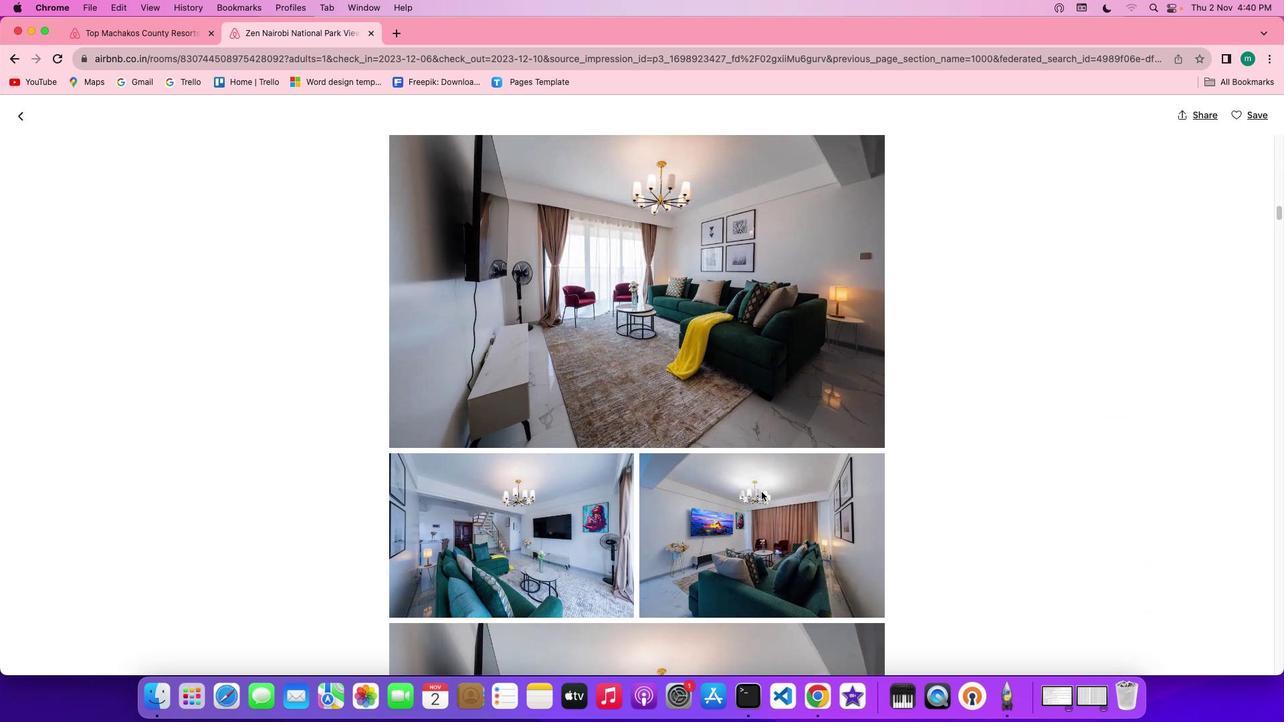 
Action: Mouse scrolled (762, 493) with delta (1, 0)
Screenshot: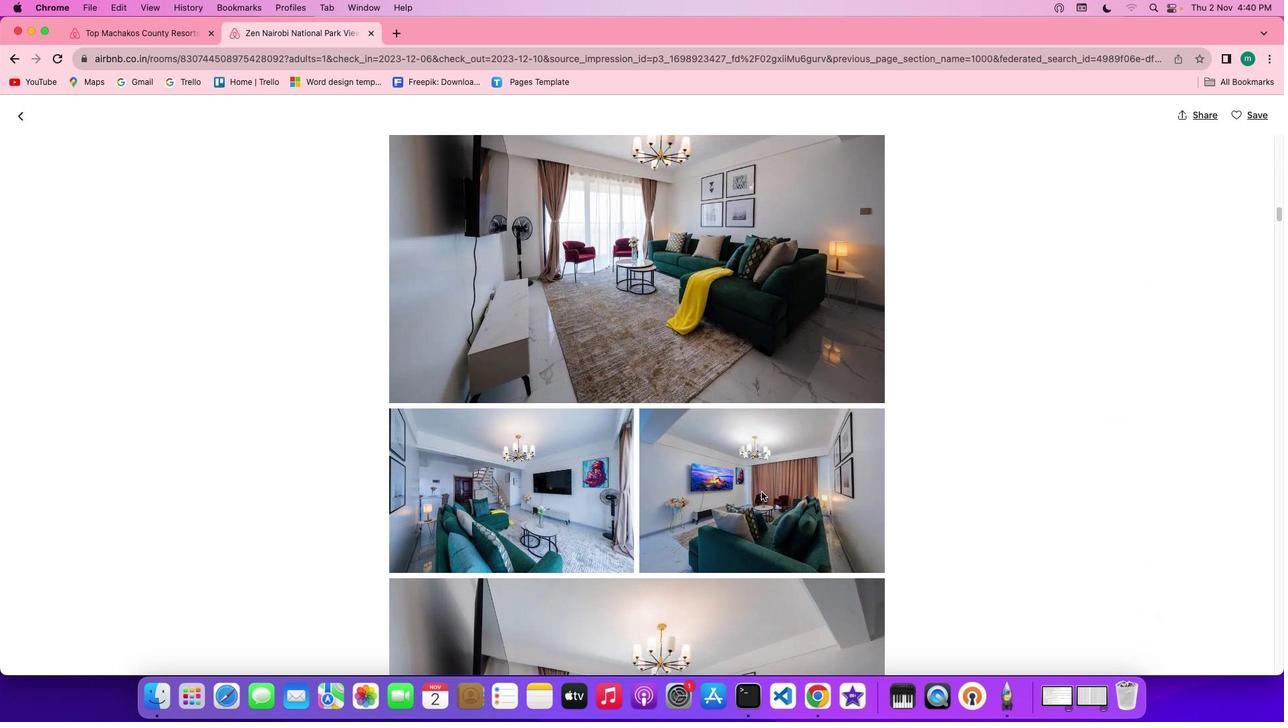 
Action: Mouse scrolled (762, 493) with delta (1, 0)
Screenshot: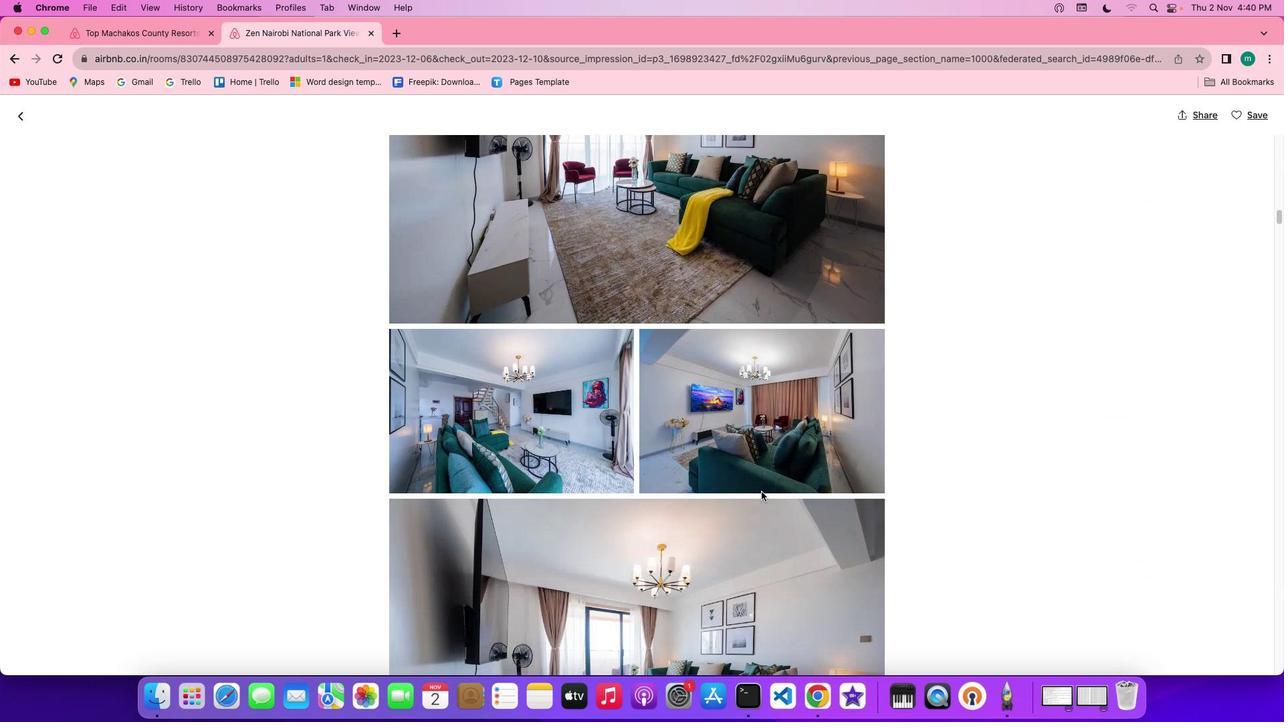 
Action: Mouse scrolled (762, 493) with delta (1, -1)
Screenshot: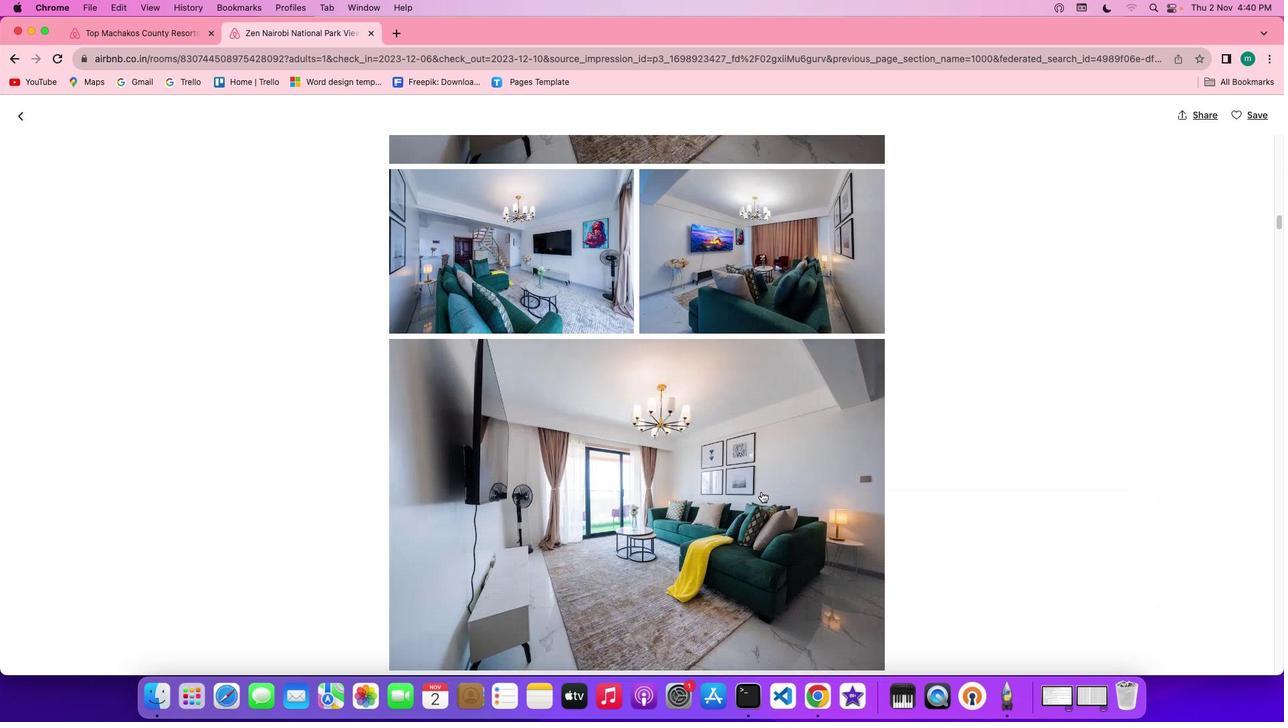 
Action: Mouse scrolled (762, 493) with delta (1, 0)
Screenshot: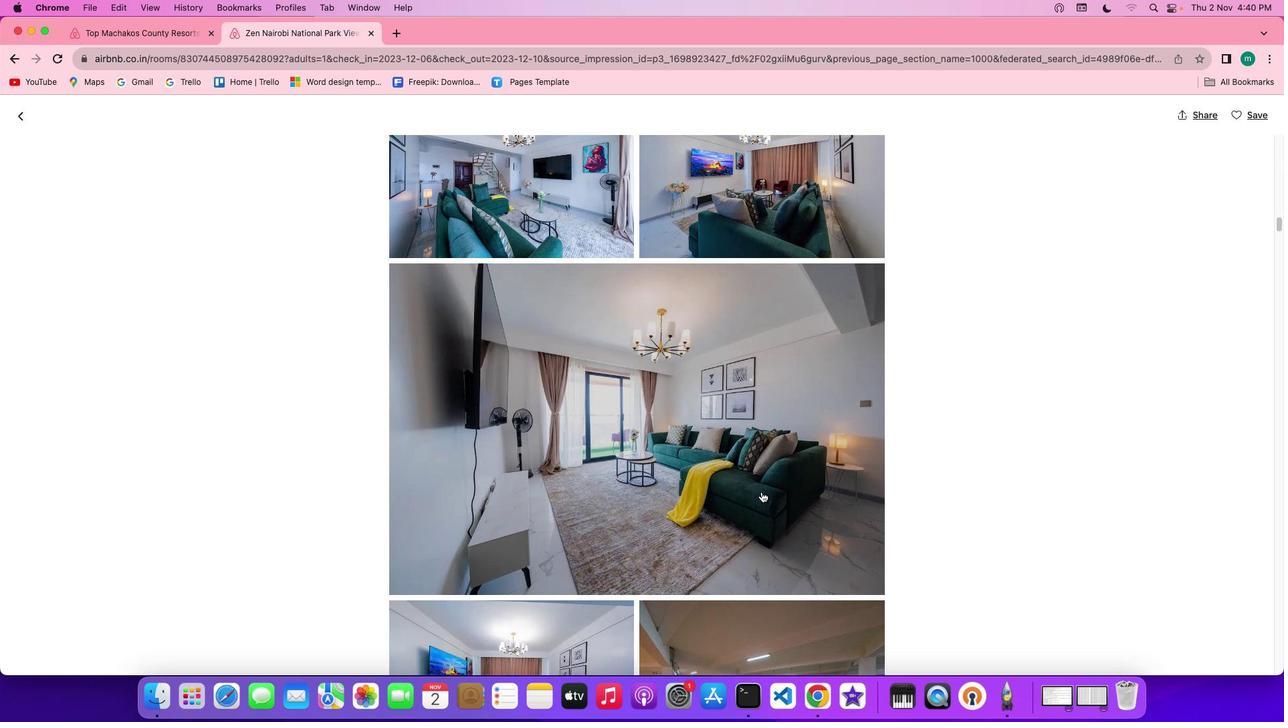 
Action: Mouse scrolled (762, 493) with delta (1, 0)
Screenshot: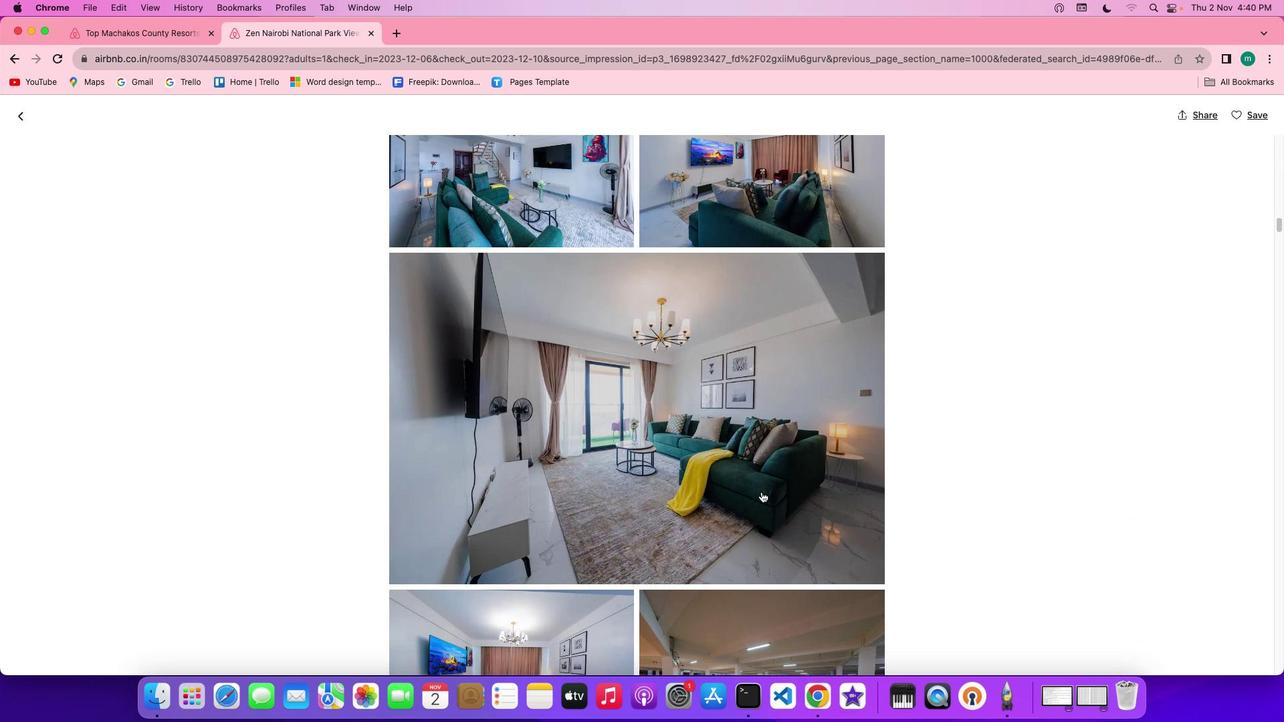 
Action: Mouse scrolled (762, 493) with delta (1, 0)
Screenshot: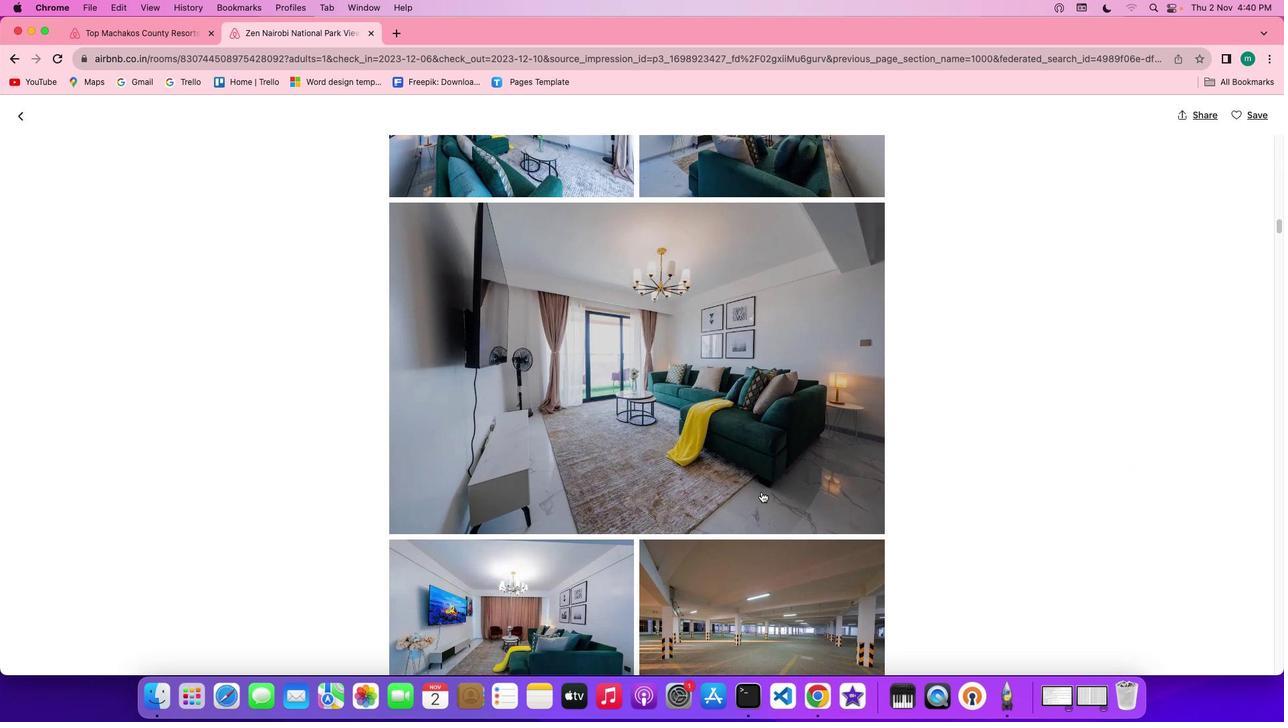 
Action: Mouse scrolled (762, 493) with delta (1, 0)
Screenshot: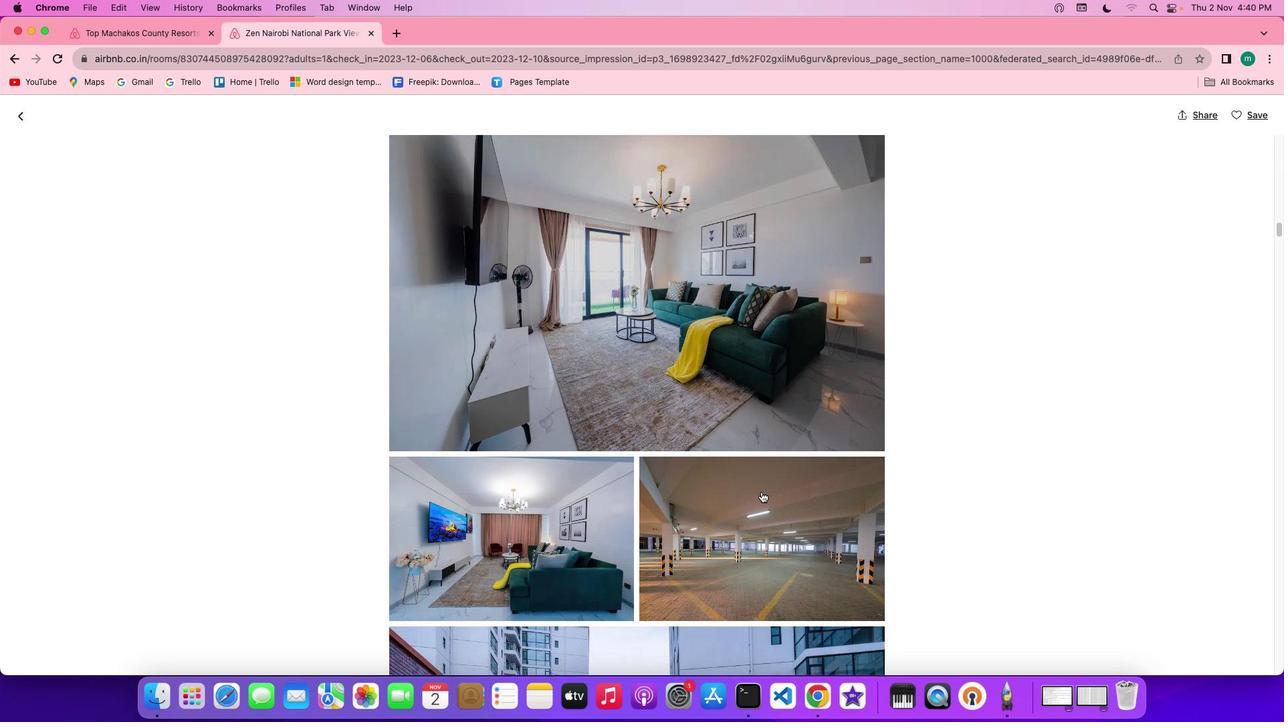 
Action: Mouse scrolled (762, 493) with delta (1, -1)
Screenshot: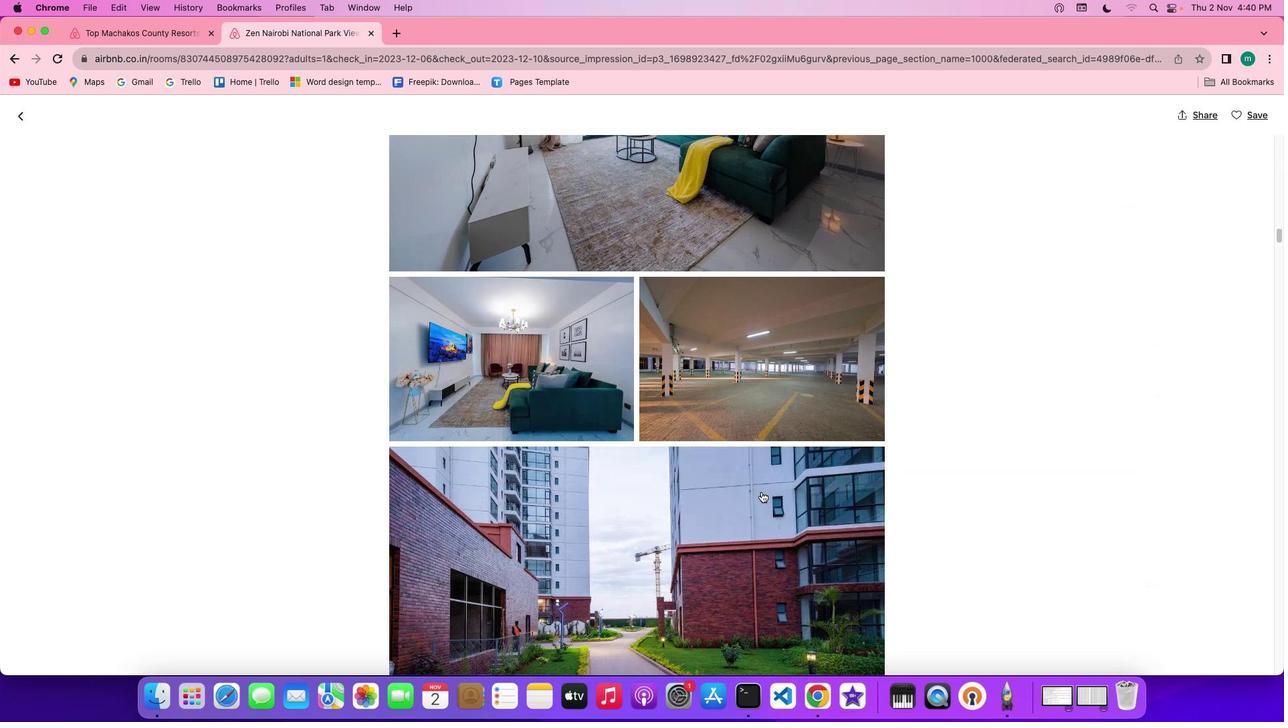 
Action: Mouse scrolled (762, 493) with delta (1, 0)
Screenshot: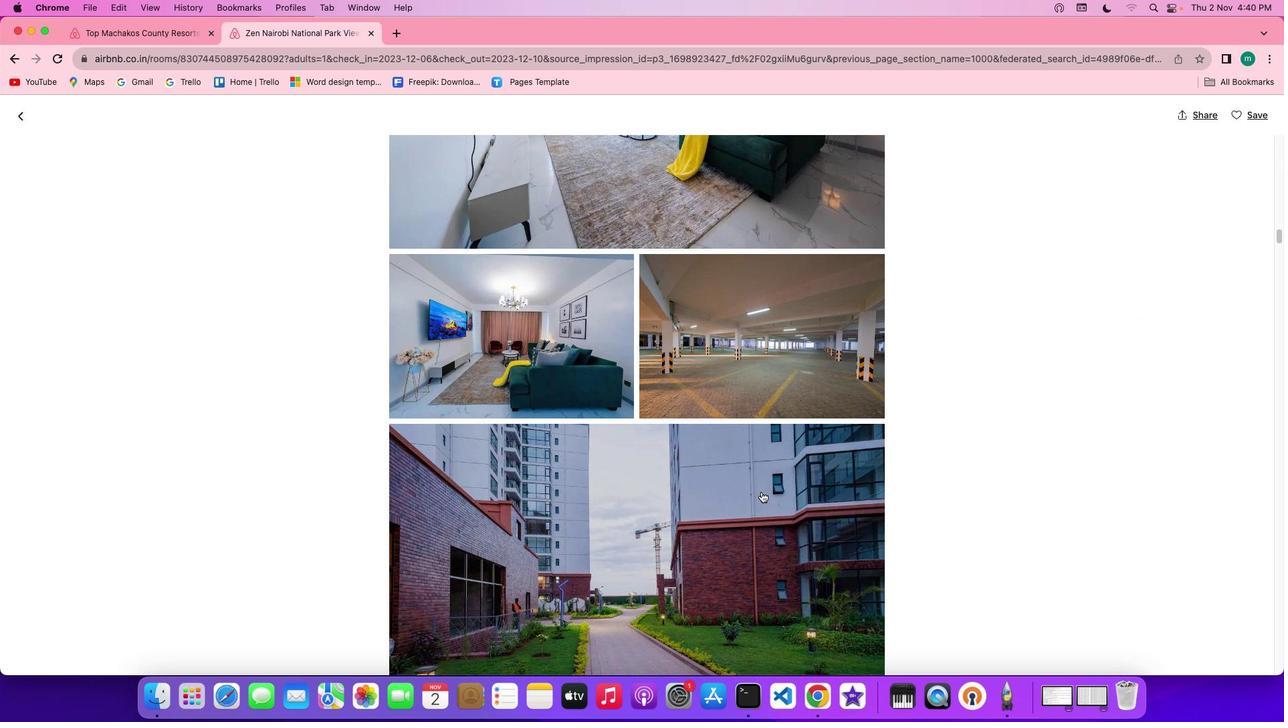 
Action: Mouse scrolled (762, 493) with delta (1, 0)
Screenshot: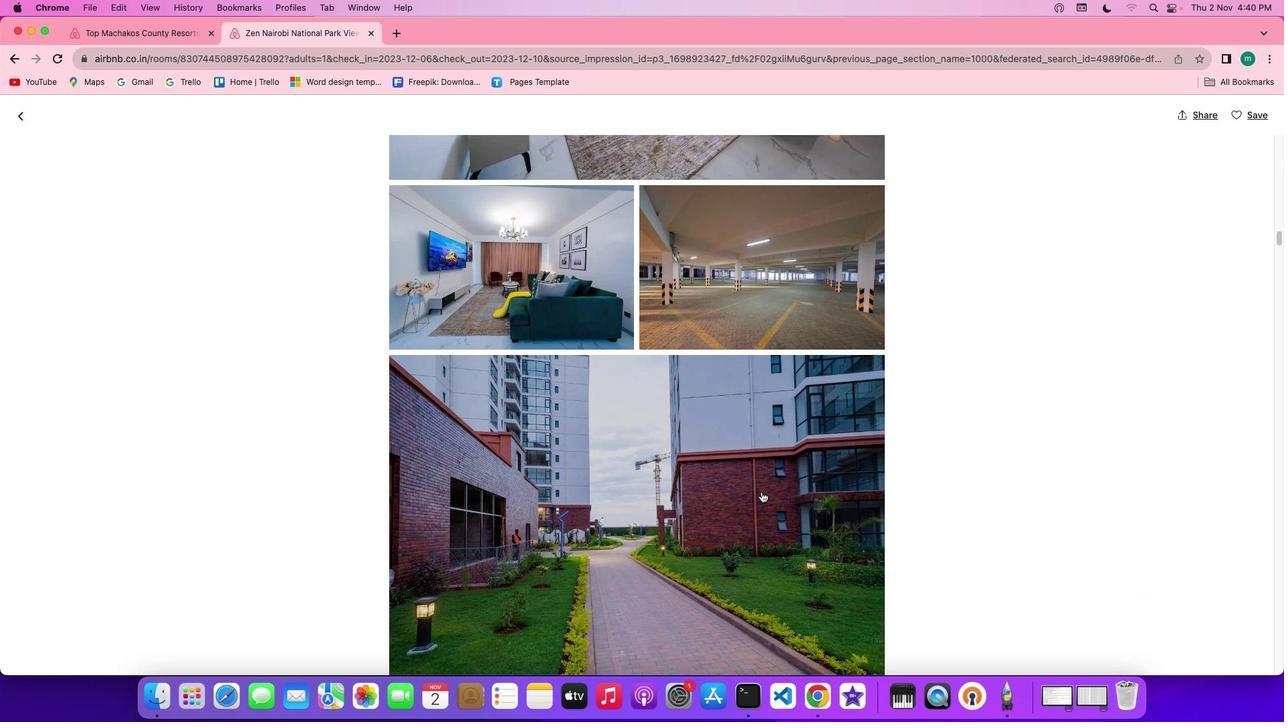 
Action: Mouse scrolled (762, 493) with delta (1, 0)
Screenshot: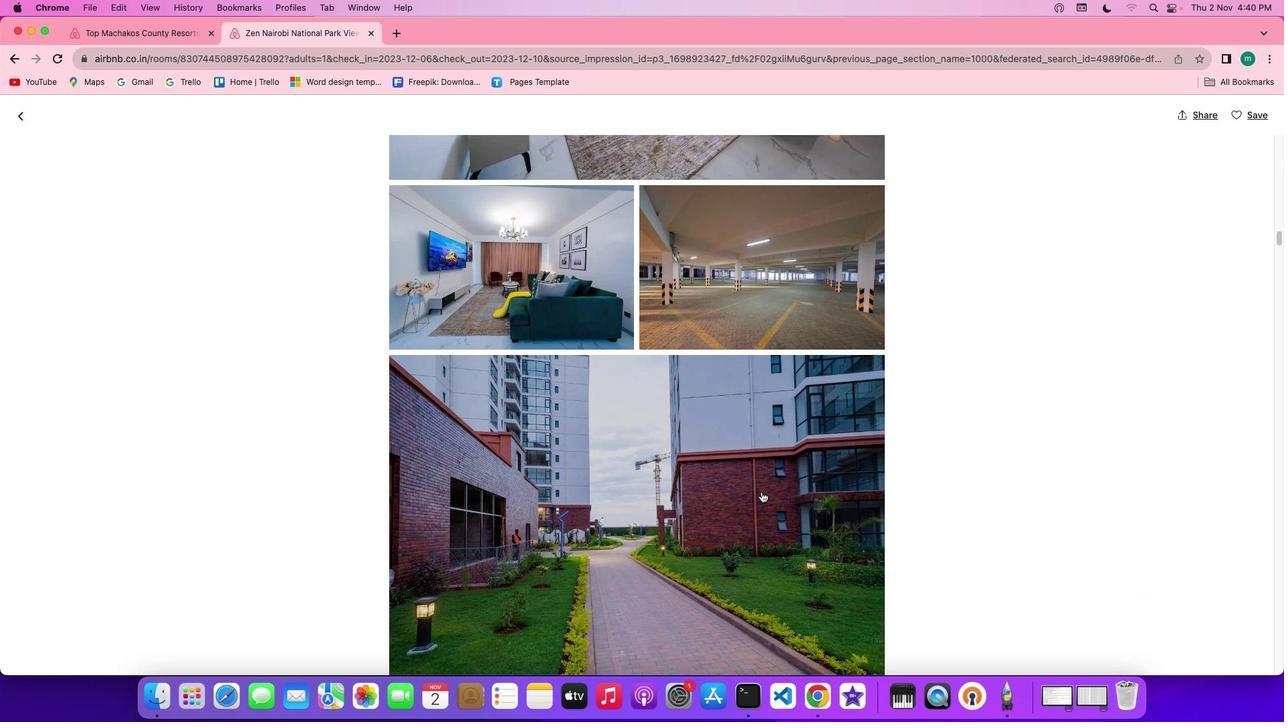 
Action: Mouse scrolled (762, 493) with delta (1, 0)
Screenshot: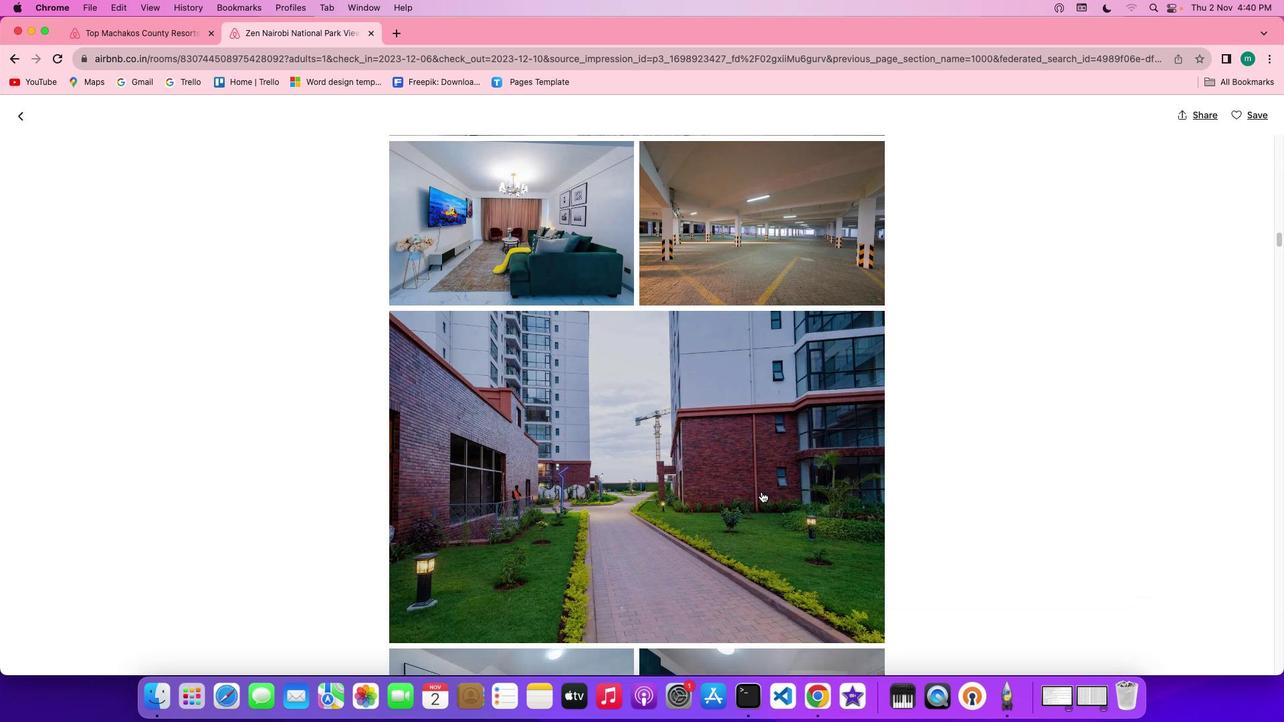 
Action: Mouse scrolled (762, 493) with delta (1, -1)
Screenshot: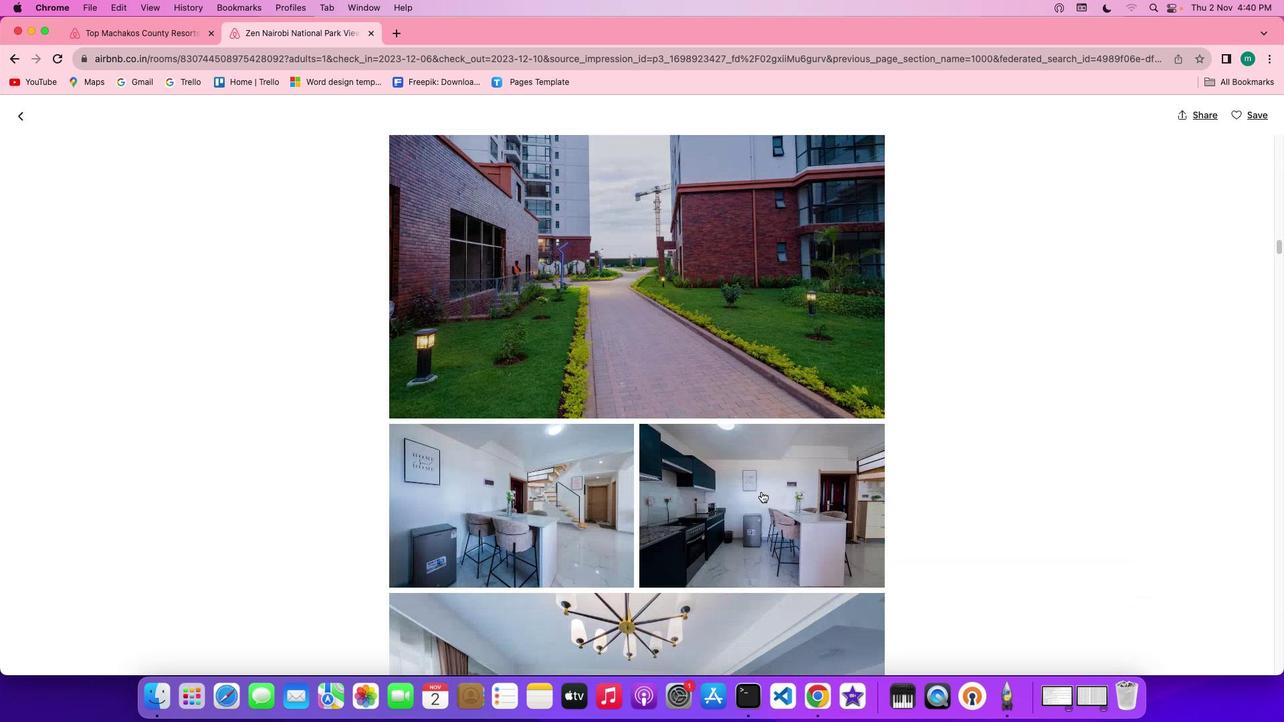 
Action: Mouse scrolled (762, 493) with delta (1, 0)
Screenshot: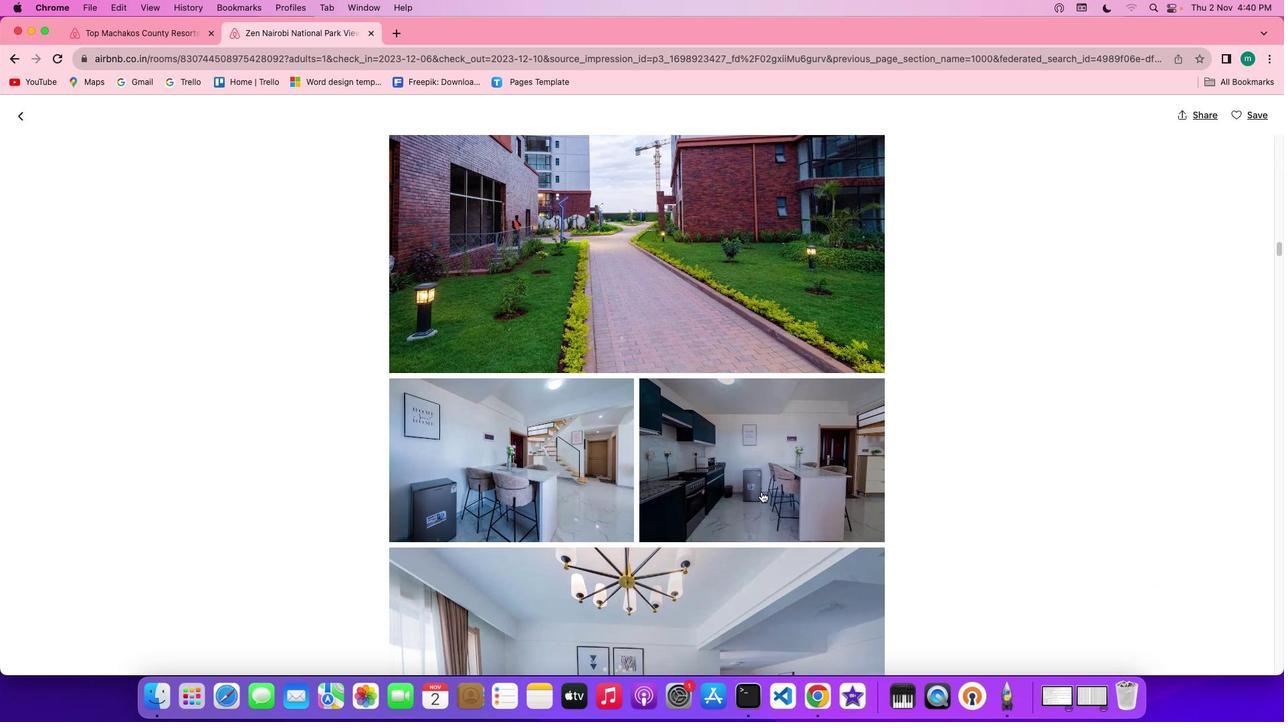 
Action: Mouse scrolled (762, 493) with delta (1, 0)
Screenshot: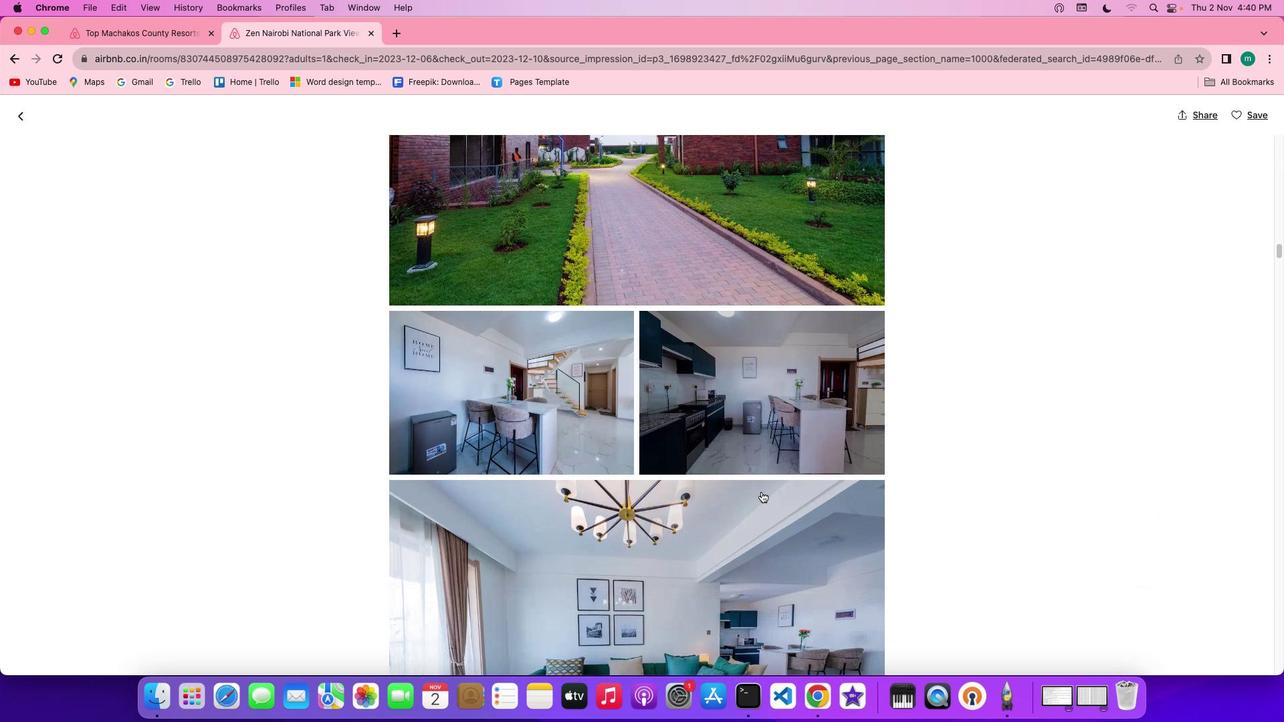 
Action: Mouse scrolled (762, 493) with delta (1, 0)
Screenshot: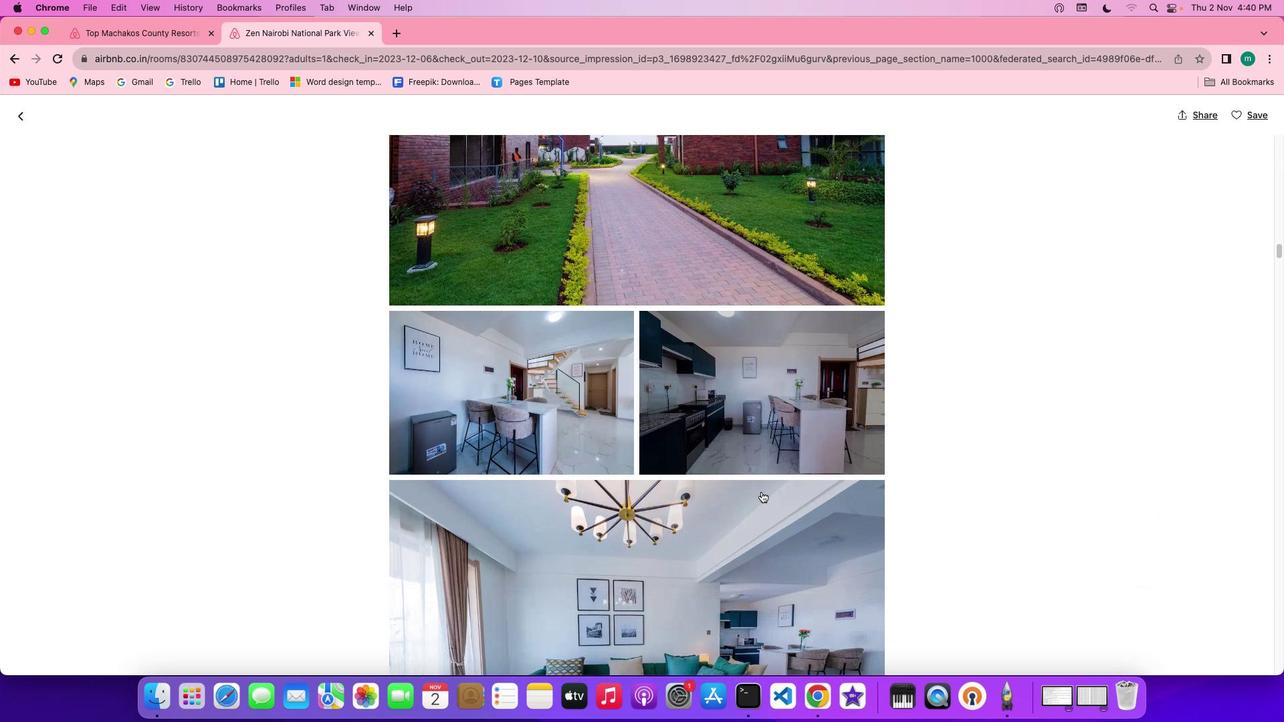
Action: Mouse scrolled (762, 493) with delta (1, 0)
Screenshot: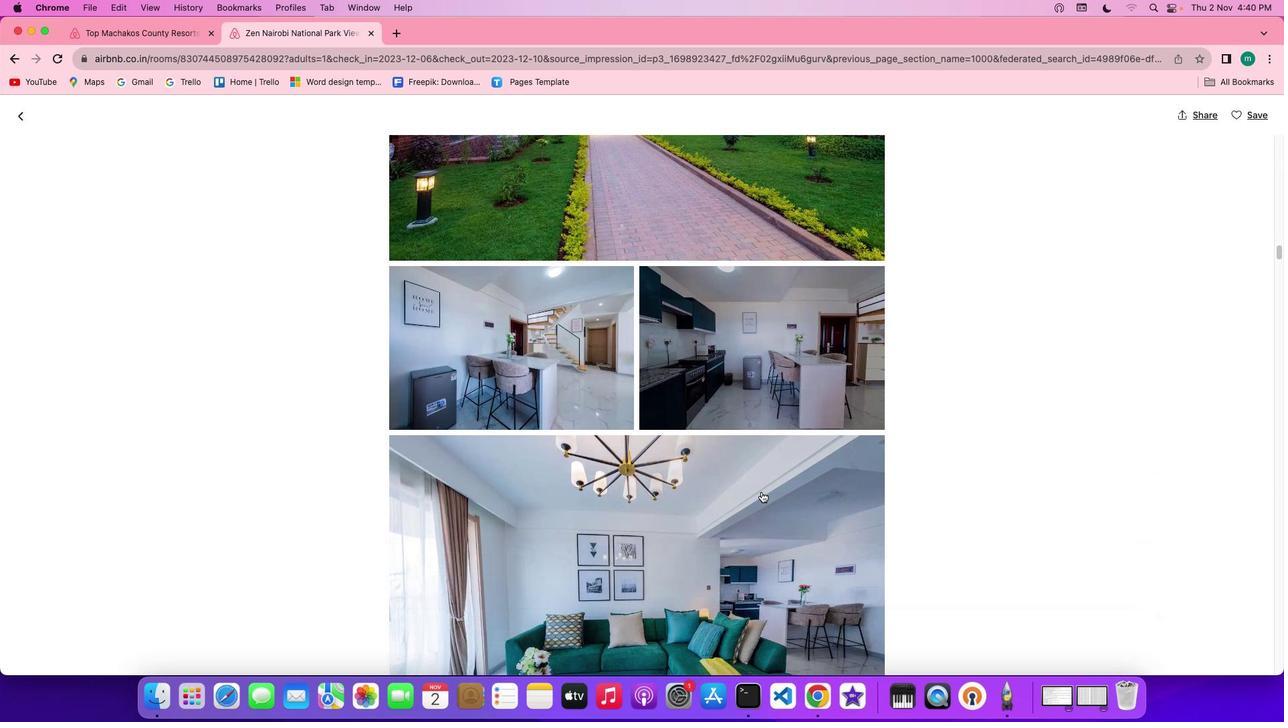 
Action: Mouse scrolled (762, 493) with delta (1, -1)
Screenshot: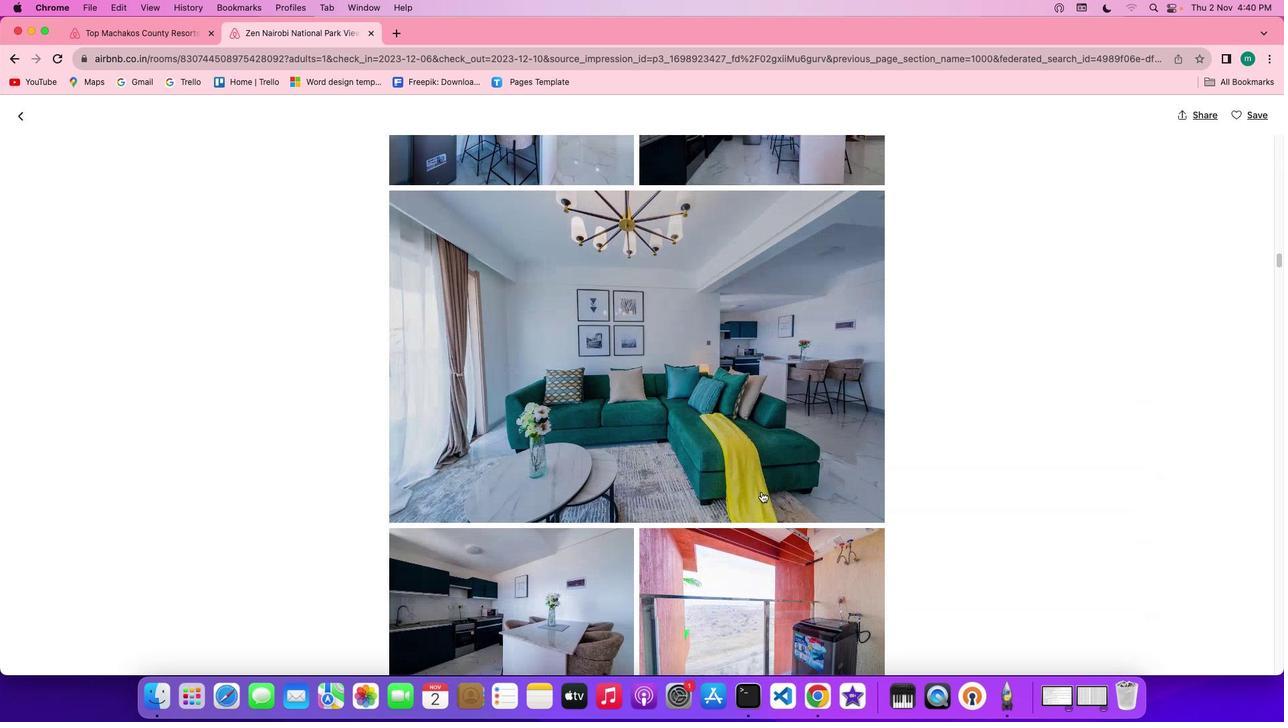 
Action: Mouse scrolled (762, 493) with delta (1, 0)
Screenshot: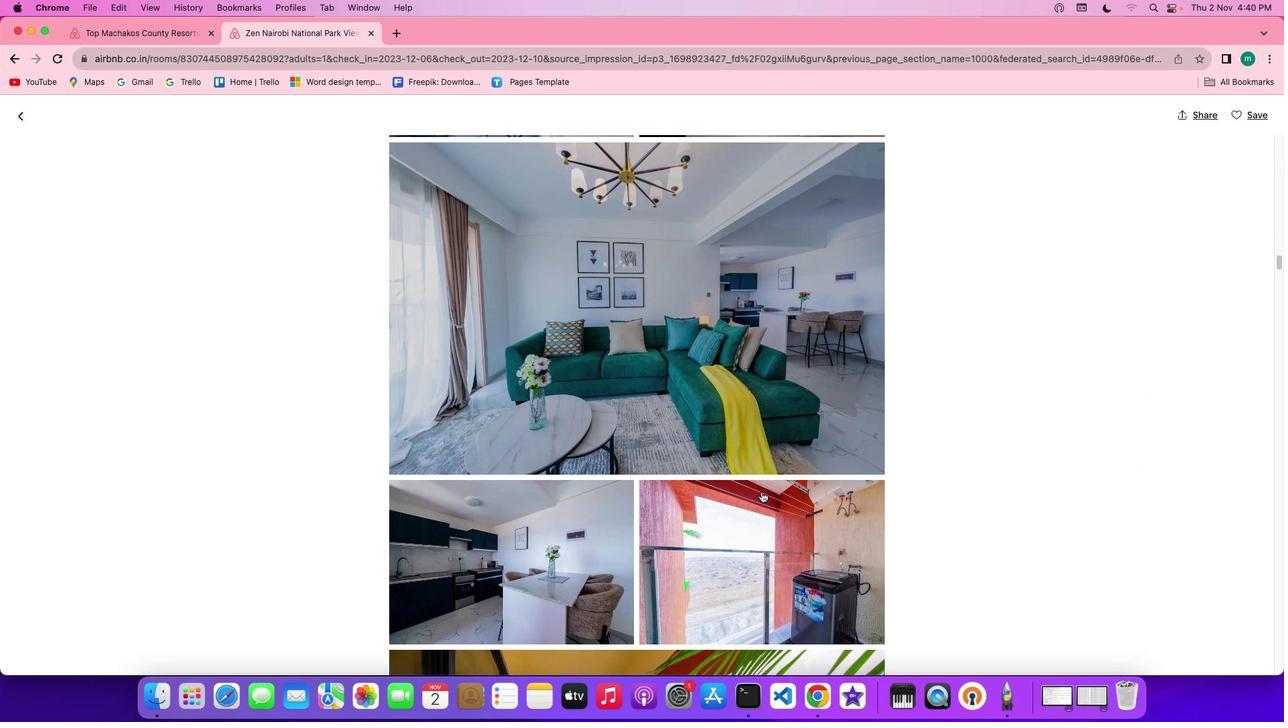 
Action: Mouse scrolled (762, 493) with delta (1, 0)
Screenshot: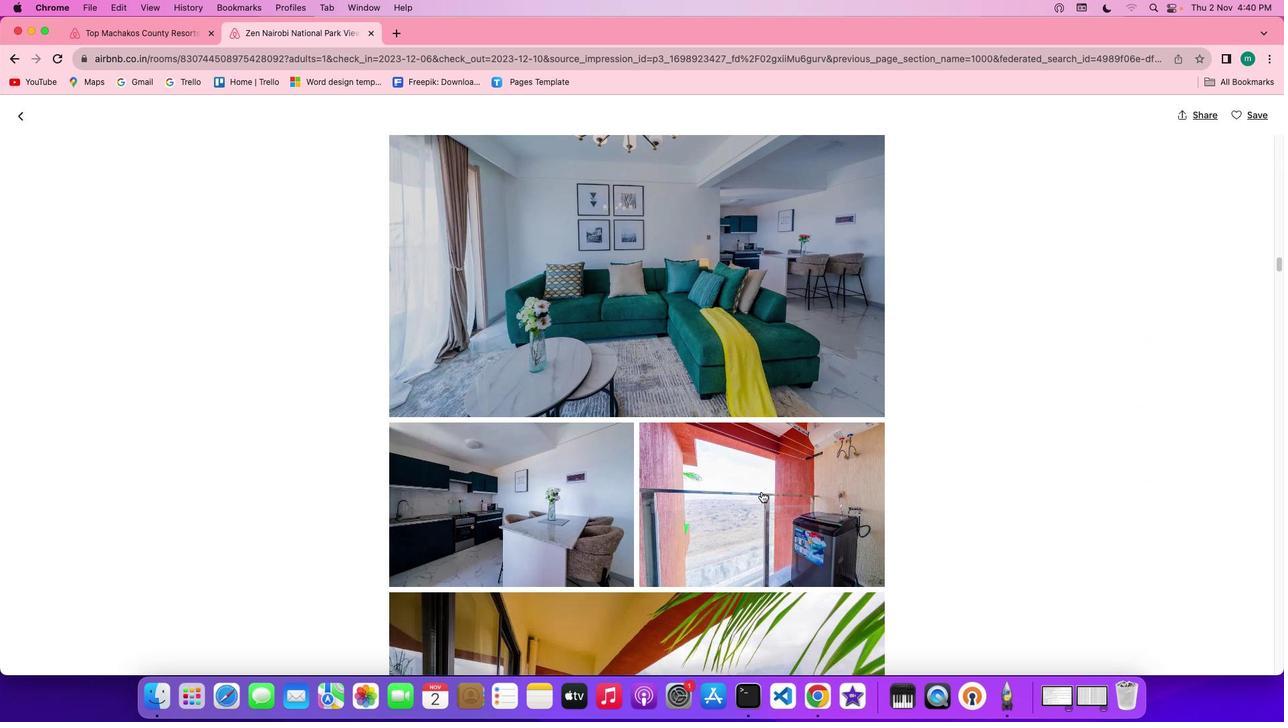 
Action: Mouse scrolled (762, 493) with delta (1, 0)
Screenshot: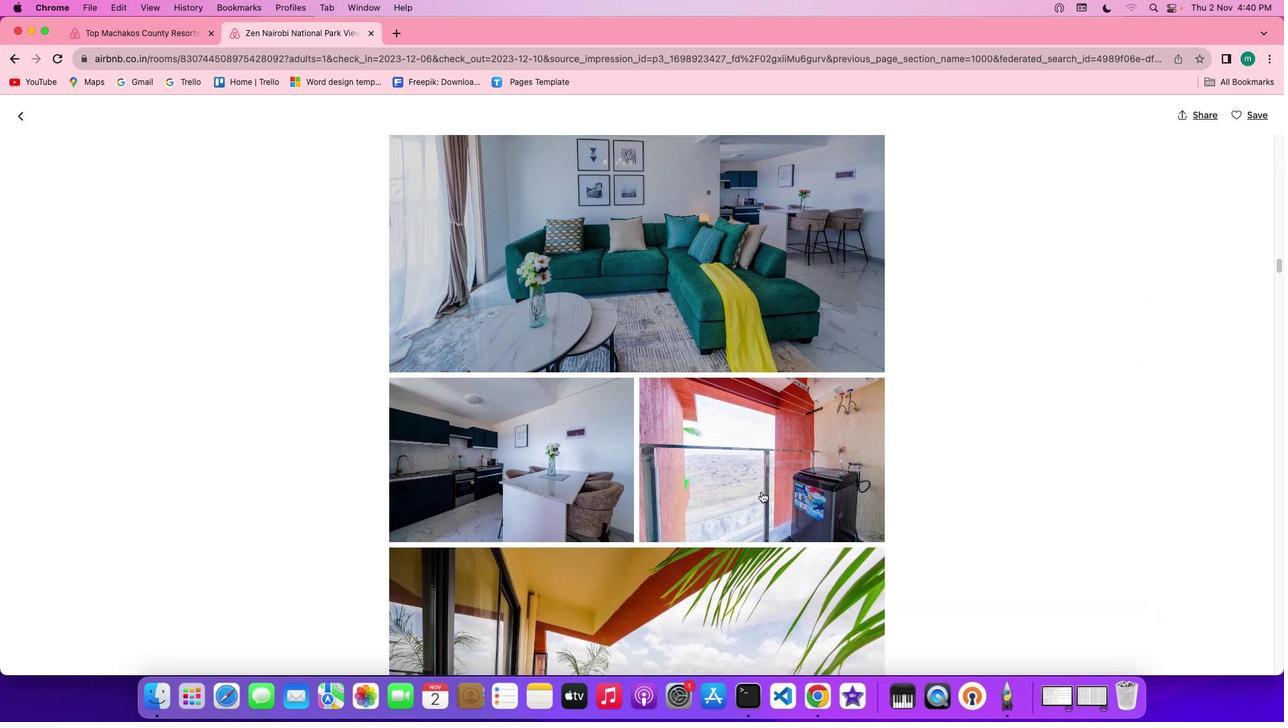 
Action: Mouse scrolled (762, 493) with delta (1, 0)
Screenshot: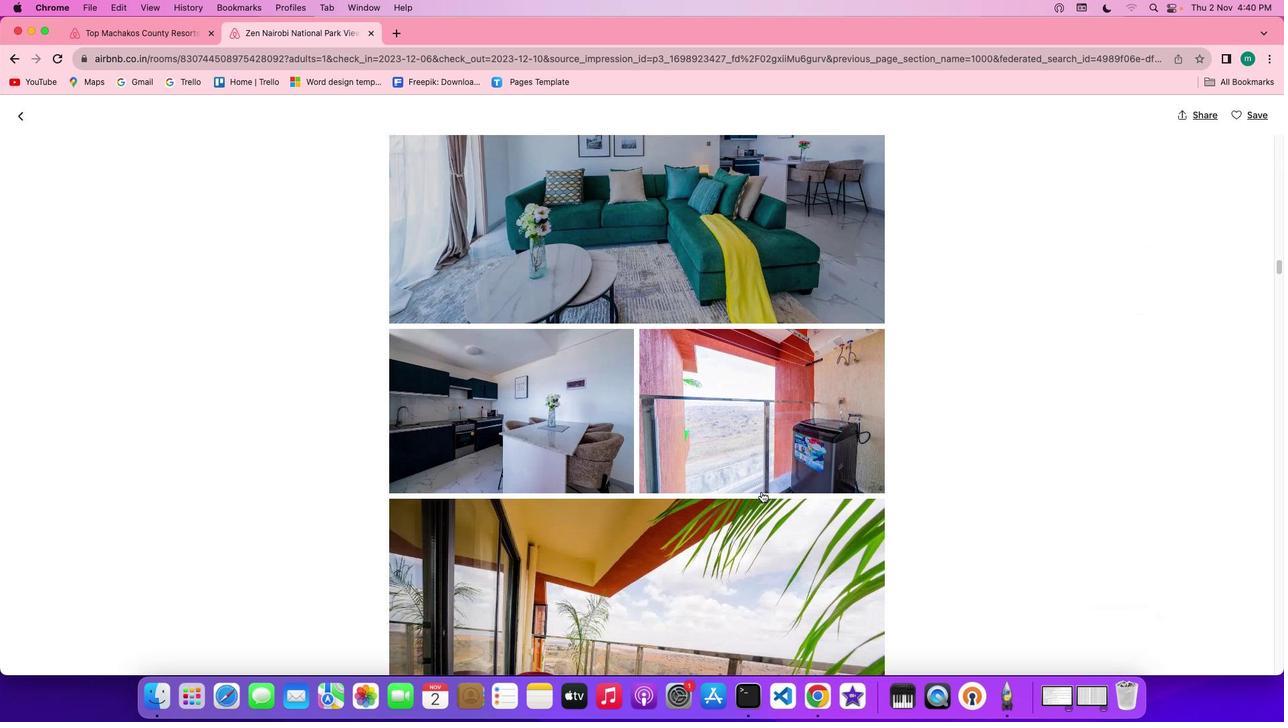 
Action: Mouse scrolled (762, 493) with delta (1, -1)
Screenshot: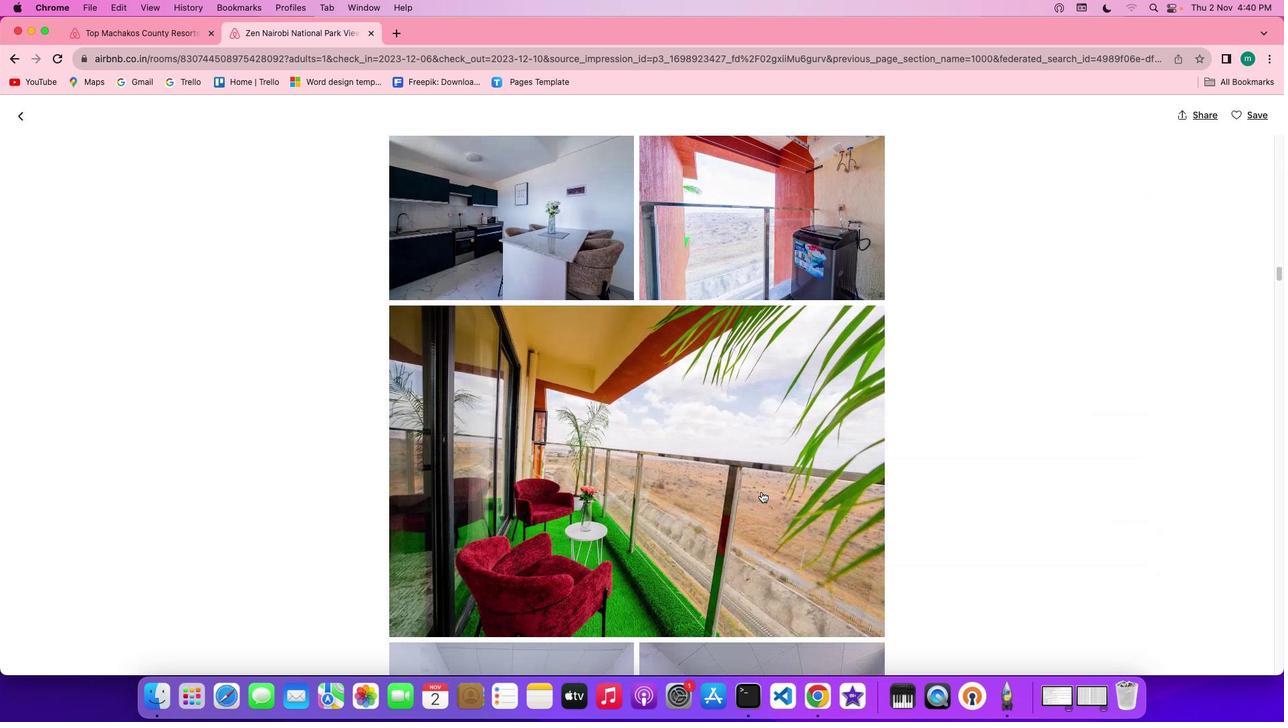 
Action: Mouse scrolled (762, 493) with delta (1, 0)
Screenshot: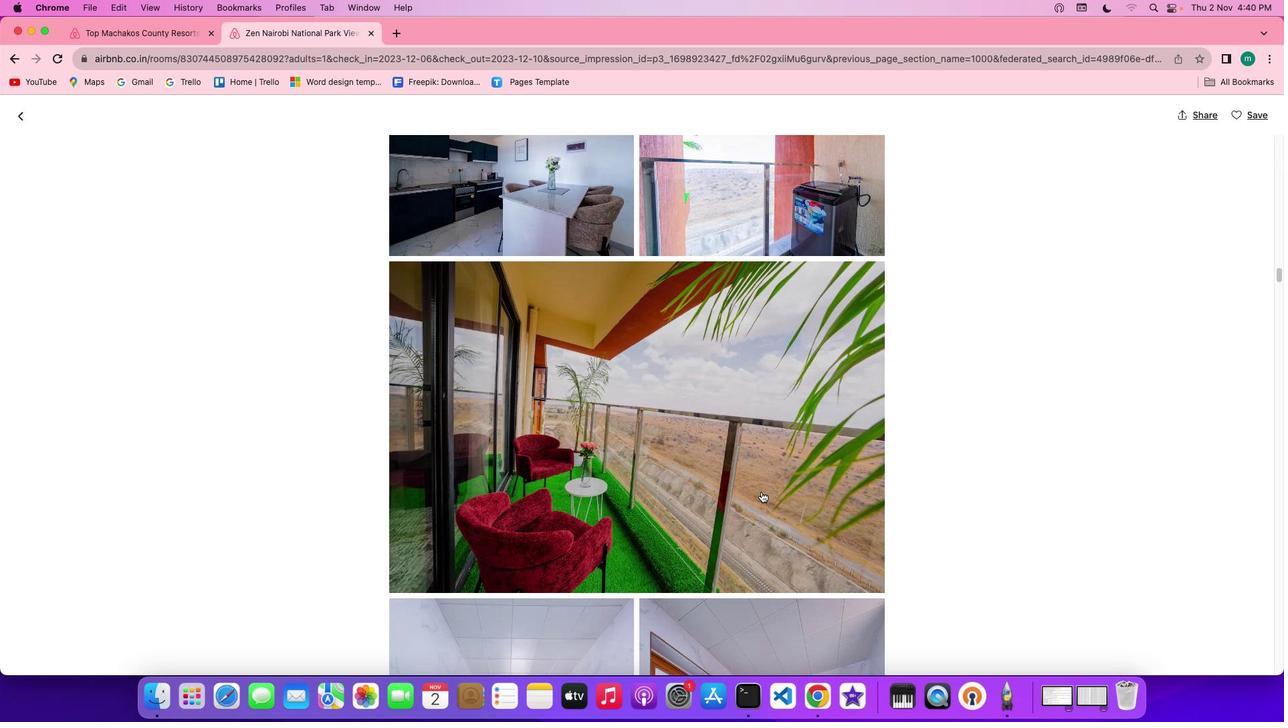 
Action: Mouse scrolled (762, 493) with delta (1, 0)
Screenshot: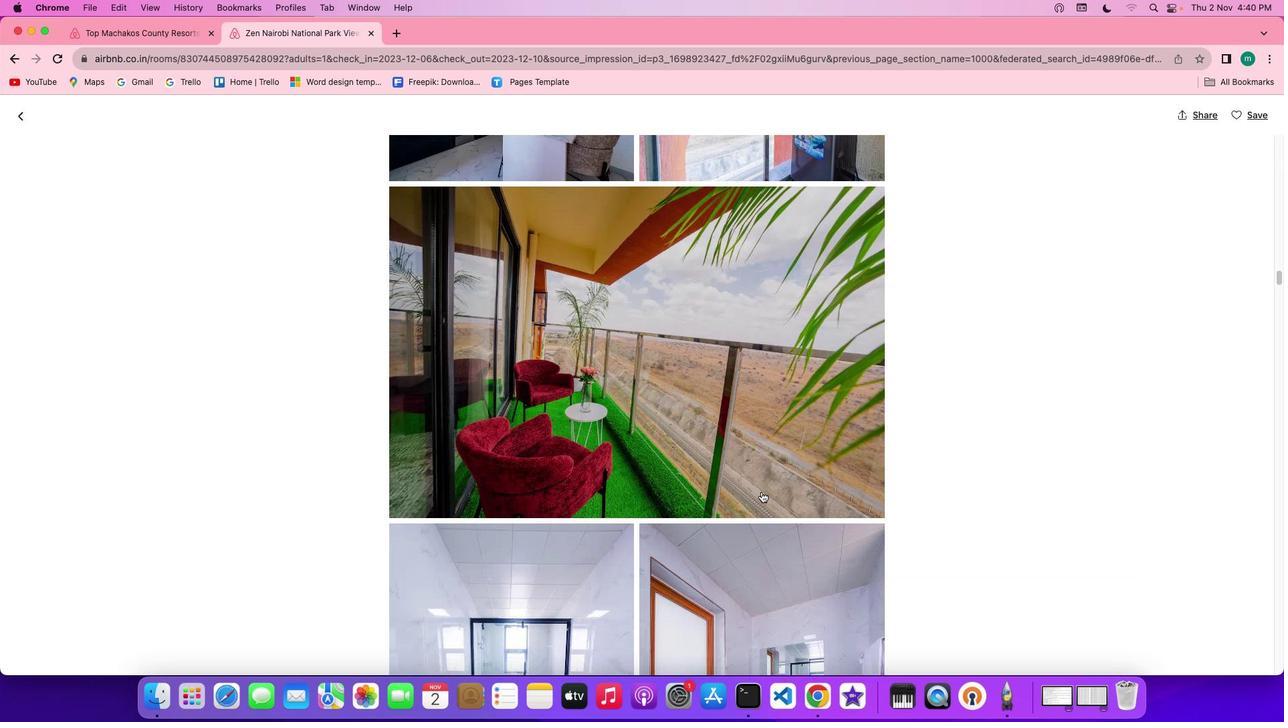 
Action: Mouse scrolled (762, 493) with delta (1, 0)
Screenshot: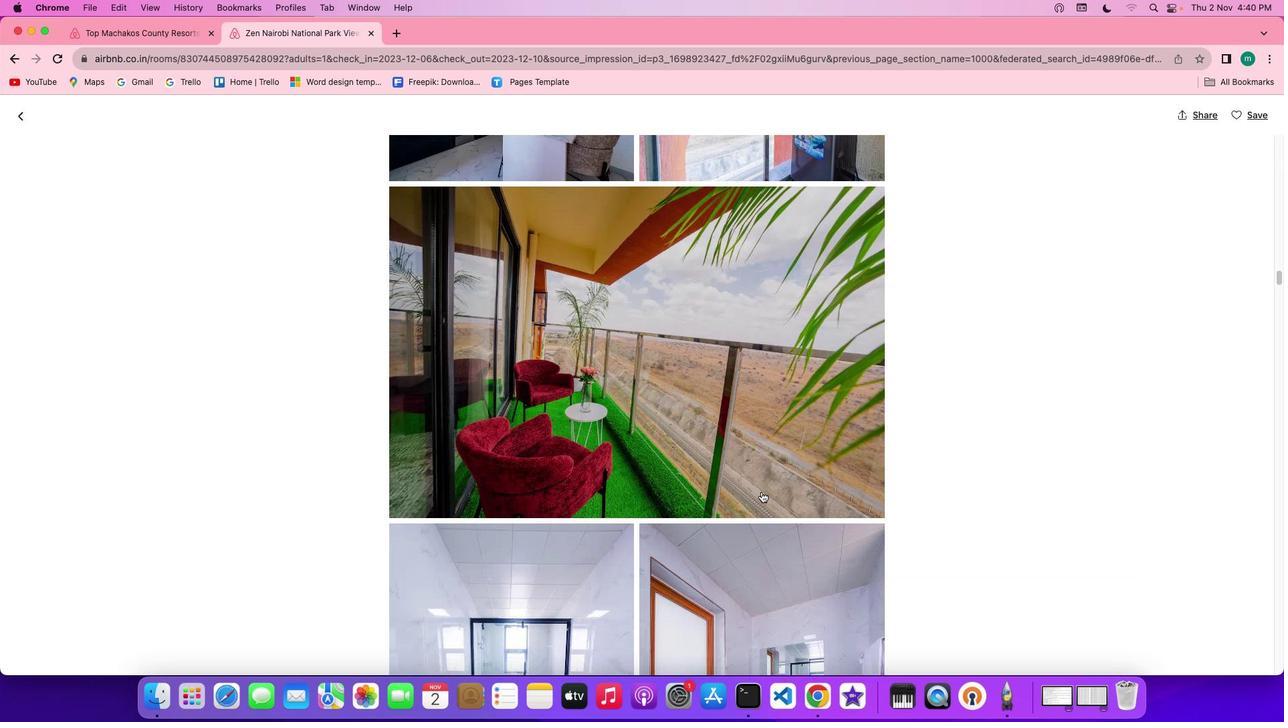 
Action: Mouse scrolled (762, 493) with delta (1, 0)
Screenshot: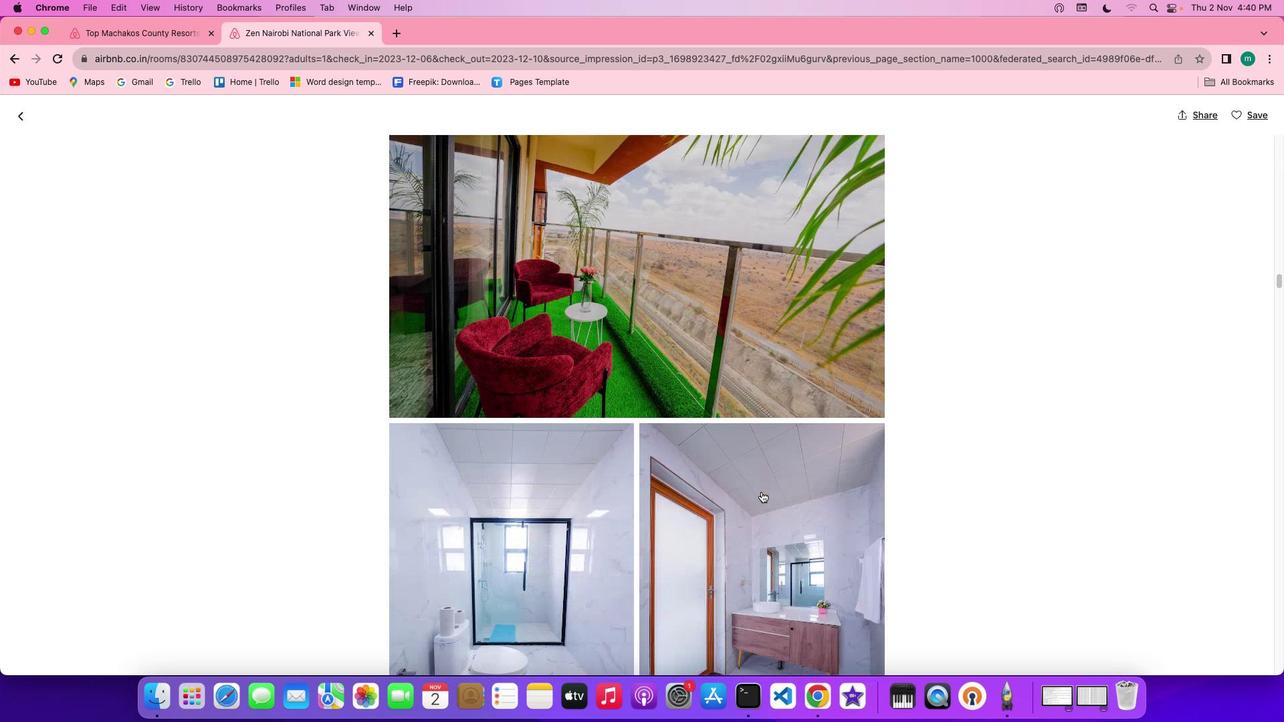 
Action: Mouse scrolled (762, 493) with delta (1, -1)
Screenshot: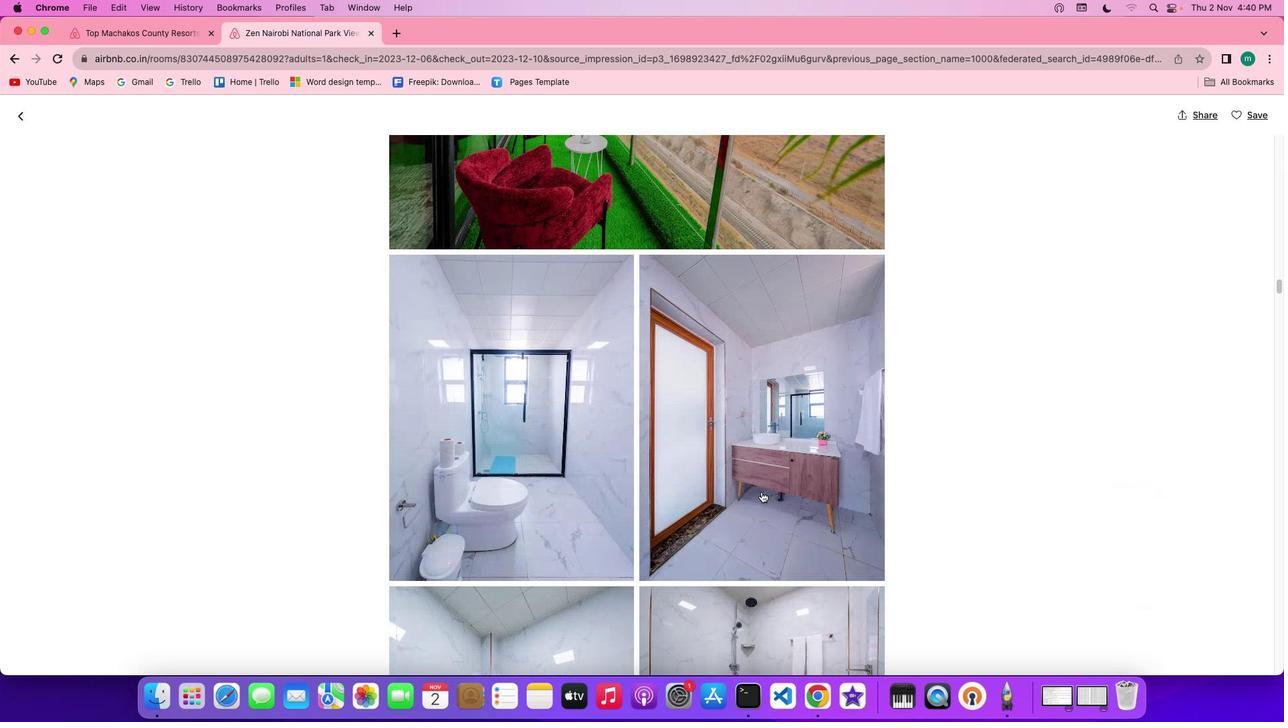 
Action: Mouse scrolled (762, 493) with delta (1, 0)
Screenshot: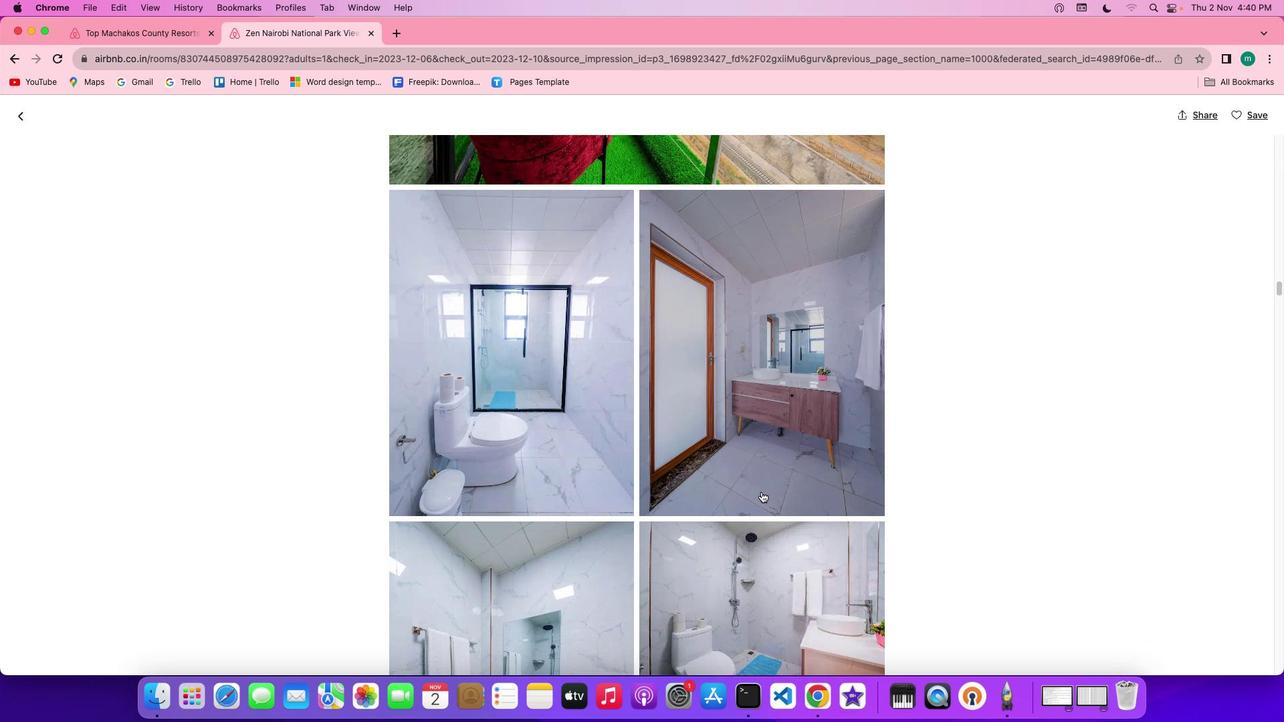 
Action: Mouse scrolled (762, 493) with delta (1, 0)
Screenshot: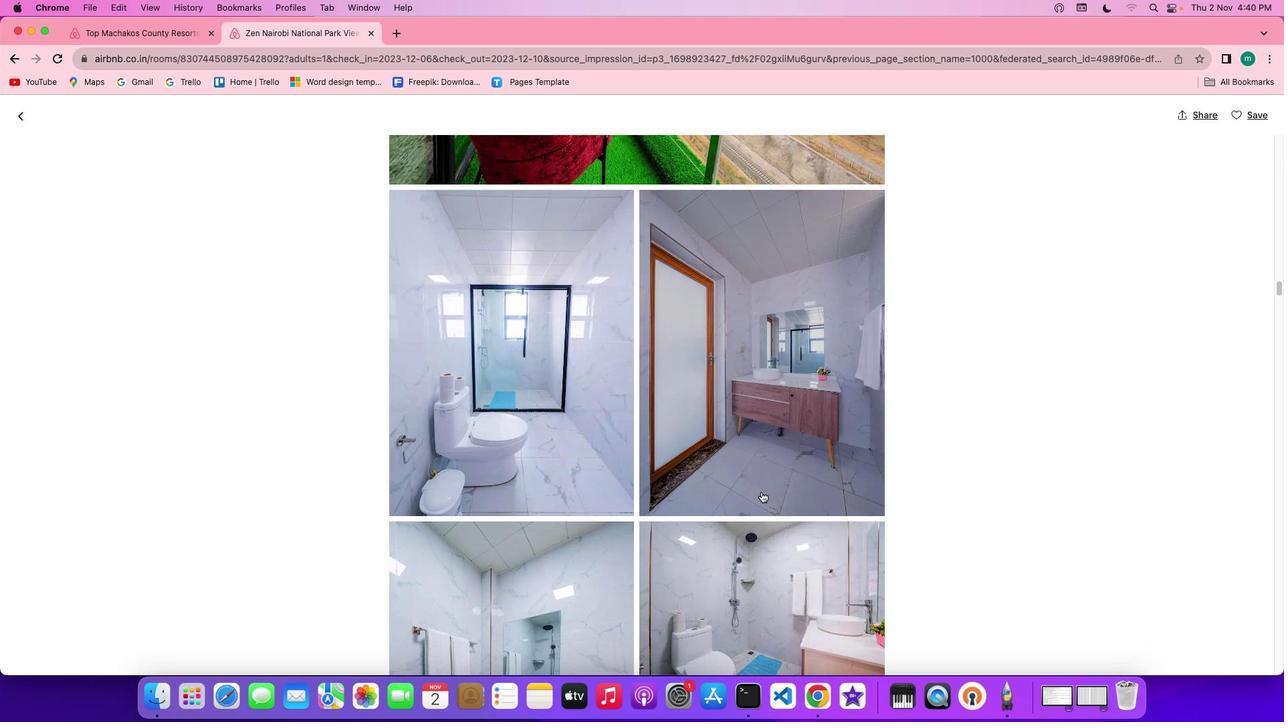 
Action: Mouse scrolled (762, 493) with delta (1, 0)
Screenshot: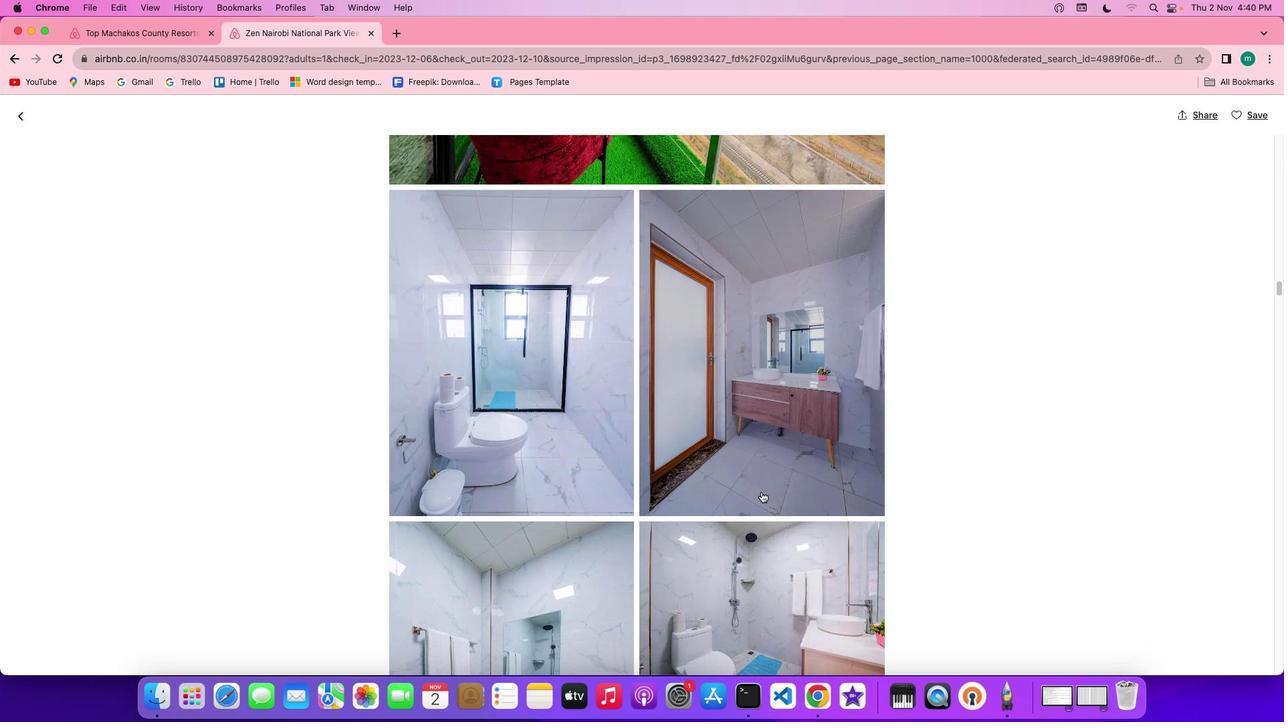 
Action: Mouse scrolled (762, 493) with delta (1, 0)
Screenshot: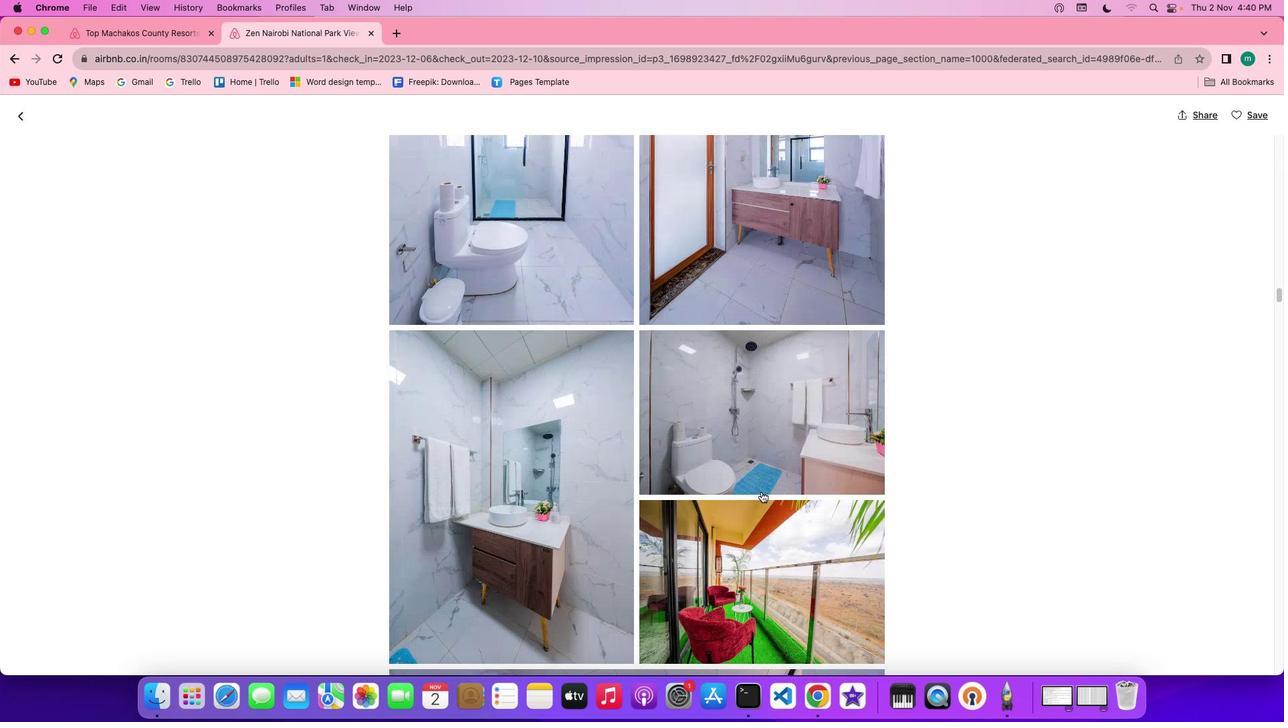 
Action: Mouse scrolled (762, 493) with delta (1, -1)
Screenshot: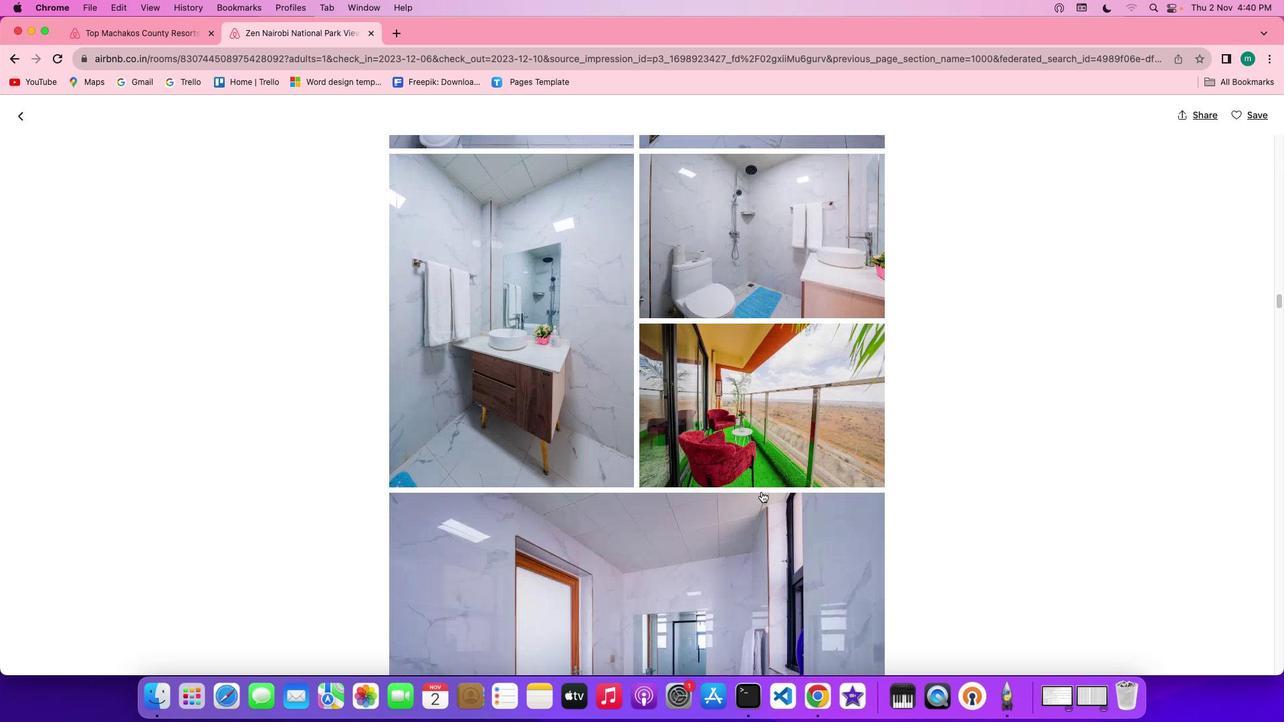 
Action: Mouse scrolled (762, 493) with delta (1, 0)
Screenshot: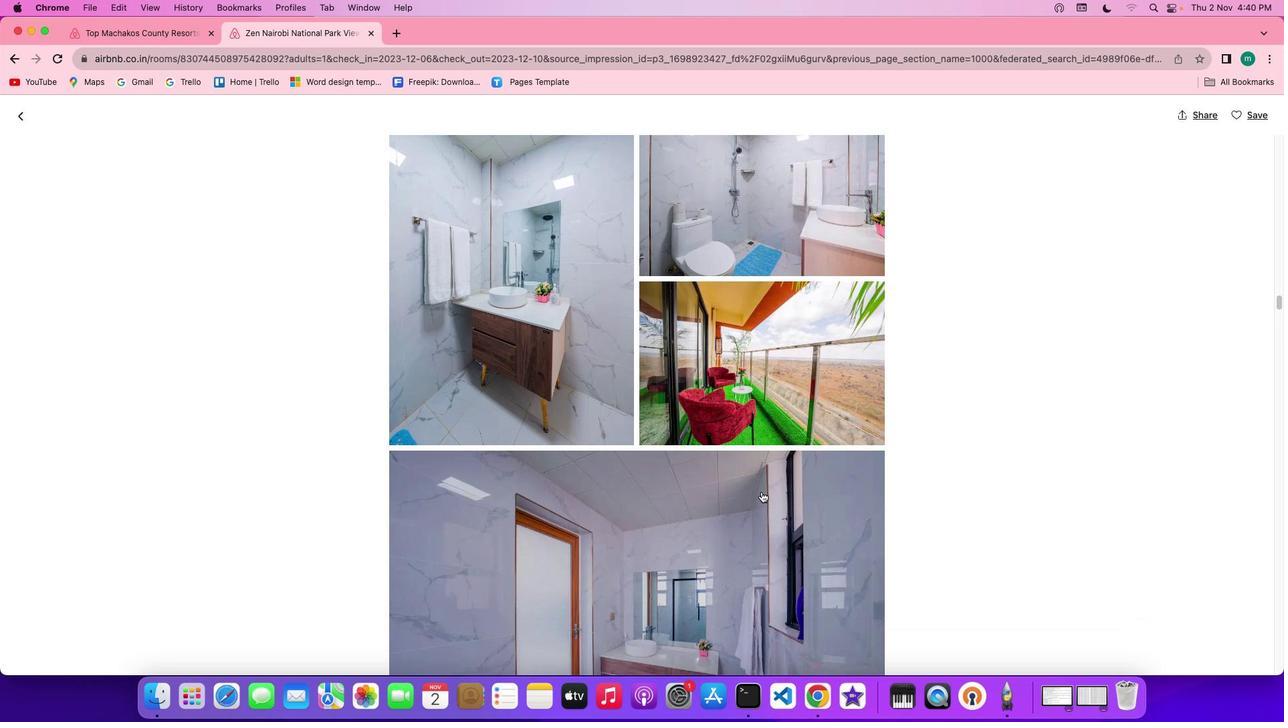 
Action: Mouse scrolled (762, 493) with delta (1, 0)
Screenshot: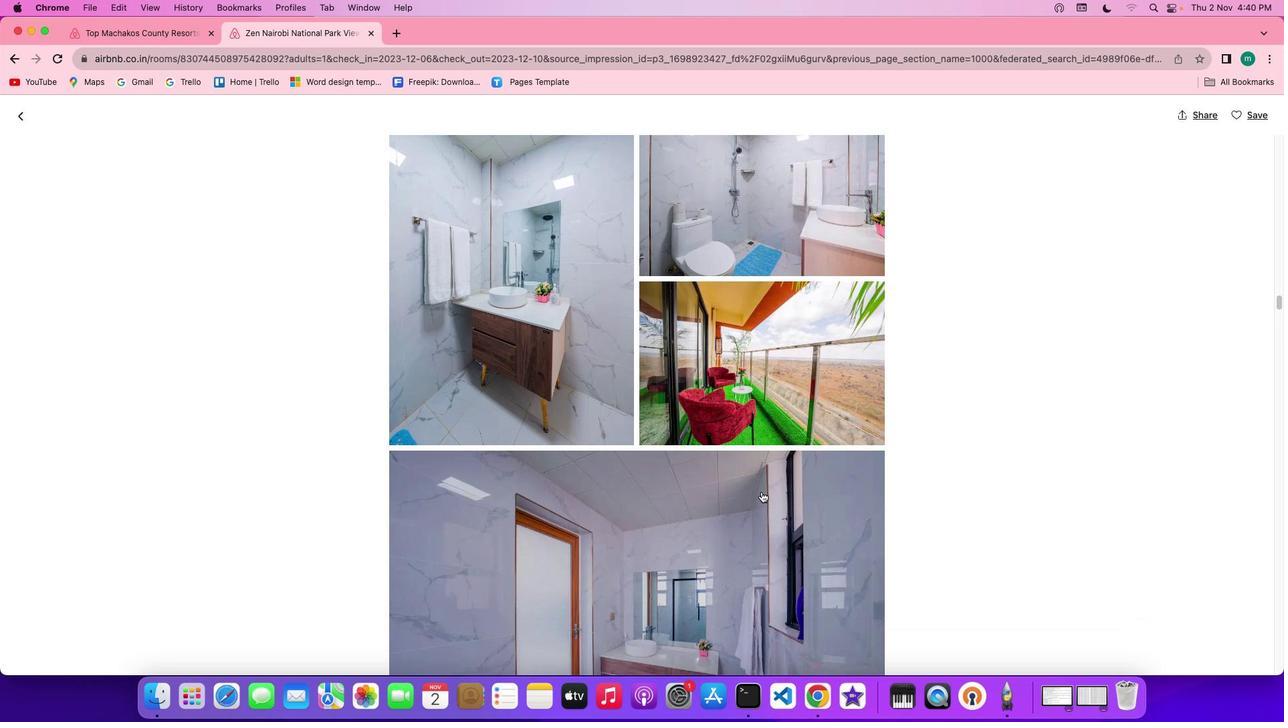 
Action: Mouse scrolled (762, 493) with delta (1, 0)
Screenshot: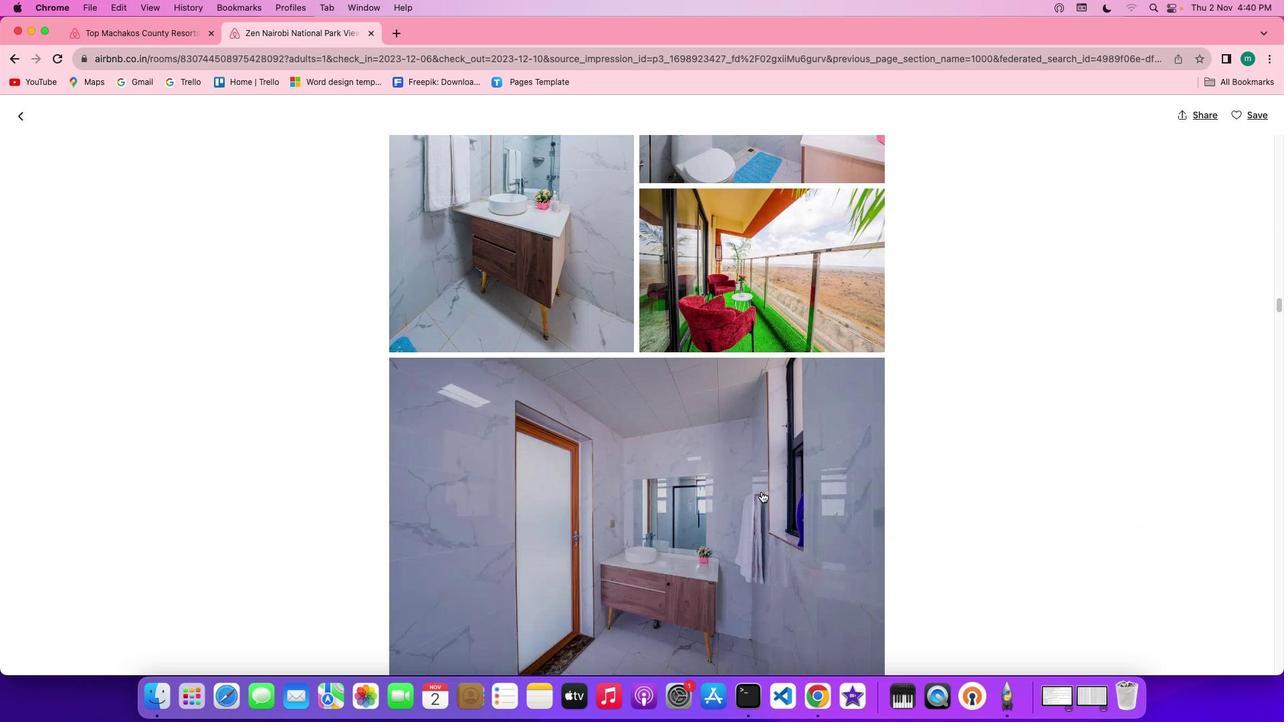 
Action: Mouse scrolled (762, 493) with delta (1, -1)
Screenshot: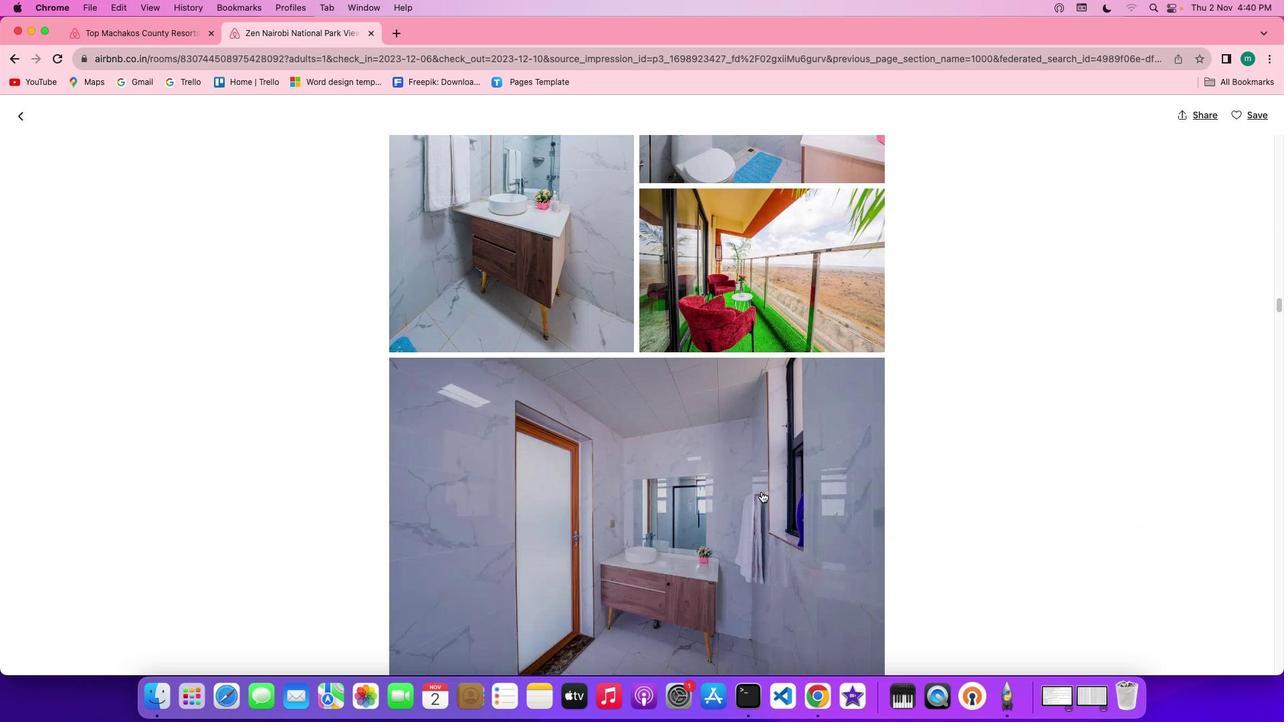 
Action: Mouse scrolled (762, 493) with delta (1, -1)
Screenshot: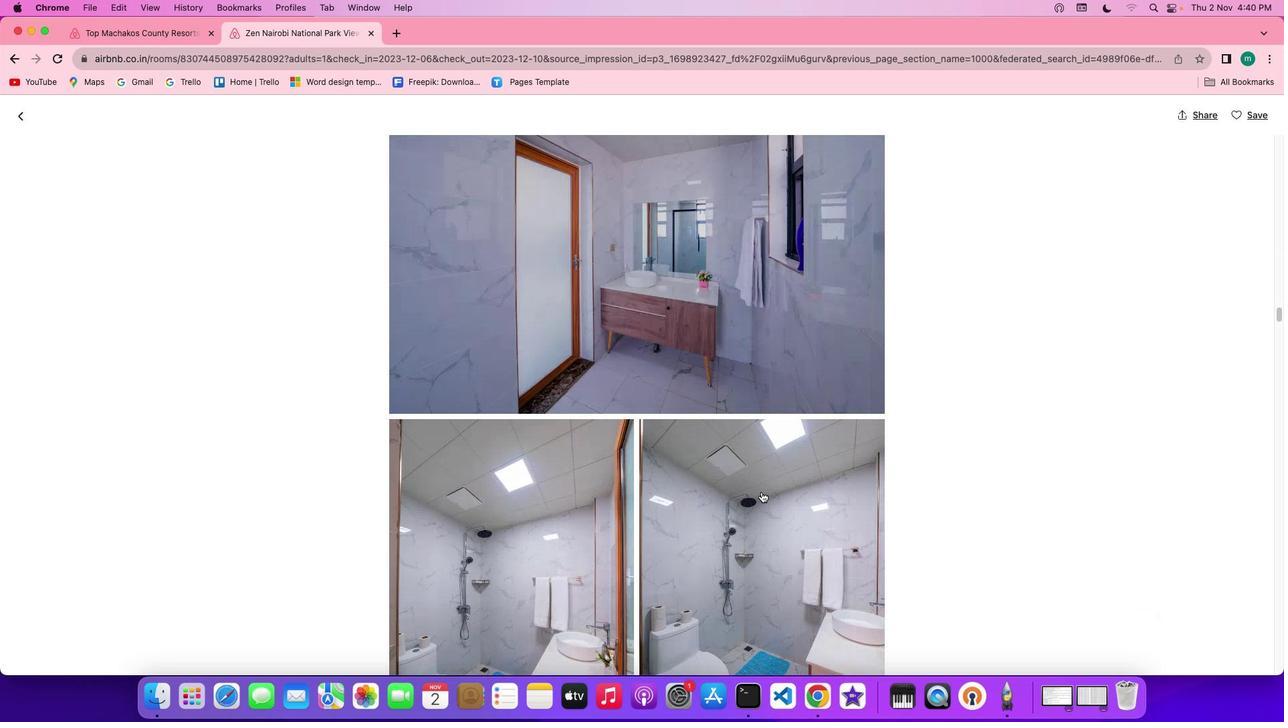 
Action: Mouse scrolled (762, 493) with delta (1, 0)
Screenshot: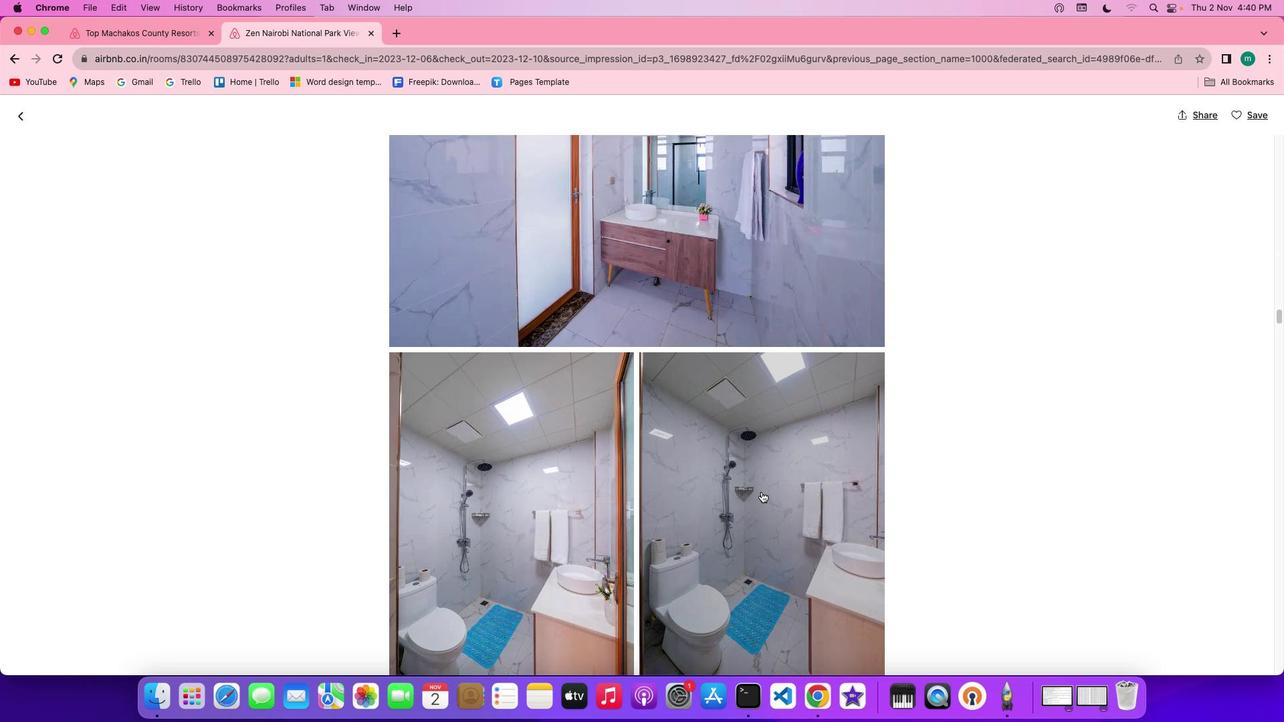 
Action: Mouse scrolled (762, 493) with delta (1, 0)
Screenshot: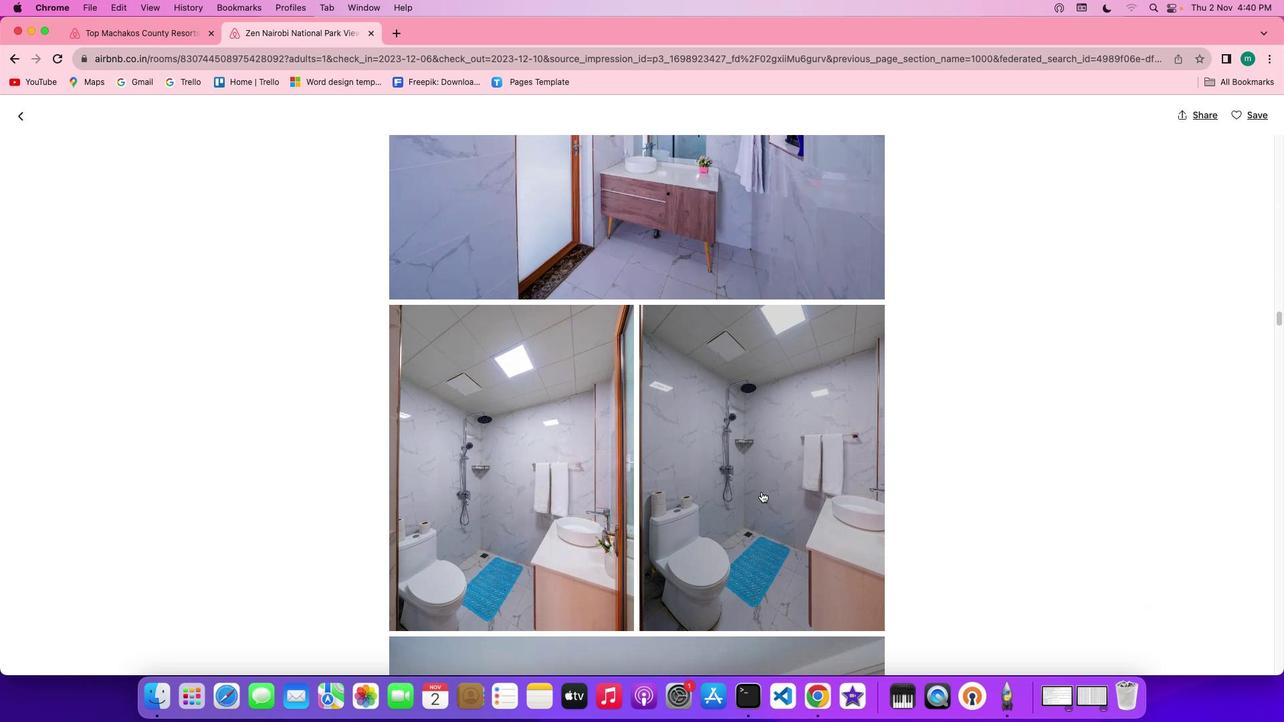 
Action: Mouse scrolled (762, 493) with delta (1, 0)
Screenshot: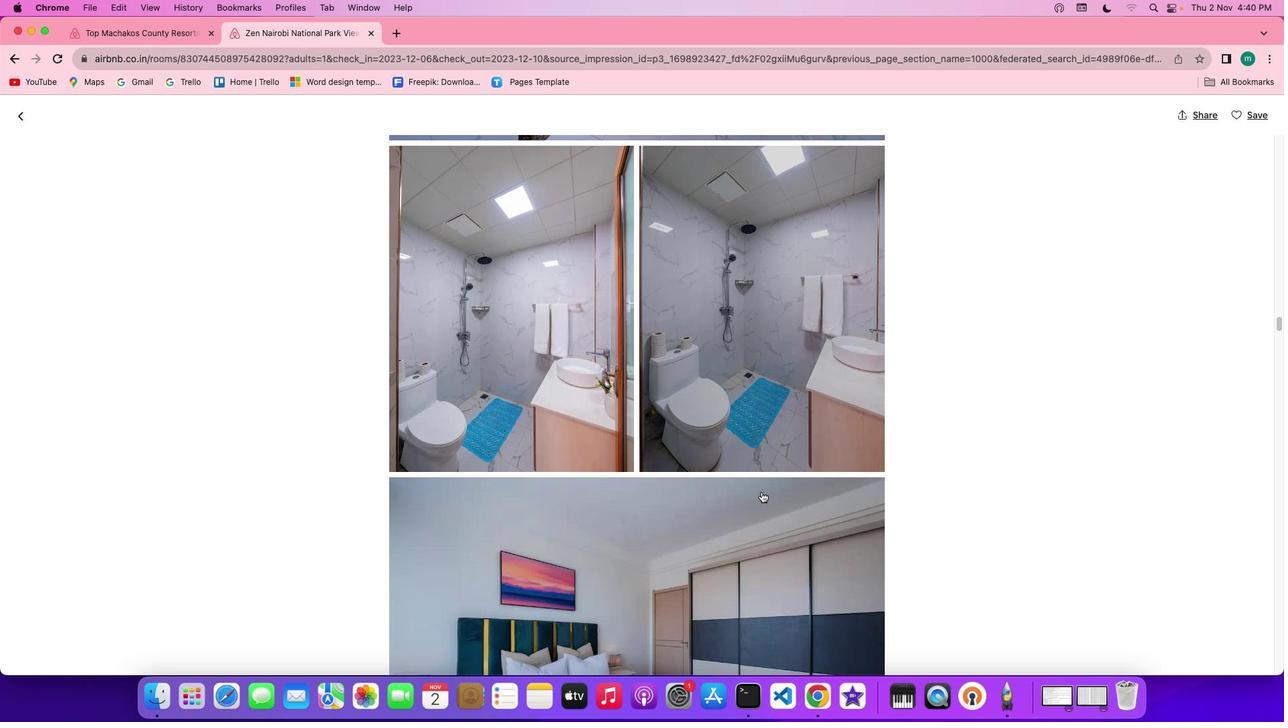 
Action: Mouse scrolled (762, 493) with delta (1, -1)
Screenshot: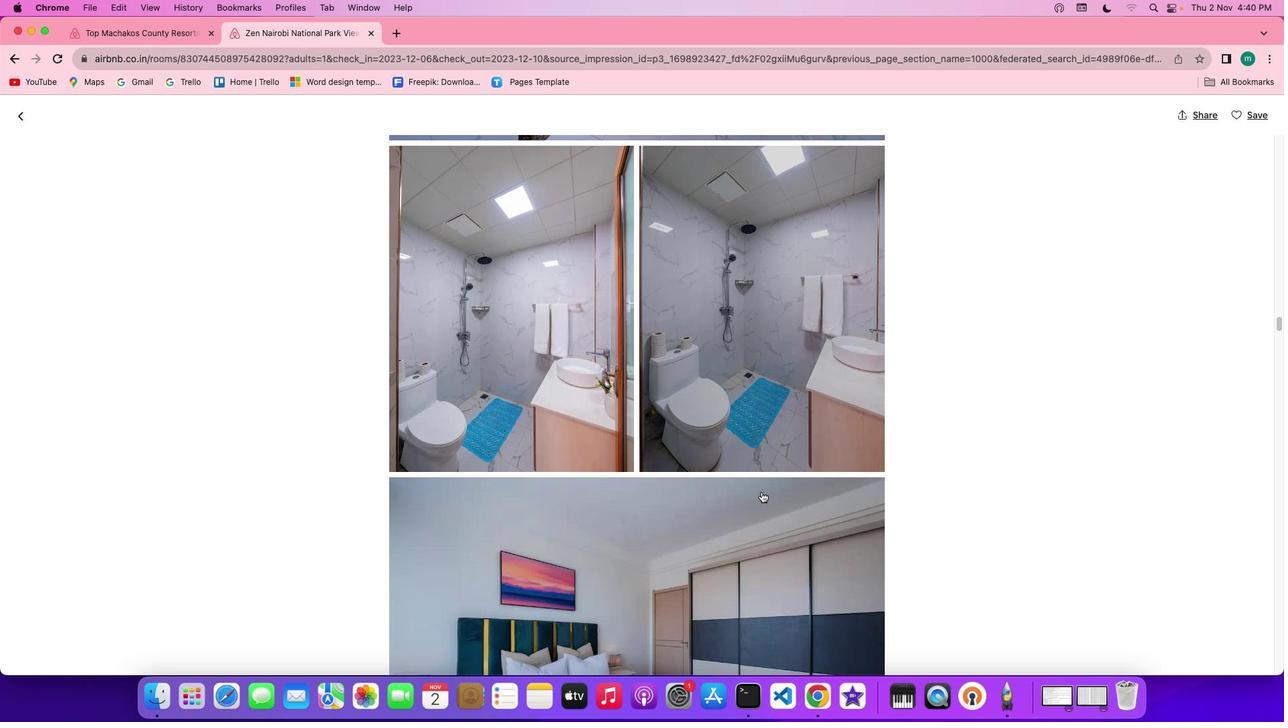 
Action: Mouse scrolled (762, 493) with delta (1, -1)
Screenshot: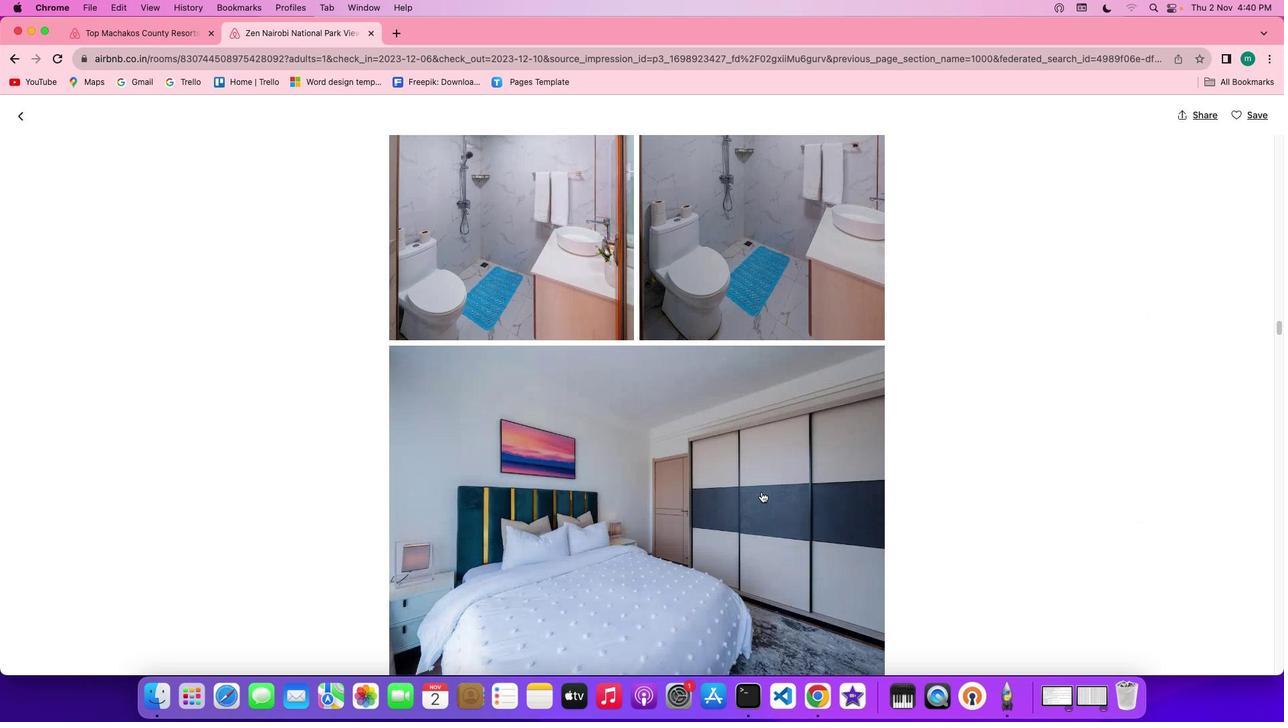 
Action: Mouse scrolled (762, 493) with delta (1, -1)
Screenshot: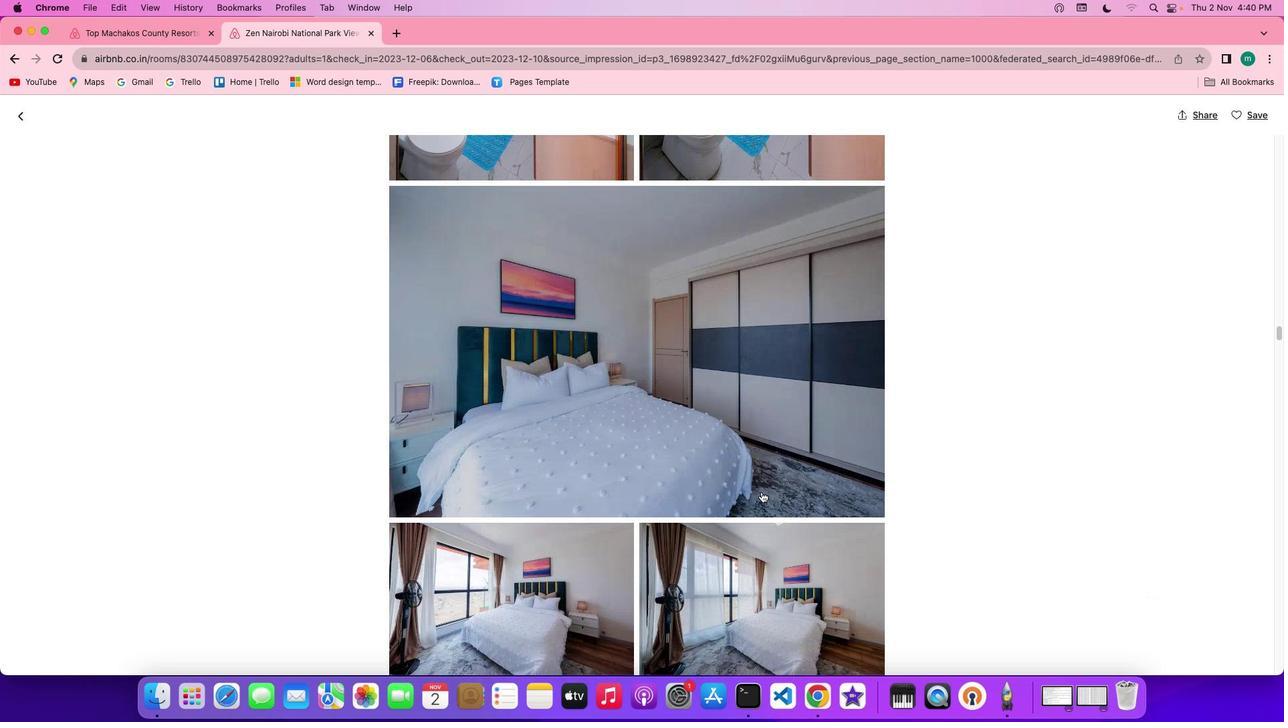 
Action: Mouse scrolled (762, 493) with delta (1, 0)
Screenshot: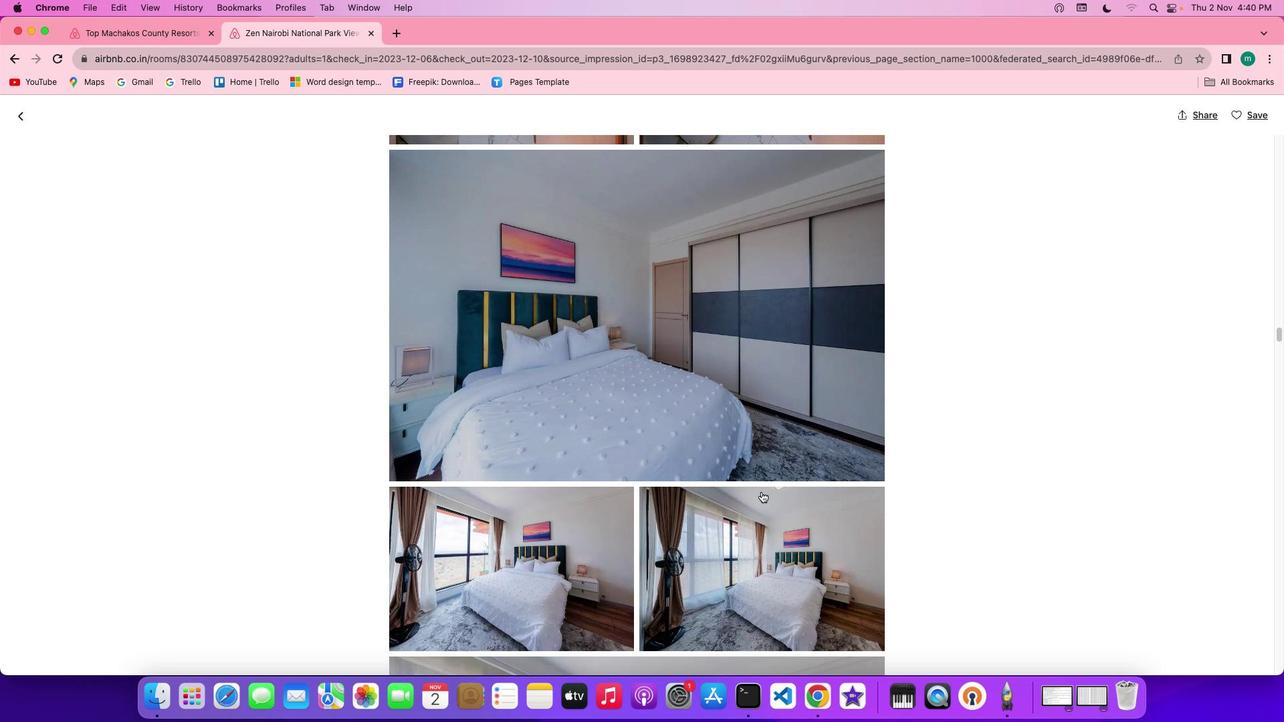
Action: Mouse scrolled (762, 493) with delta (1, 0)
Screenshot: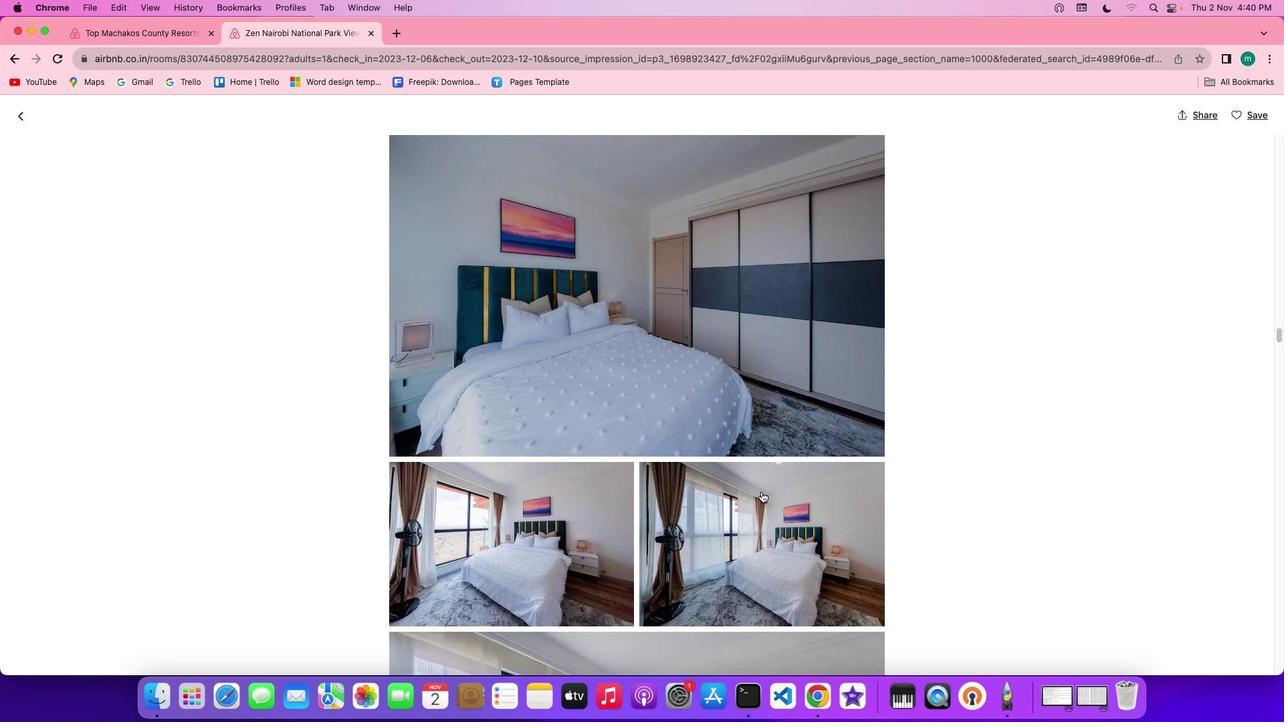 
Action: Mouse scrolled (762, 493) with delta (1, 0)
Screenshot: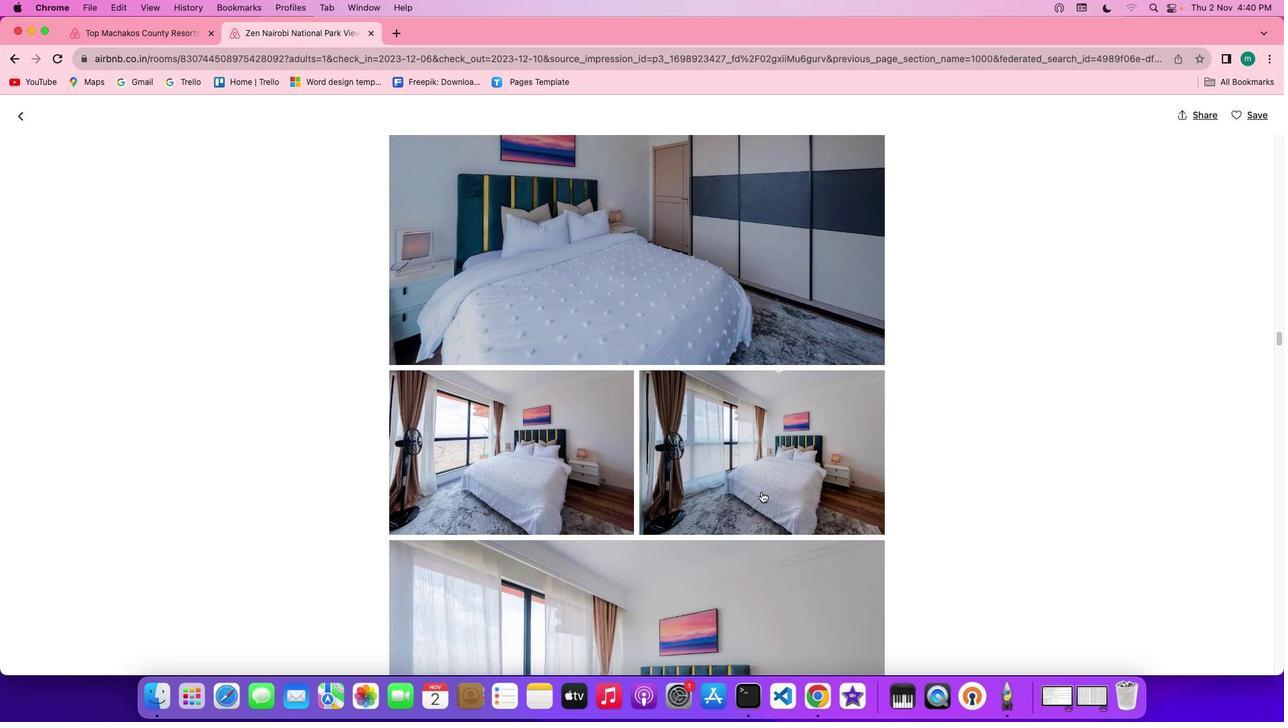 
Action: Mouse scrolled (762, 493) with delta (1, -1)
Screenshot: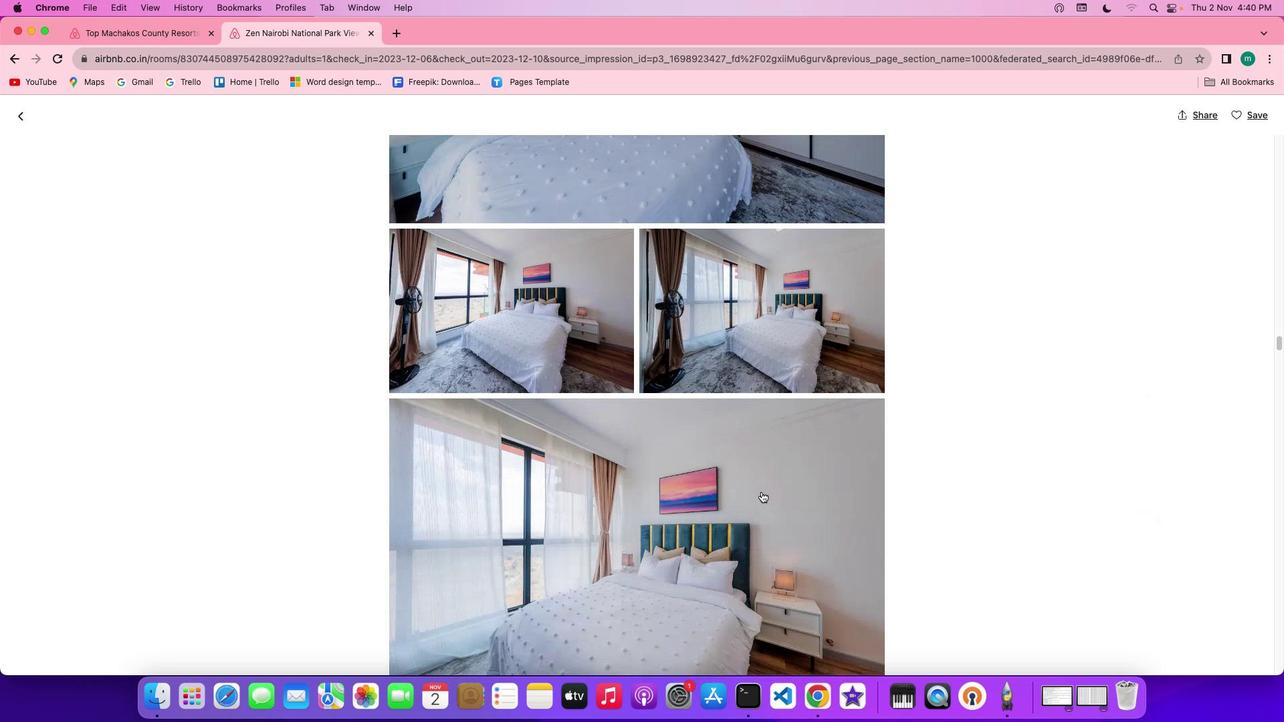 
Action: Mouse scrolled (762, 493) with delta (1, -1)
Screenshot: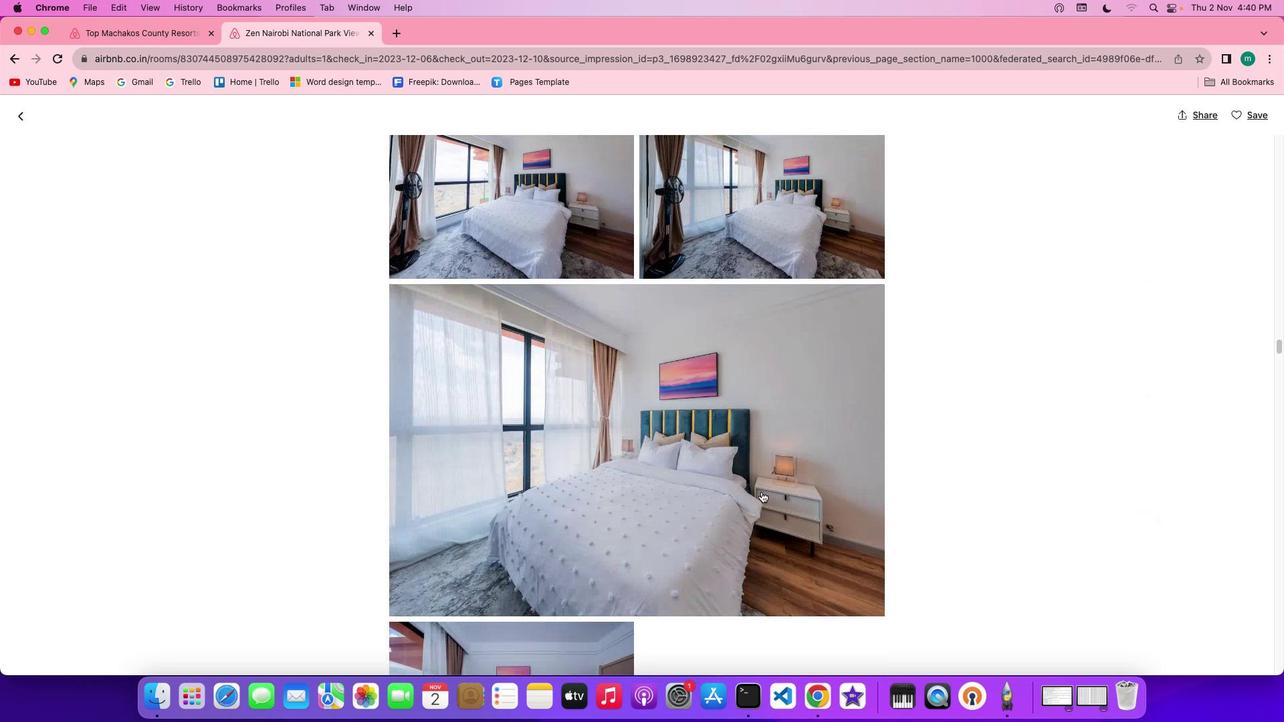 
Action: Mouse scrolled (762, 493) with delta (1, 0)
Screenshot: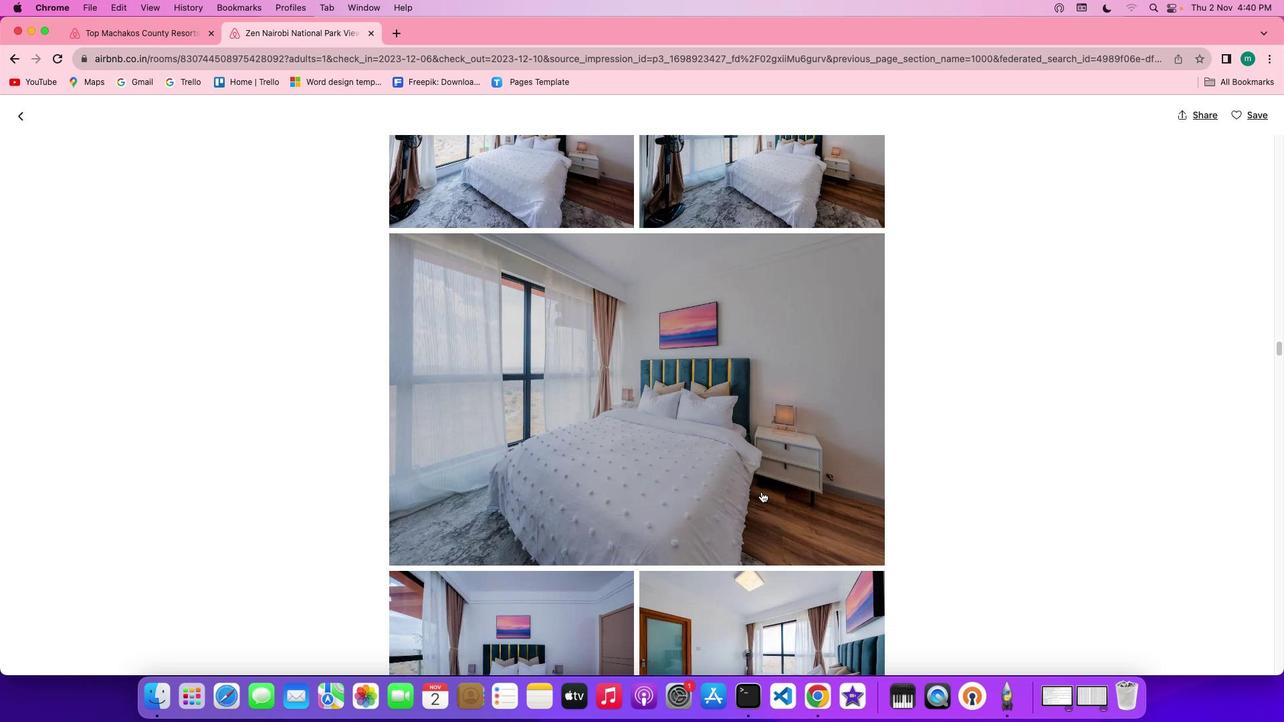 
Action: Mouse scrolled (762, 493) with delta (1, 0)
Screenshot: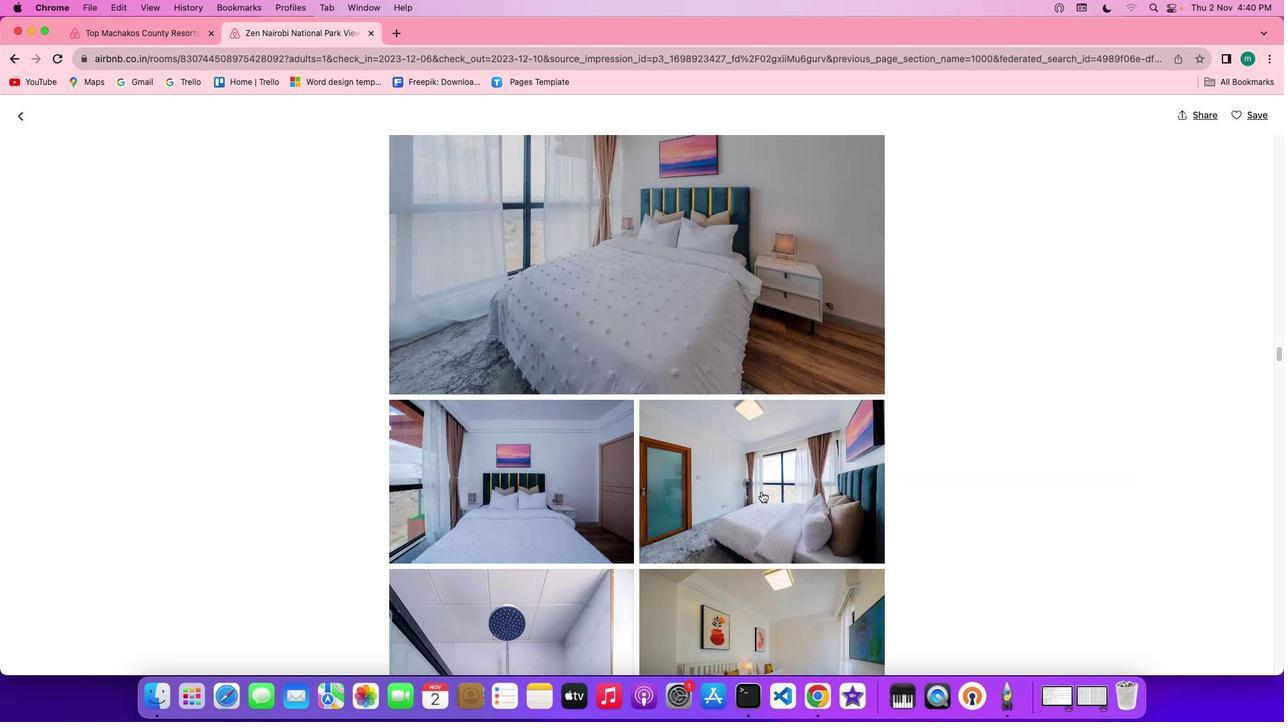 
Action: Mouse scrolled (762, 493) with delta (1, 0)
Screenshot: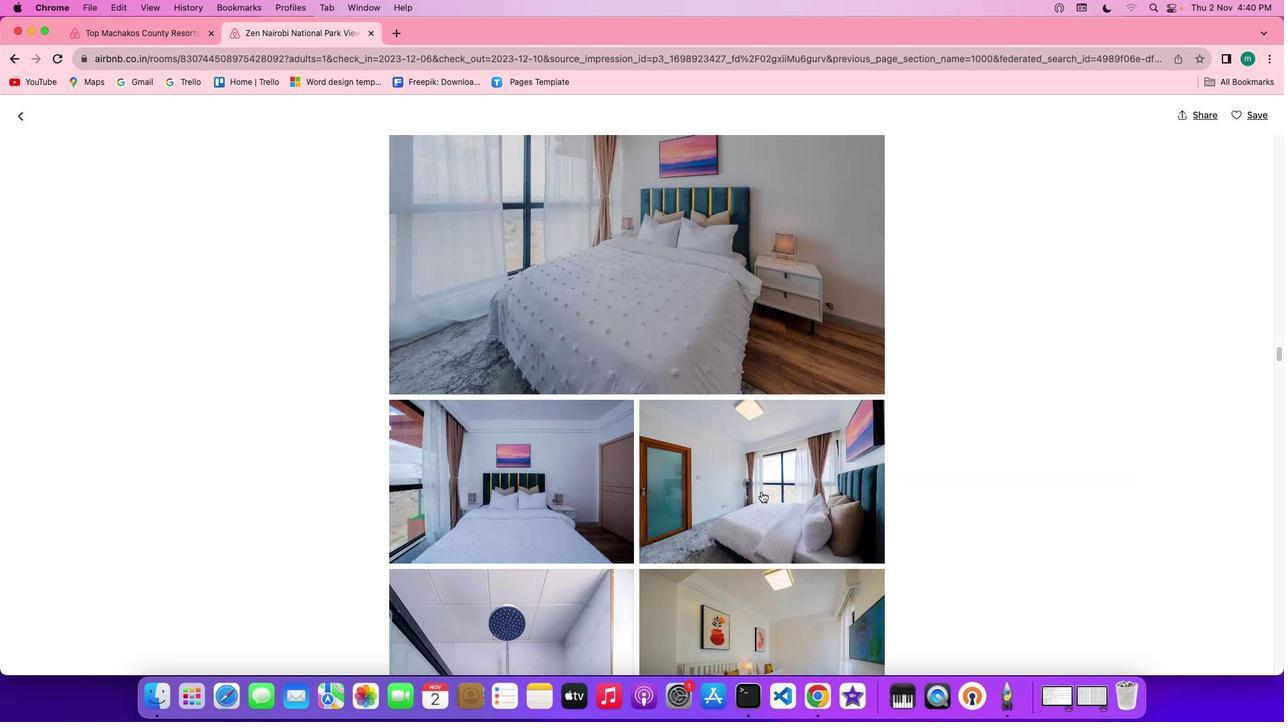 
Action: Mouse scrolled (762, 493) with delta (1, -1)
Screenshot: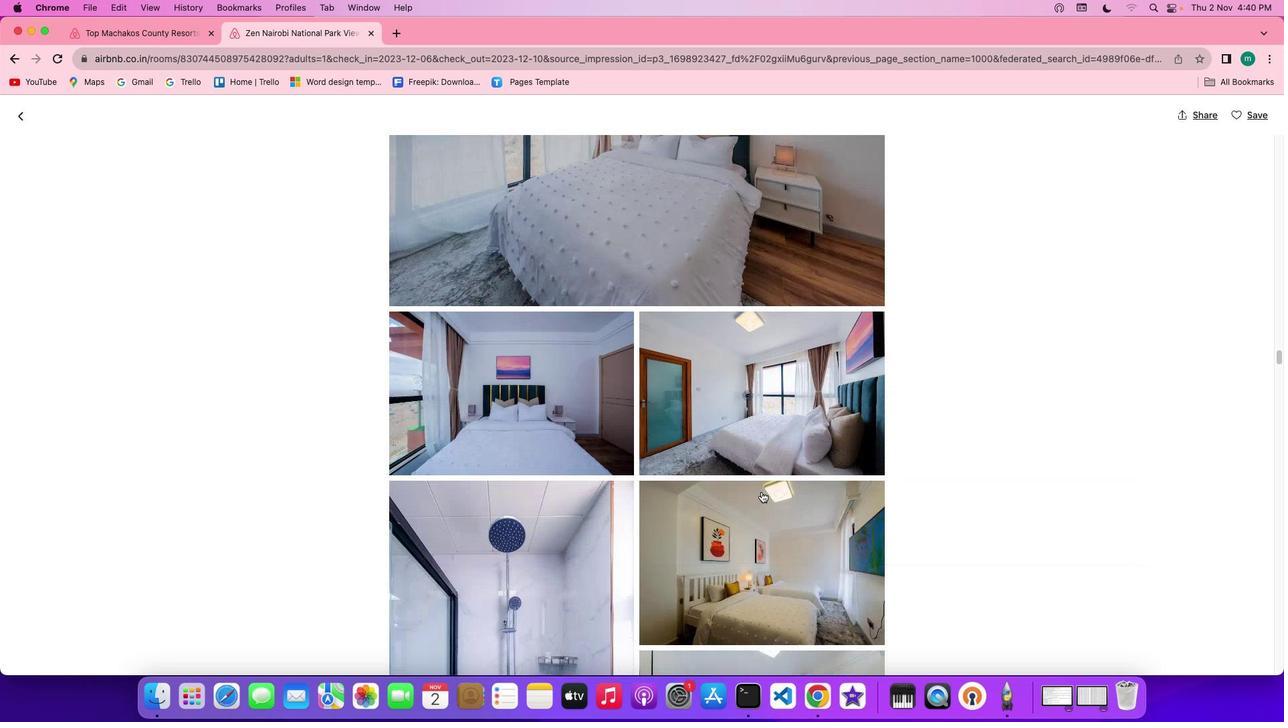 
Action: Mouse scrolled (762, 493) with delta (1, -1)
Screenshot: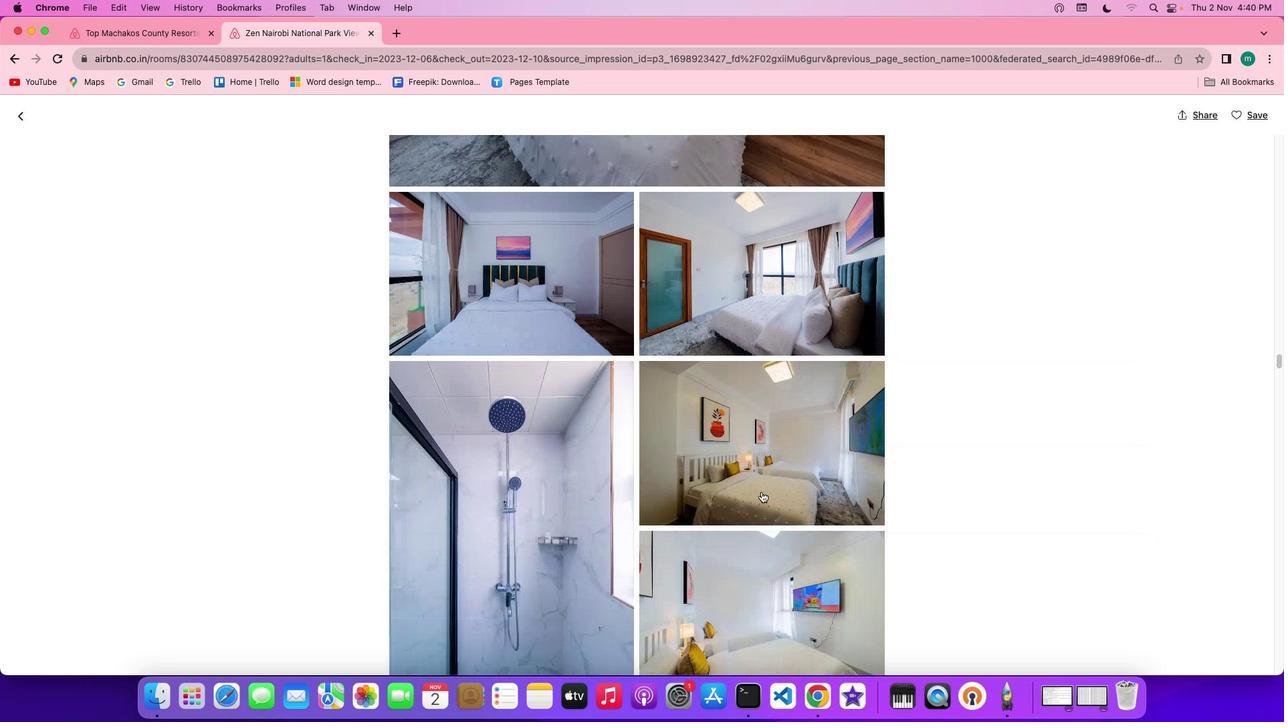 
Action: Mouse scrolled (762, 493) with delta (1, 0)
Screenshot: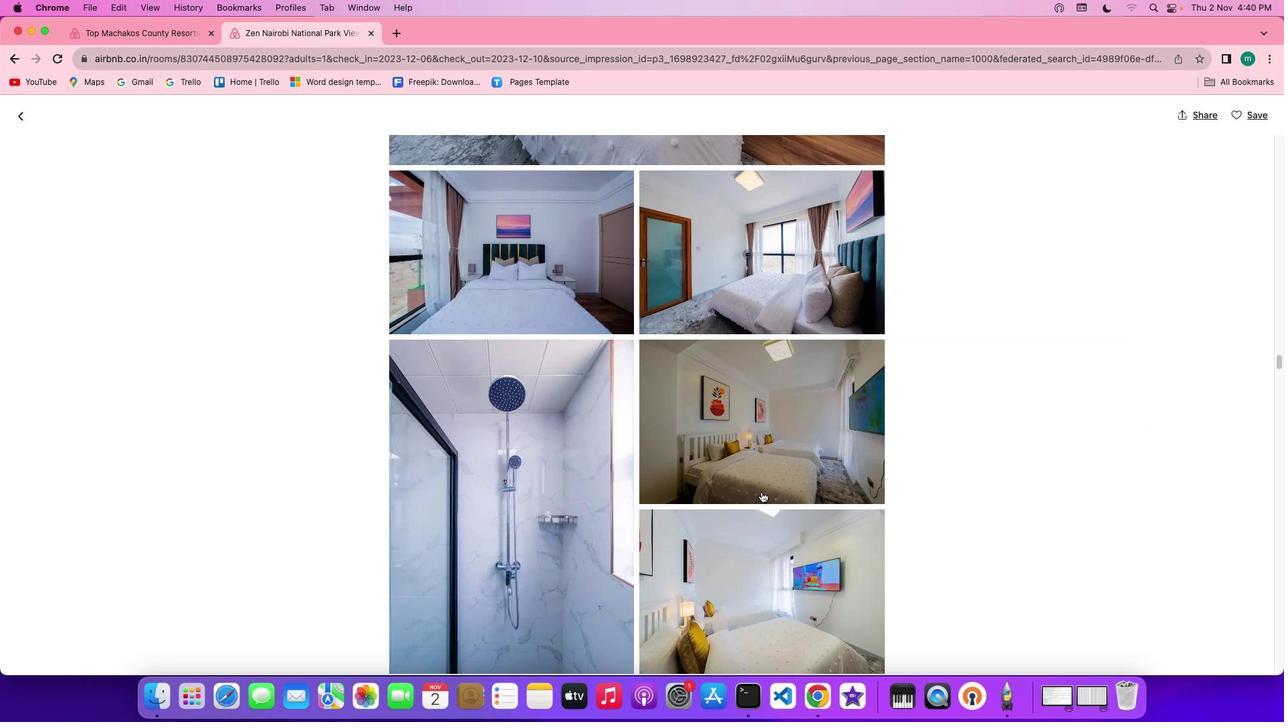 
Action: Mouse scrolled (762, 493) with delta (1, 0)
Screenshot: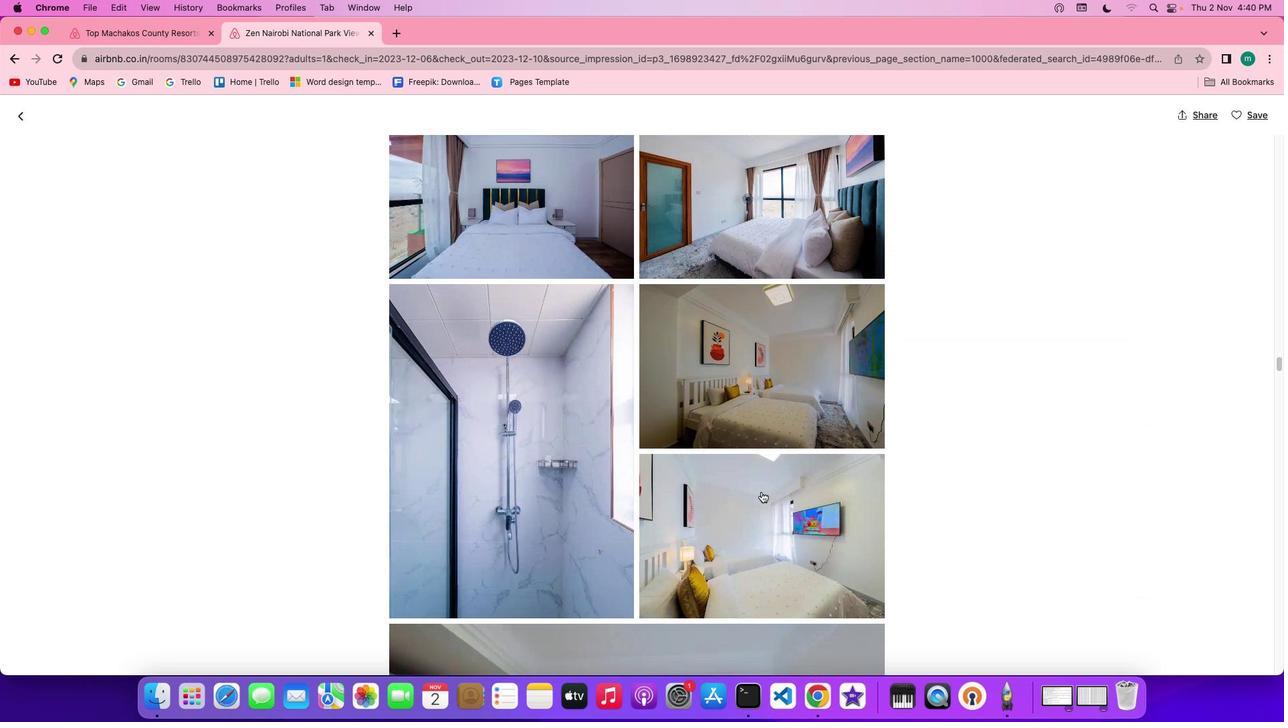 
Action: Mouse scrolled (762, 493) with delta (1, 0)
Screenshot: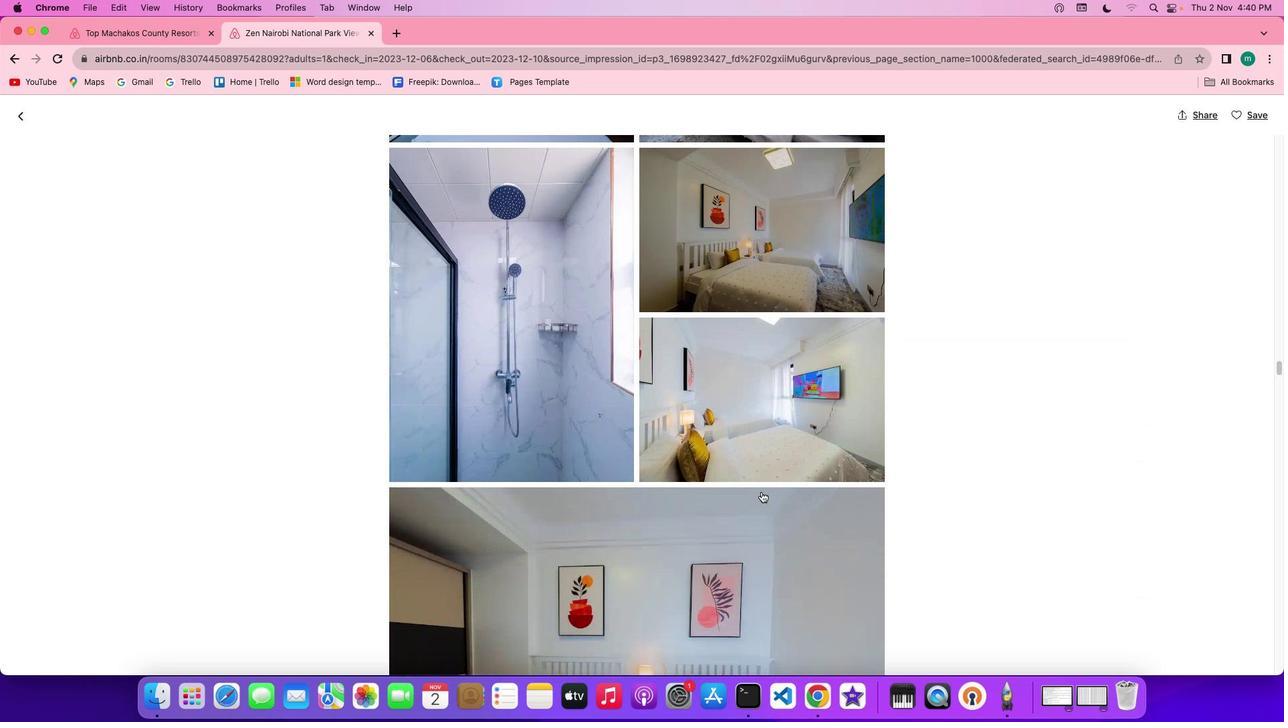 
Action: Mouse scrolled (762, 493) with delta (1, -1)
Screenshot: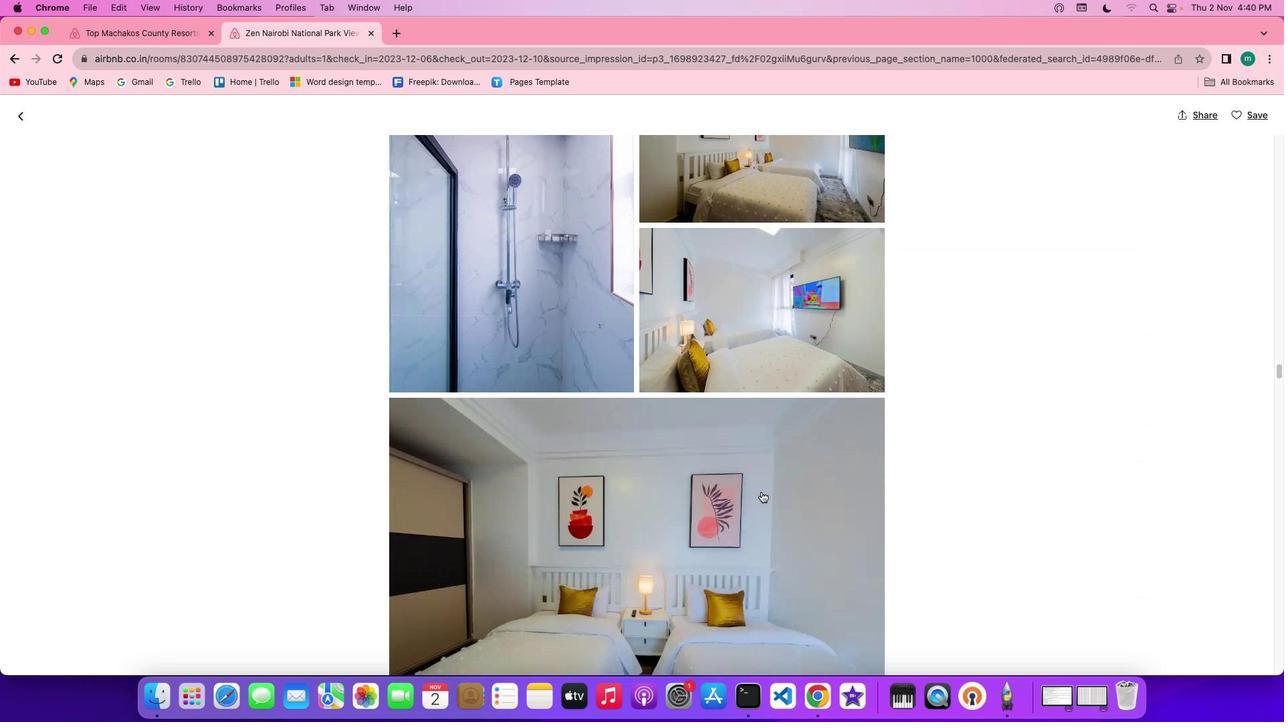 
Action: Mouse scrolled (762, 493) with delta (1, -1)
Screenshot: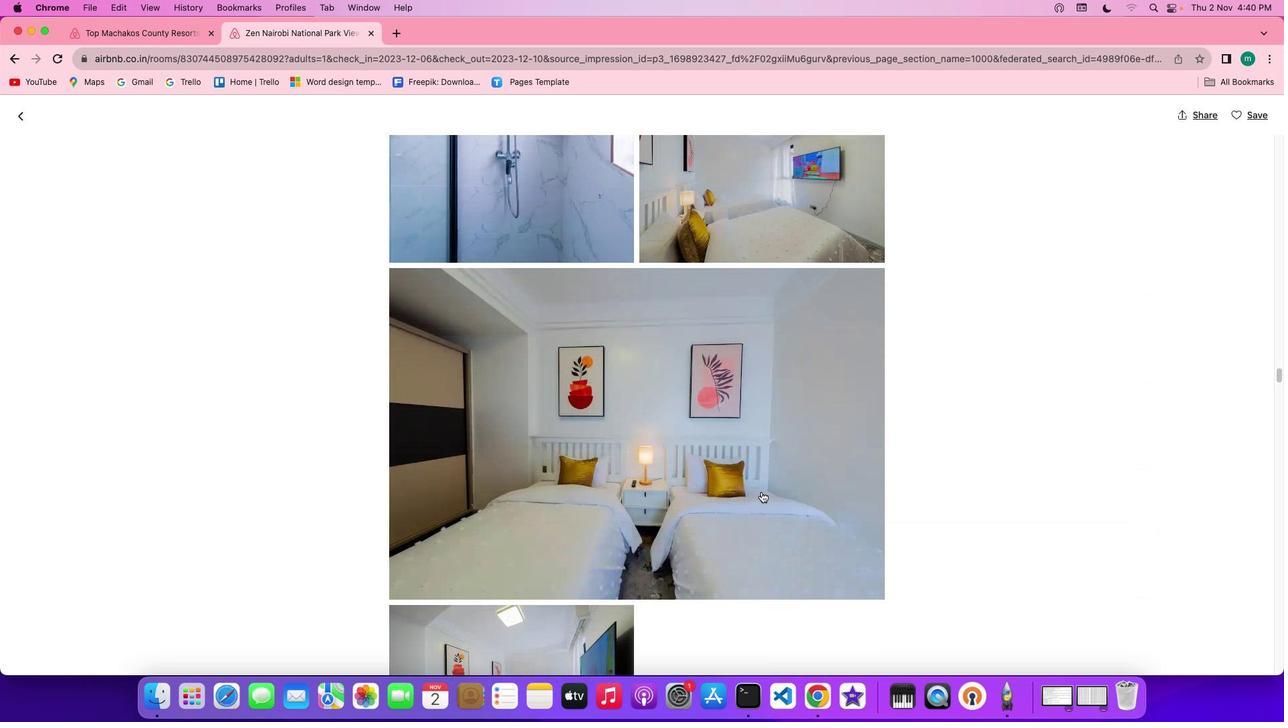 
Action: Mouse scrolled (762, 493) with delta (1, -1)
Screenshot: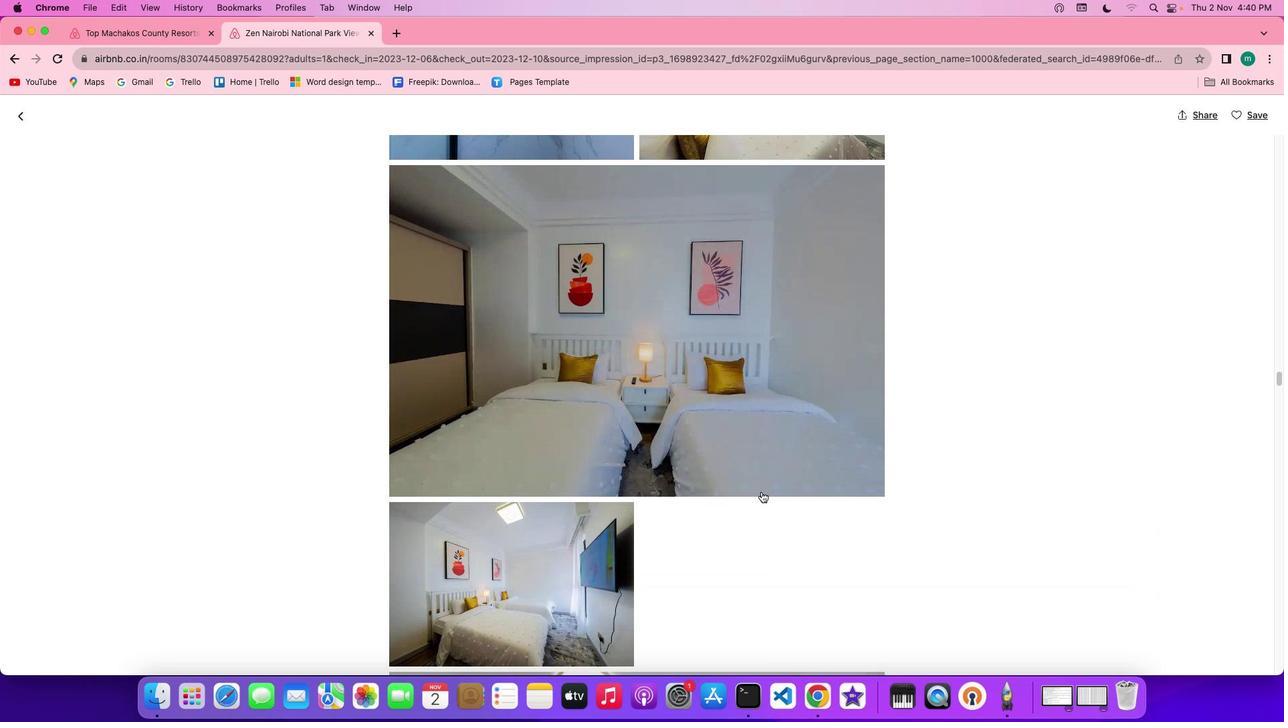 
Action: Mouse scrolled (762, 493) with delta (1, 0)
Screenshot: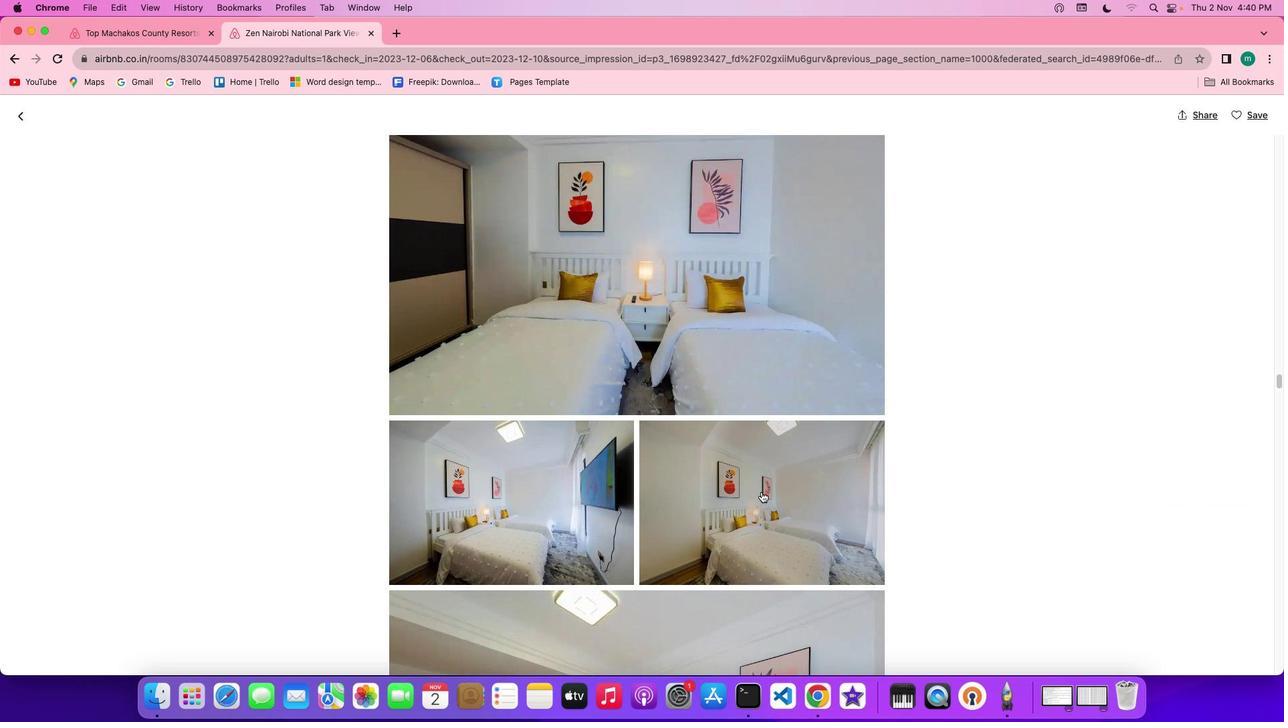 
Action: Mouse scrolled (762, 493) with delta (1, 0)
Screenshot: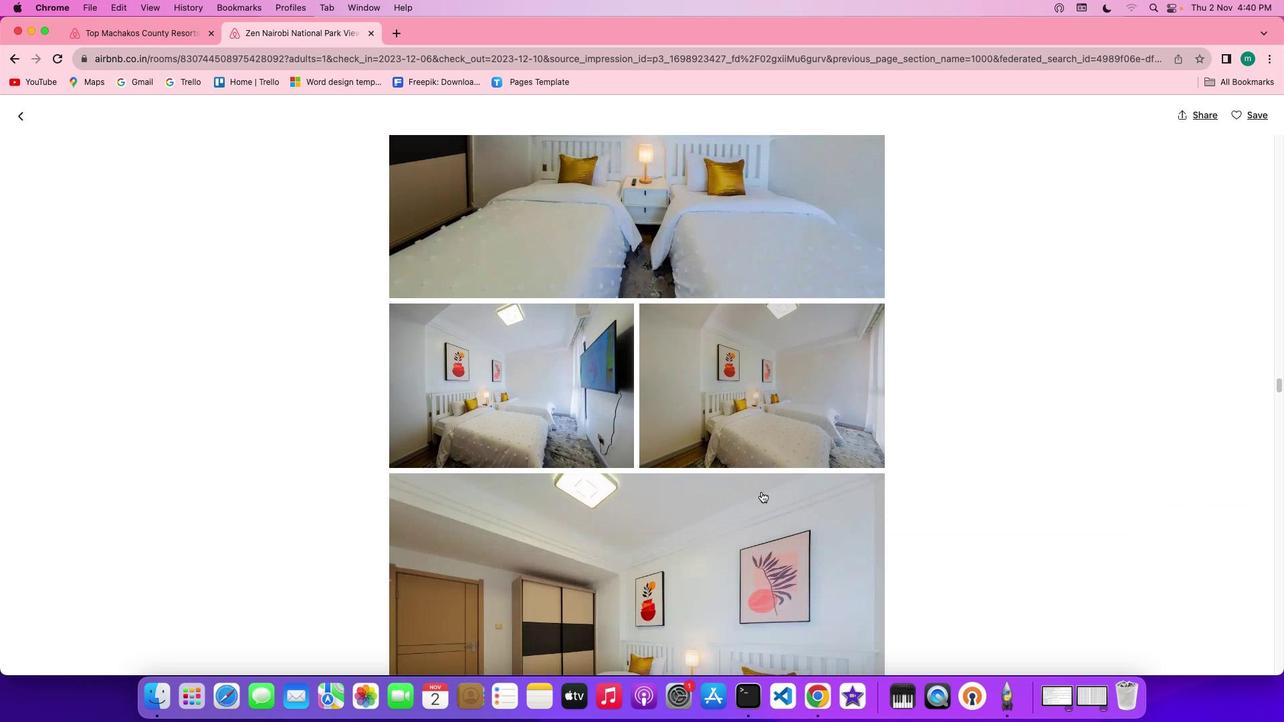 
Action: Mouse scrolled (762, 493) with delta (1, 0)
Screenshot: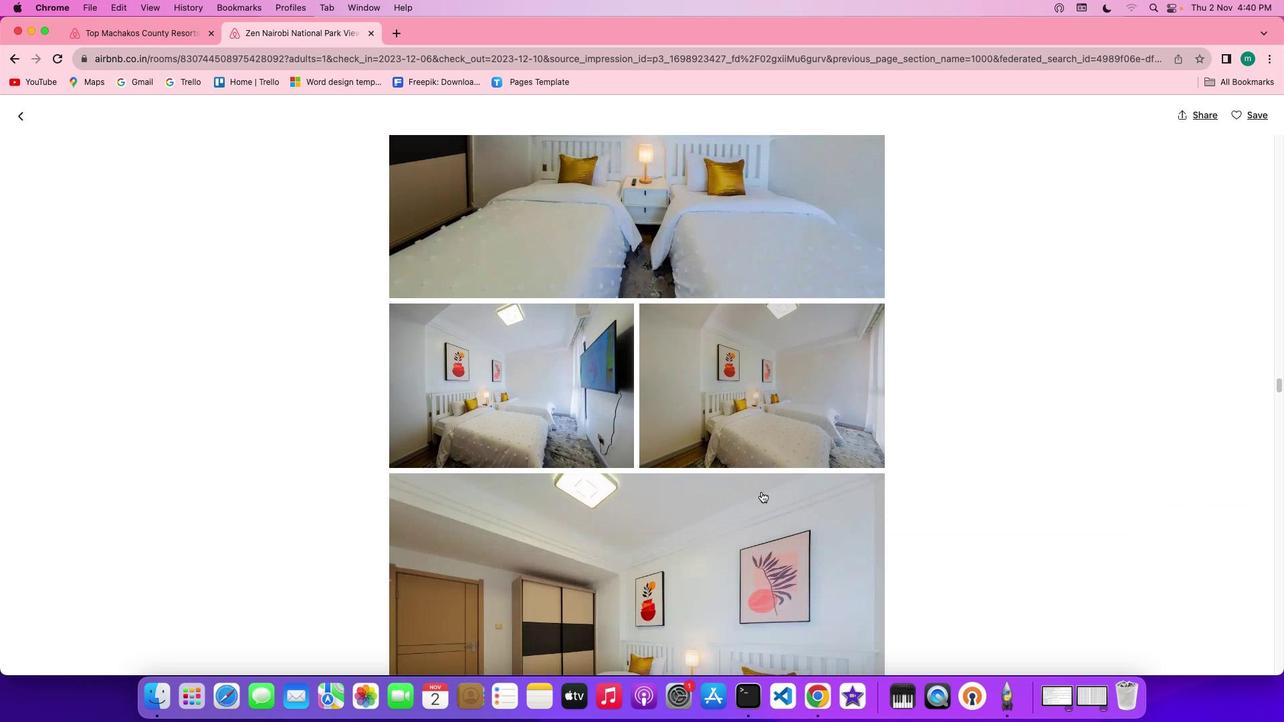 
Action: Mouse scrolled (762, 493) with delta (1, -1)
Screenshot: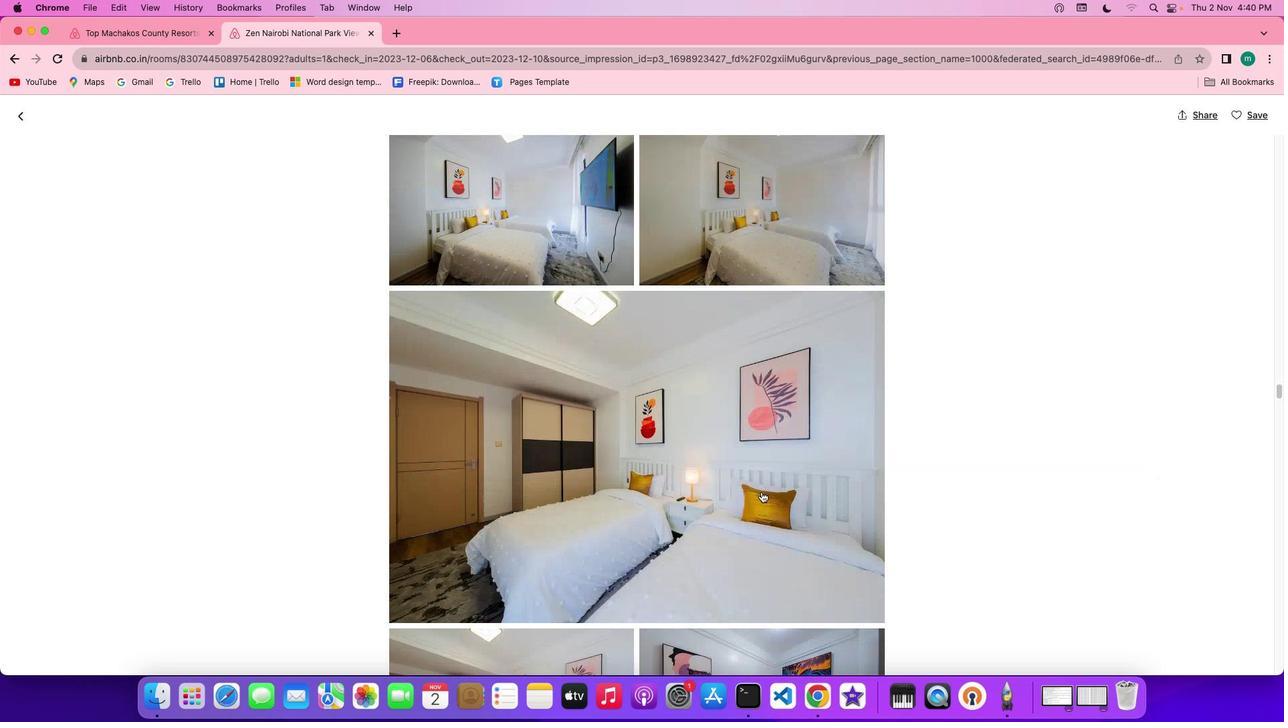 
Action: Mouse scrolled (762, 493) with delta (1, -1)
Screenshot: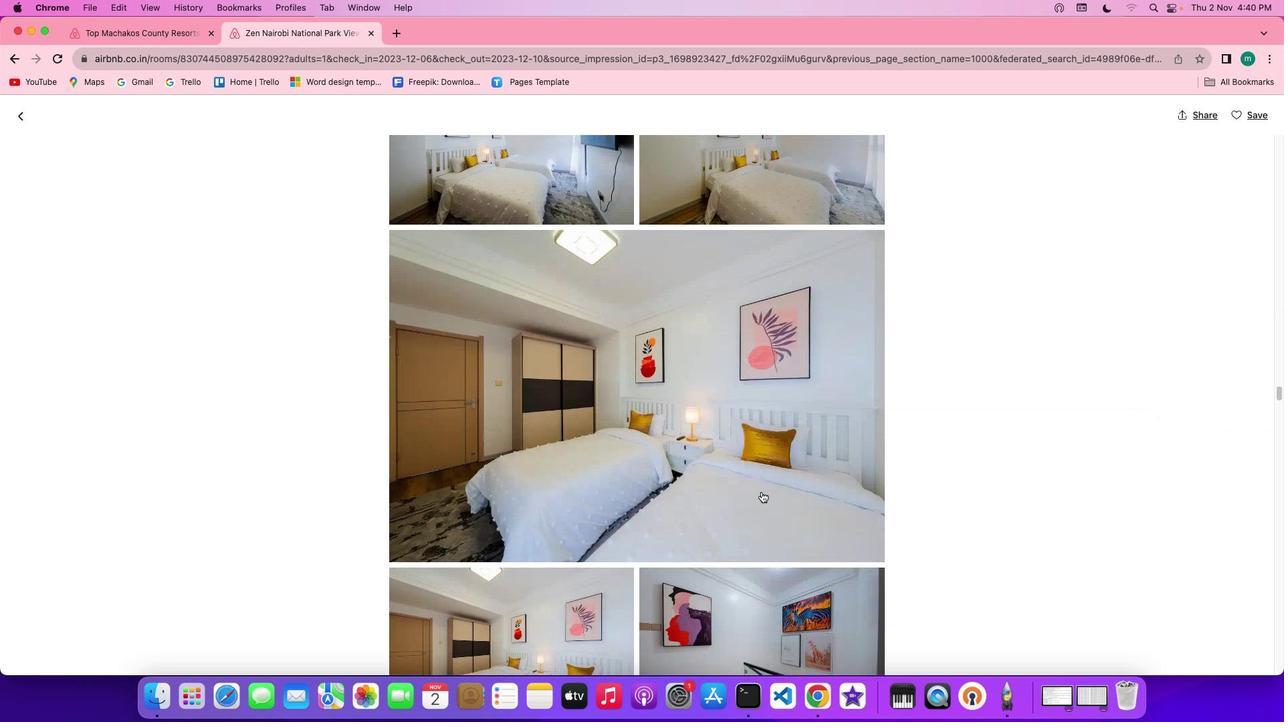 
Action: Mouse scrolled (762, 493) with delta (1, -1)
Screenshot: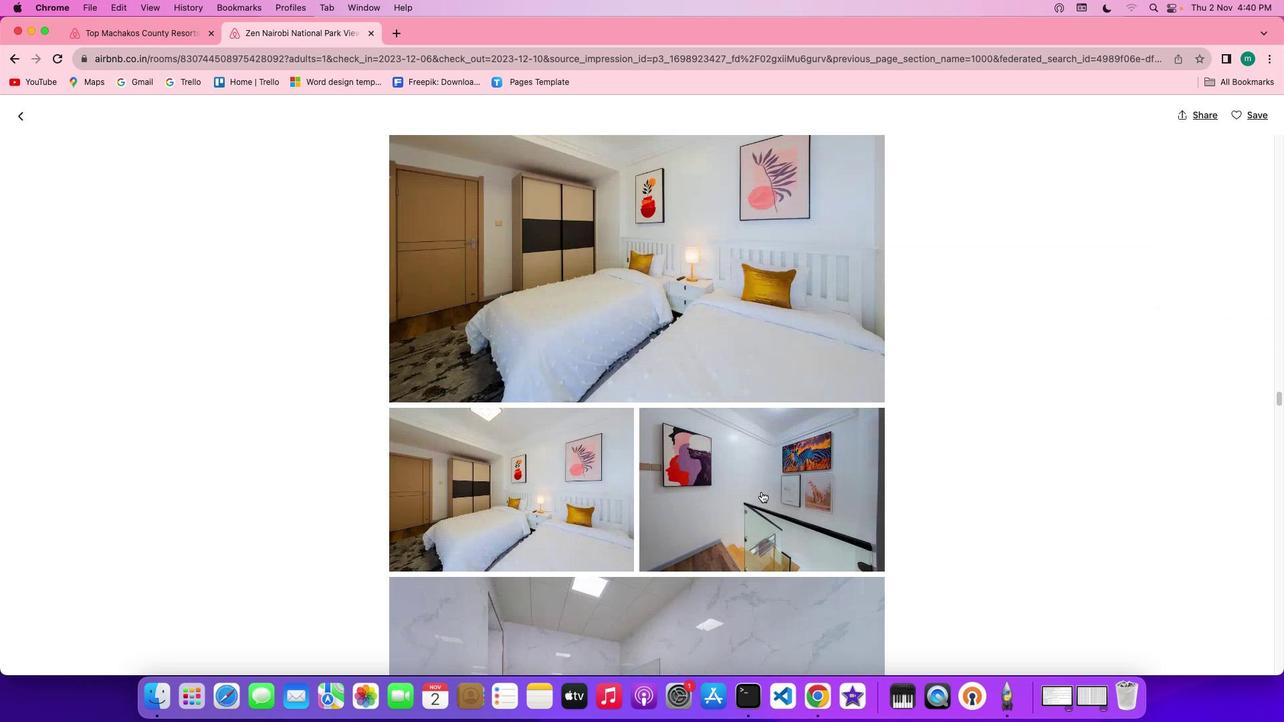 
Action: Mouse scrolled (762, 493) with delta (1, 0)
Screenshot: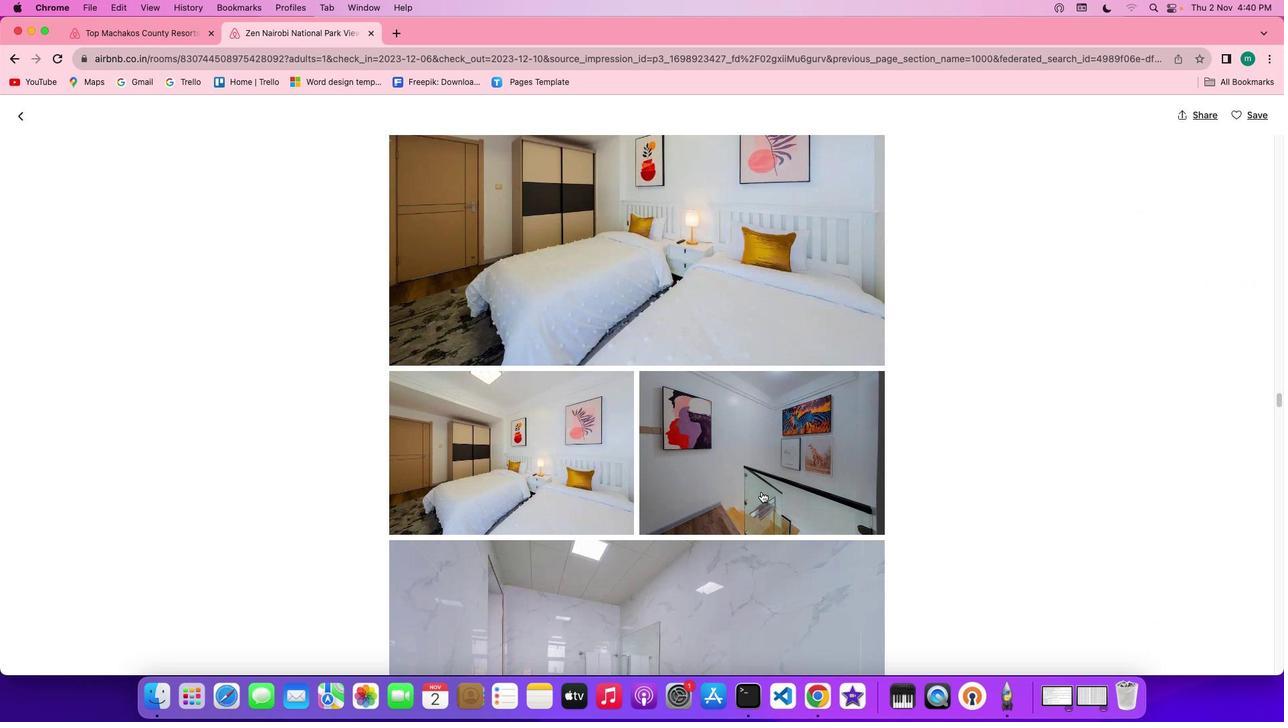 
Action: Mouse scrolled (762, 493) with delta (1, 0)
Screenshot: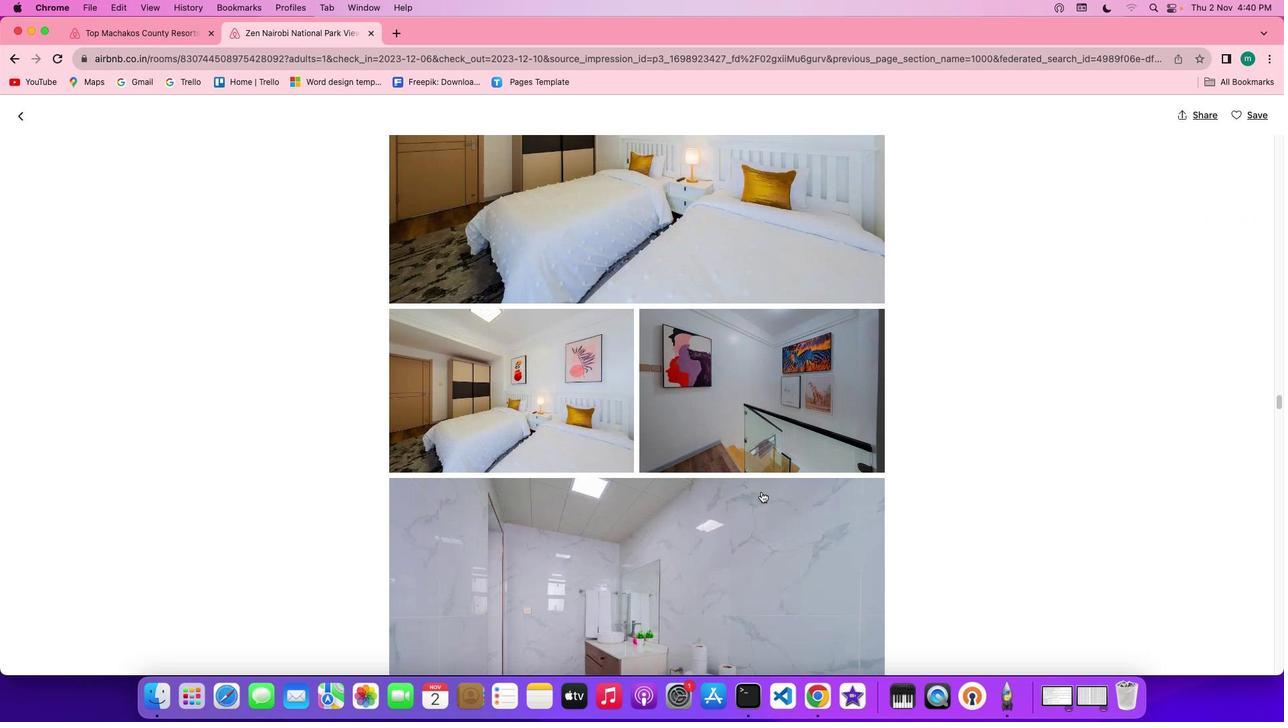 
Action: Mouse scrolled (762, 493) with delta (1, 0)
Screenshot: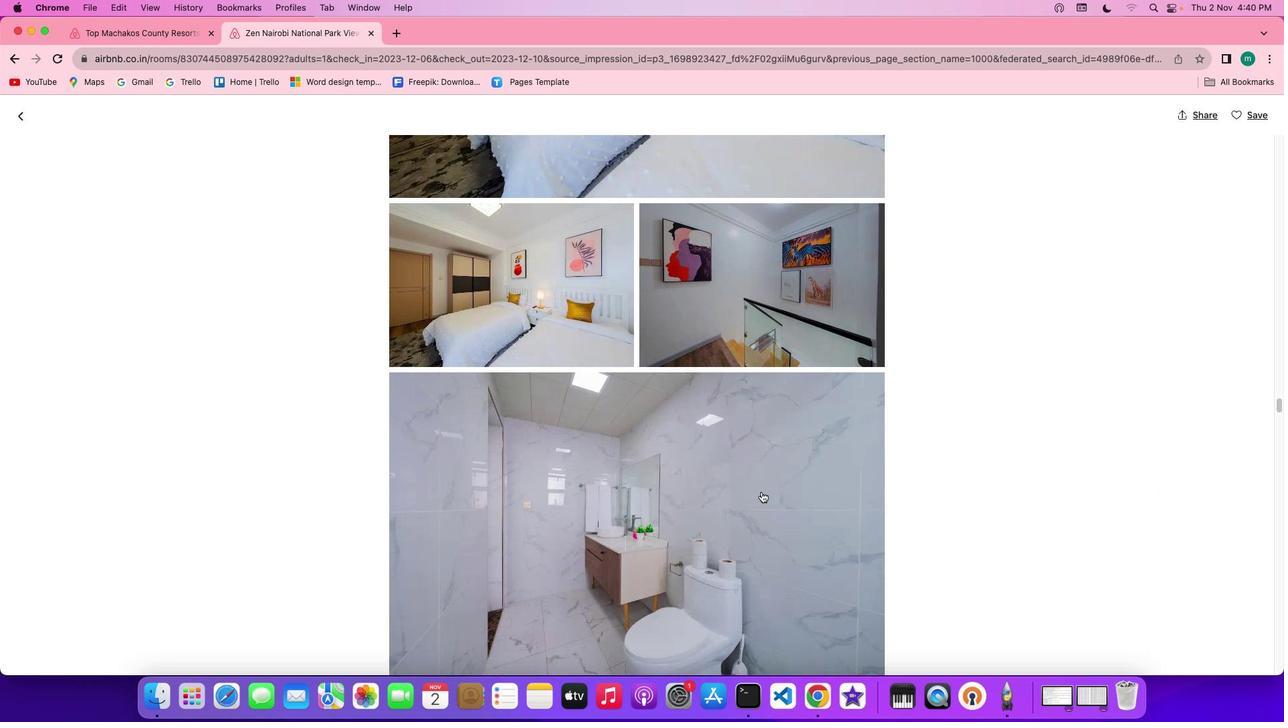 
Action: Mouse scrolled (762, 493) with delta (1, -1)
Screenshot: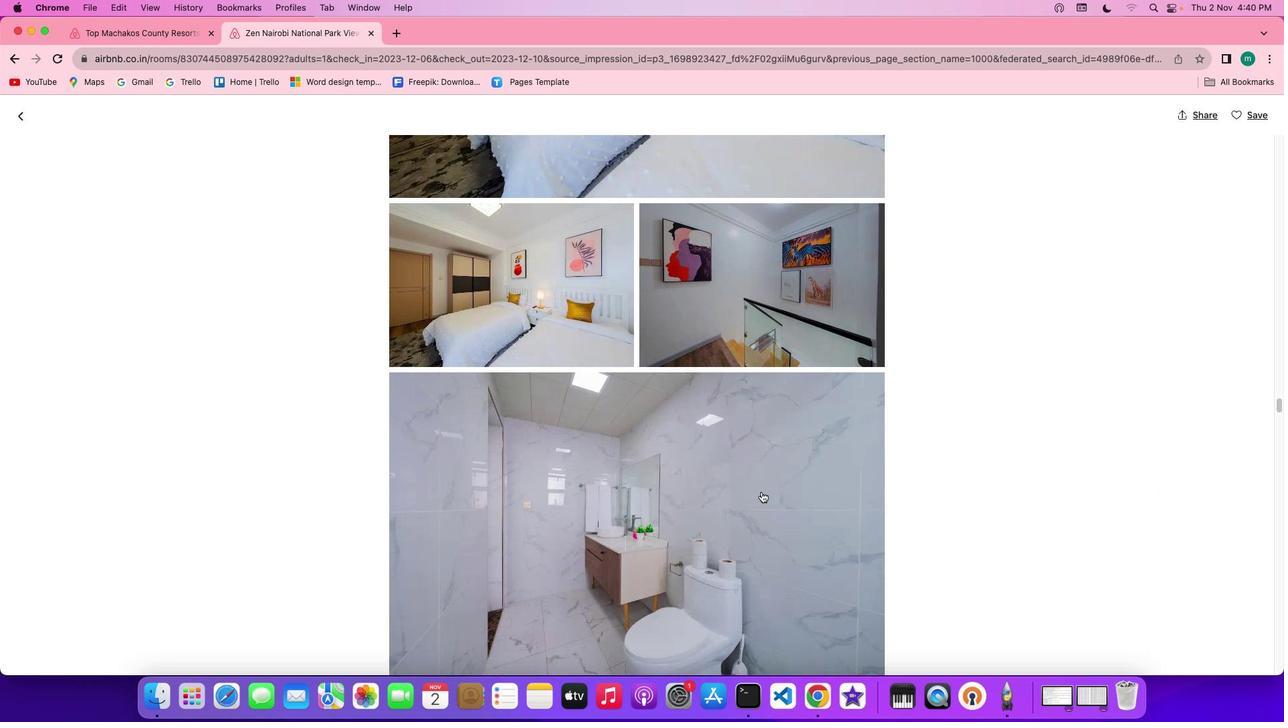 
Action: Mouse scrolled (762, 493) with delta (1, -1)
Screenshot: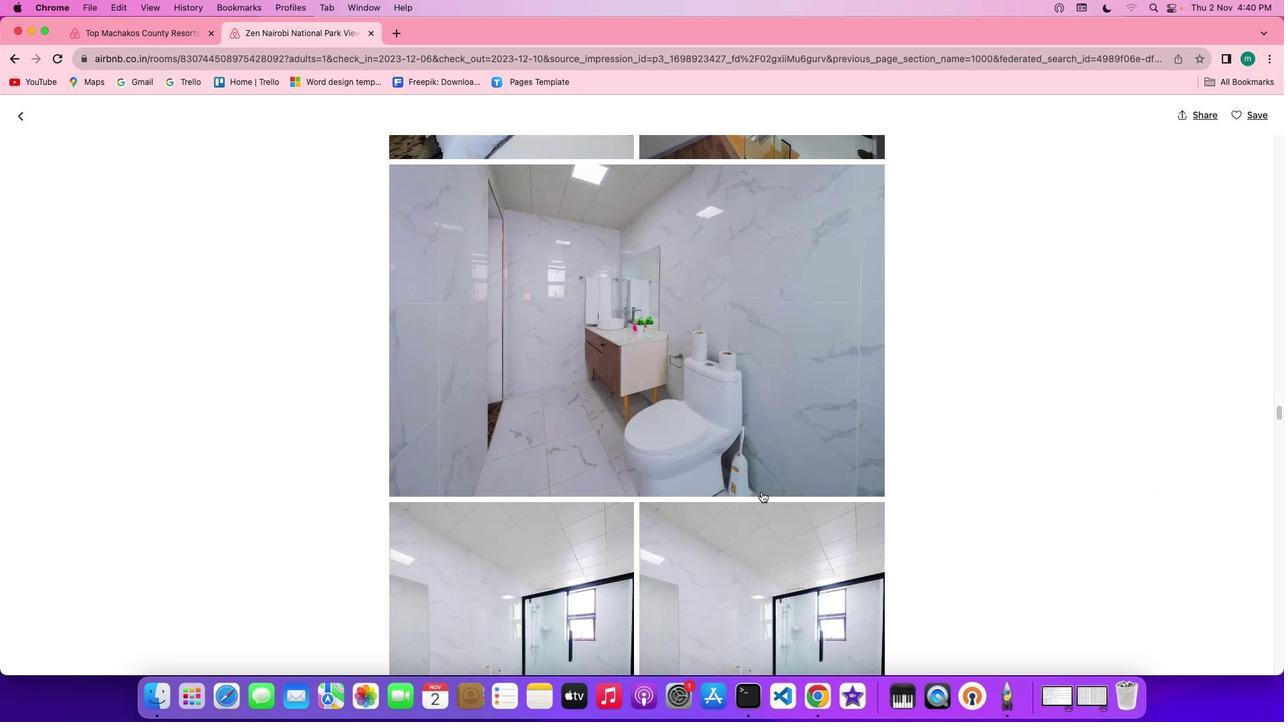 
Action: Mouse scrolled (762, 493) with delta (1, 0)
Screenshot: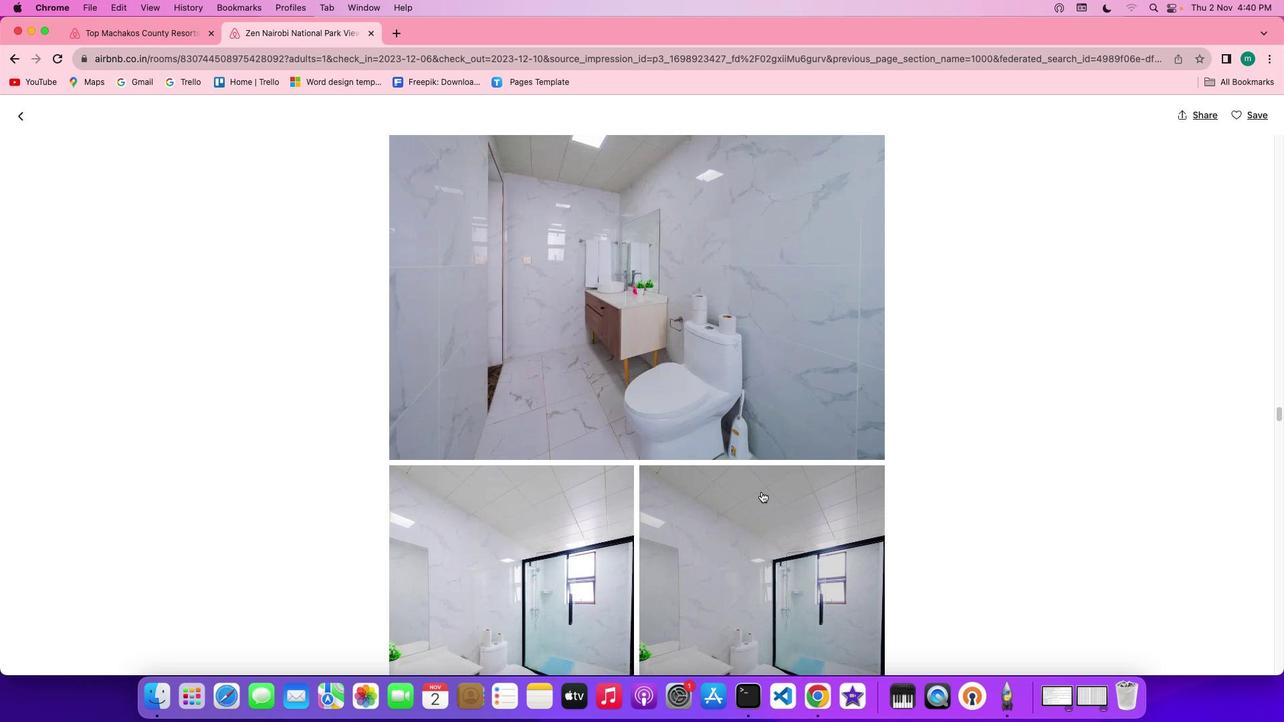 
Action: Mouse scrolled (762, 493) with delta (1, 0)
Screenshot: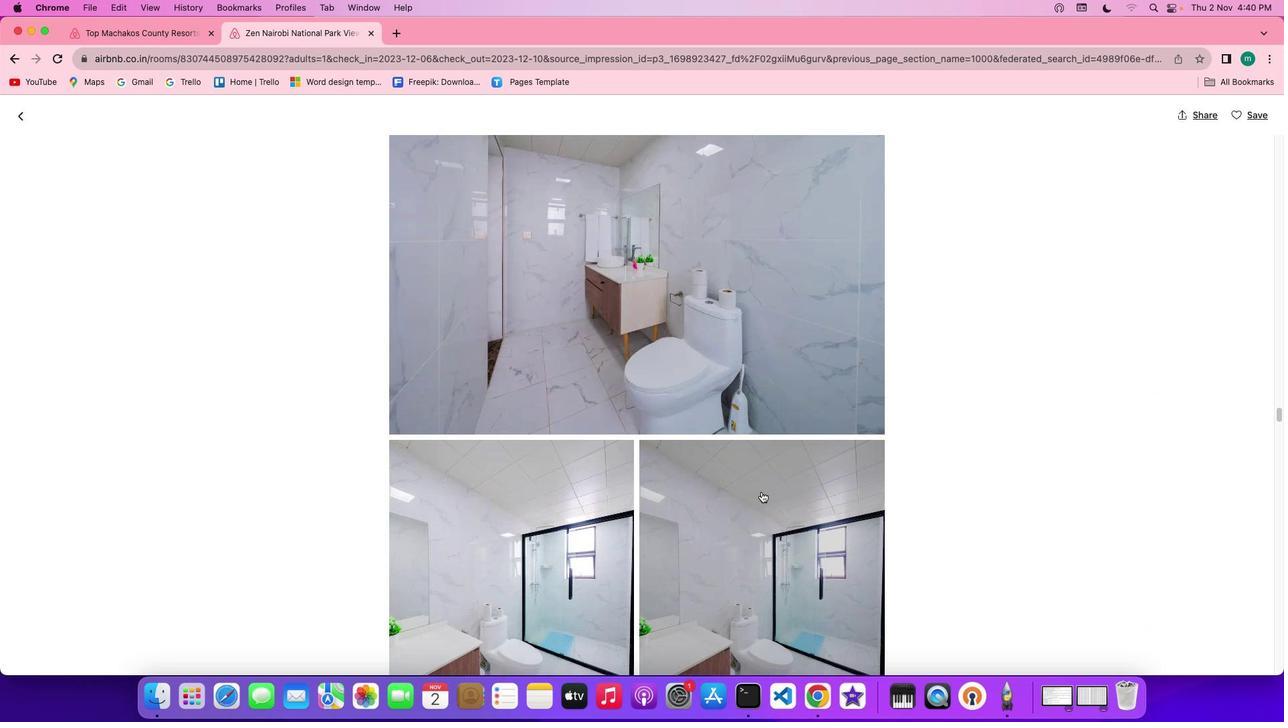 
Action: Mouse scrolled (762, 493) with delta (1, 0)
Screenshot: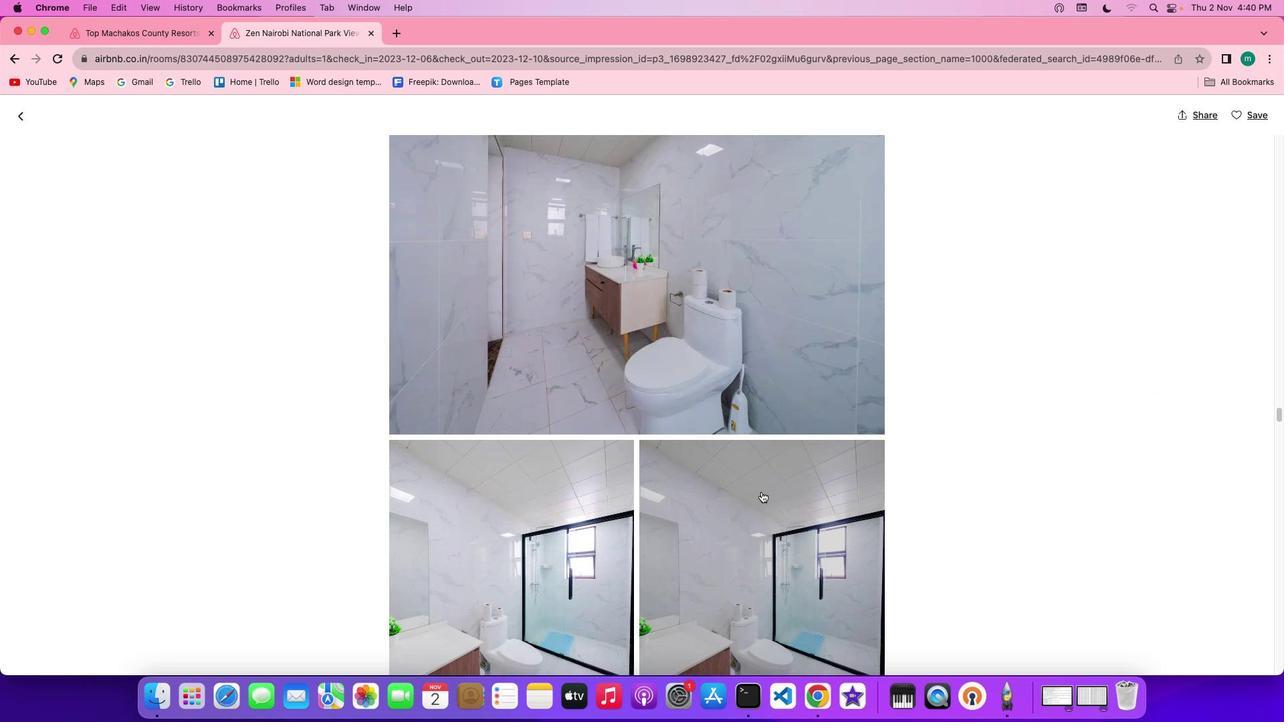 
Action: Mouse scrolled (762, 493) with delta (1, -1)
Screenshot: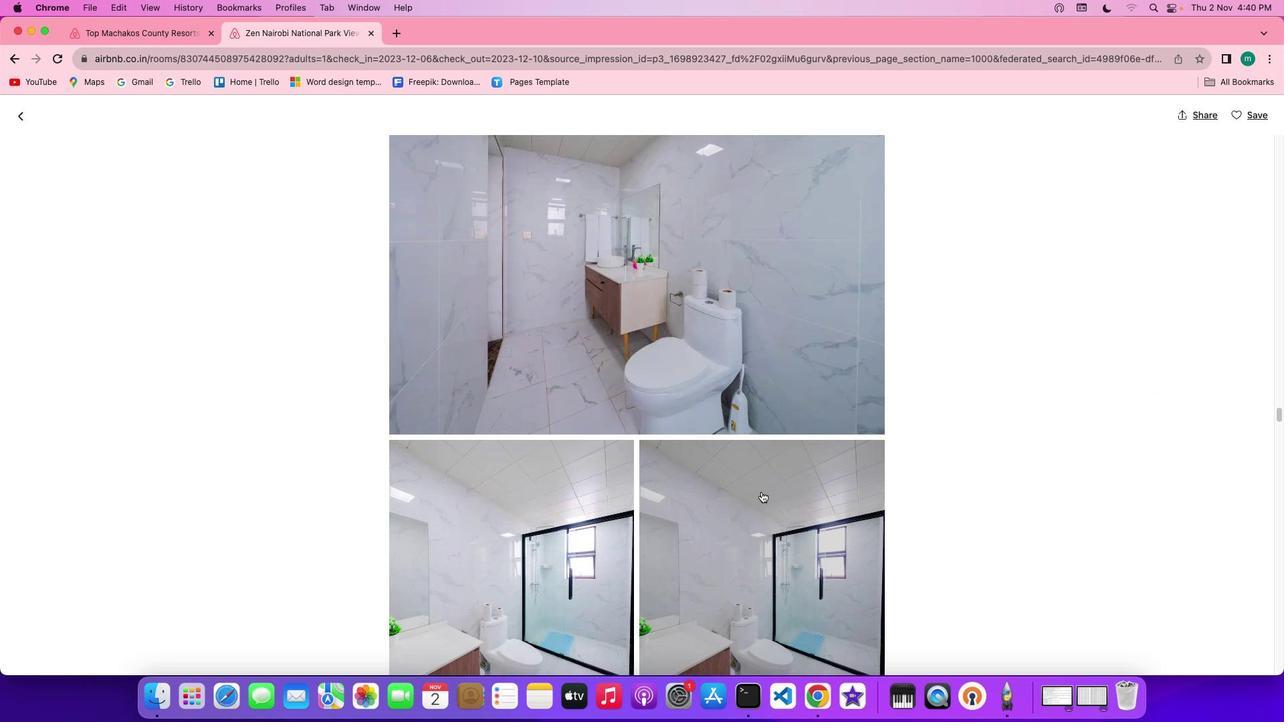 
Action: Mouse moved to (762, 493)
Screenshot: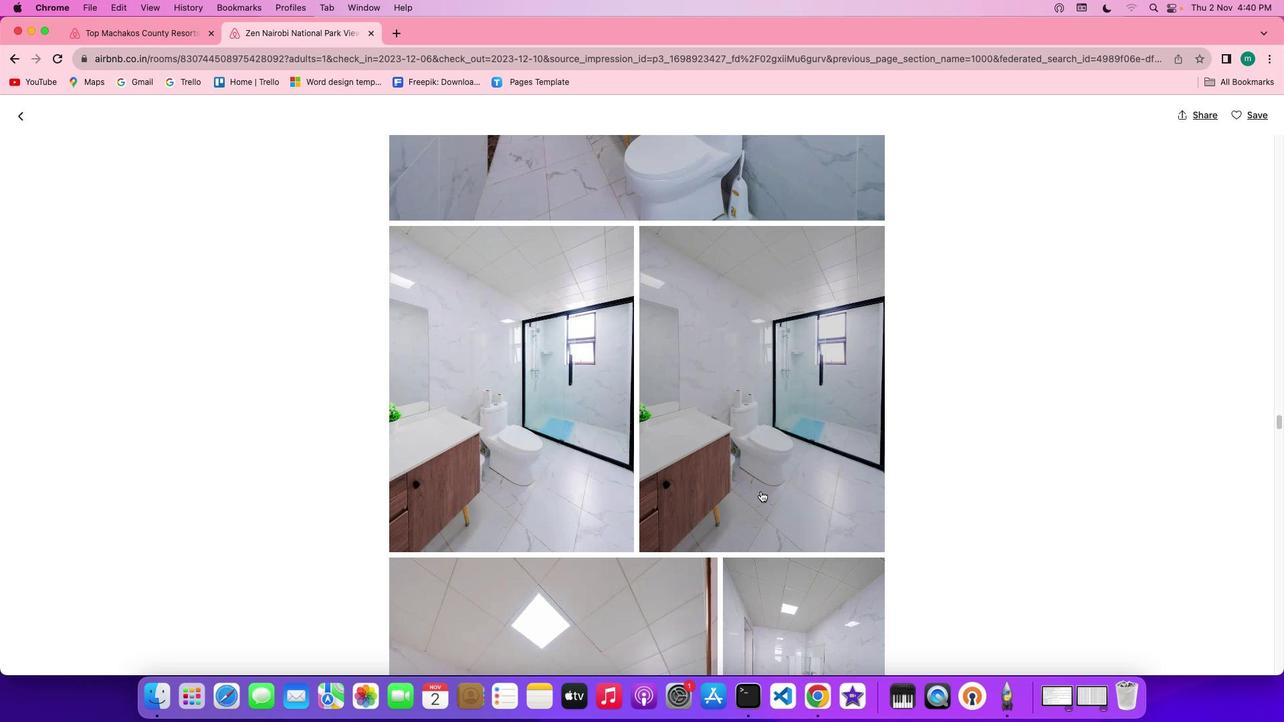 
Action: Mouse scrolled (762, 493) with delta (1, 0)
Screenshot: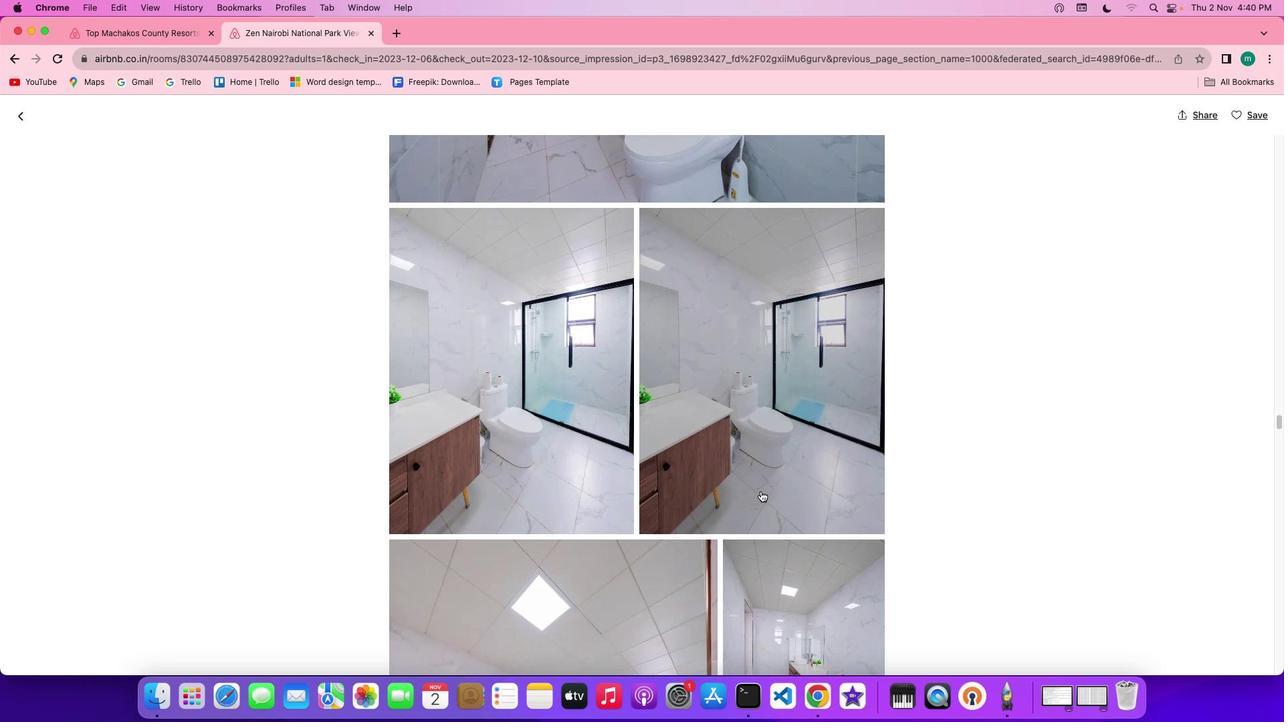 
Action: Mouse moved to (762, 493)
Screenshot: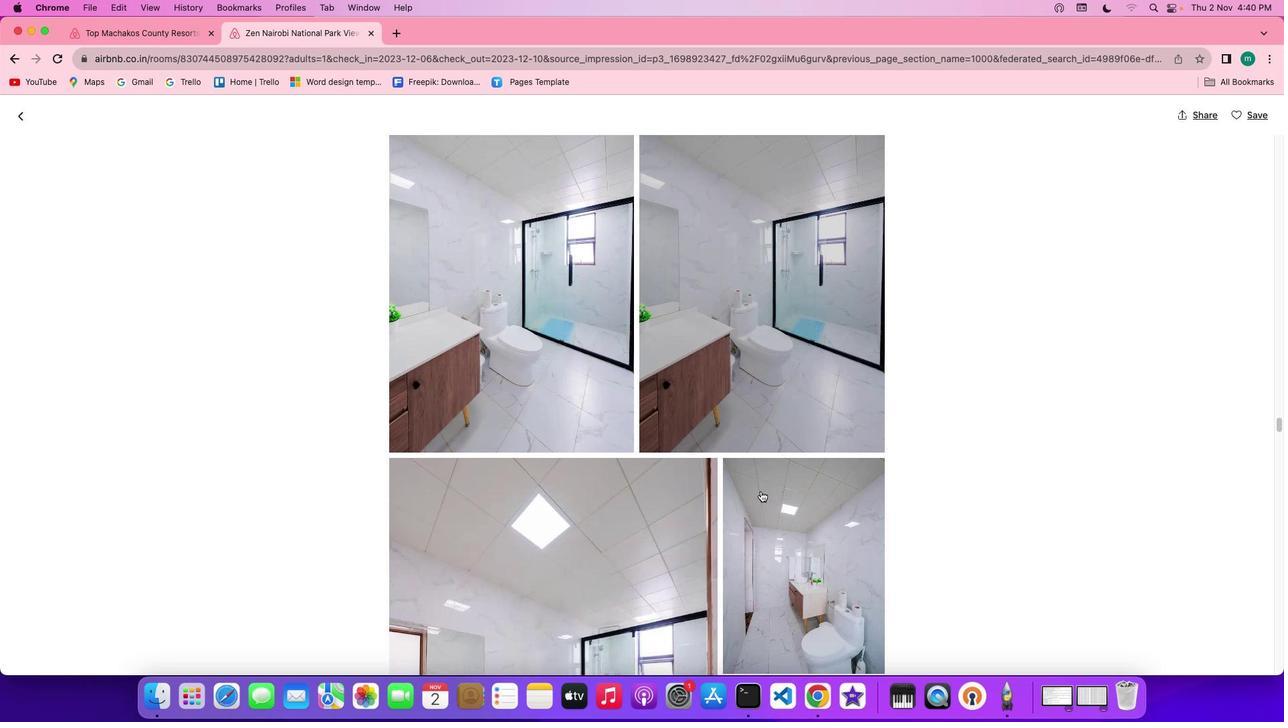 
Action: Mouse scrolled (762, 493) with delta (1, 0)
Screenshot: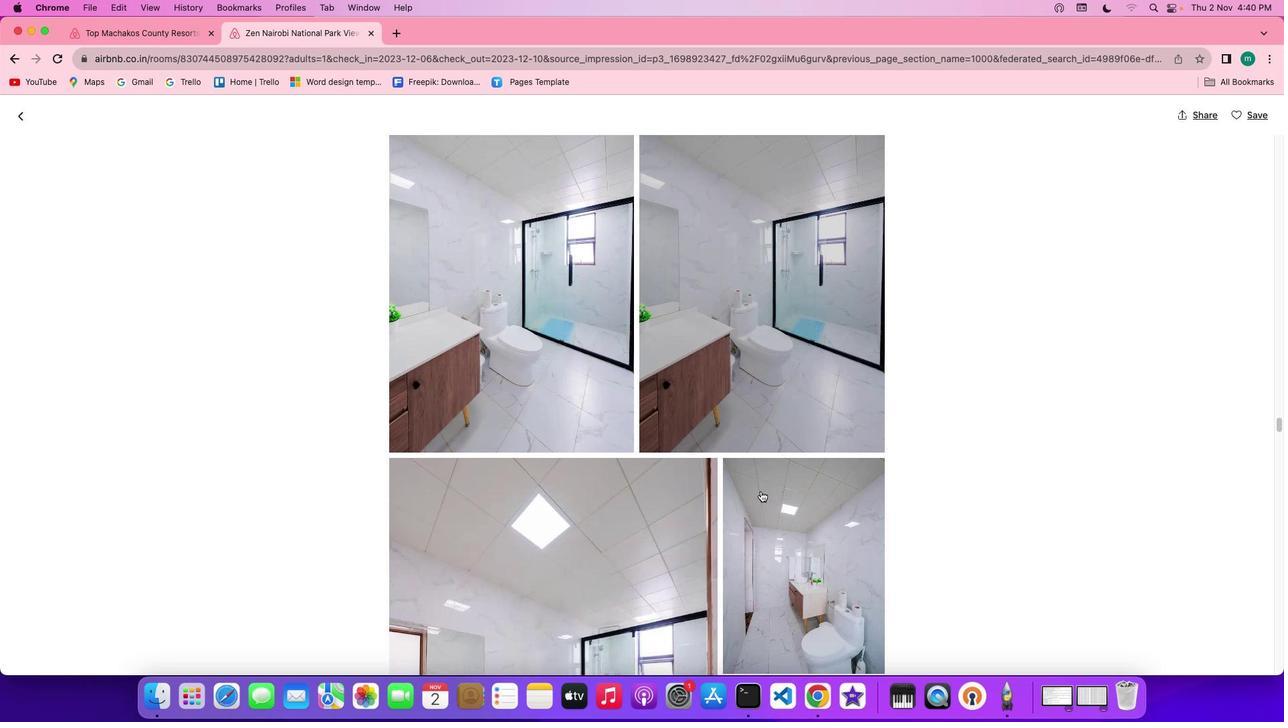 
Action: Mouse scrolled (762, 493) with delta (1, 0)
Screenshot: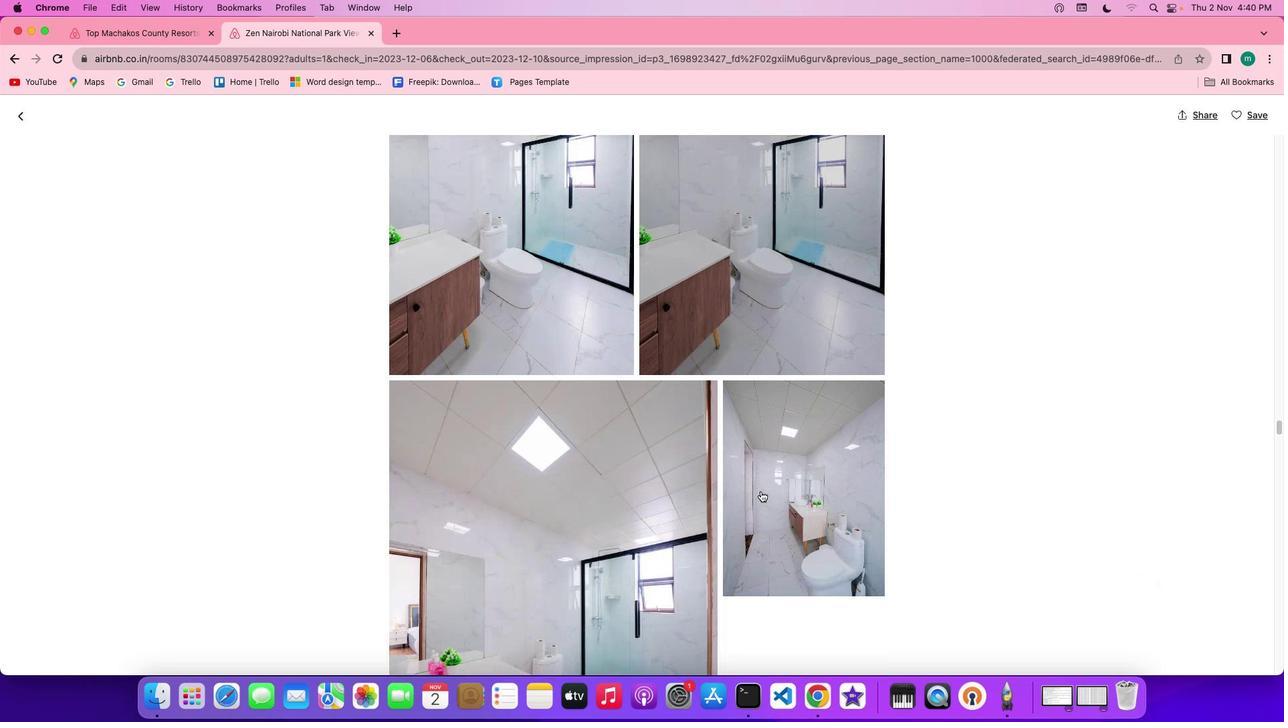 
Action: Mouse scrolled (762, 493) with delta (1, -1)
Screenshot: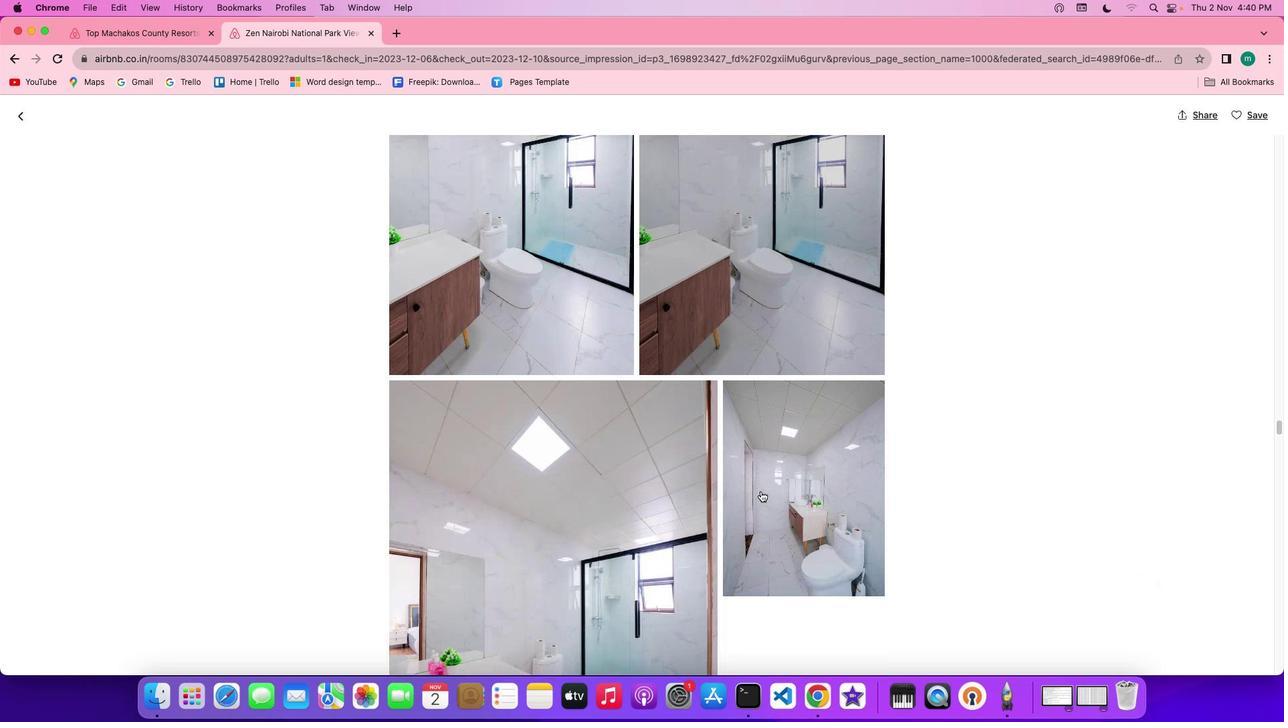 
Action: Mouse scrolled (762, 493) with delta (1, -1)
Screenshot: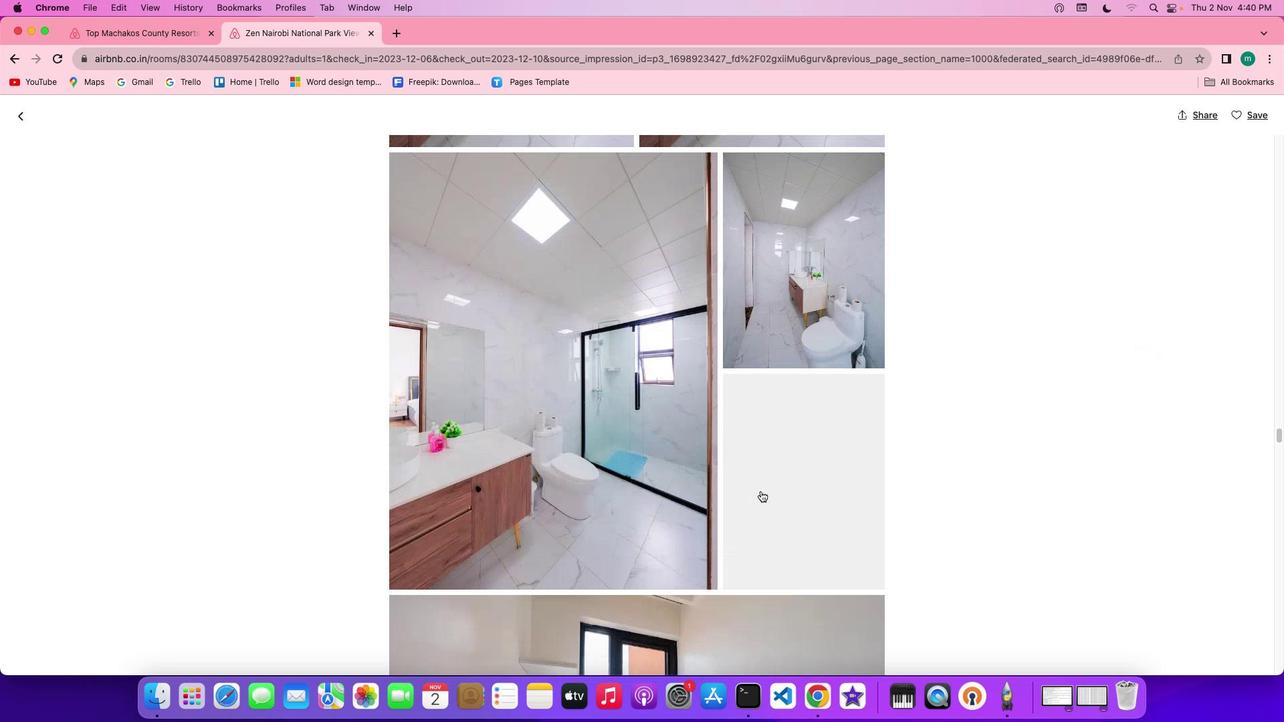 
Action: Mouse scrolled (762, 493) with delta (1, -2)
Screenshot: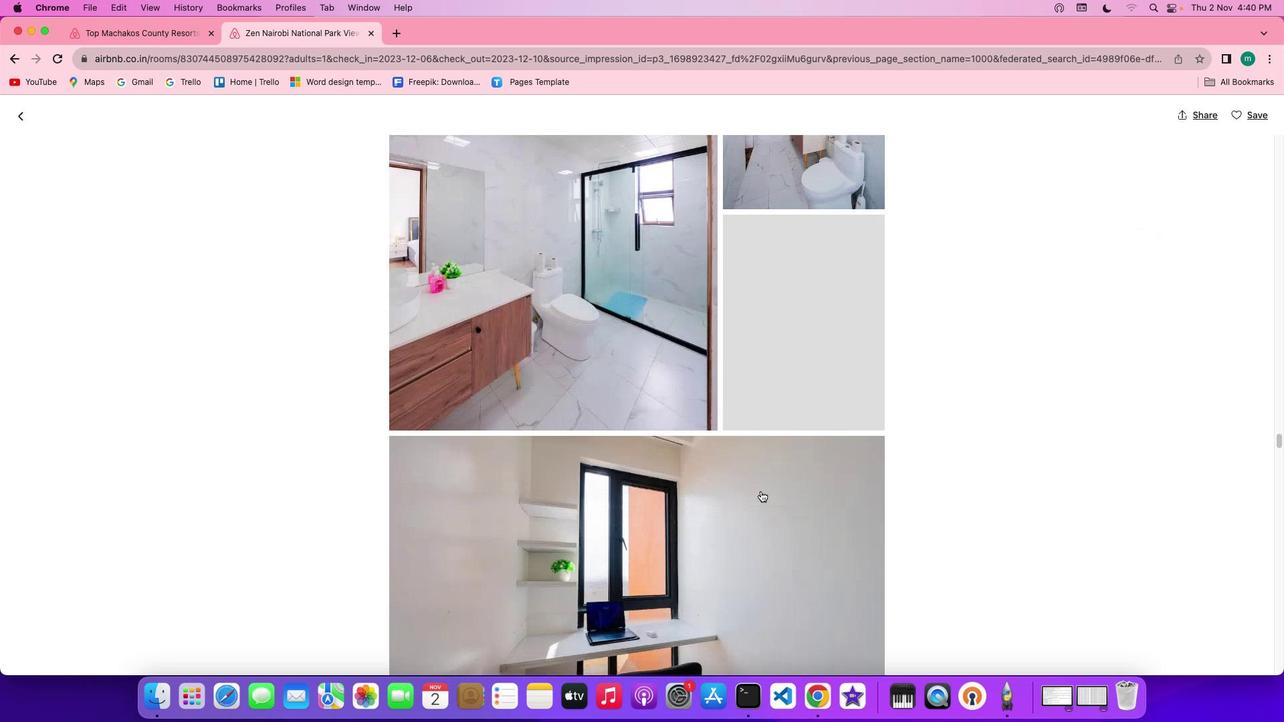 
Action: Mouse moved to (762, 492)
Screenshot: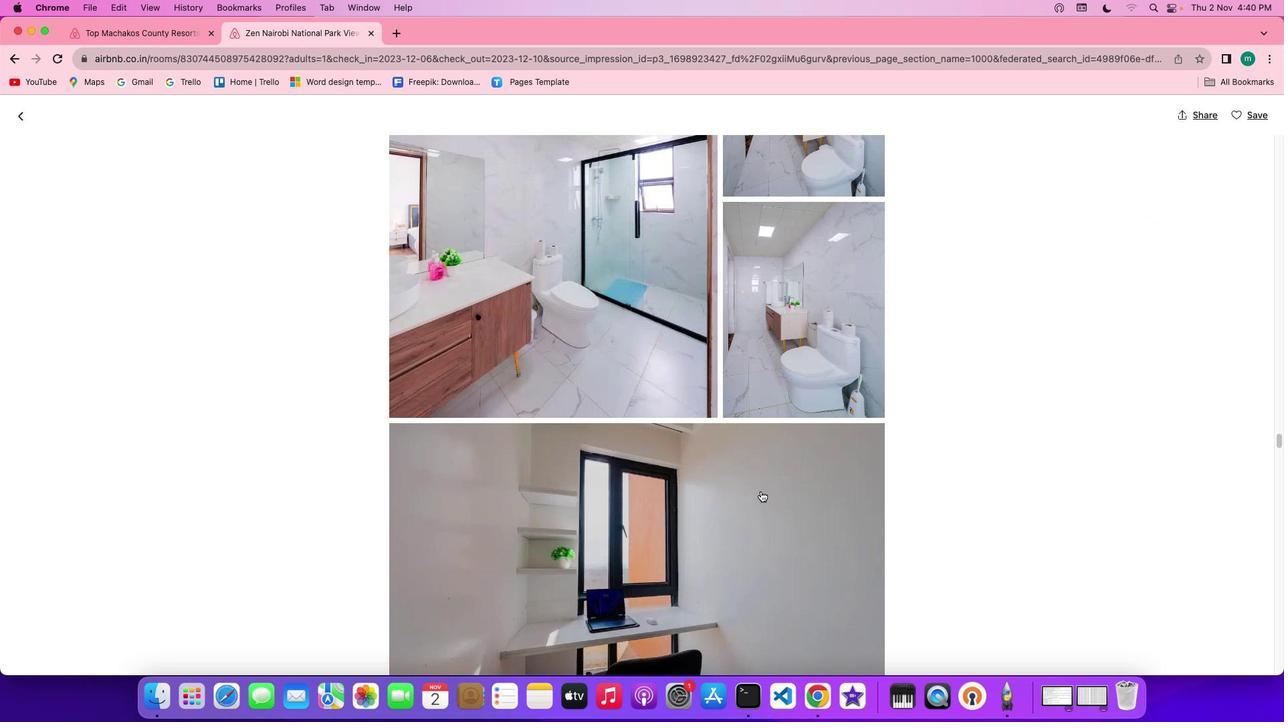 
Action: Mouse scrolled (762, 492) with delta (1, 0)
Screenshot: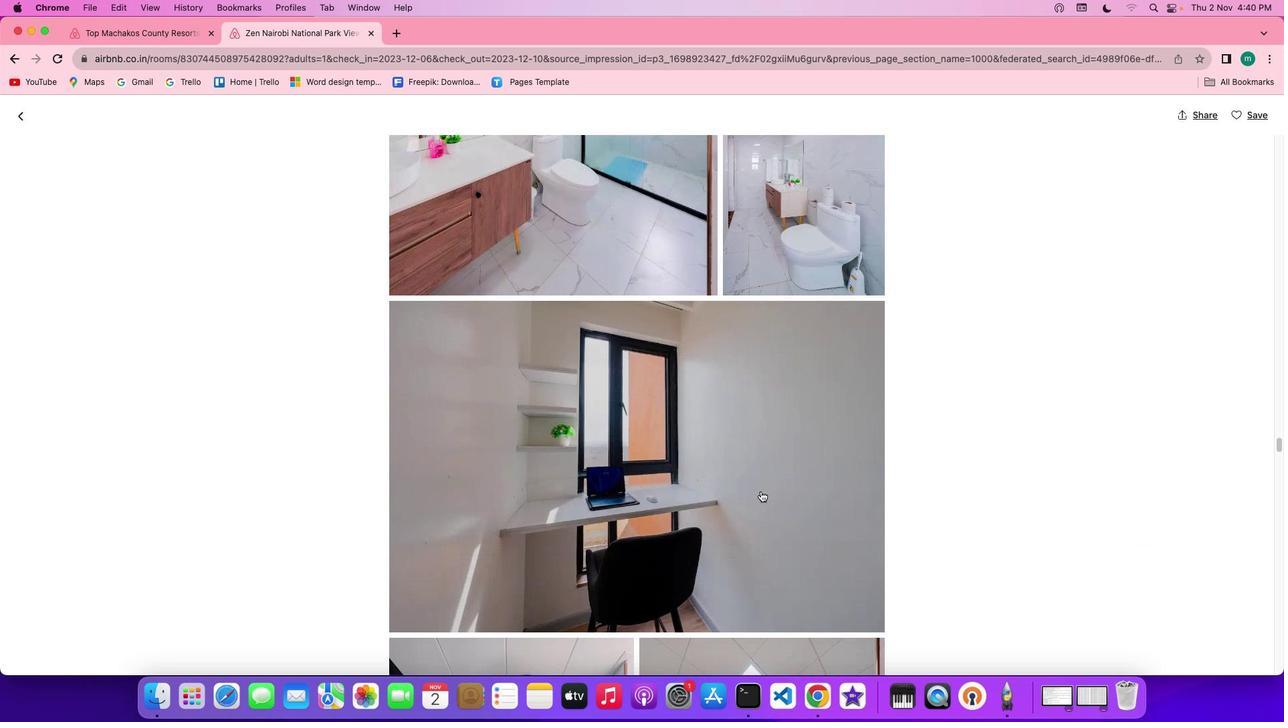 
Action: Mouse scrolled (762, 492) with delta (1, 0)
Screenshot: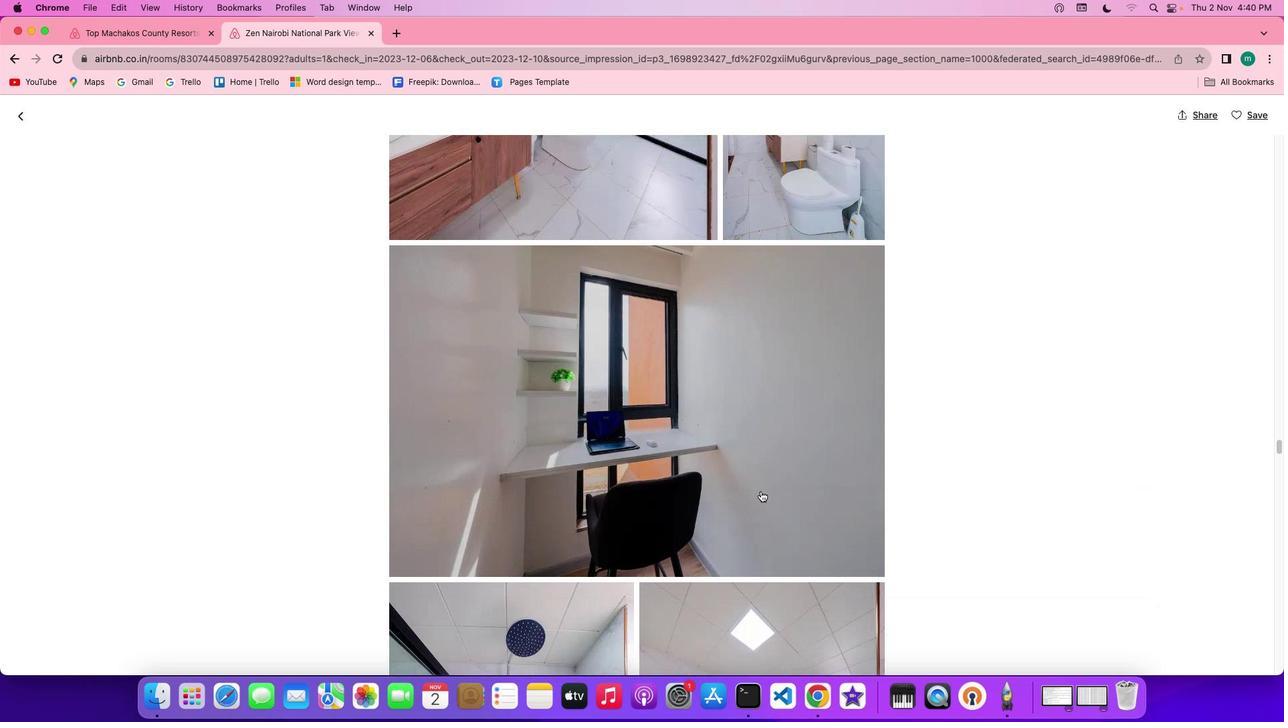 
Action: Mouse scrolled (762, 492) with delta (1, 0)
Screenshot: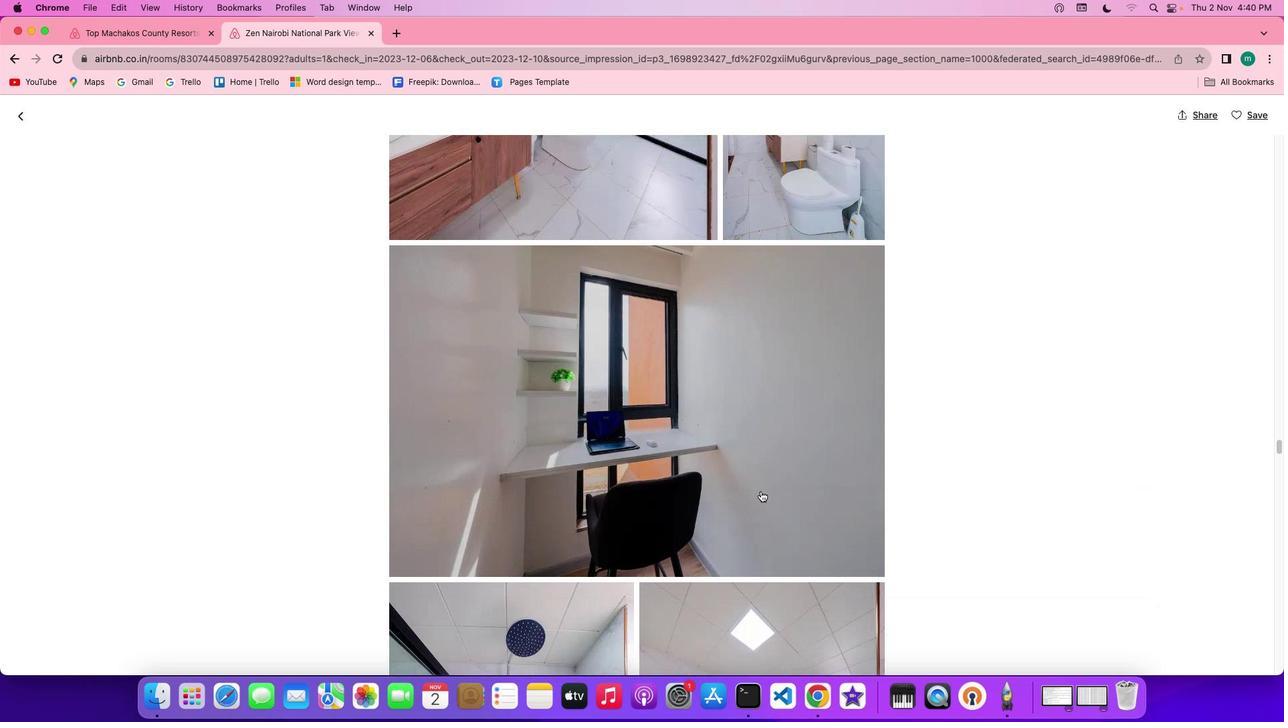 
Action: Mouse scrolled (762, 492) with delta (1, -1)
Screenshot: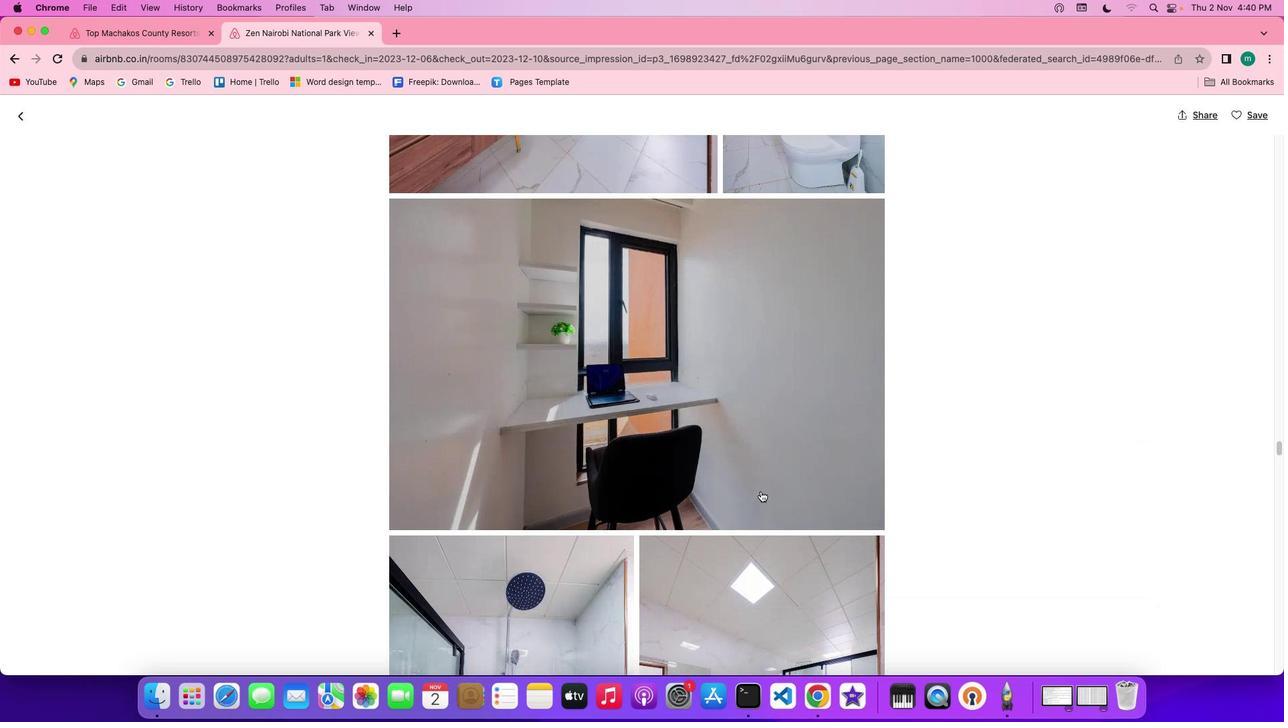 
Action: Mouse scrolled (762, 492) with delta (1, 0)
Screenshot: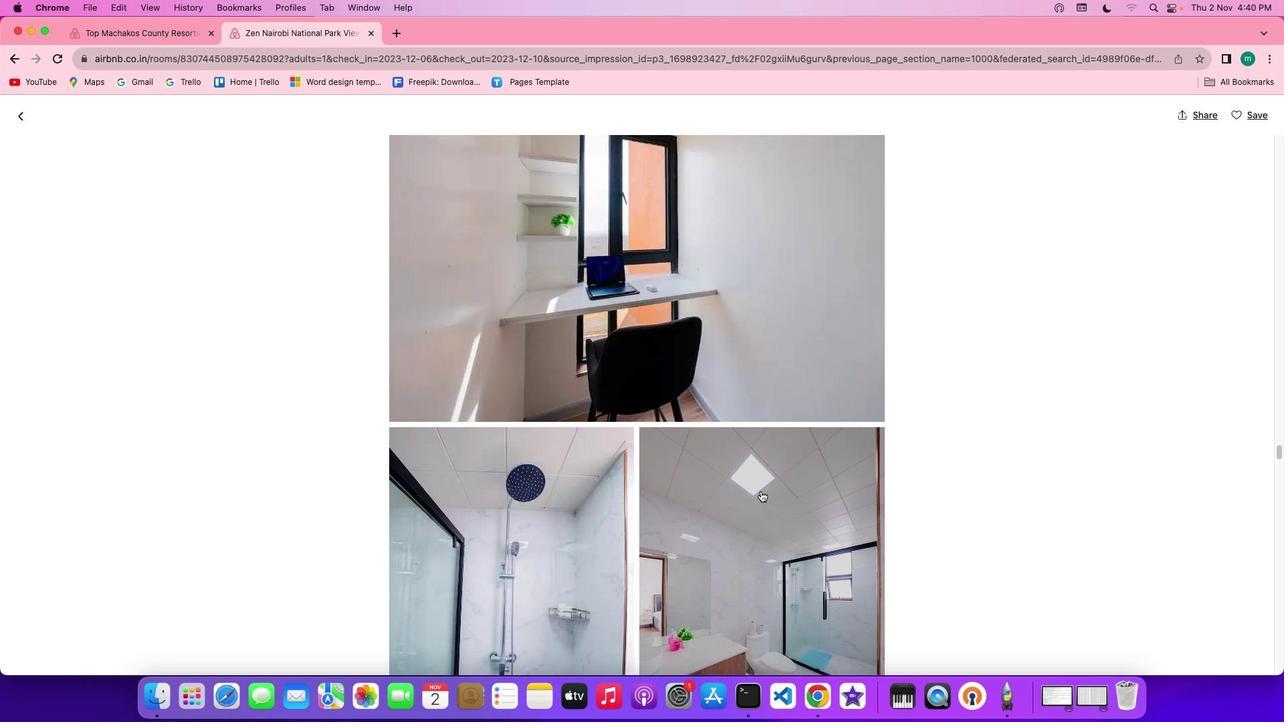 
Action: Mouse scrolled (762, 492) with delta (1, 0)
Screenshot: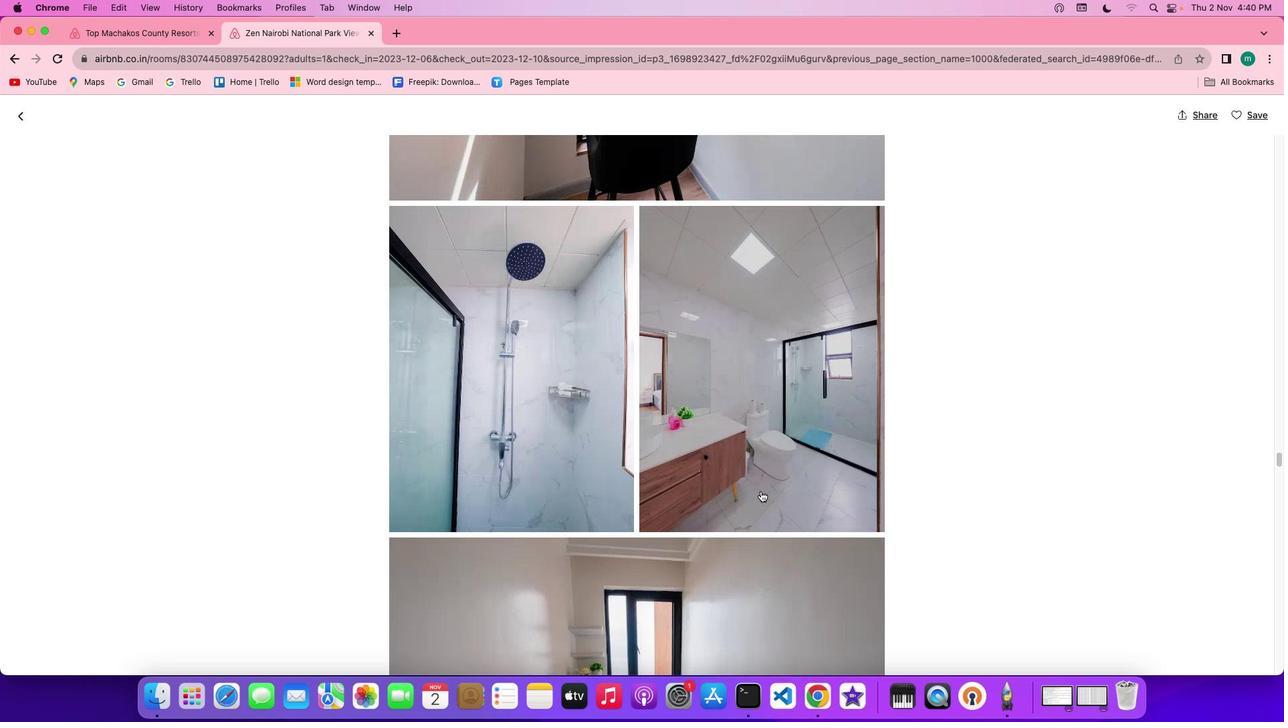 
Action: Mouse scrolled (762, 492) with delta (1, 0)
Screenshot: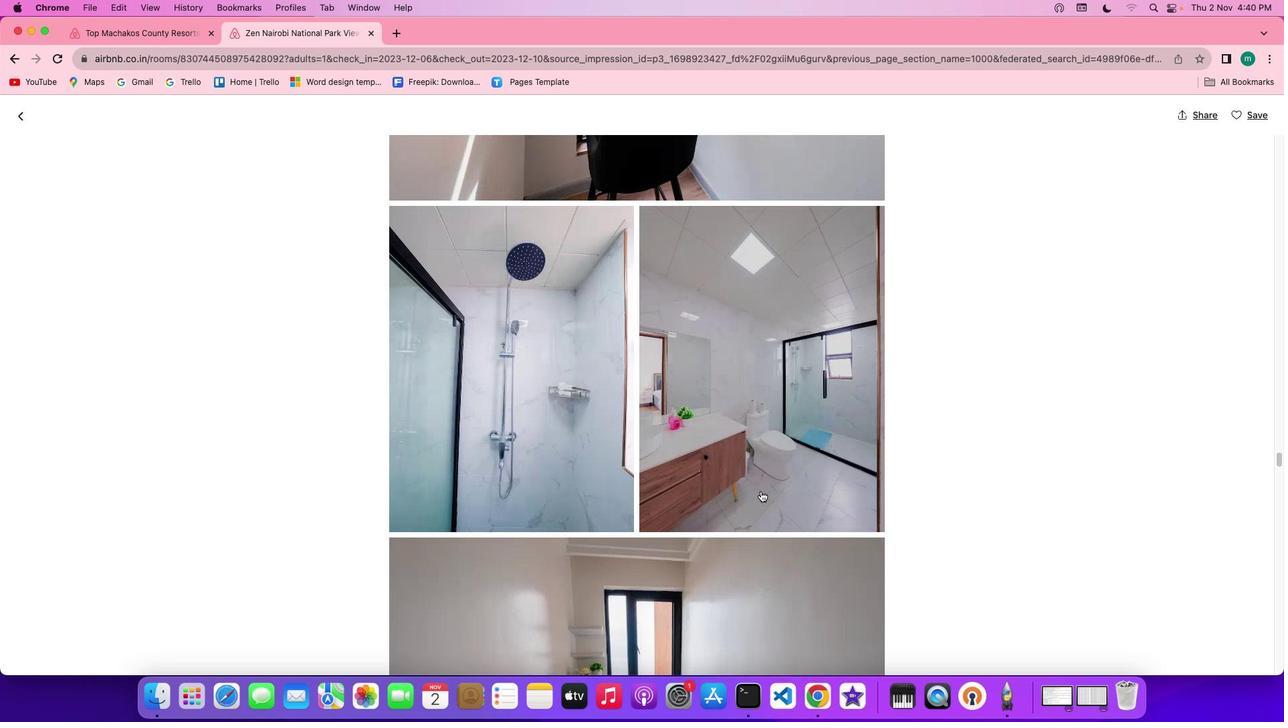 
Action: Mouse scrolled (762, 492) with delta (1, -1)
Screenshot: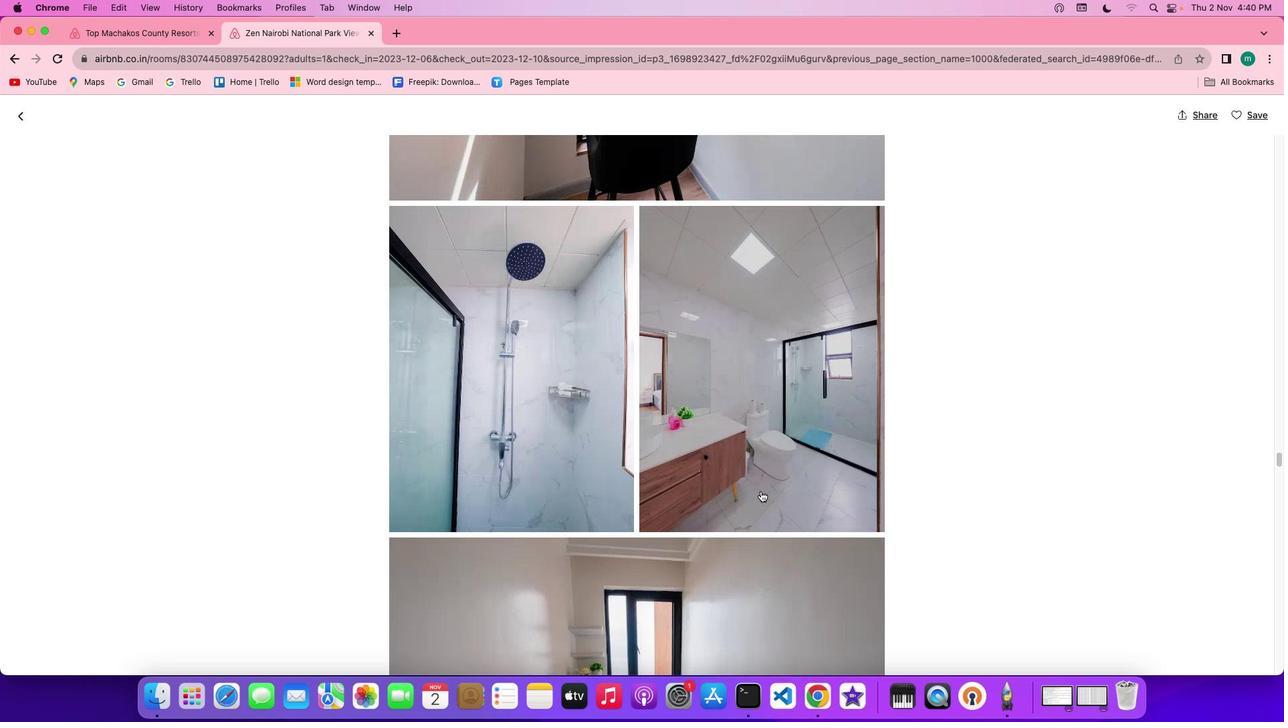 
Action: Mouse scrolled (762, 492) with delta (1, -1)
Screenshot: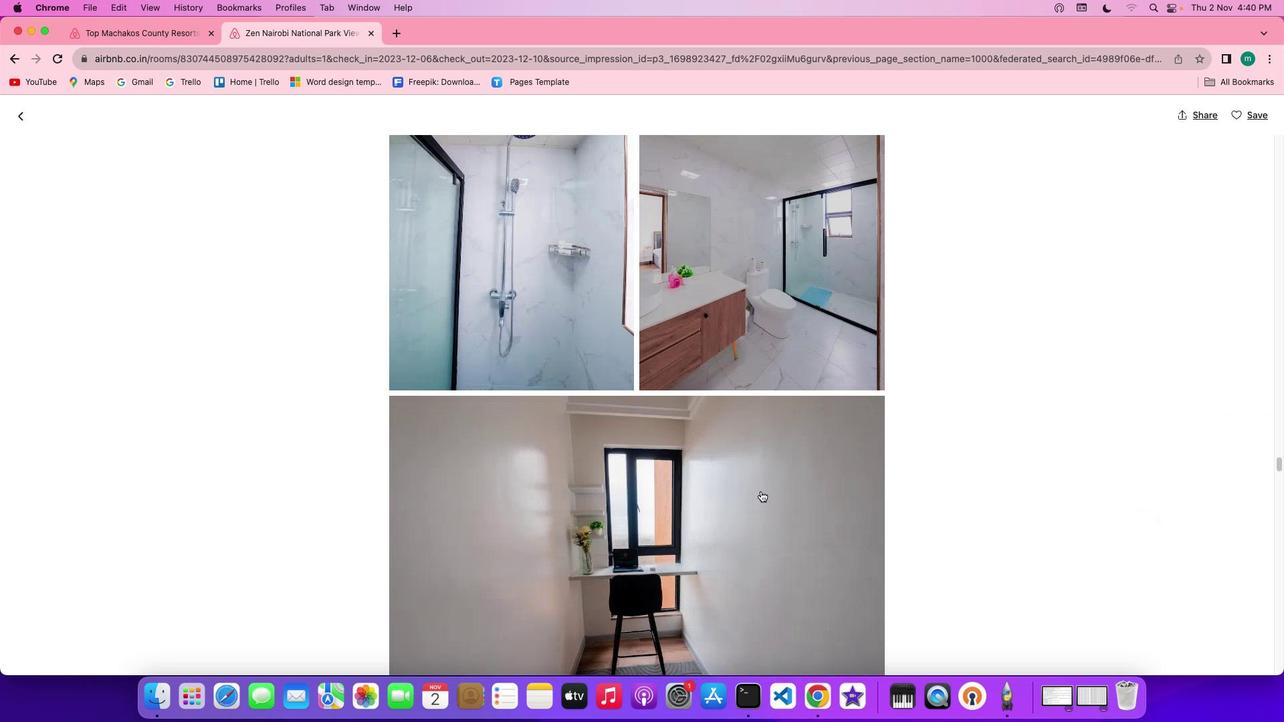 
Action: Mouse scrolled (762, 492) with delta (1, 0)
Screenshot: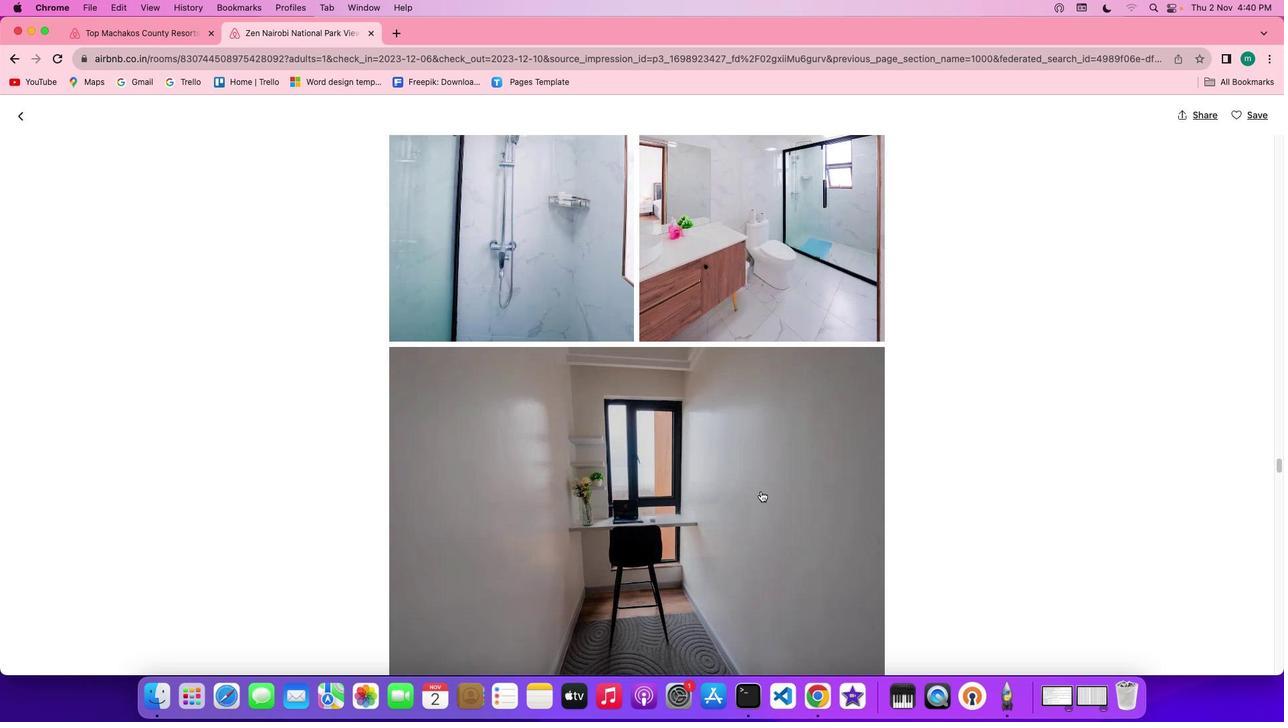 
Action: Mouse scrolled (762, 492) with delta (1, 0)
Screenshot: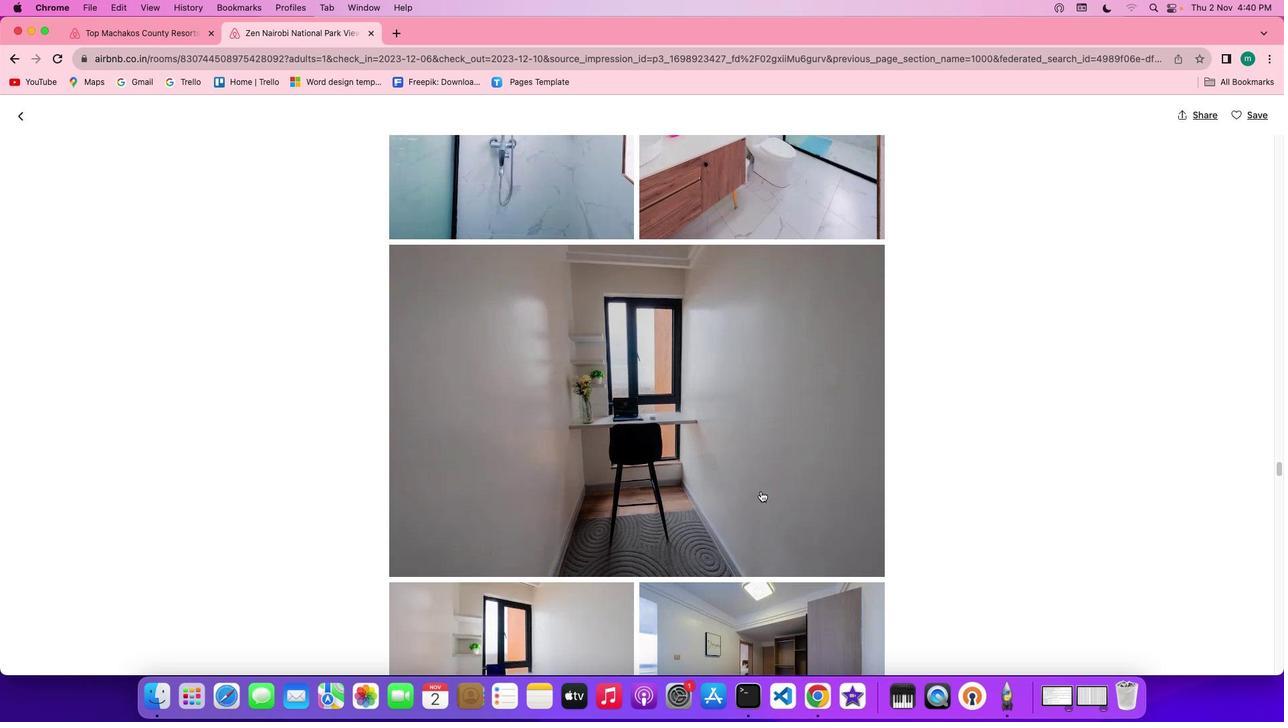 
Action: Mouse scrolled (762, 492) with delta (1, 0)
Screenshot: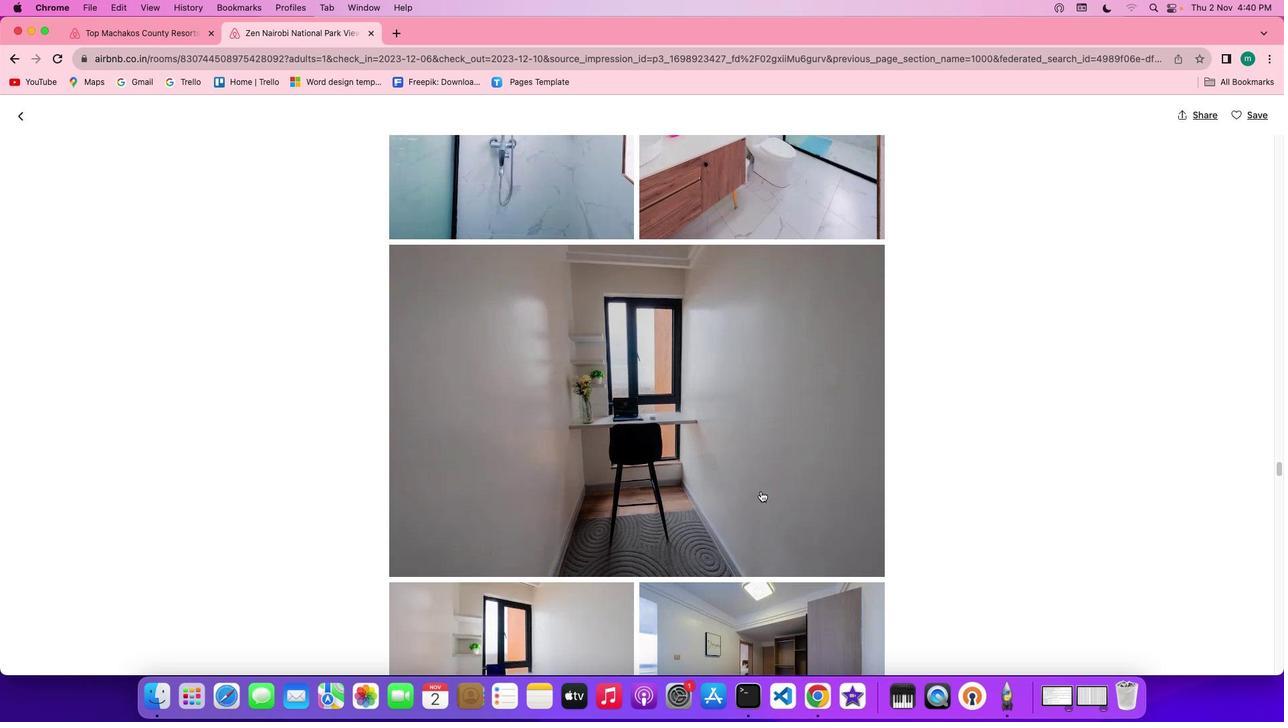 
Action: Mouse scrolled (762, 492) with delta (1, -1)
Screenshot: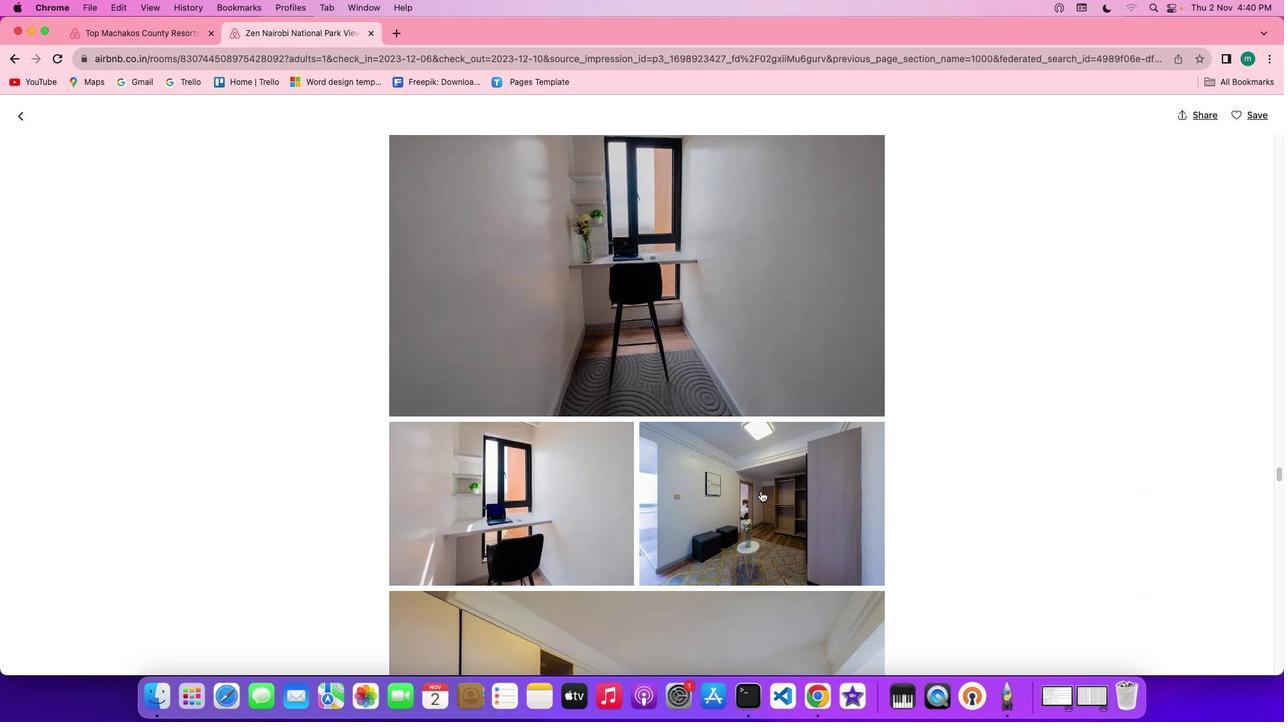 
Action: Mouse scrolled (762, 492) with delta (1, -1)
Screenshot: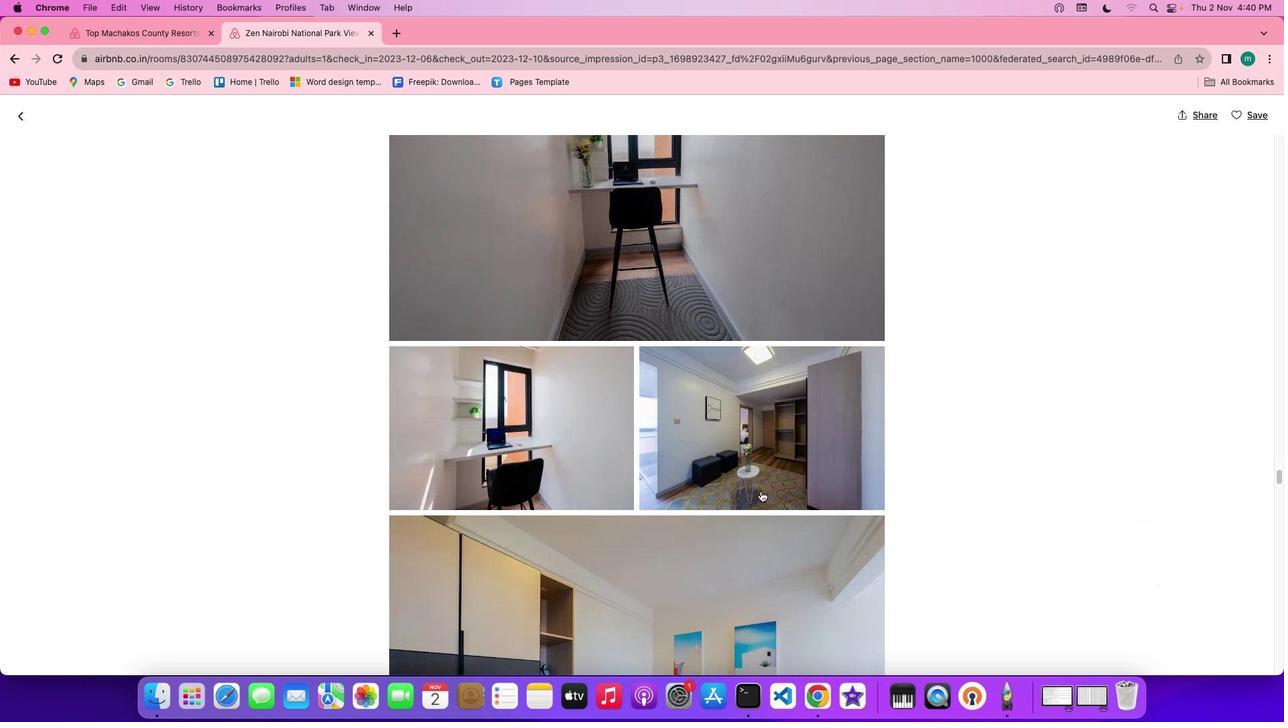 
Action: Mouse scrolled (762, 492) with delta (1, 0)
Screenshot: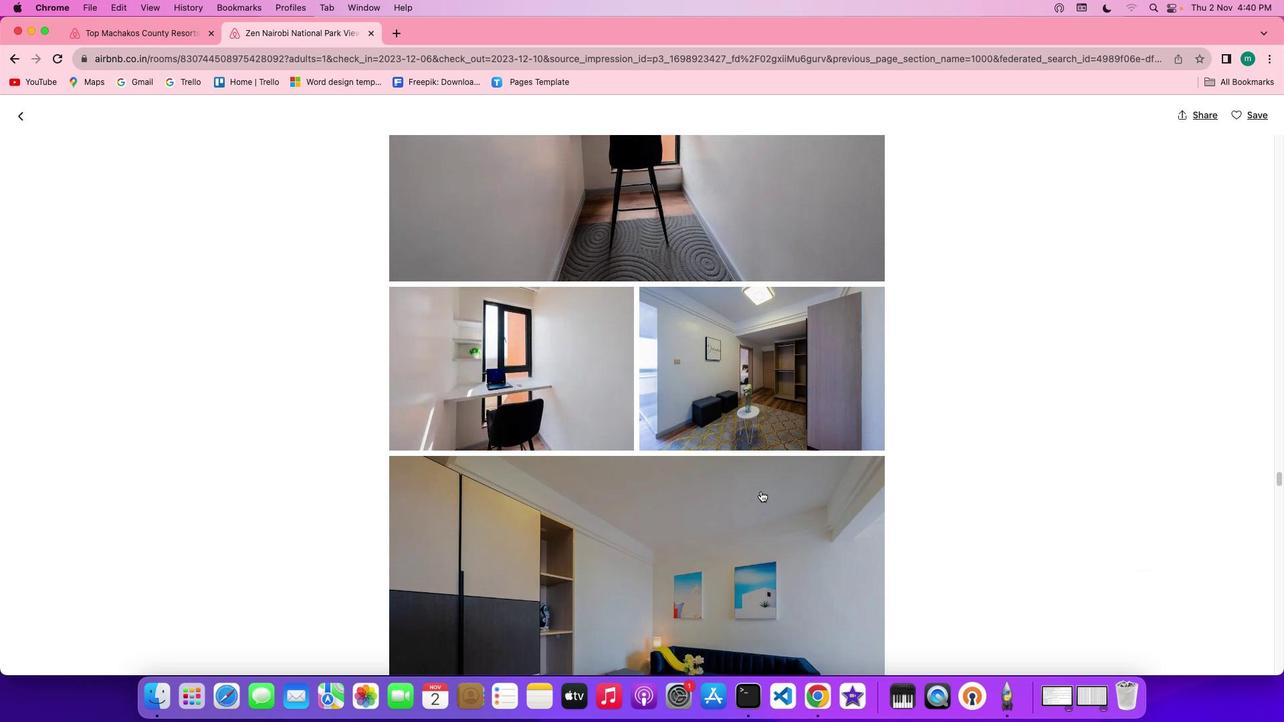 
Action: Mouse scrolled (762, 492) with delta (1, 0)
